 Task: Model a Medieval Castle.
Action: Mouse moved to (636, 515)
Screenshot: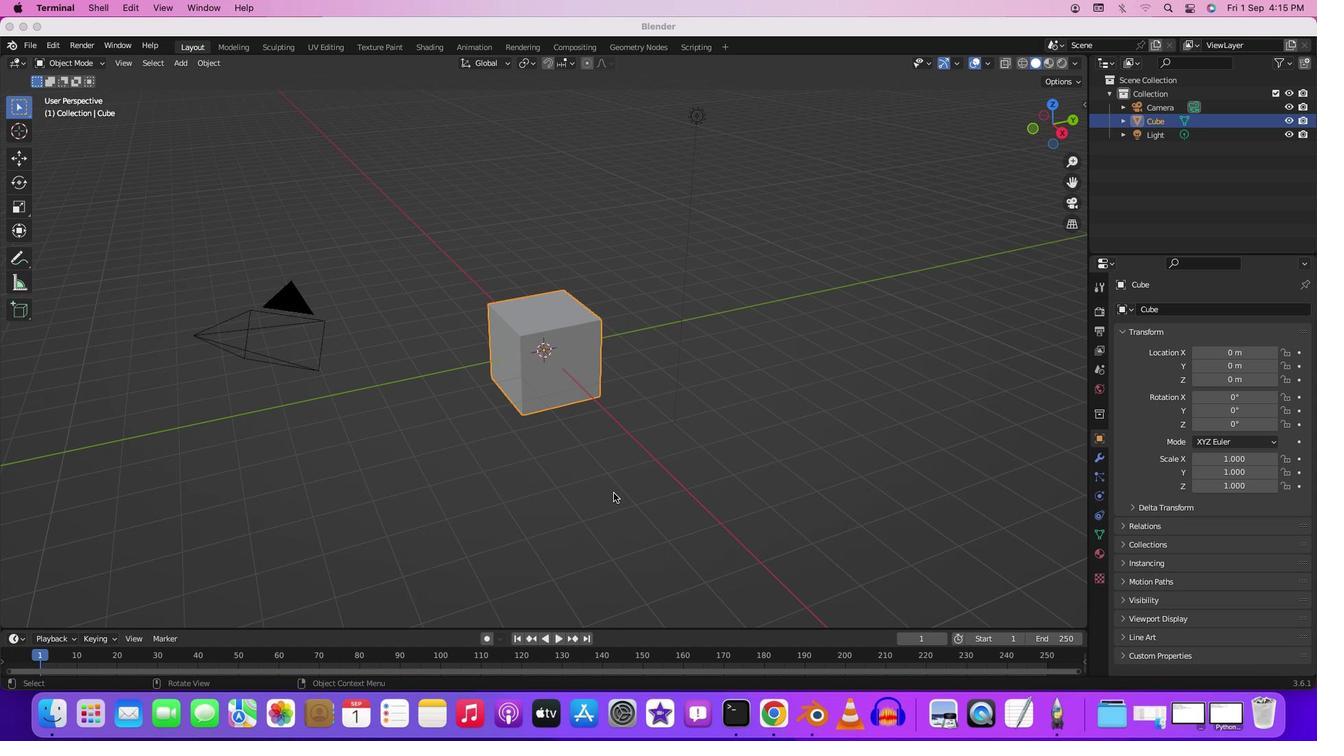 
Action: Mouse pressed left at (636, 515)
Screenshot: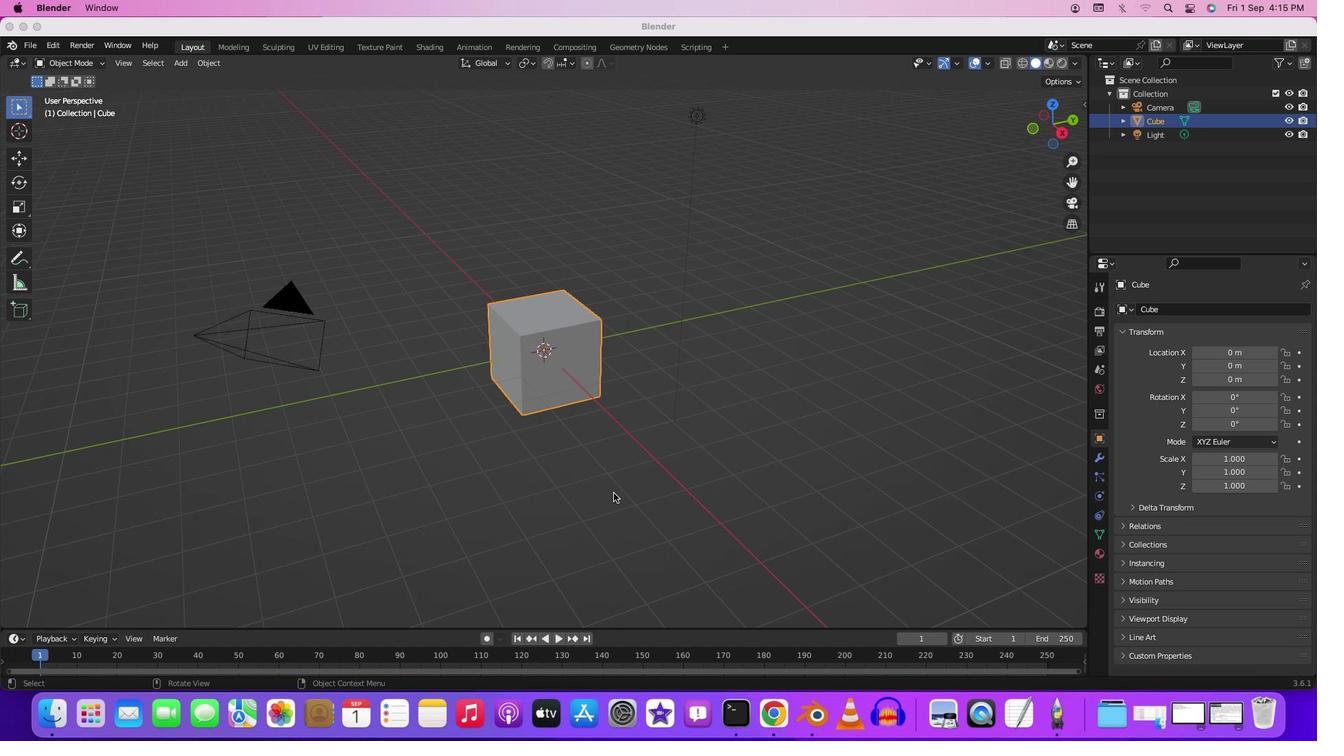 
Action: Mouse moved to (566, 411)
Screenshot: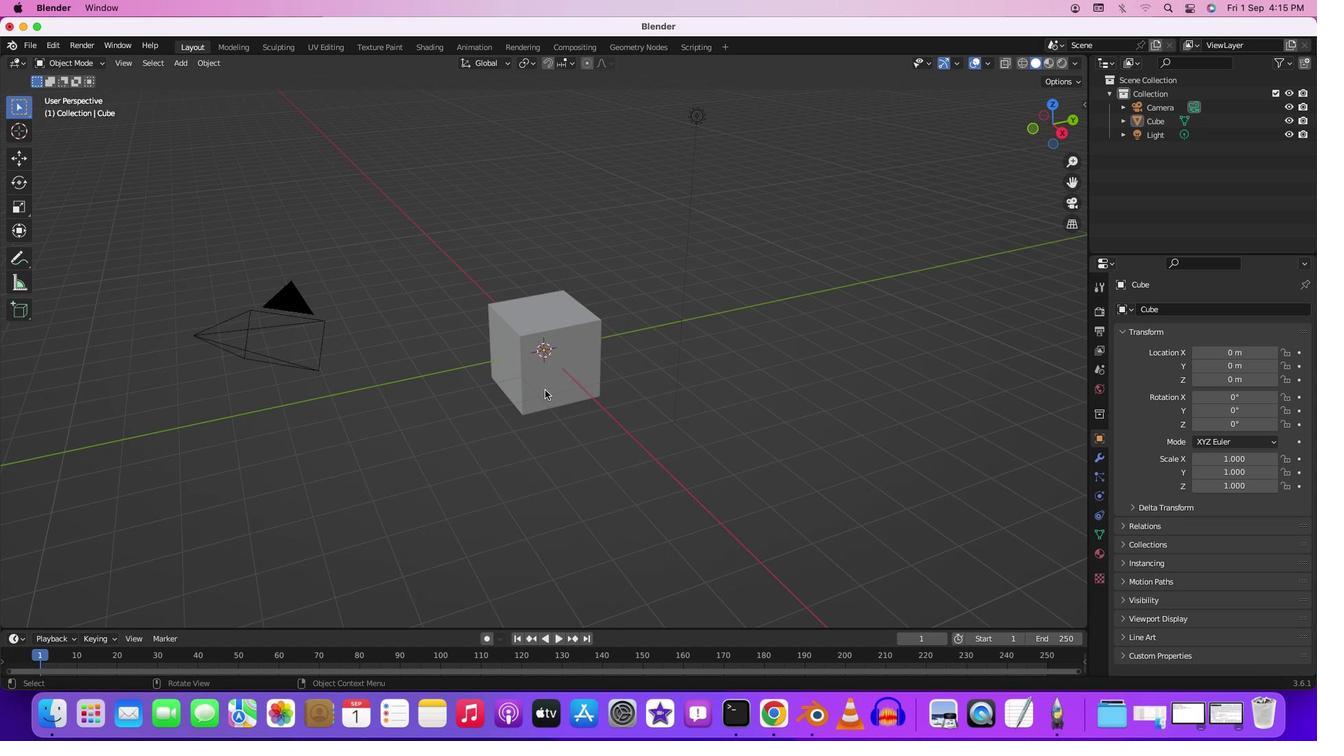 
Action: Mouse pressed left at (566, 411)
Screenshot: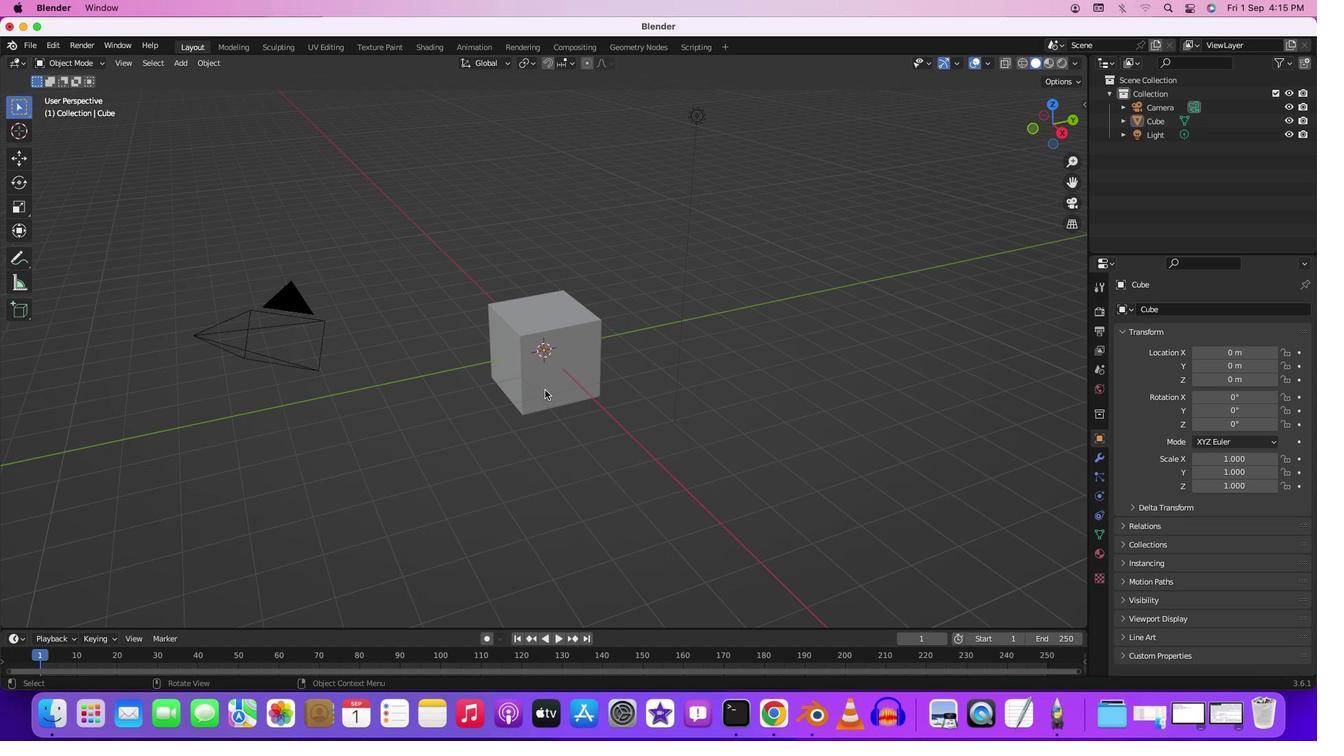 
Action: Key pressed Key.delete
Screenshot: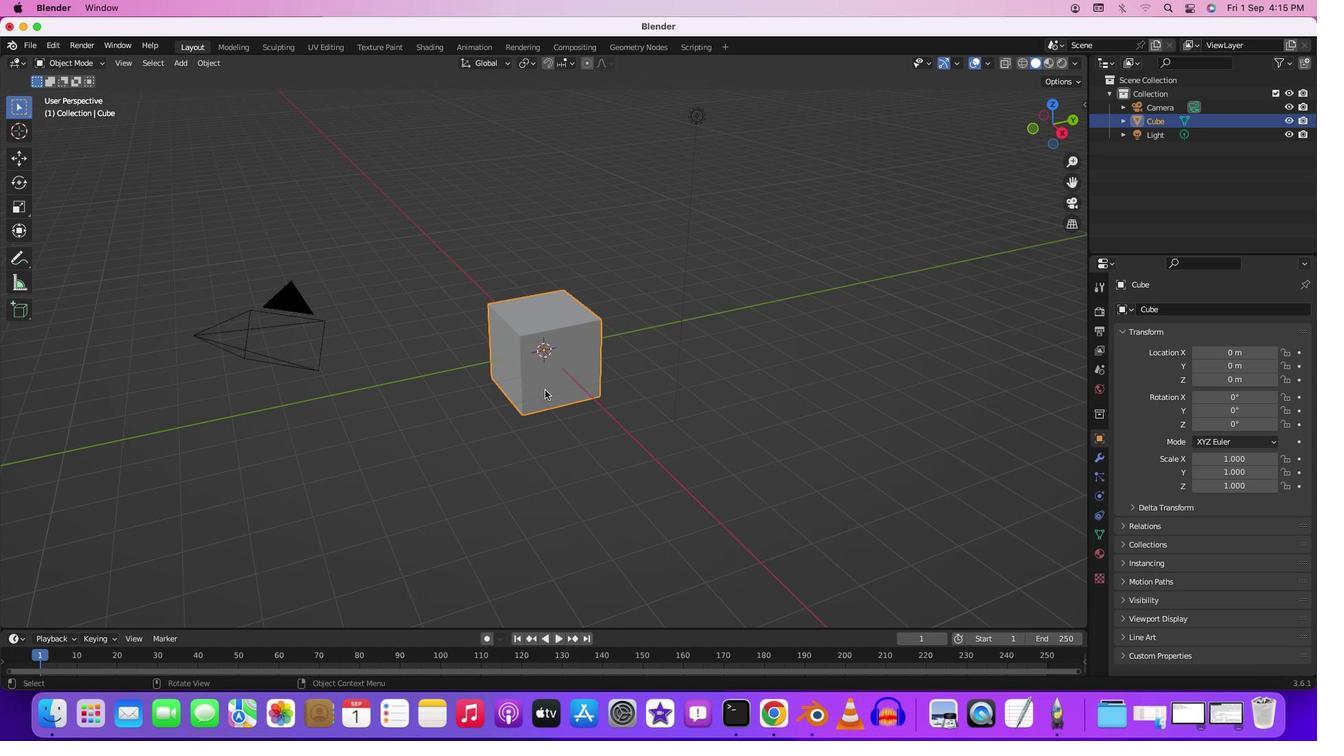 
Action: Mouse moved to (316, 343)
Screenshot: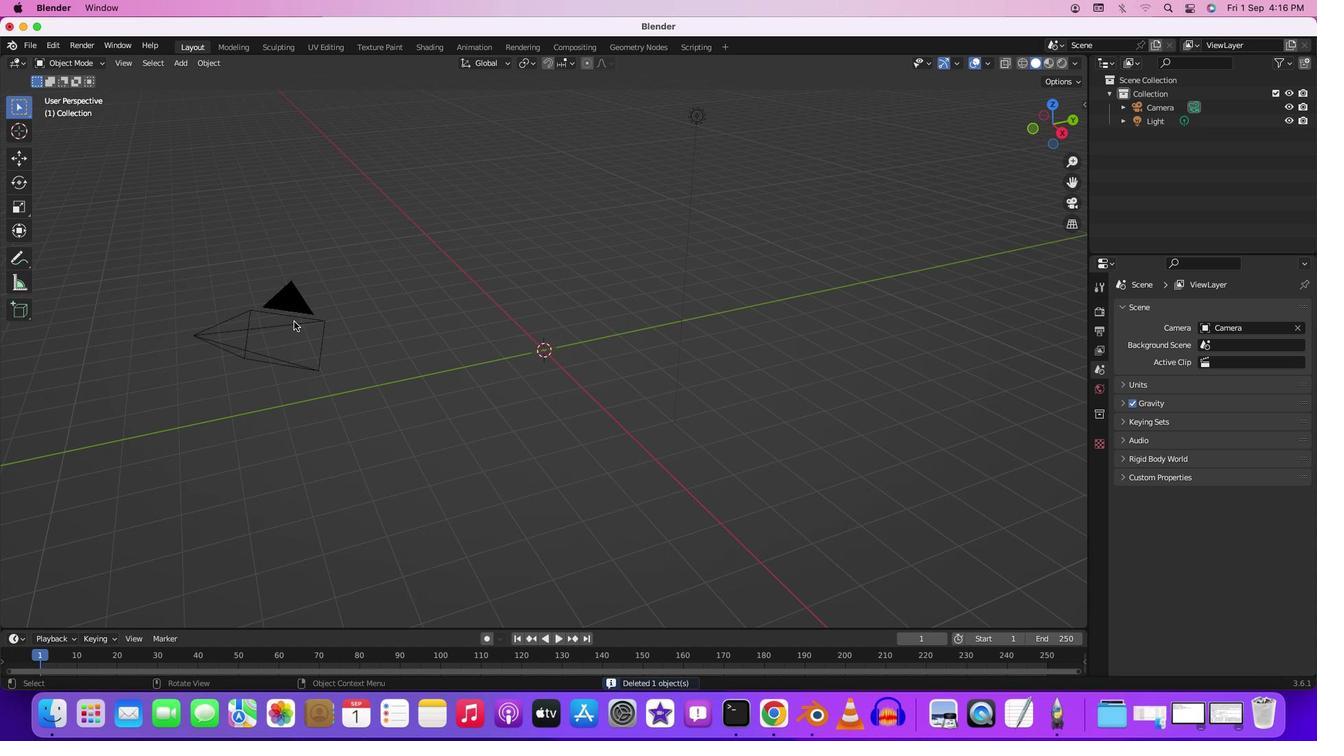 
Action: Mouse pressed left at (316, 343)
Screenshot: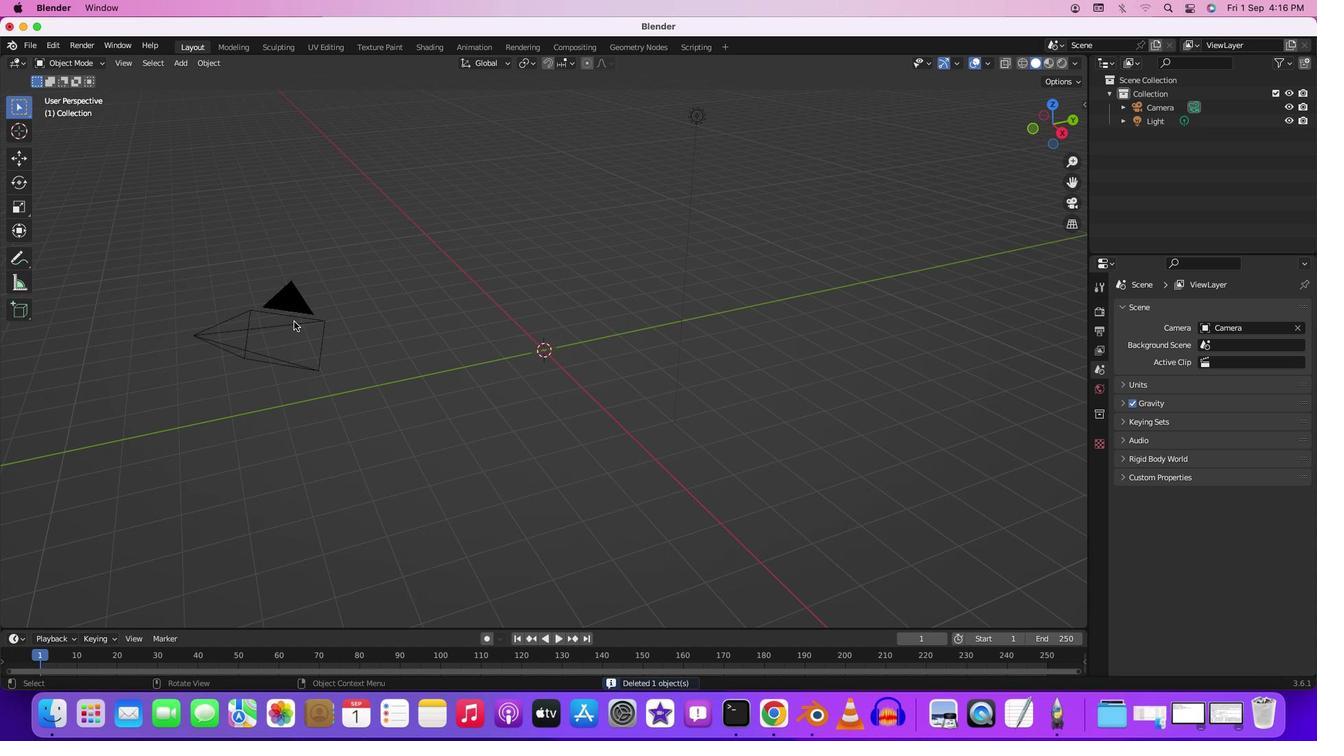 
Action: Mouse moved to (317, 343)
Screenshot: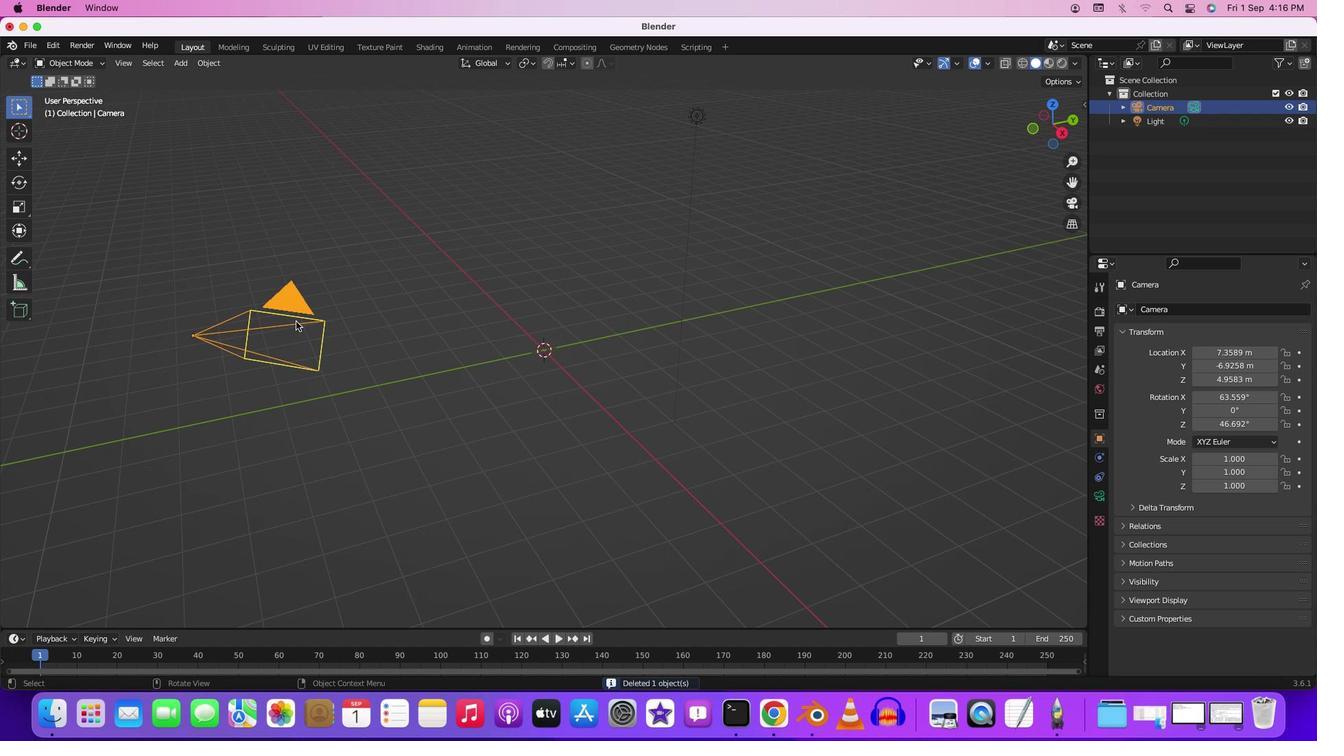 
Action: Key pressed Key.delete
Screenshot: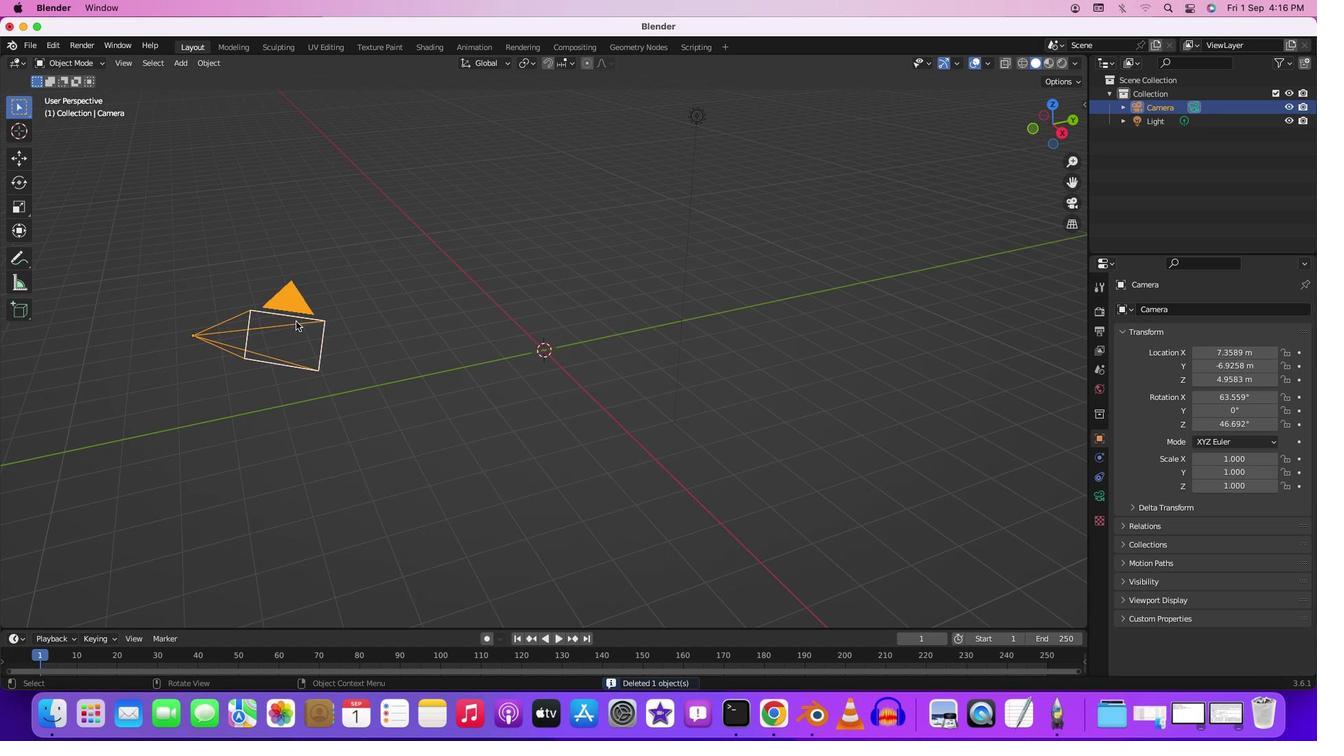 
Action: Mouse moved to (724, 136)
Screenshot: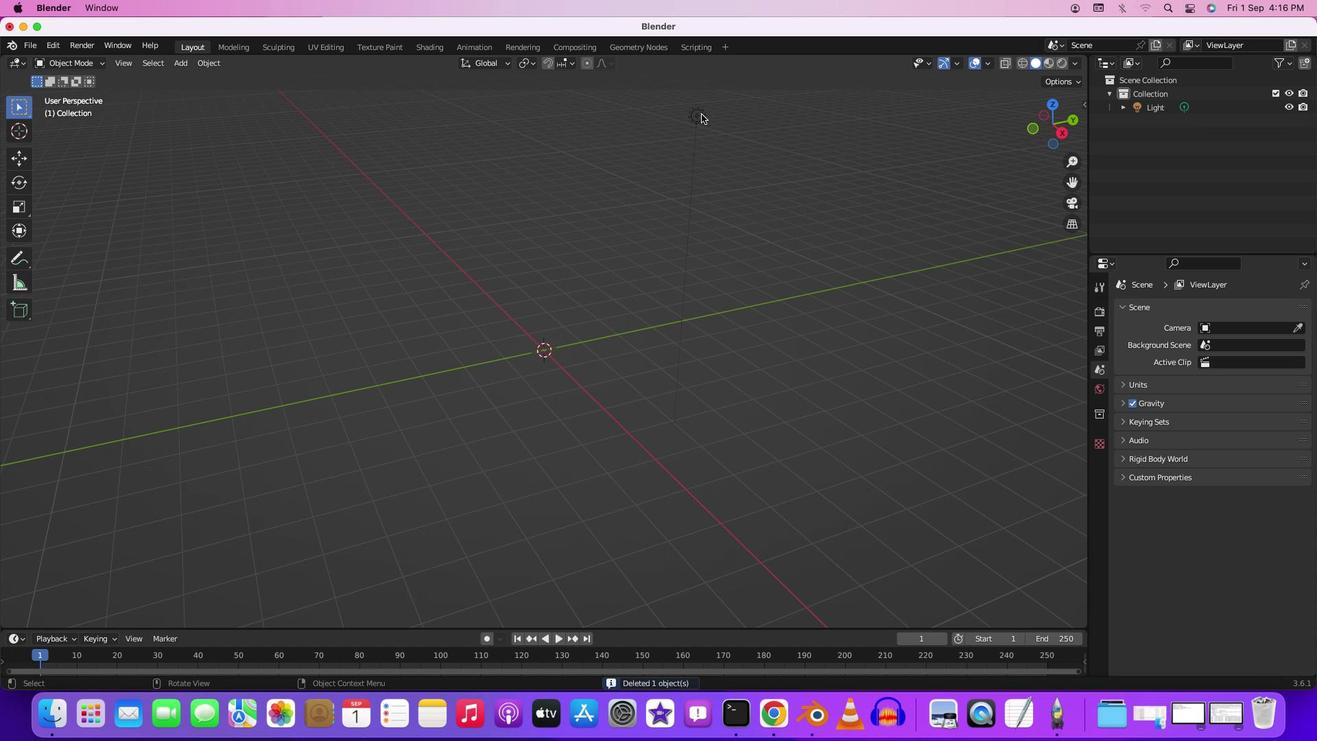 
Action: Mouse pressed left at (724, 136)
Screenshot: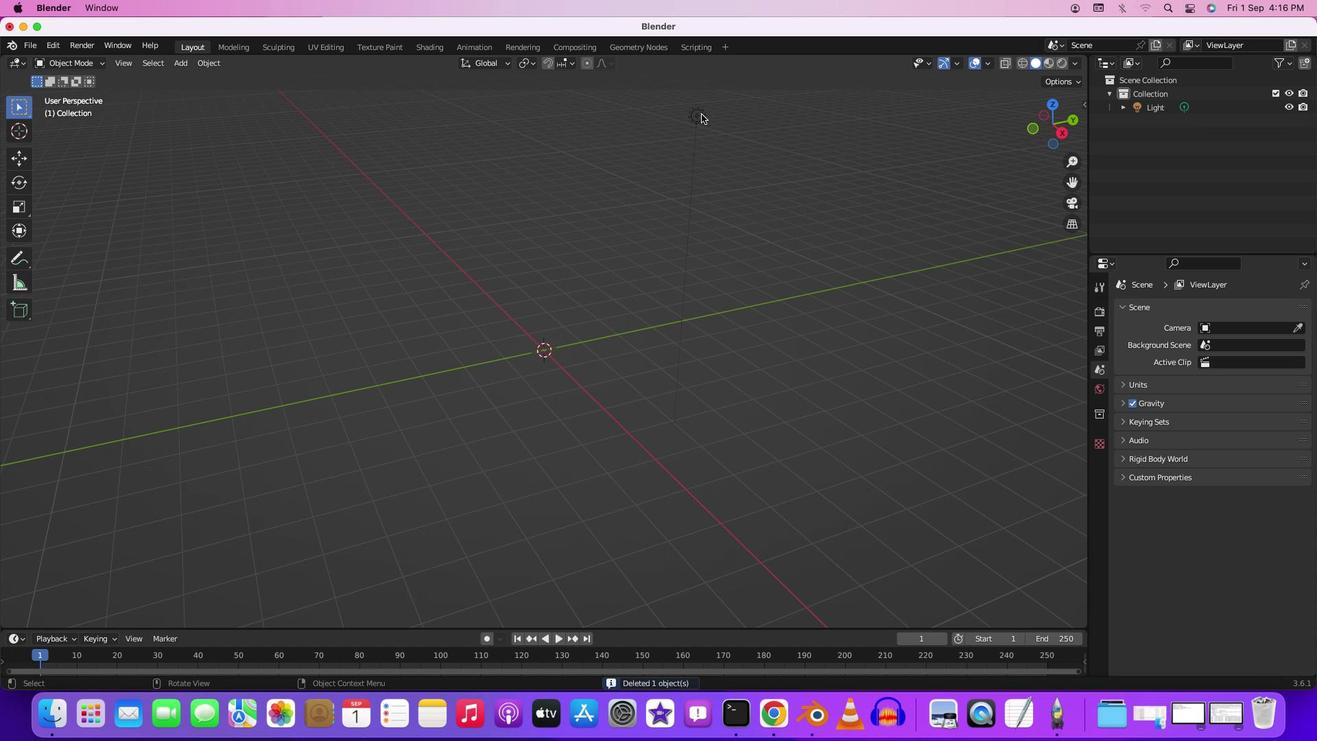 
Action: Key pressed Key.delete
Screenshot: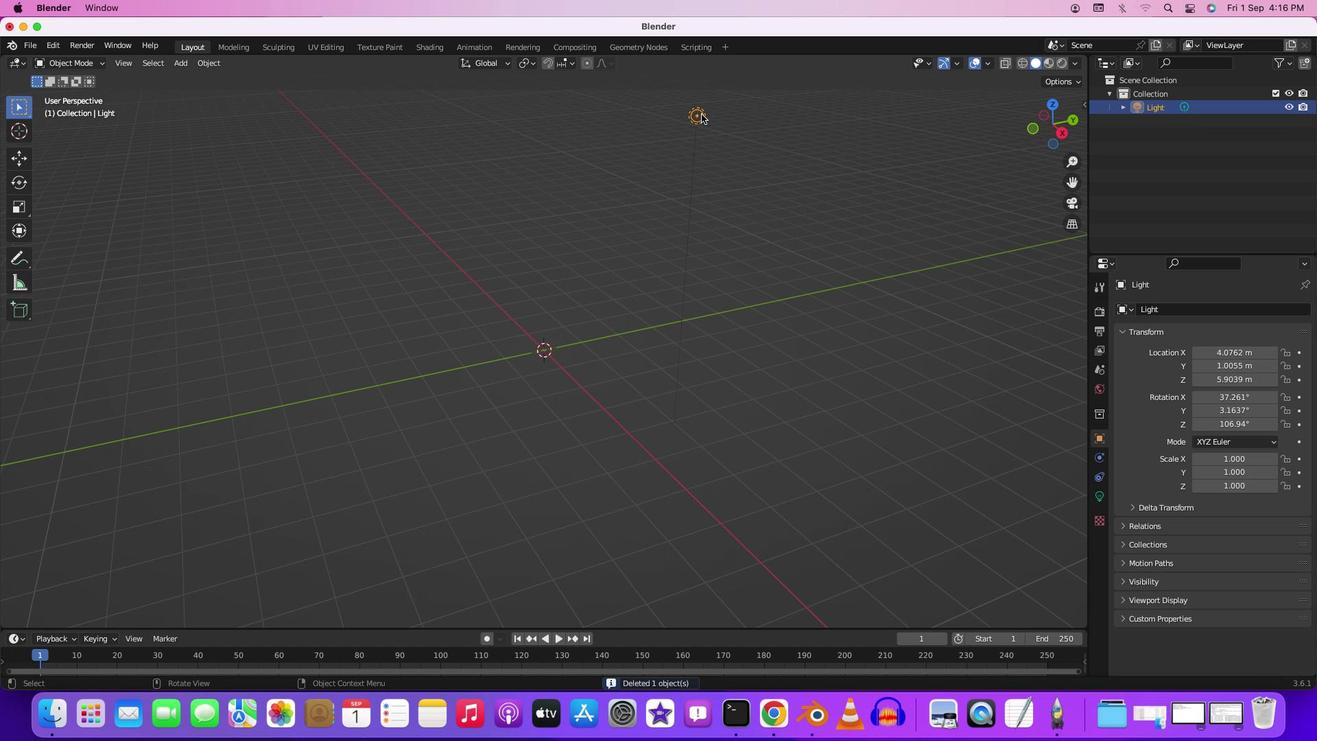 
Action: Mouse moved to (446, 356)
Screenshot: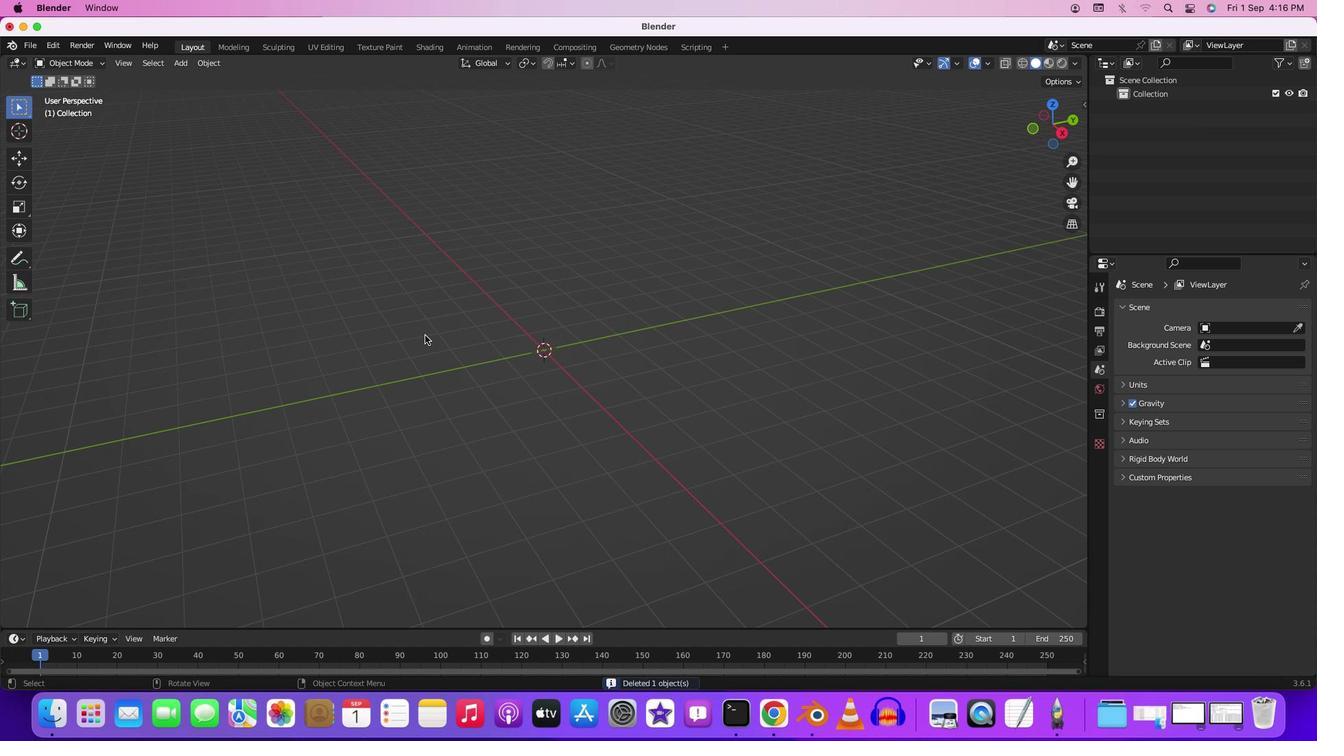 
Action: Mouse scrolled (446, 356) with delta (21, 21)
Screenshot: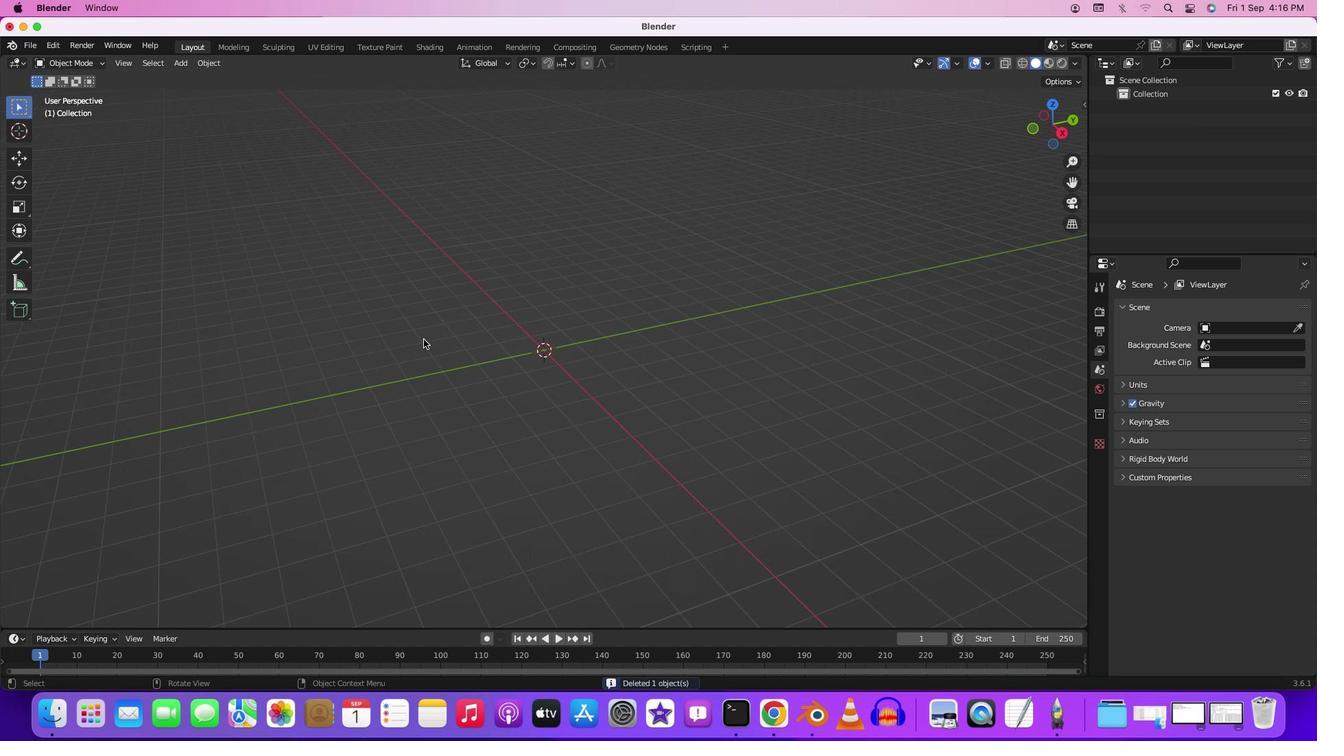 
Action: Mouse moved to (446, 357)
Screenshot: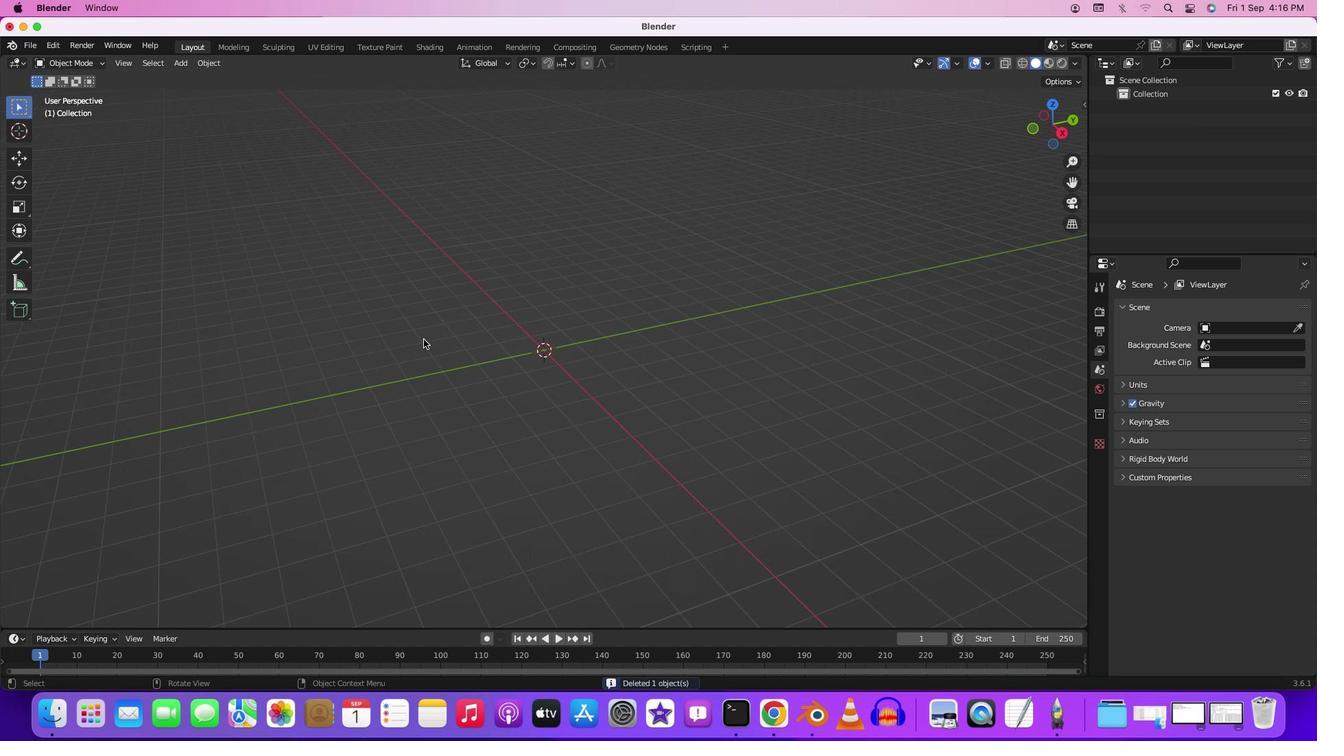 
Action: Mouse scrolled (446, 357) with delta (21, 21)
Screenshot: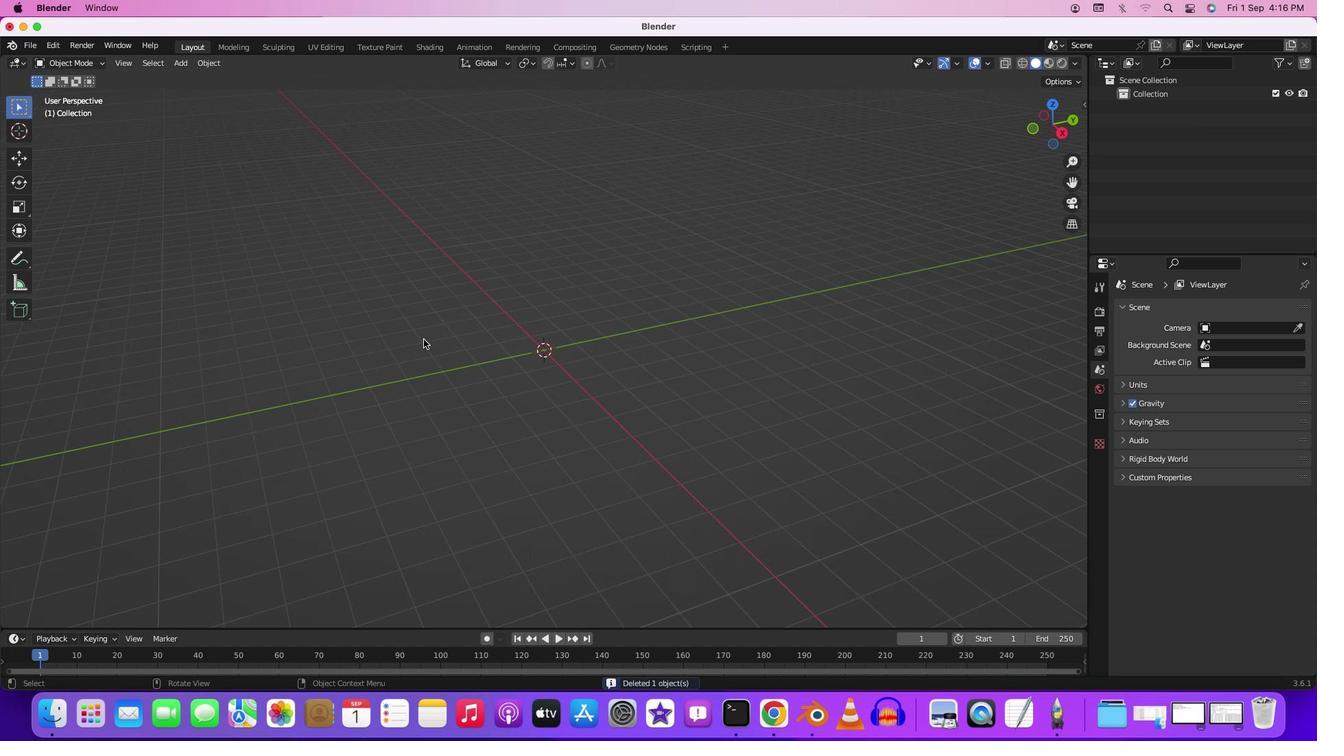 
Action: Mouse moved to (446, 359)
Screenshot: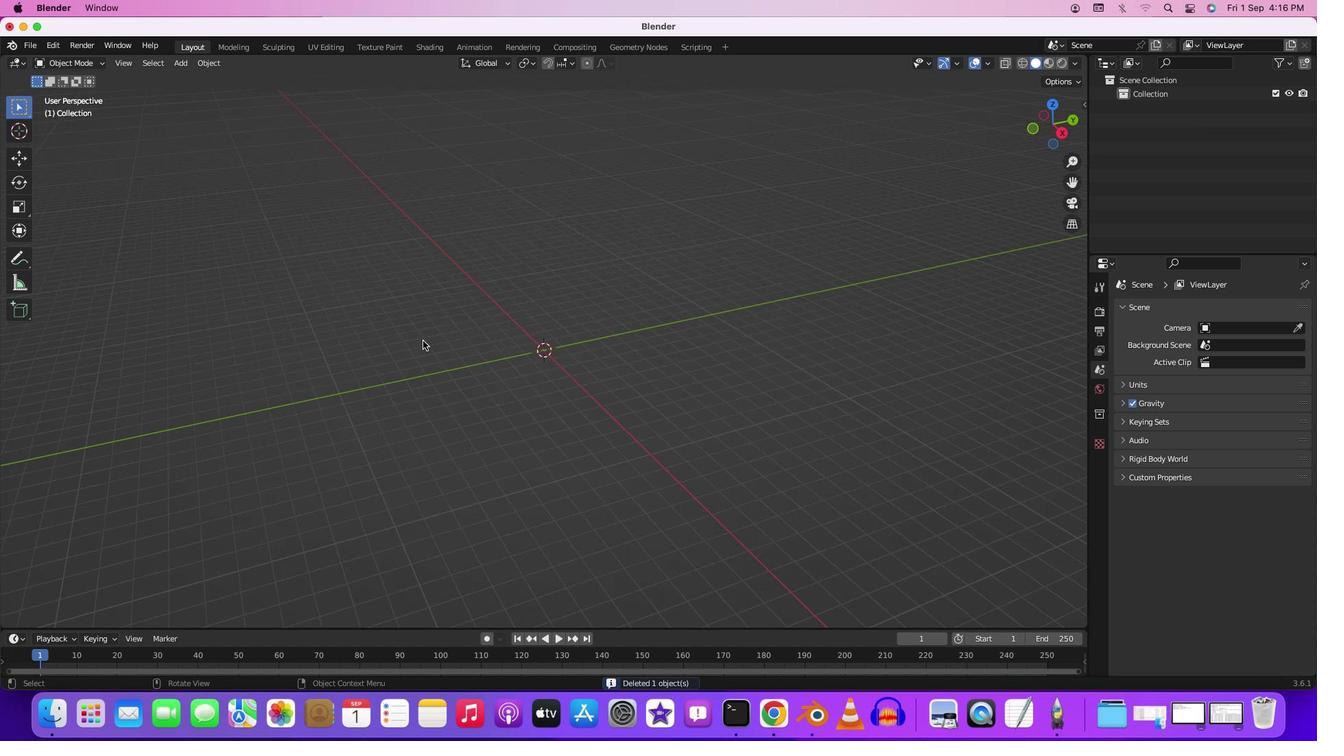 
Action: Mouse scrolled (446, 359) with delta (21, 19)
Screenshot: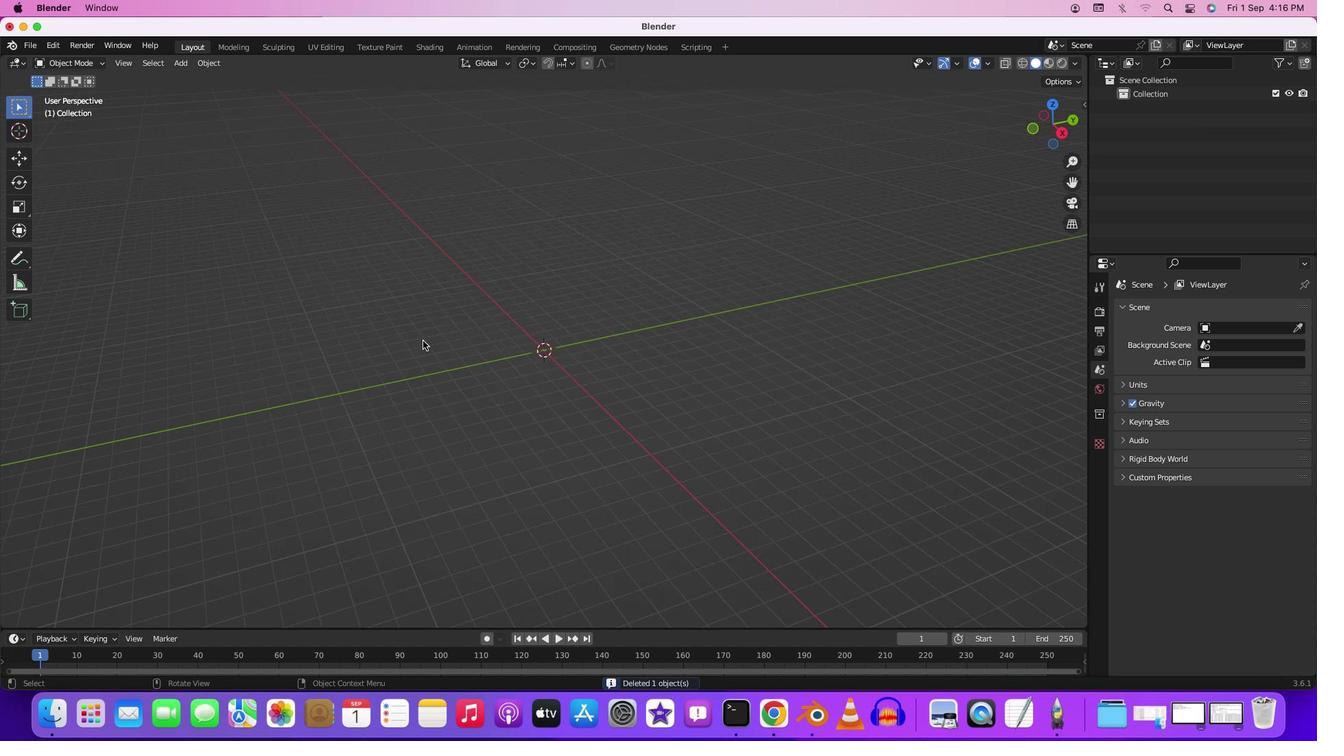 
Action: Mouse moved to (445, 360)
Screenshot: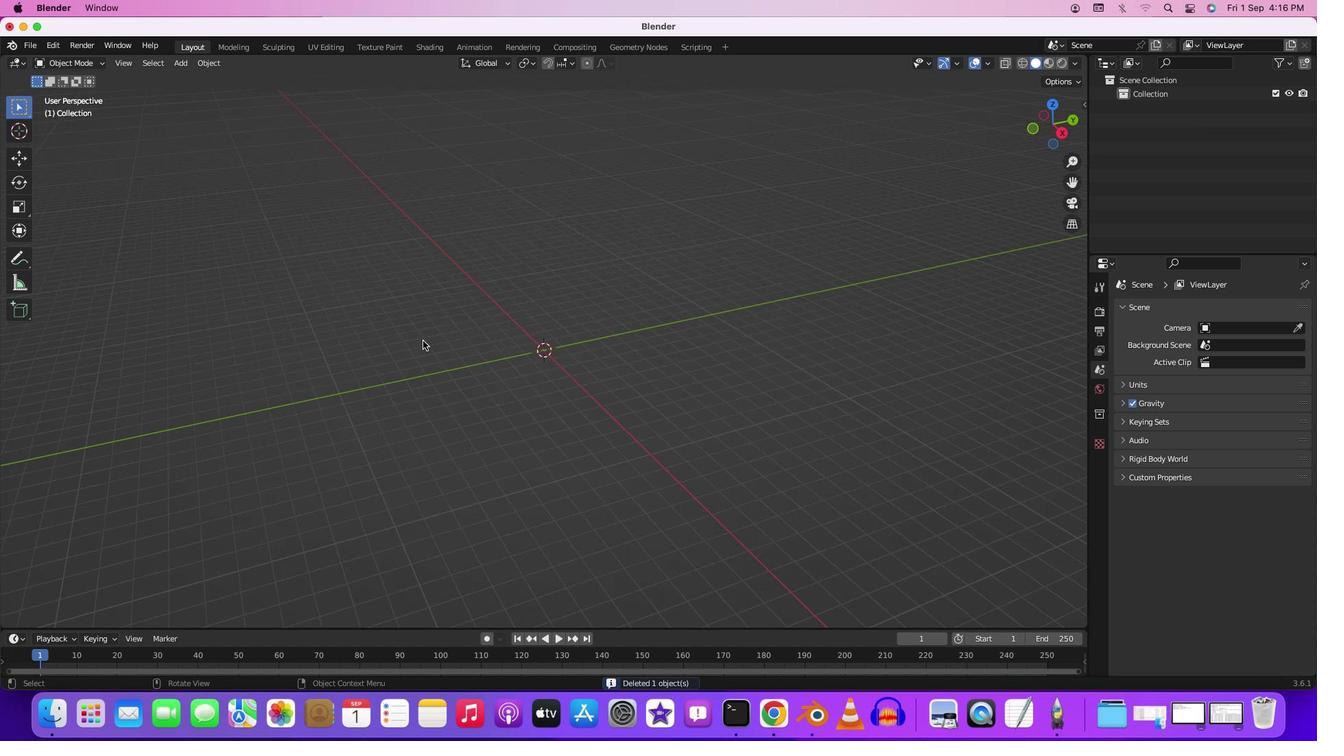 
Action: Mouse scrolled (445, 360) with delta (21, 18)
Screenshot: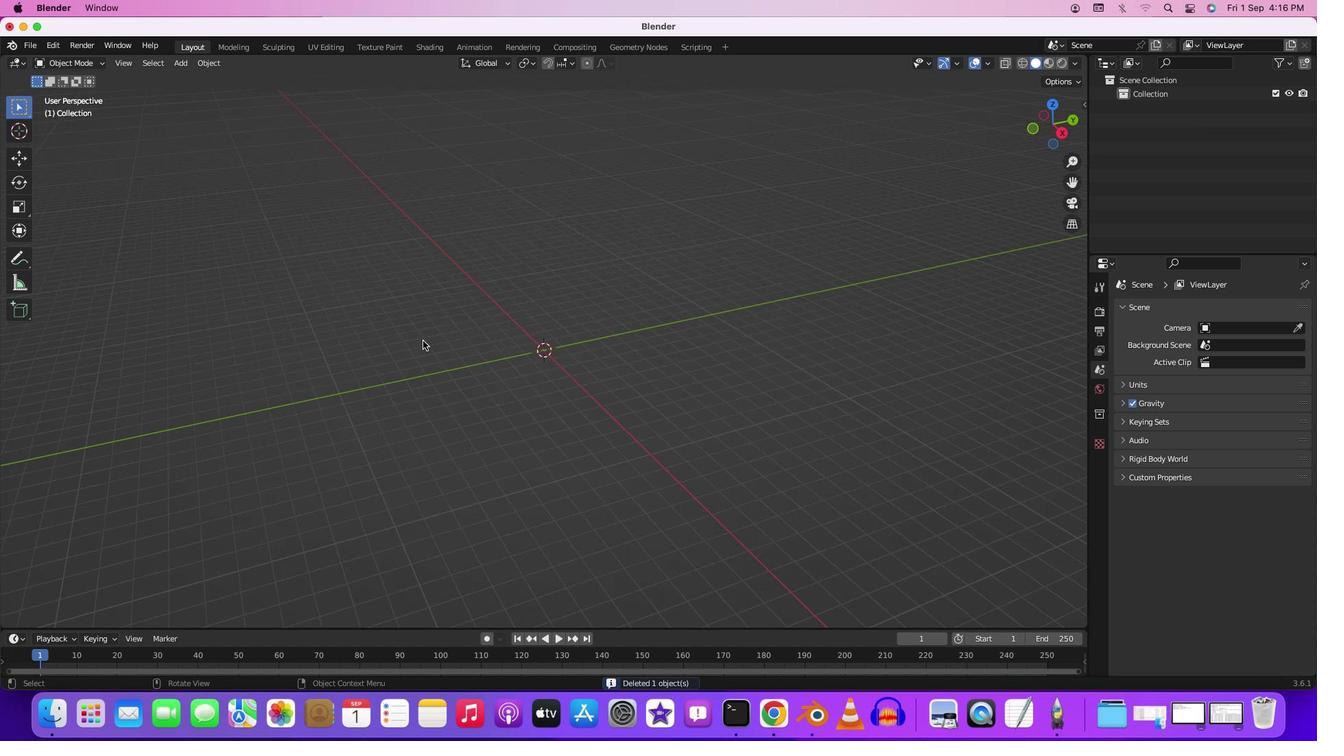 
Action: Mouse moved to (444, 363)
Screenshot: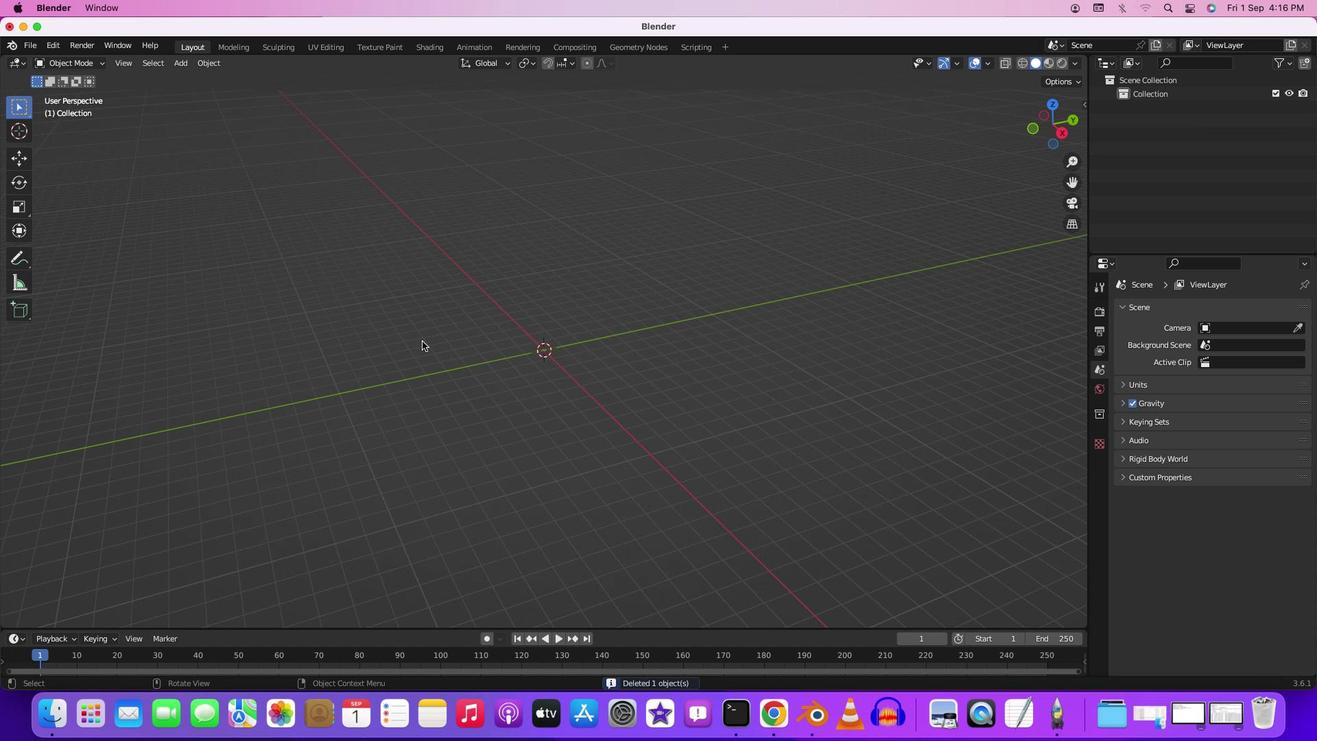 
Action: Mouse scrolled (444, 363) with delta (21, 17)
Screenshot: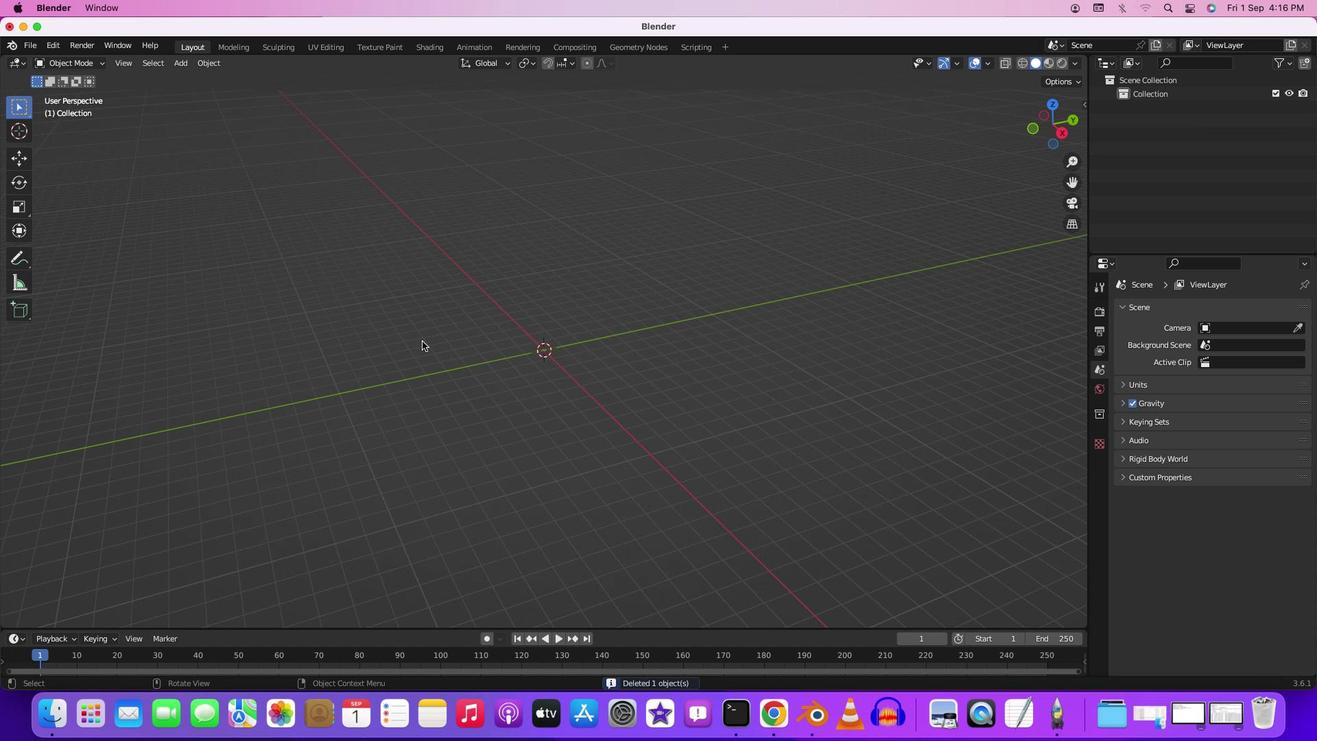 
Action: Mouse moved to (443, 364)
Screenshot: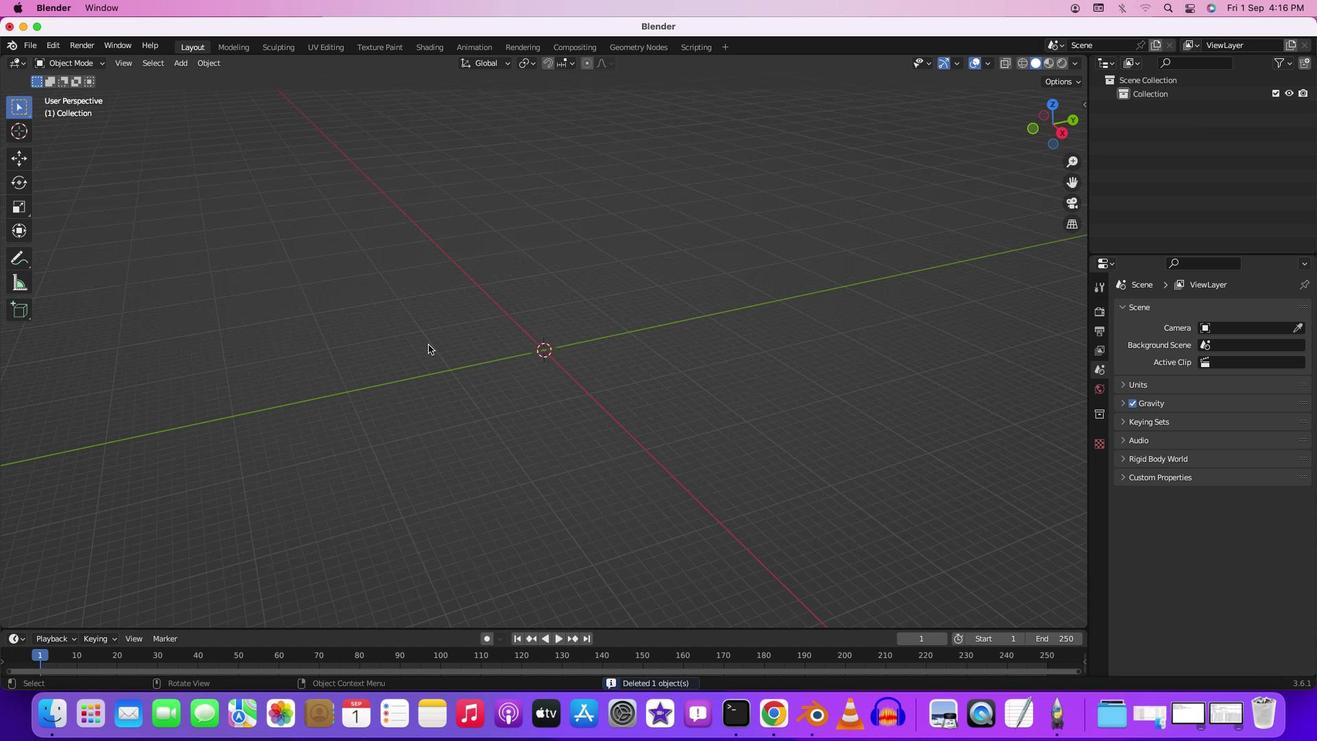 
Action: Mouse scrolled (443, 364) with delta (21, 21)
Screenshot: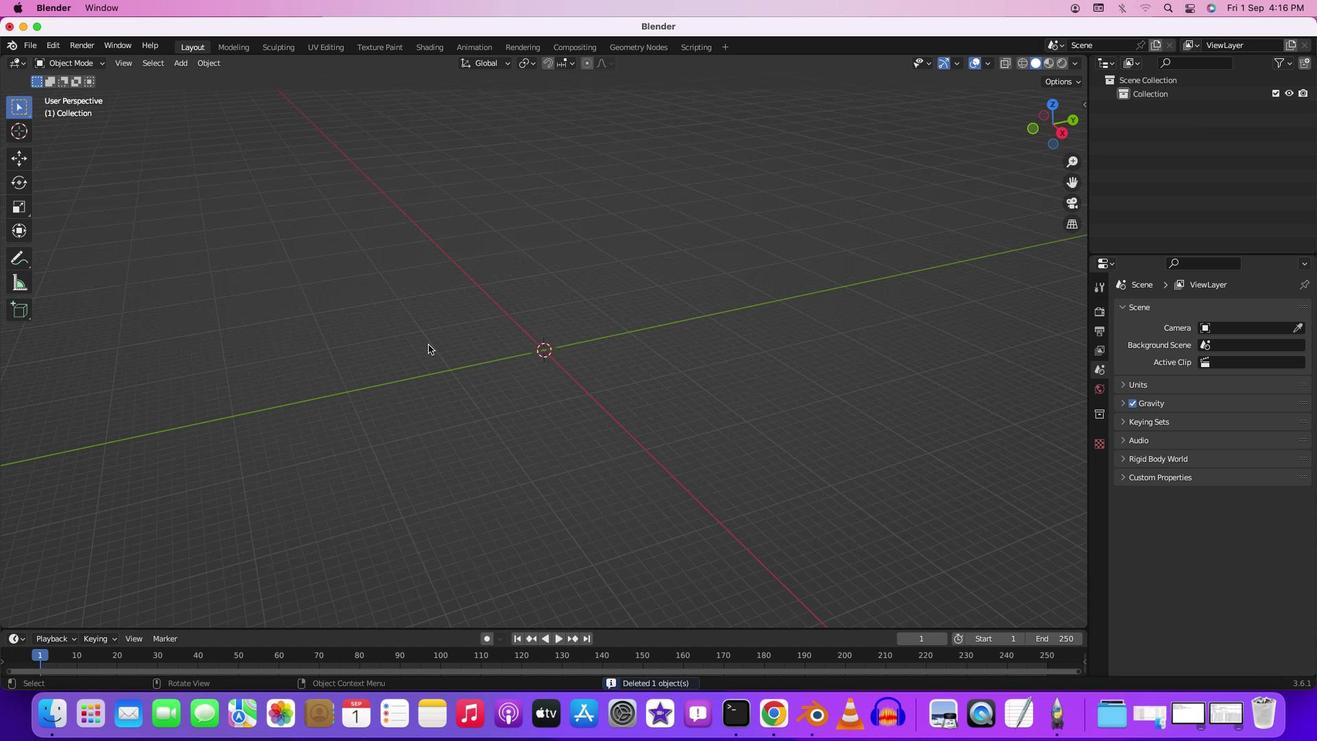 
Action: Mouse moved to (444, 365)
Screenshot: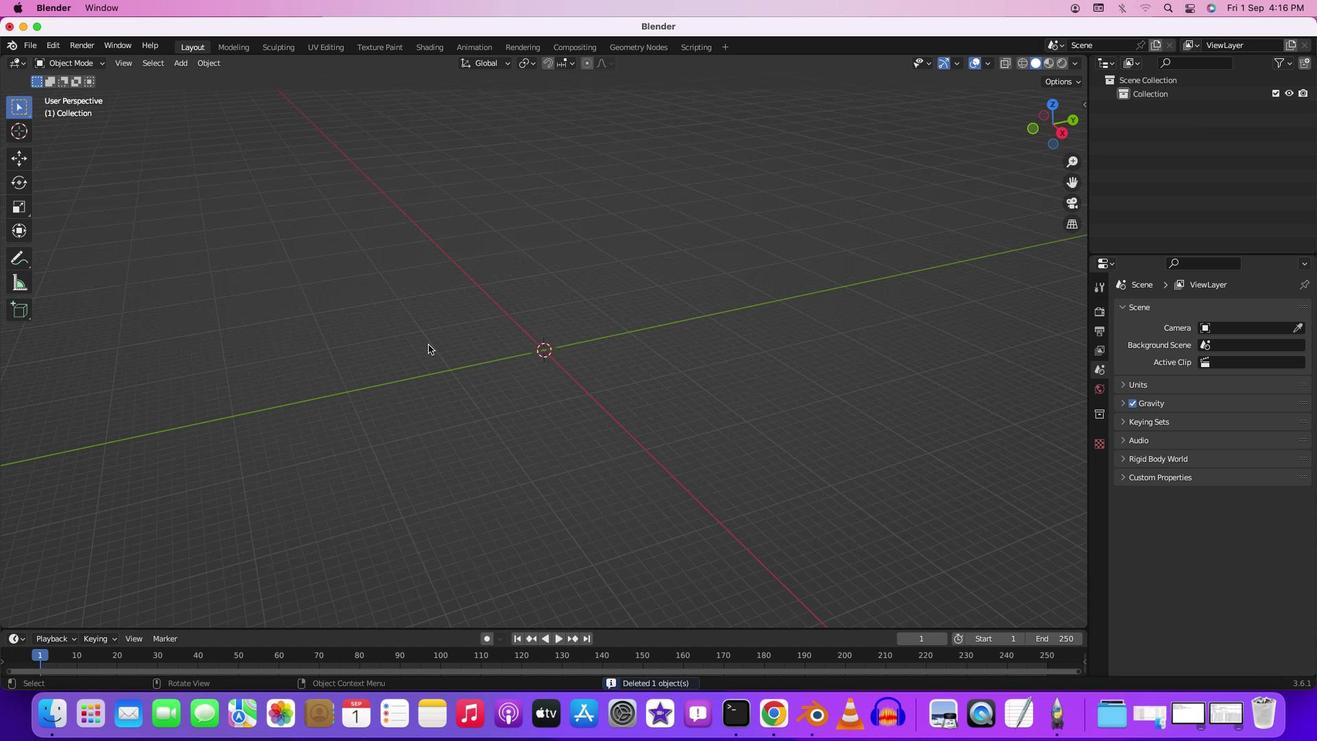 
Action: Mouse scrolled (444, 365) with delta (21, 21)
Screenshot: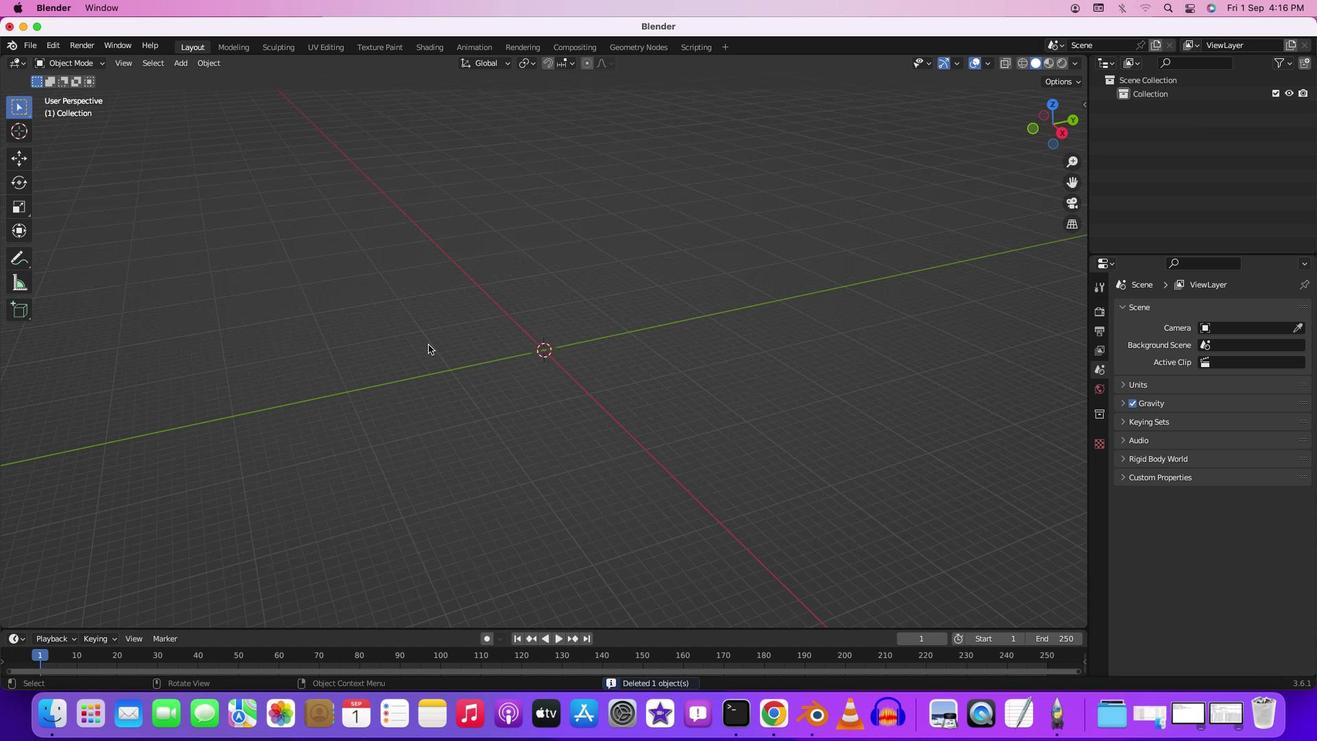 
Action: Mouse moved to (444, 366)
Screenshot: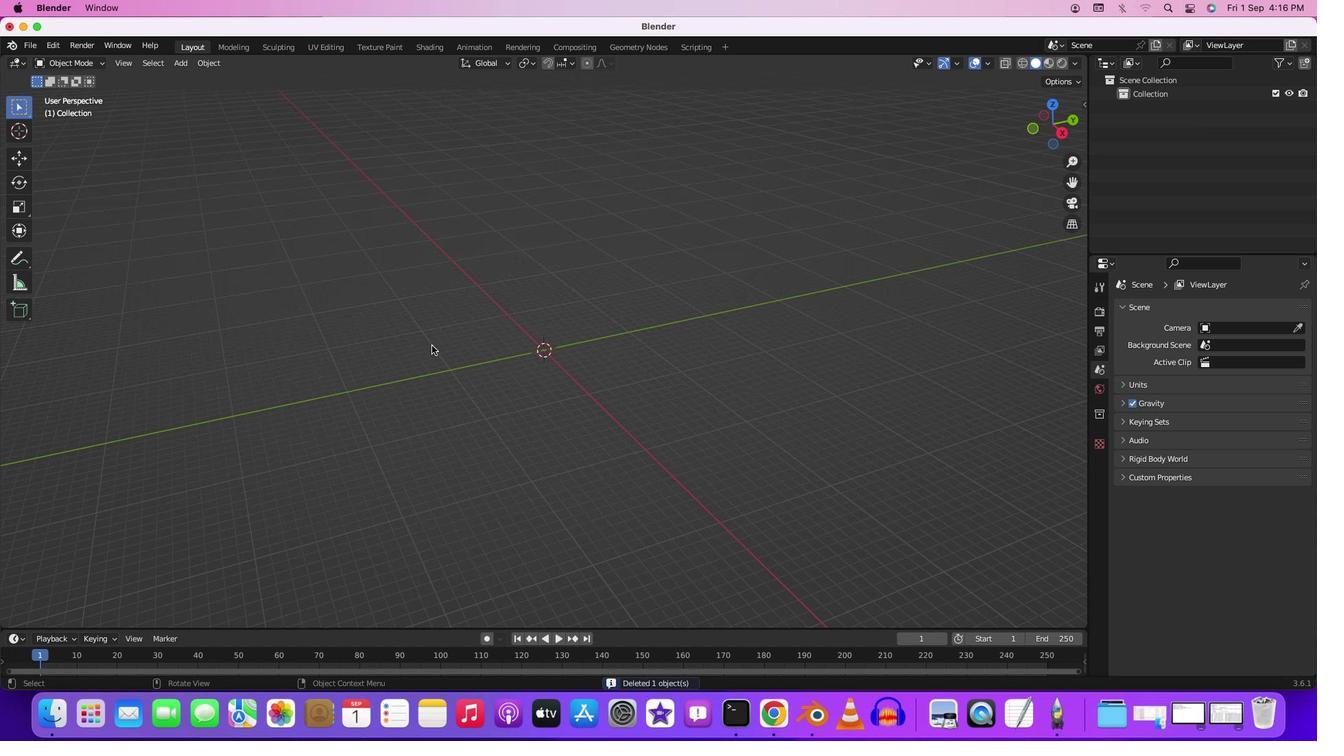 
Action: Mouse scrolled (444, 366) with delta (21, 19)
Screenshot: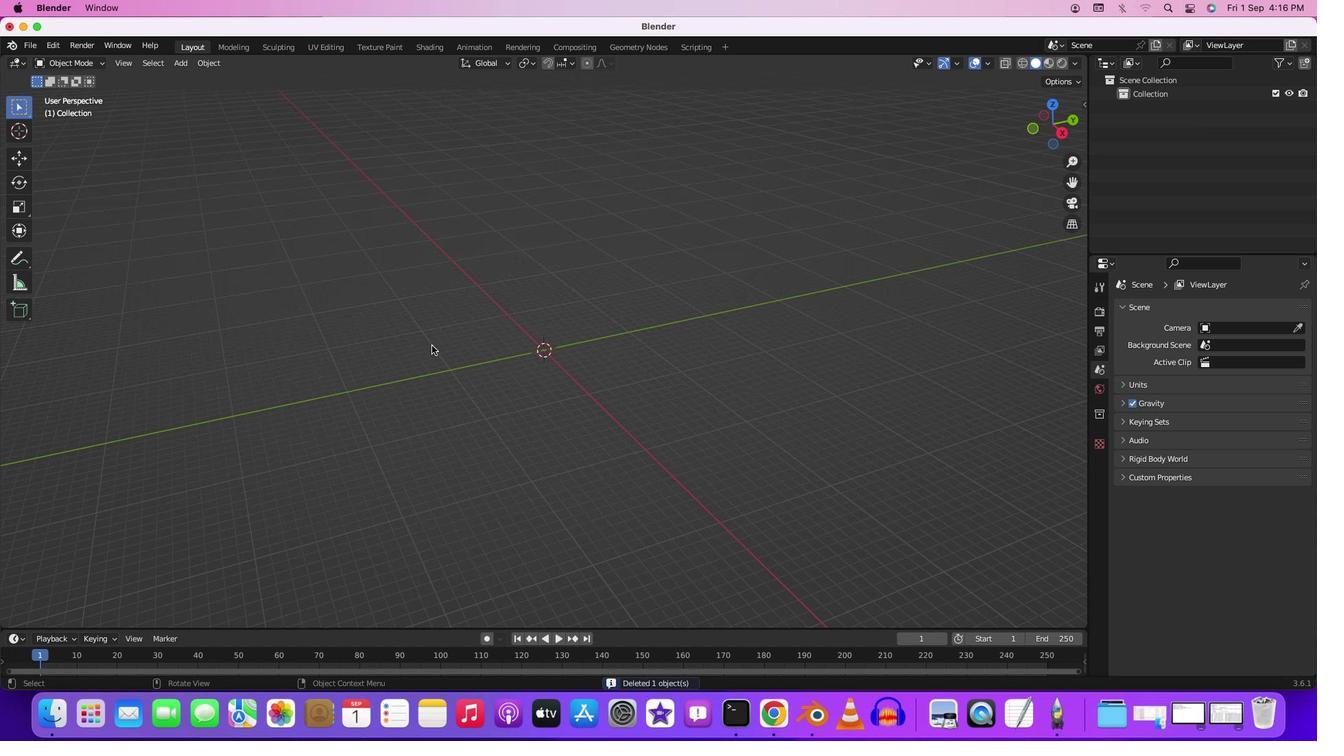 
Action: Mouse moved to (447, 366)
Screenshot: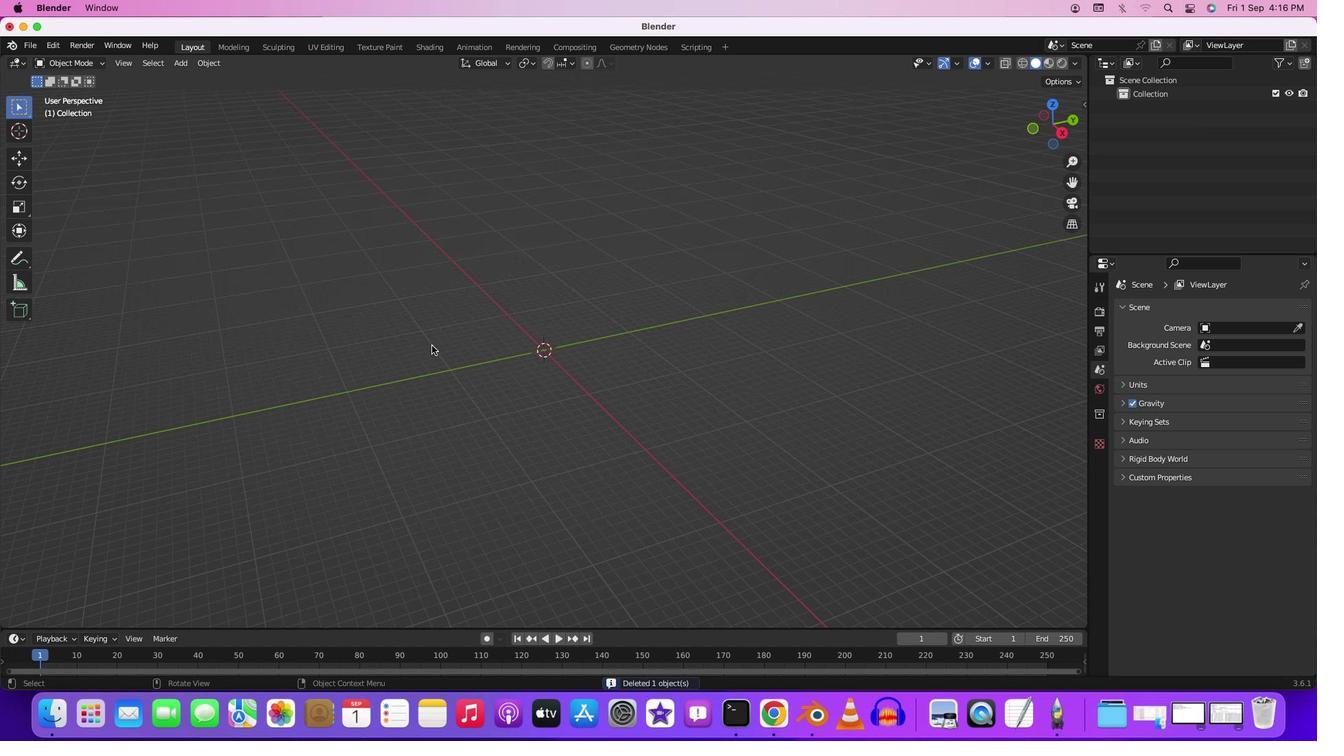 
Action: Mouse scrolled (447, 366) with delta (21, 18)
Screenshot: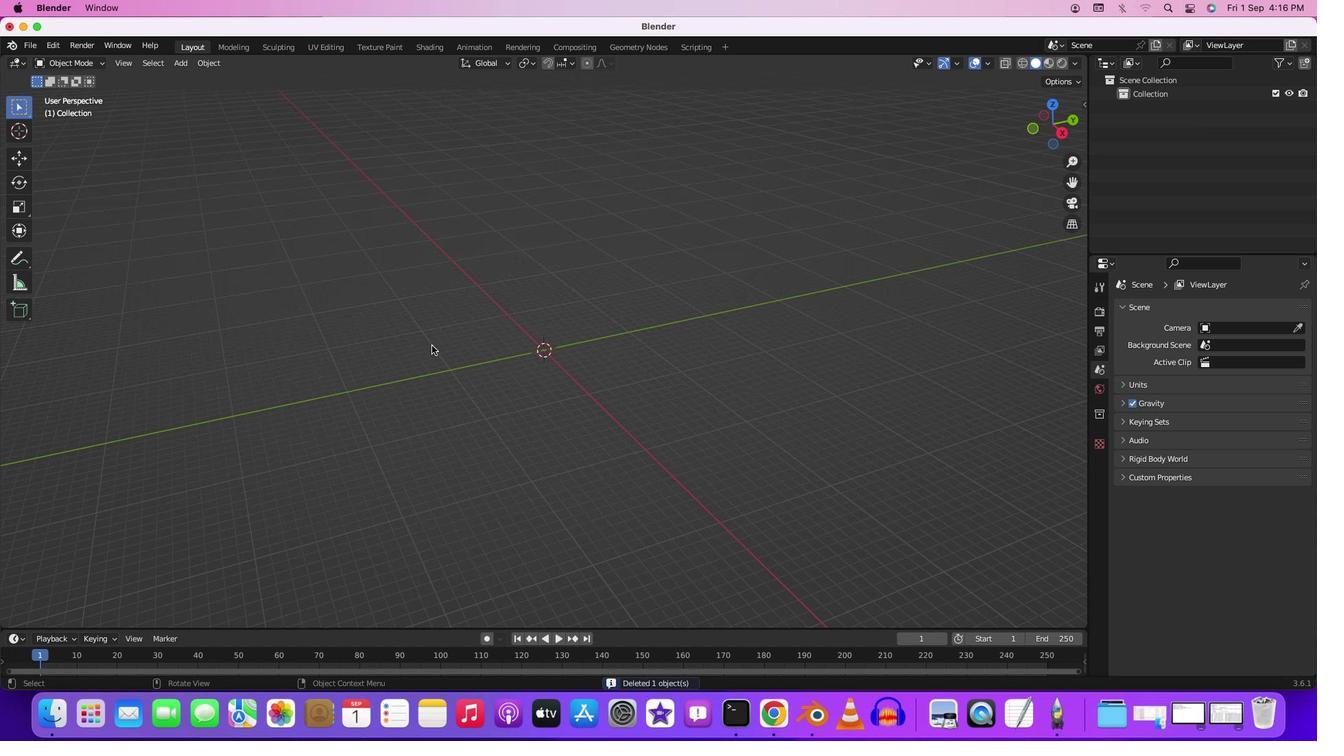 
Action: Mouse moved to (452, 367)
Screenshot: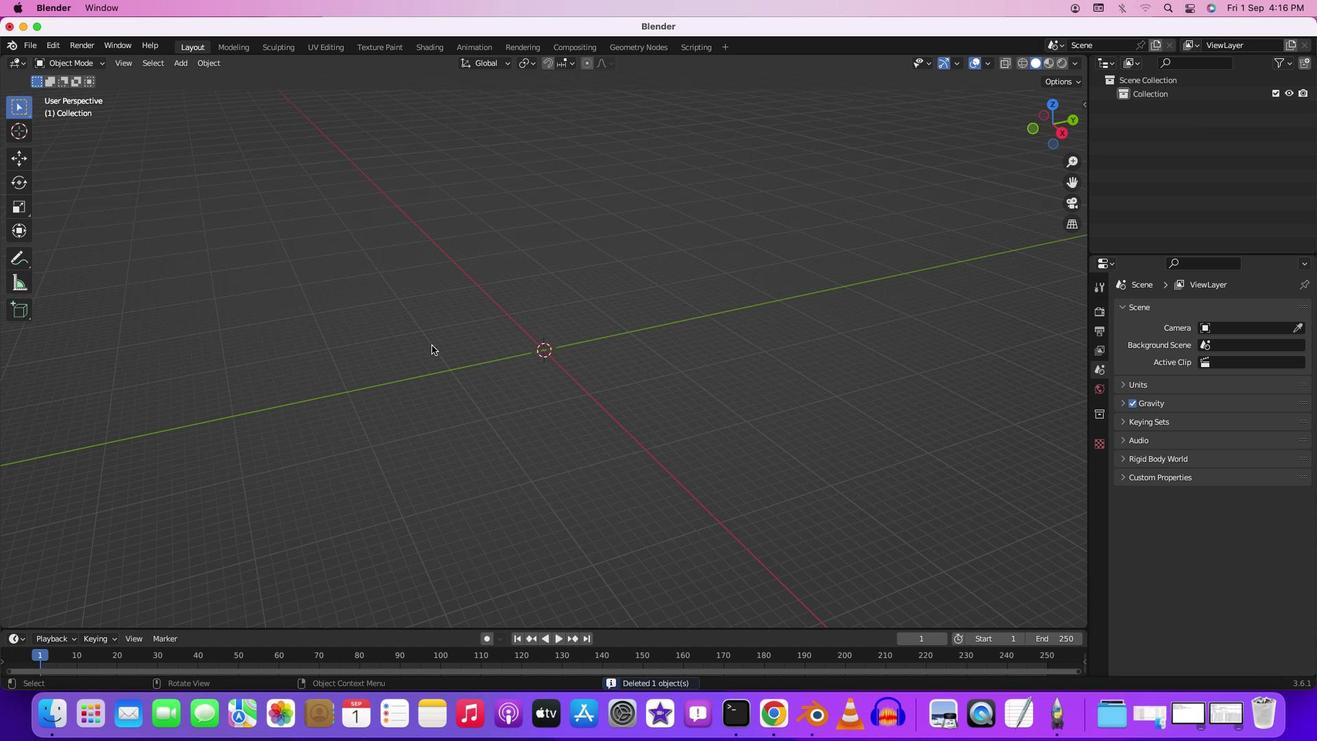 
Action: Mouse scrolled (452, 367) with delta (21, 17)
Screenshot: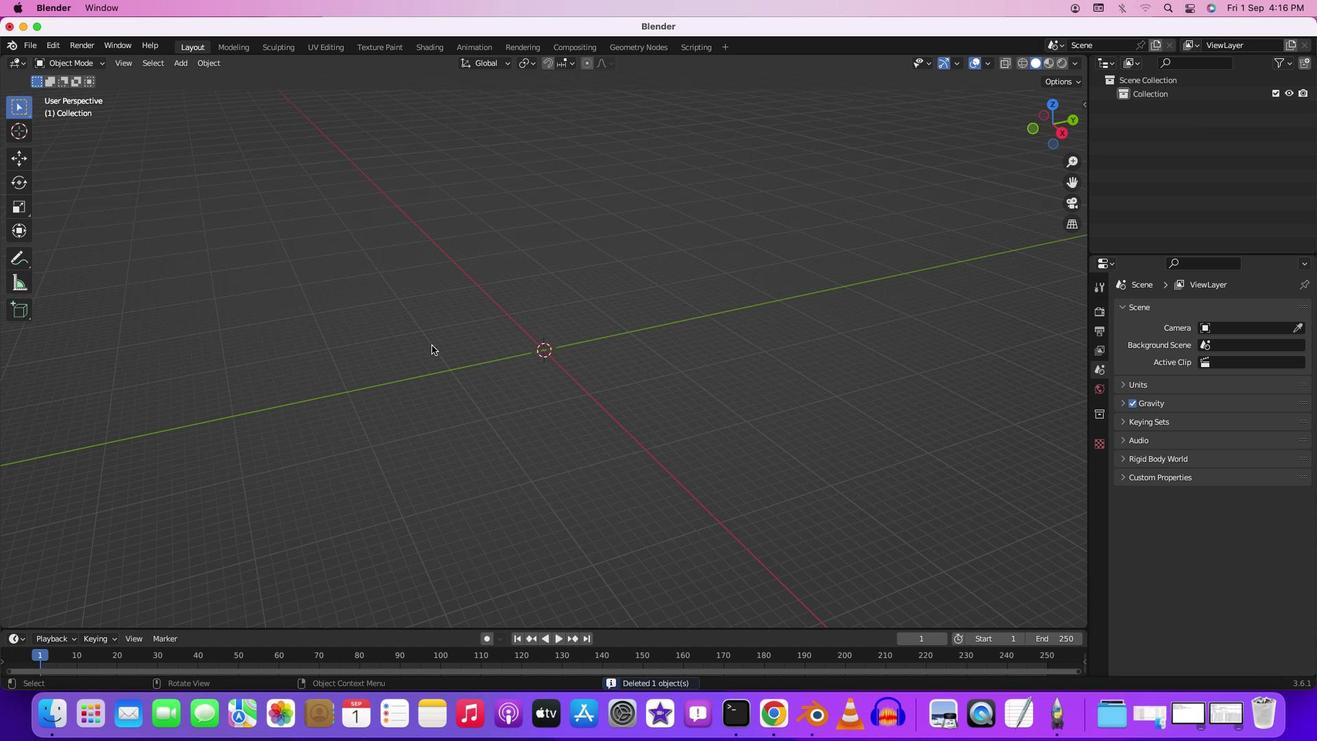 
Action: Mouse moved to (457, 367)
Screenshot: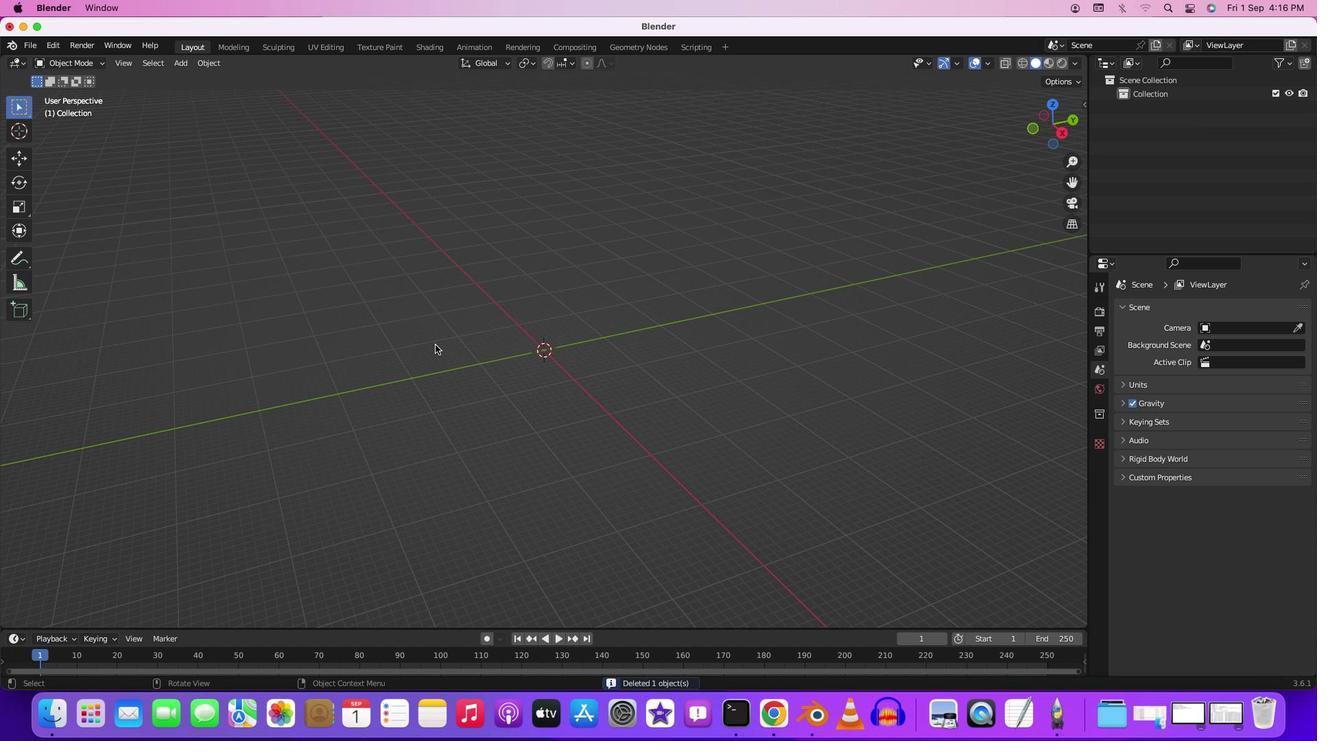 
Action: Mouse scrolled (457, 367) with delta (21, 22)
Screenshot: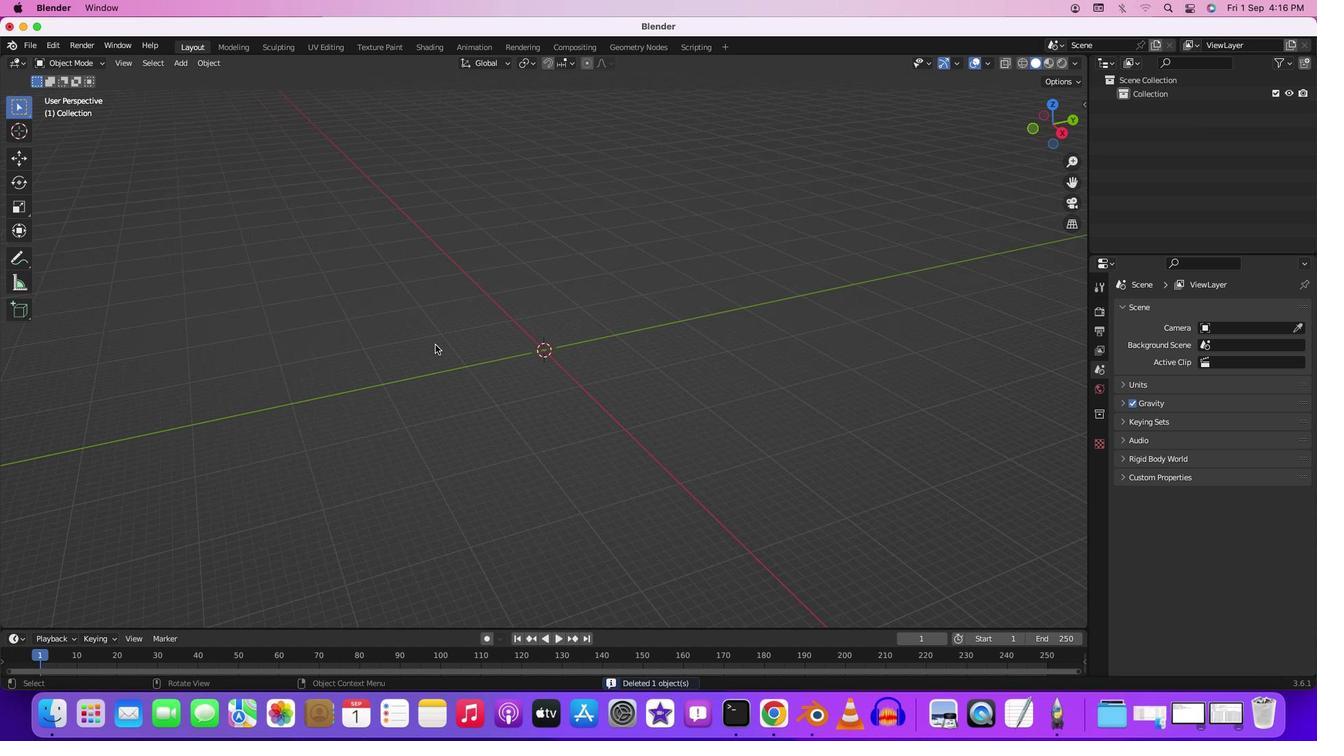 
Action: Mouse moved to (457, 366)
Screenshot: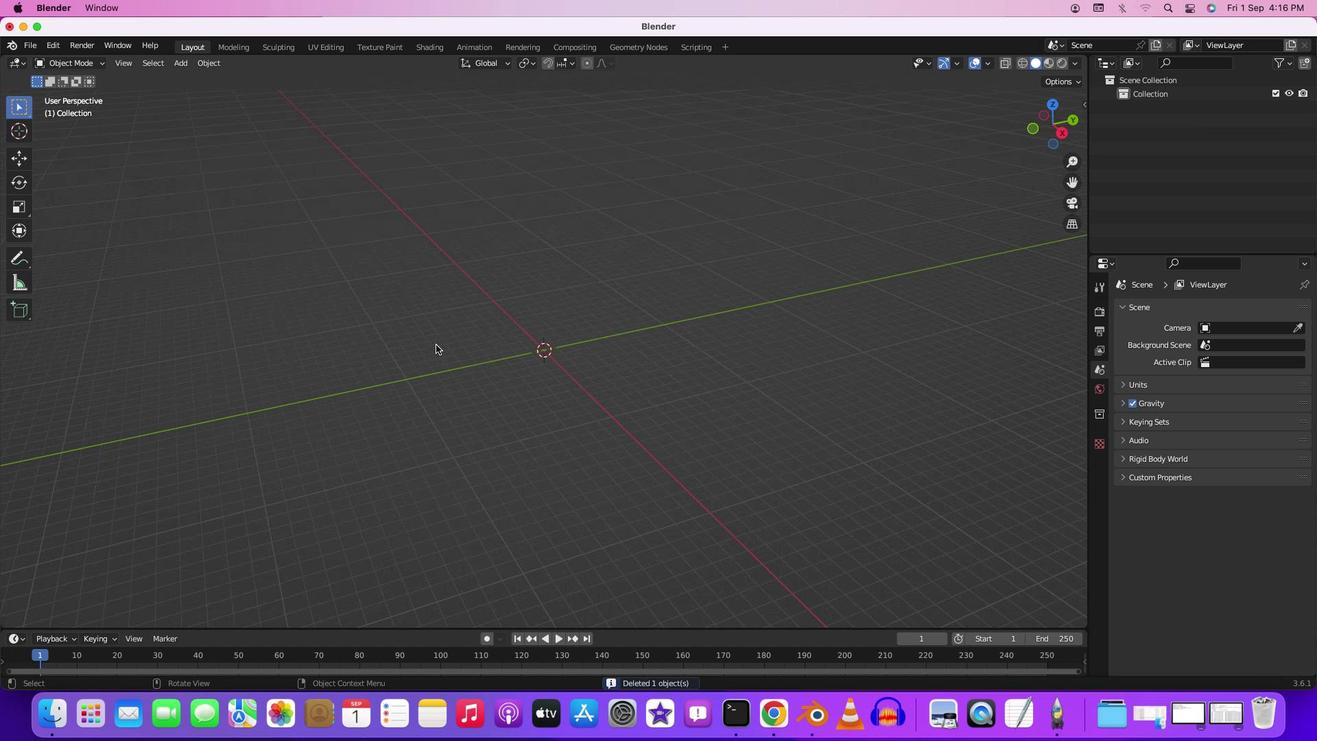 
Action: Mouse scrolled (457, 366) with delta (21, 22)
Screenshot: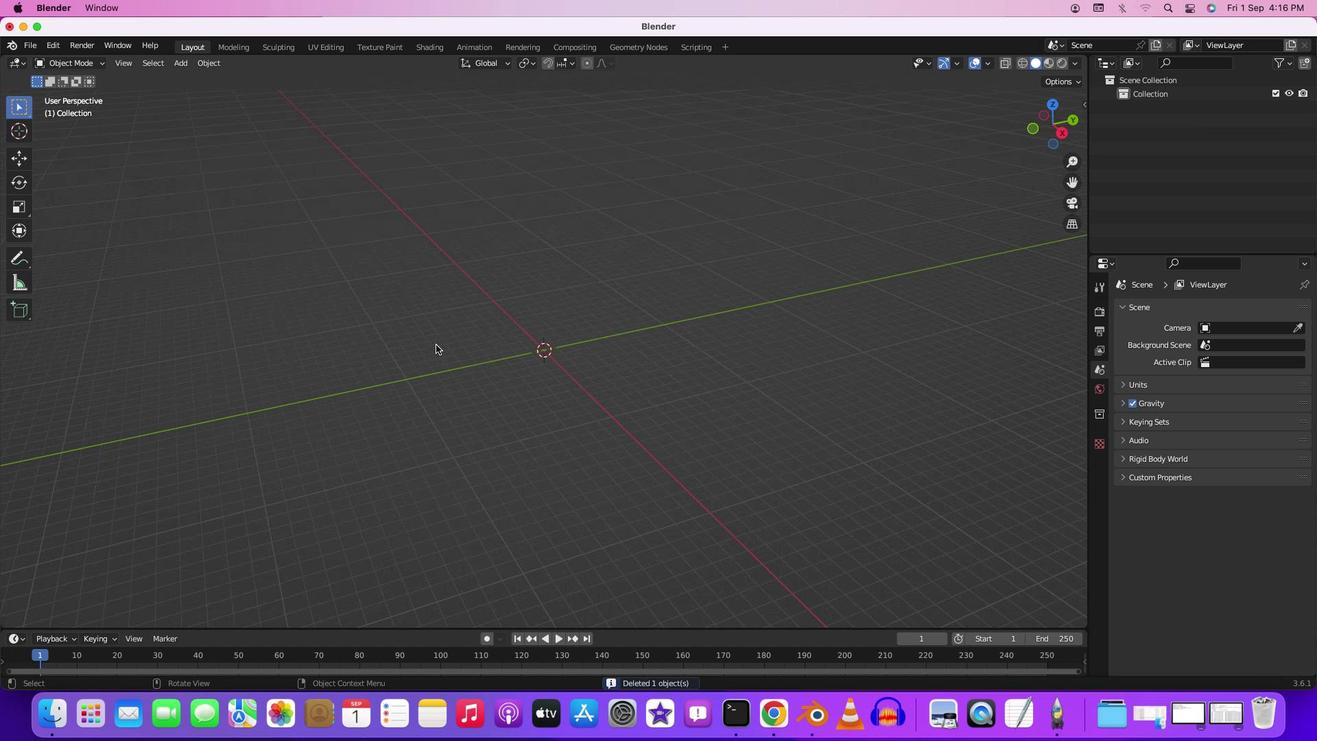 
Action: Mouse scrolled (457, 366) with delta (21, 24)
Screenshot: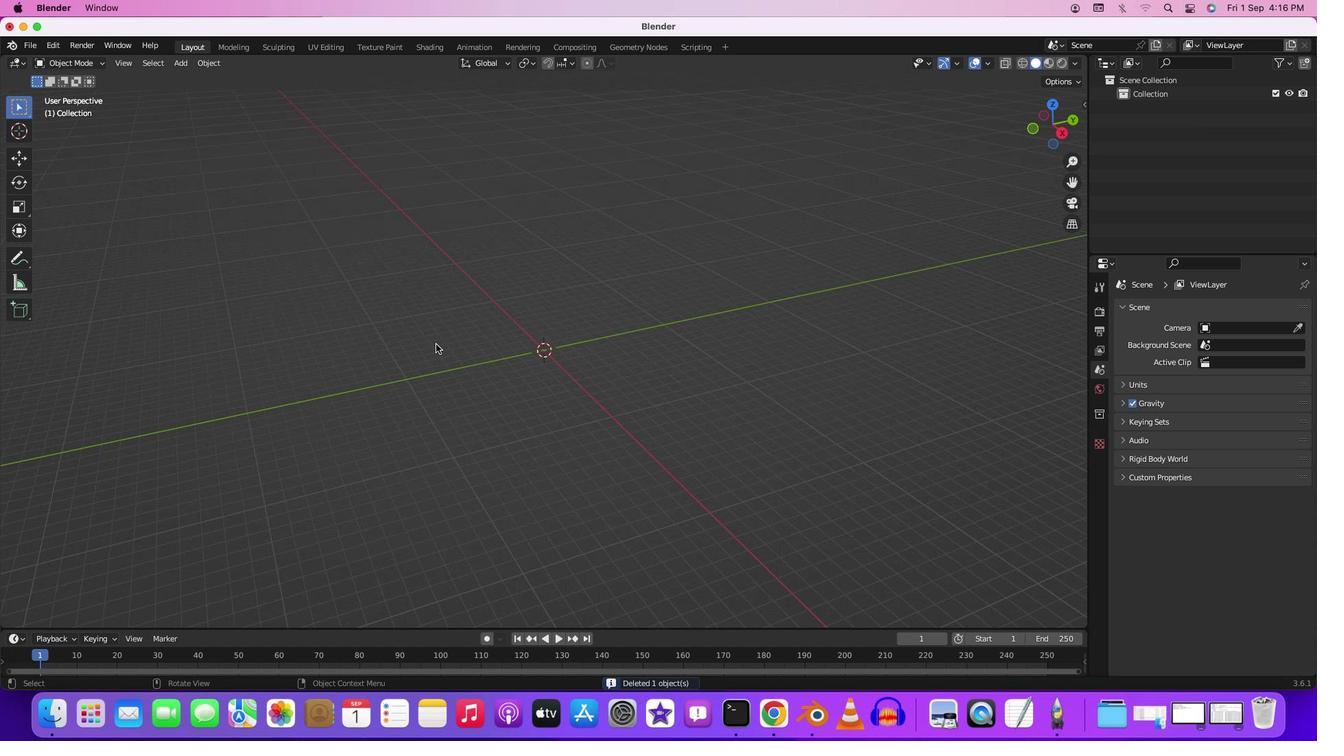 
Action: Mouse moved to (457, 366)
Screenshot: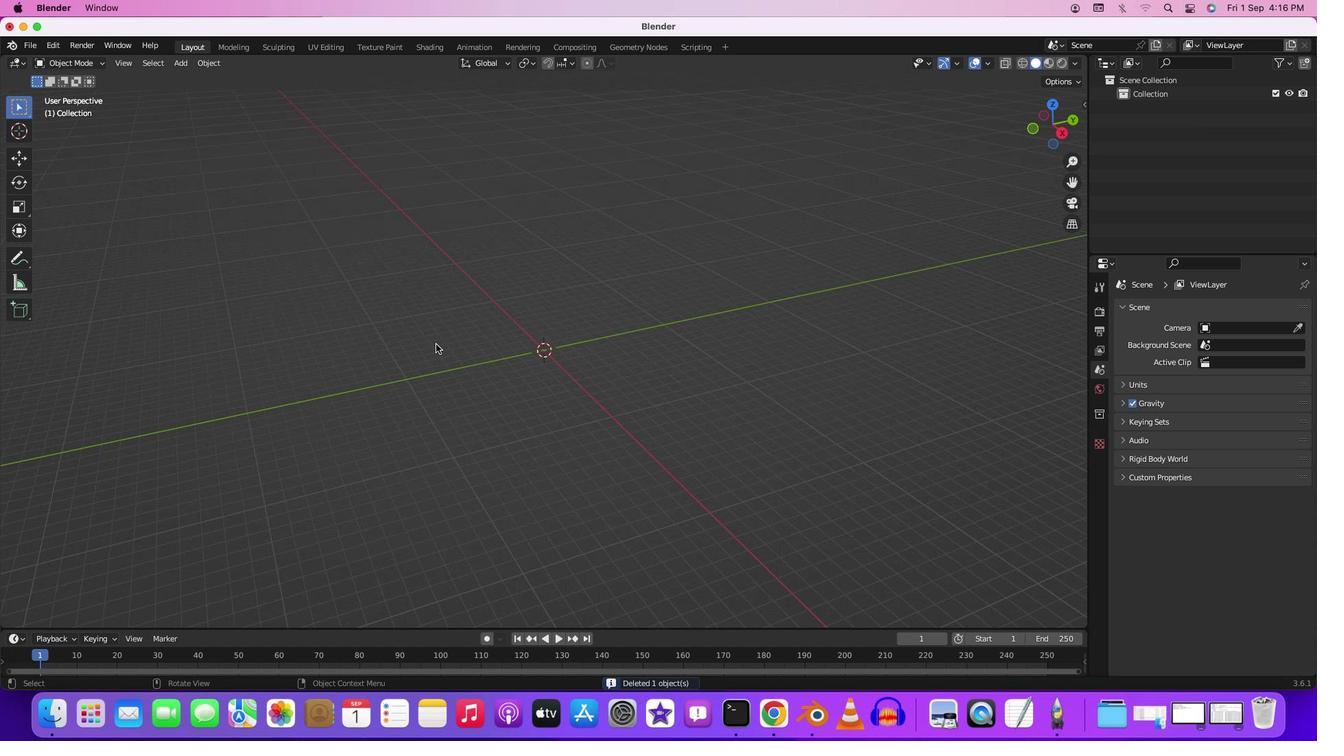
Action: Mouse scrolled (457, 366) with delta (21, 25)
Screenshot: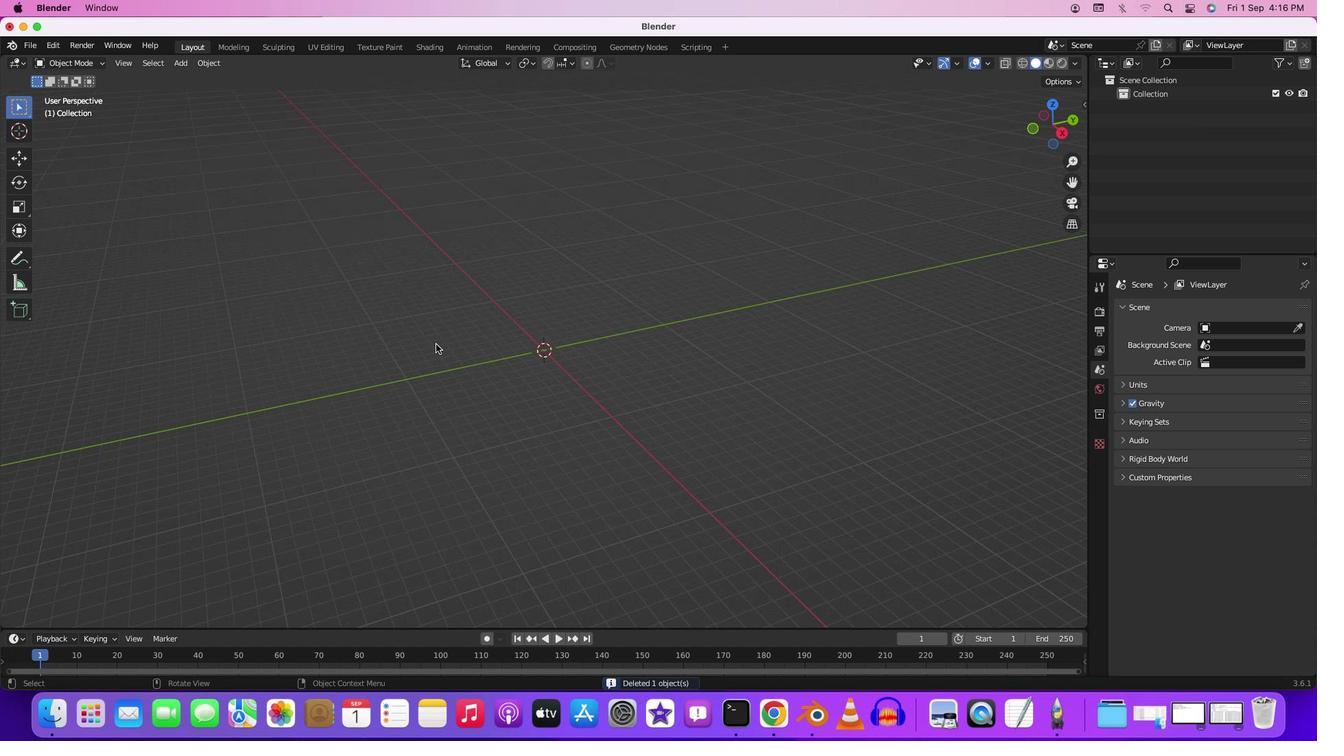 
Action: Mouse moved to (458, 366)
Screenshot: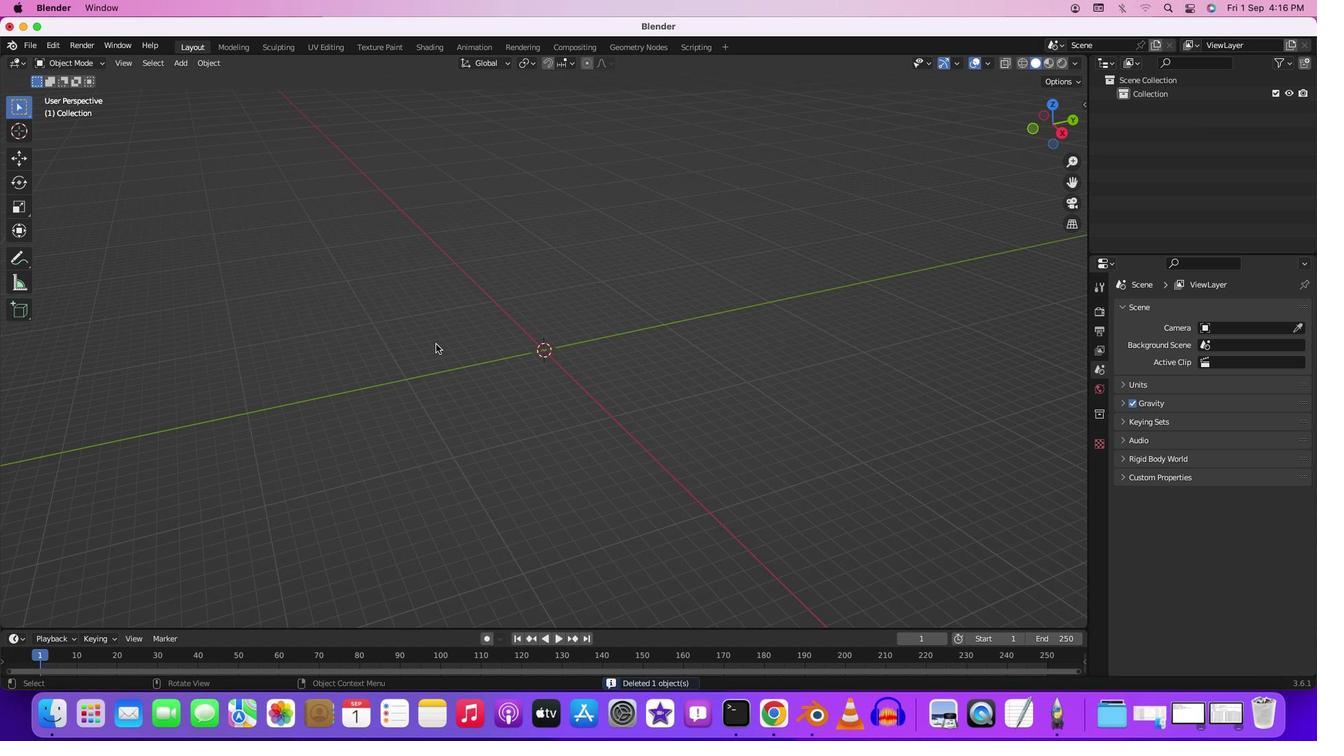 
Action: Mouse scrolled (458, 366) with delta (21, 22)
Screenshot: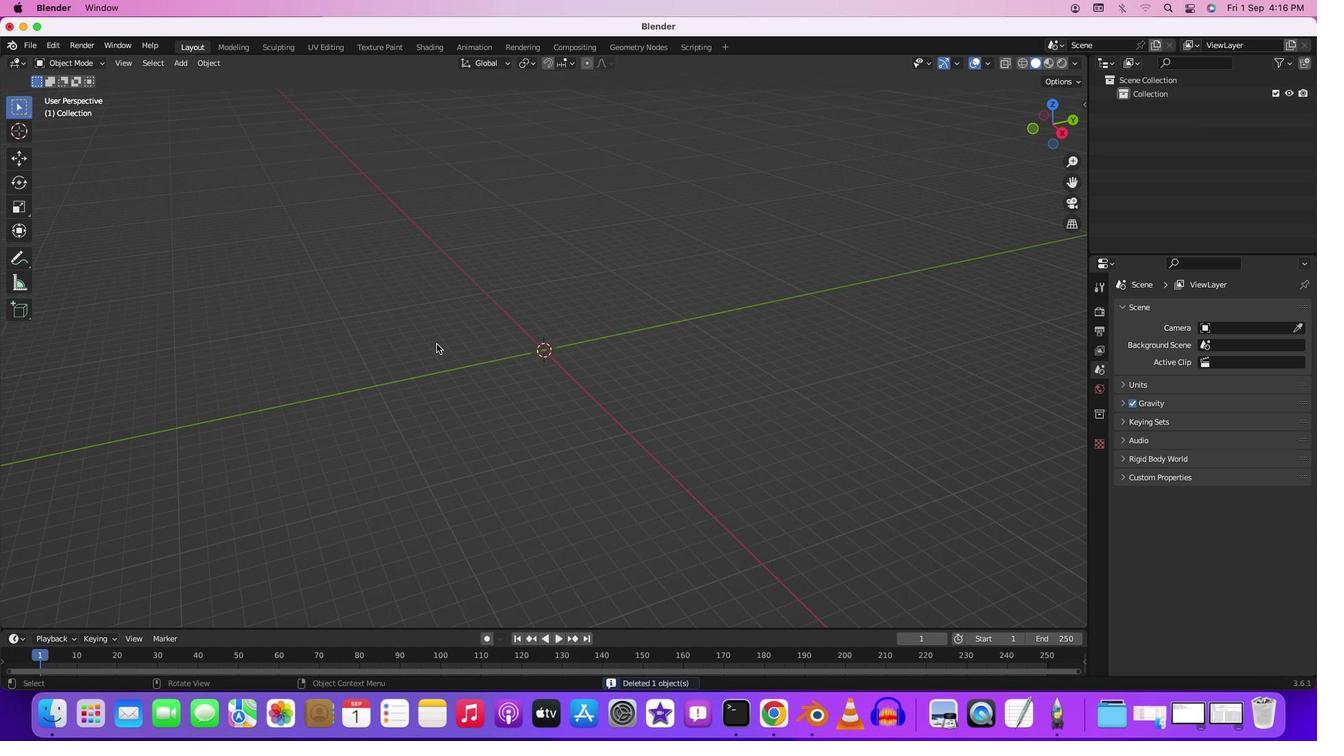 
Action: Mouse moved to (458, 365)
Screenshot: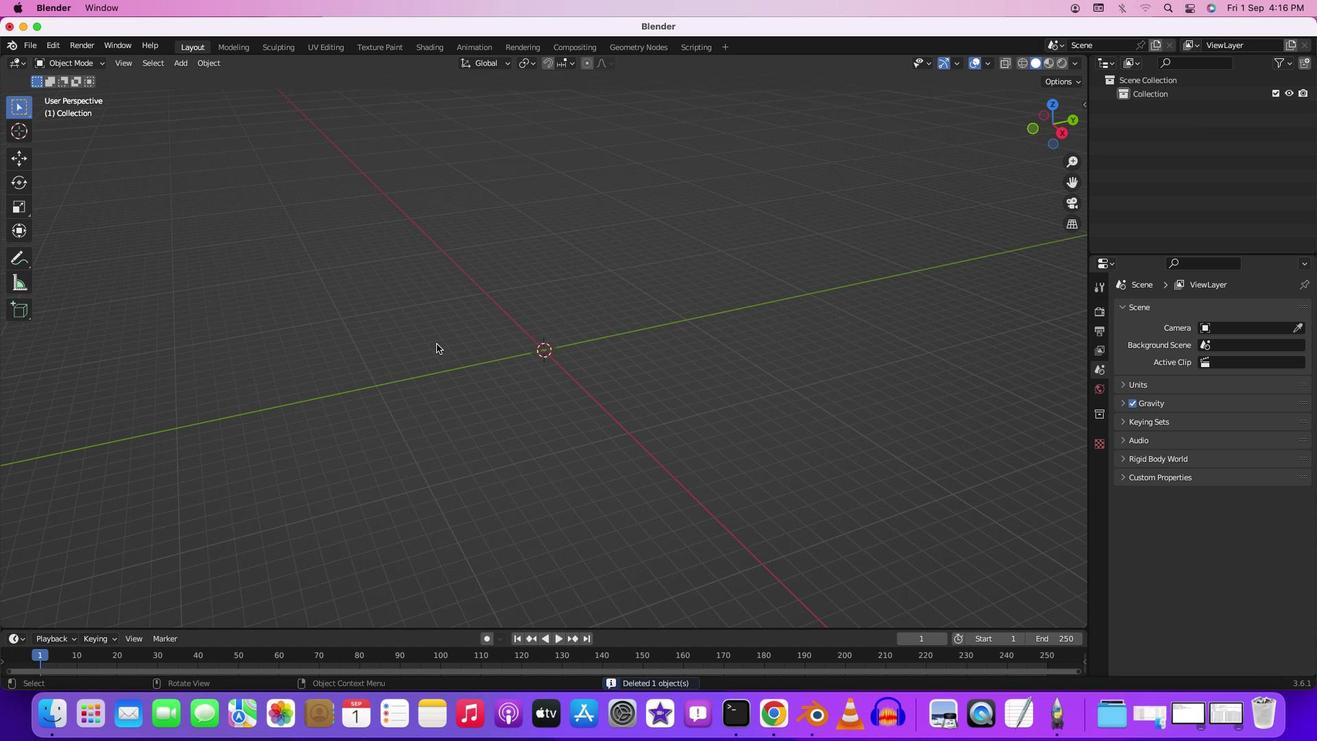 
Action: Mouse scrolled (458, 365) with delta (21, 22)
Screenshot: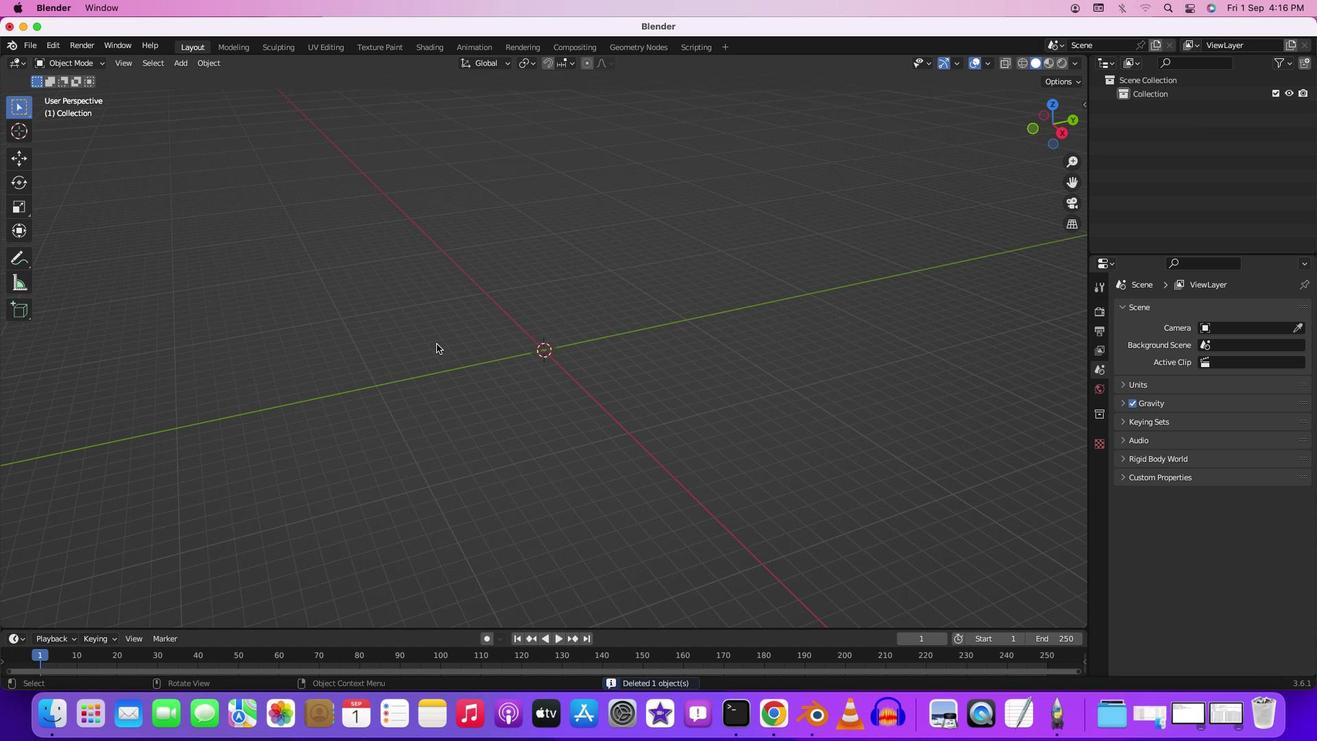 
Action: Key pressed Key.shift
Screenshot: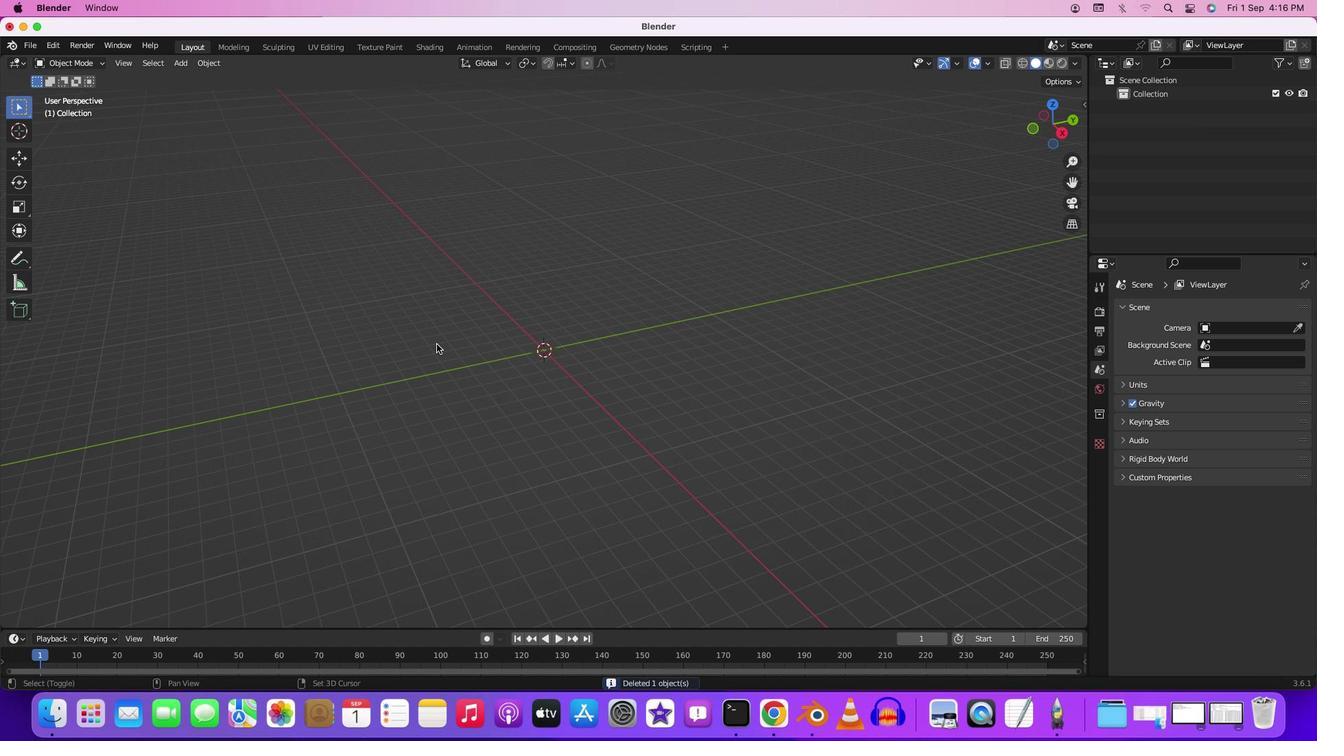 
Action: Mouse moved to (458, 366)
Screenshot: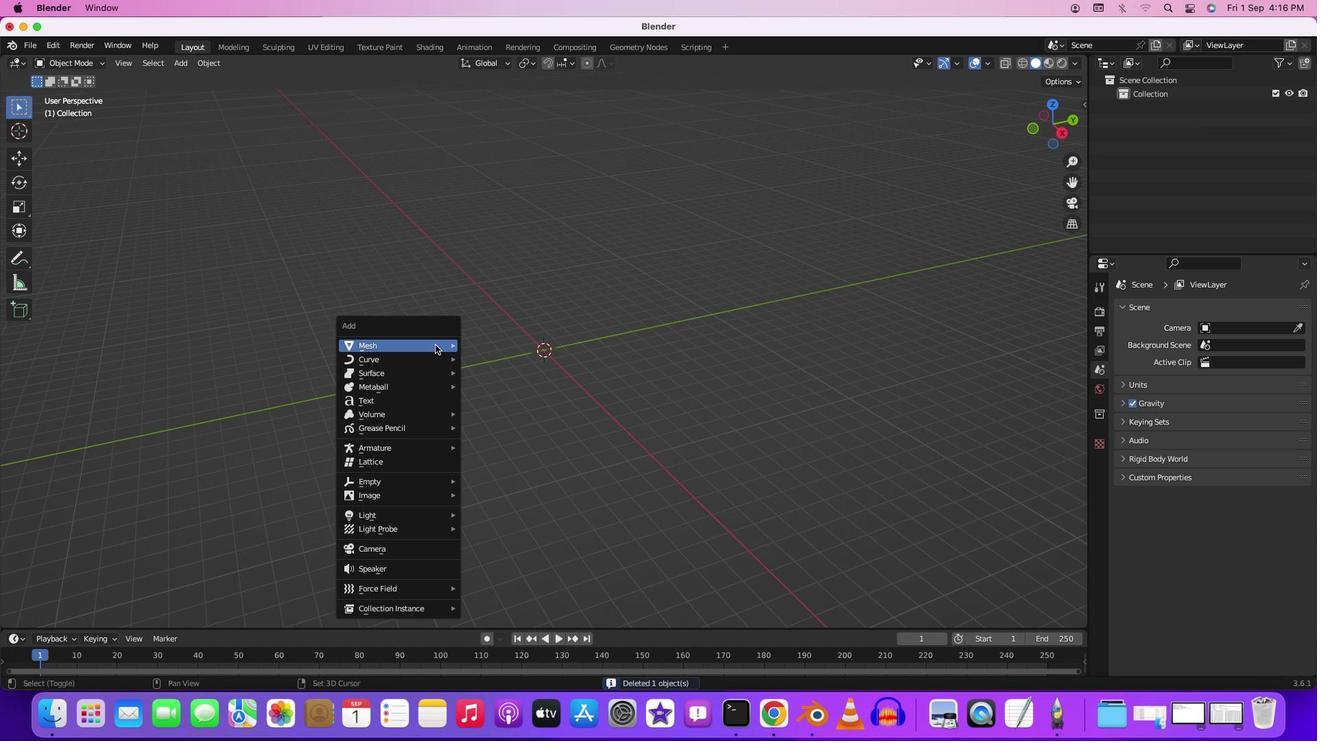 
Action: Key pressed 'A'
Screenshot: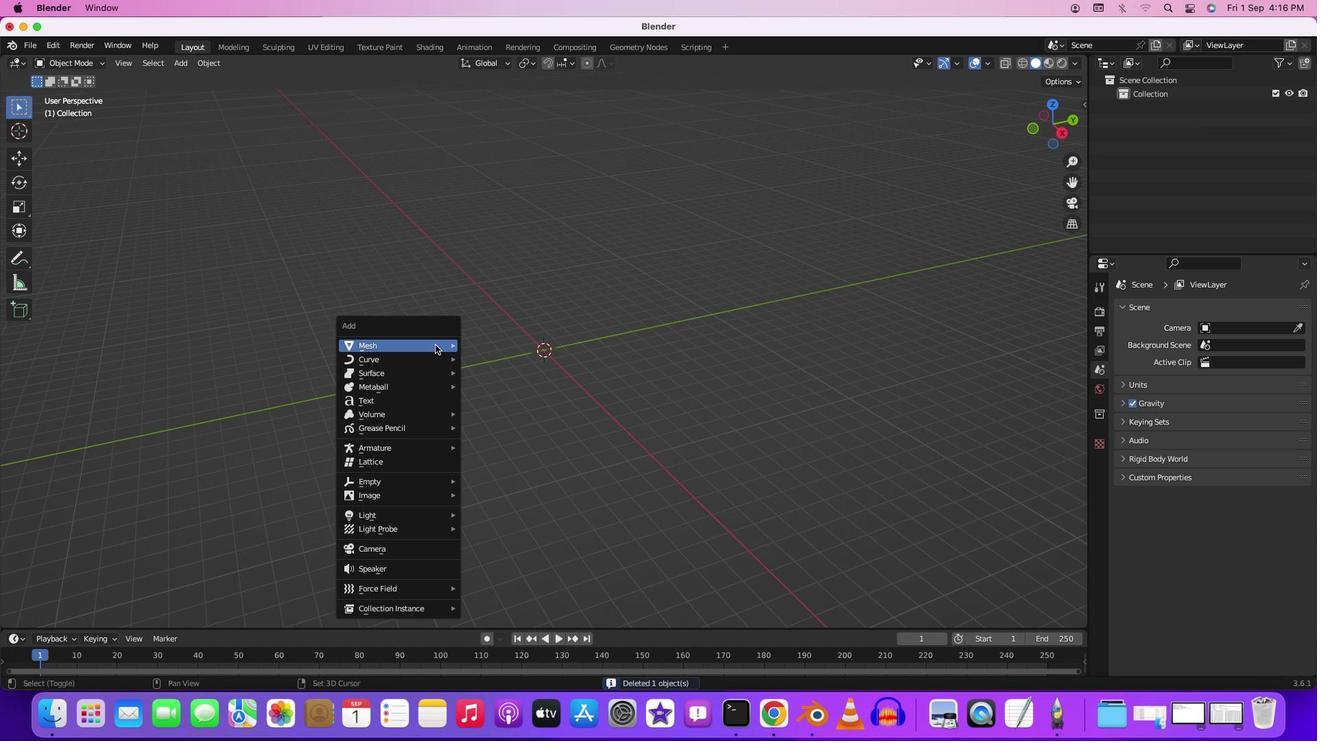 
Action: Mouse moved to (495, 368)
Screenshot: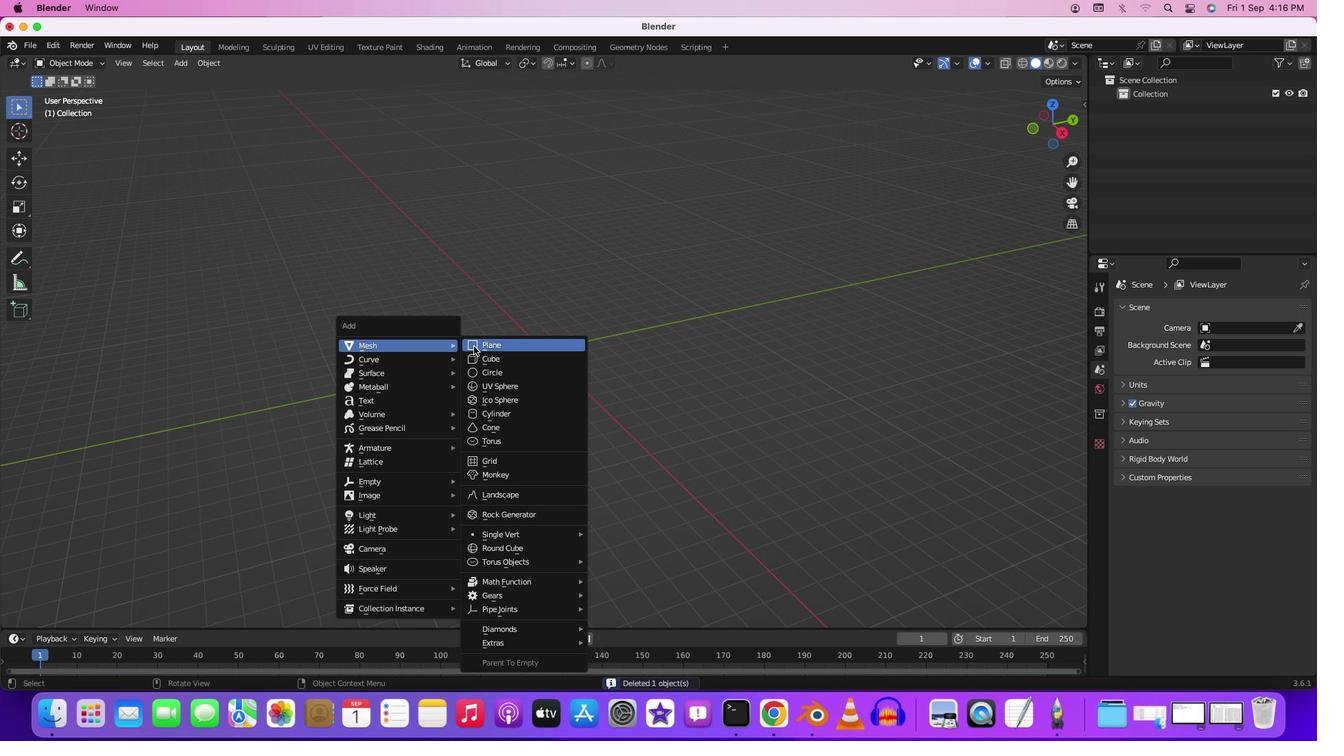 
Action: Mouse pressed left at (495, 368)
Screenshot: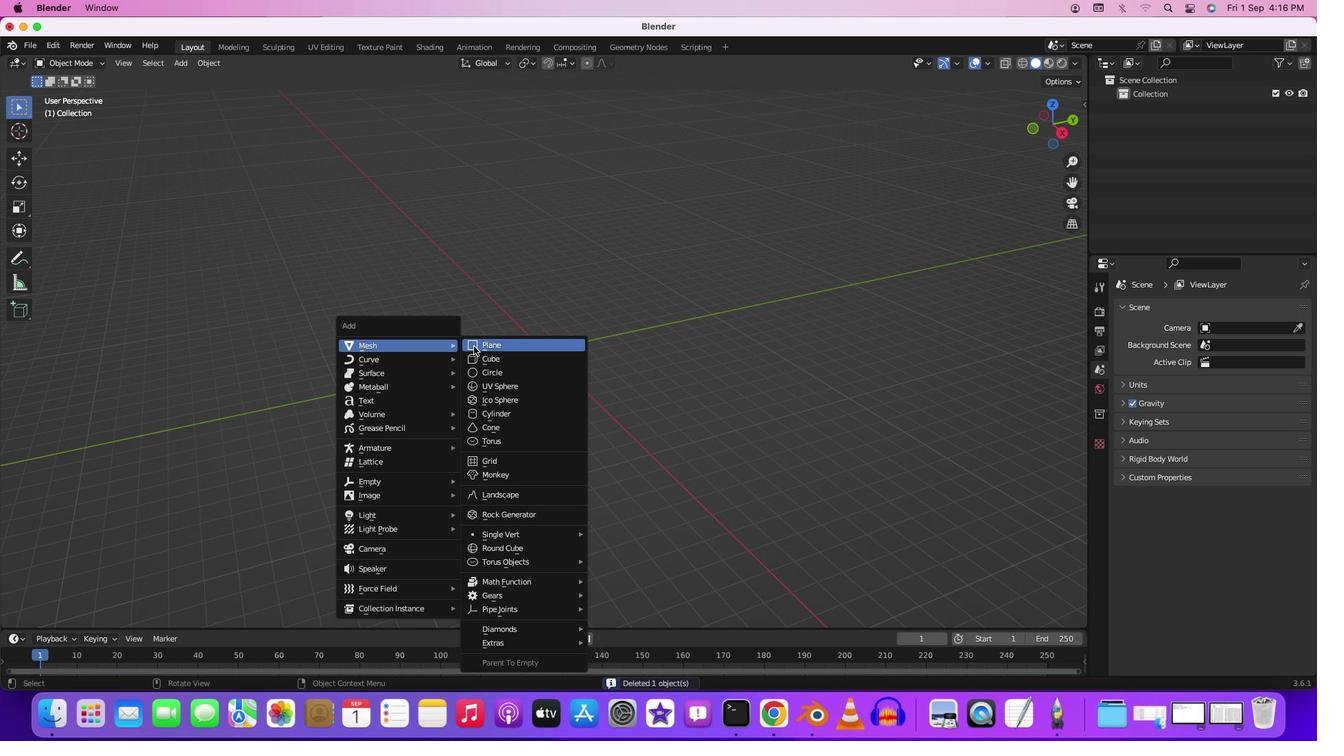
Action: Mouse moved to (560, 357)
Screenshot: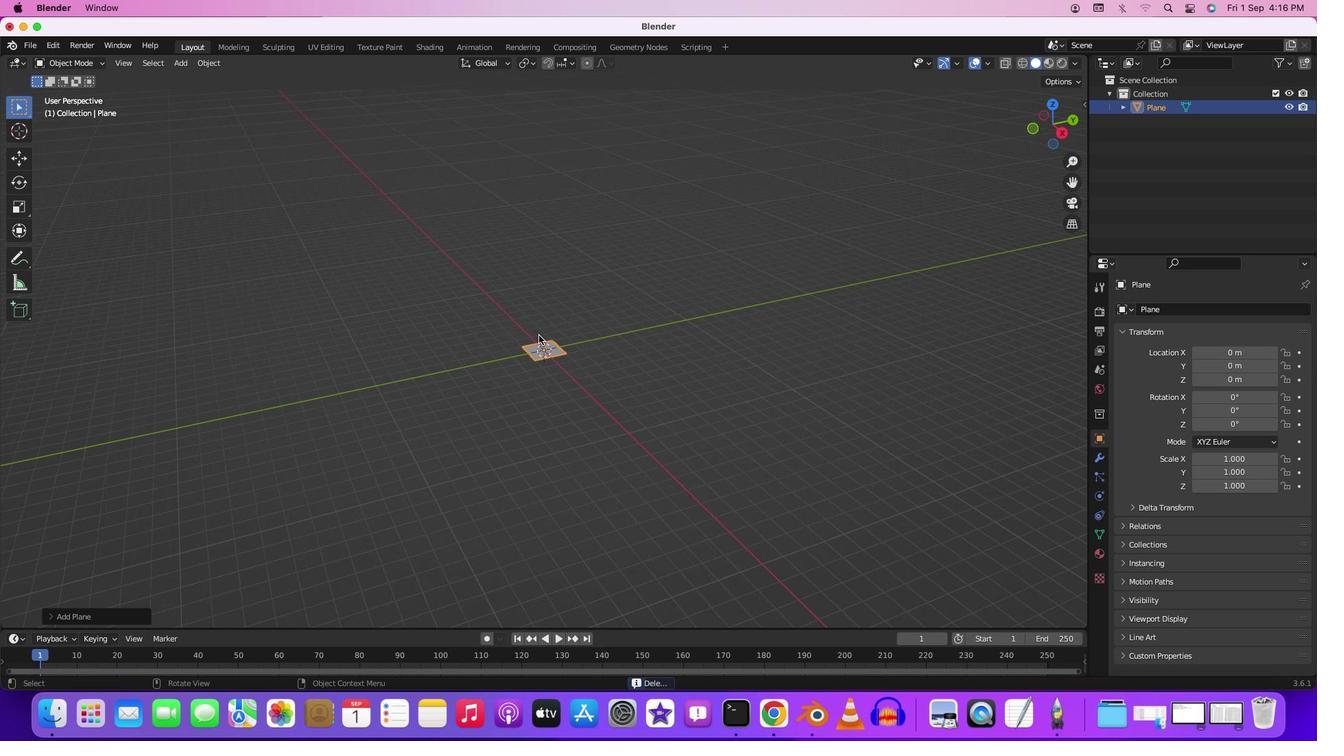 
Action: Mouse scrolled (560, 357) with delta (21, 21)
Screenshot: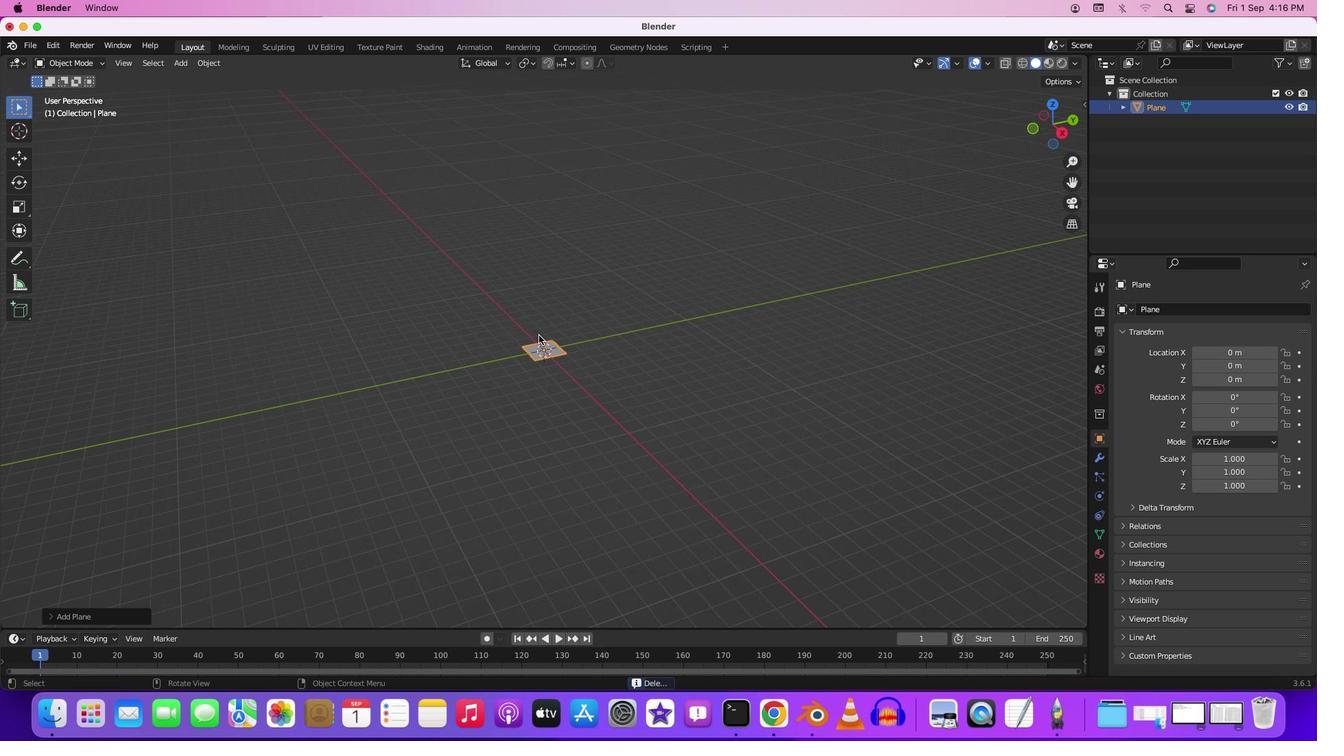 
Action: Mouse scrolled (560, 357) with delta (21, 21)
Screenshot: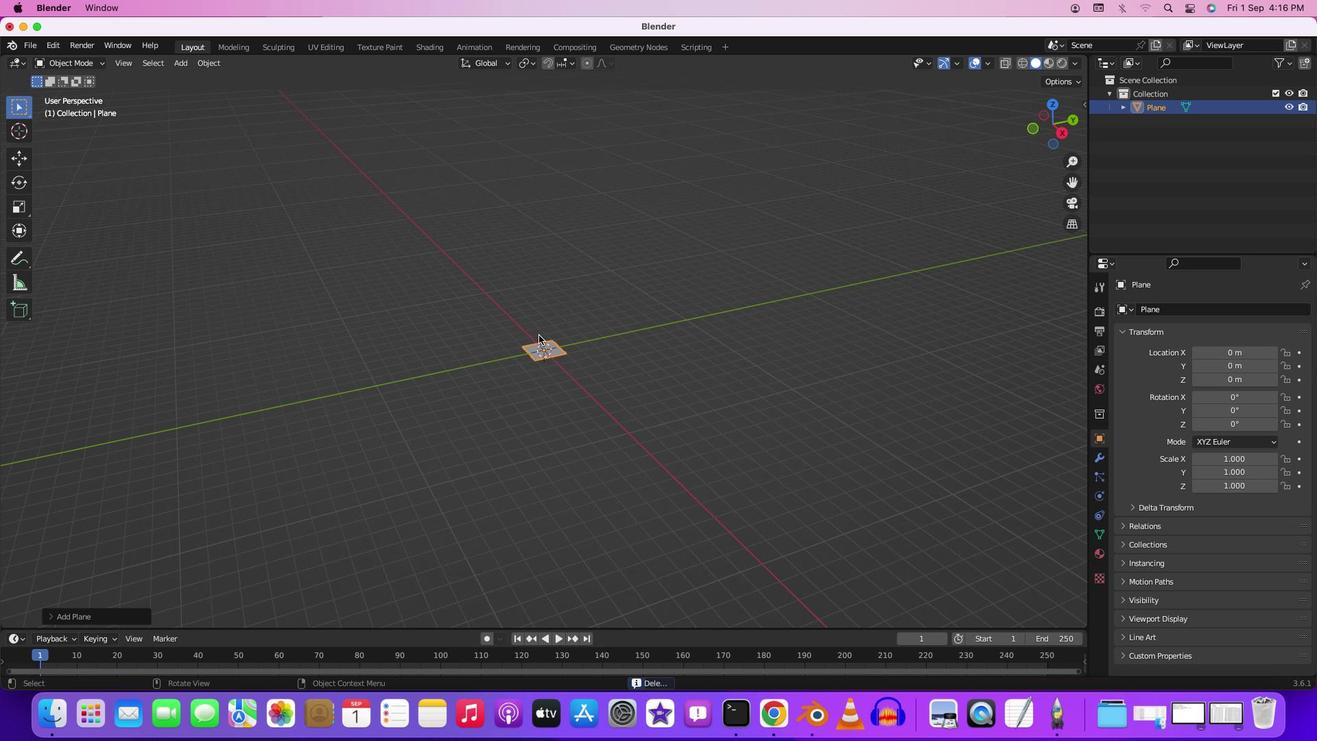 
Action: Mouse scrolled (560, 357) with delta (21, 19)
Screenshot: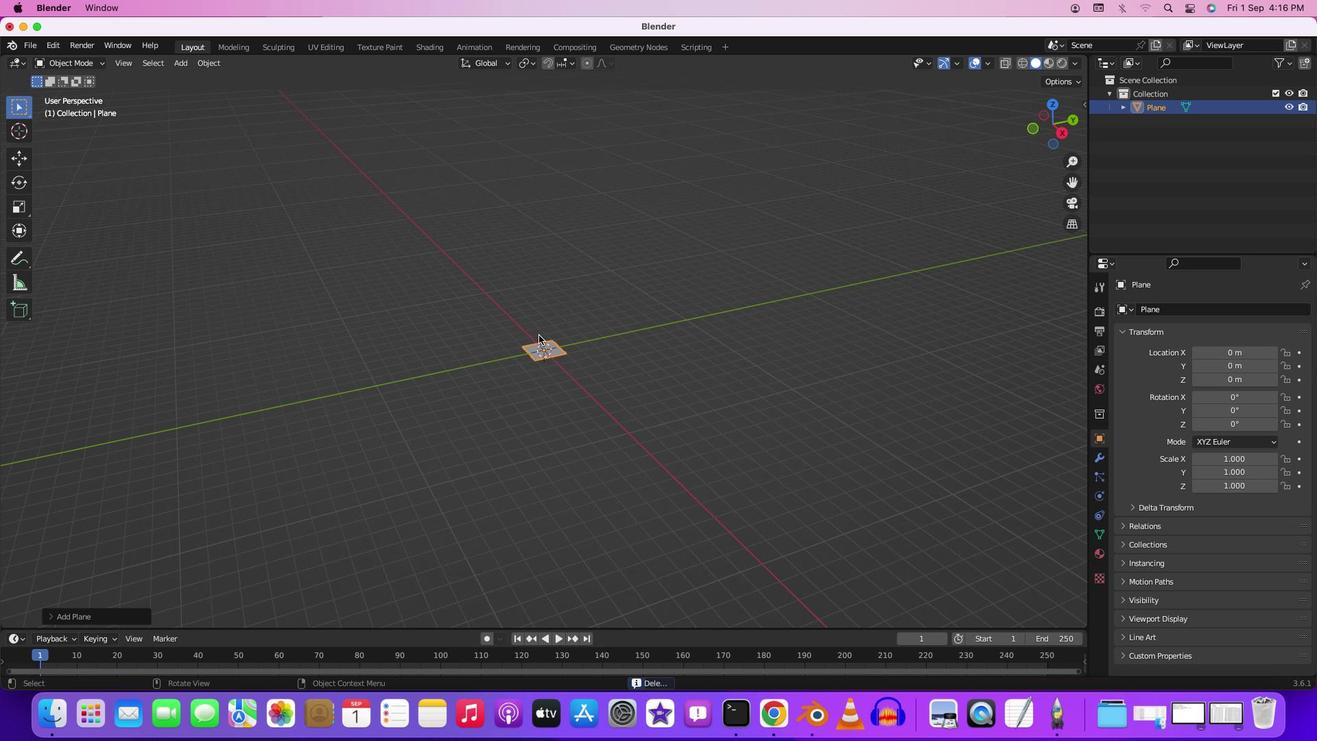 
Action: Mouse scrolled (560, 357) with delta (21, 18)
Screenshot: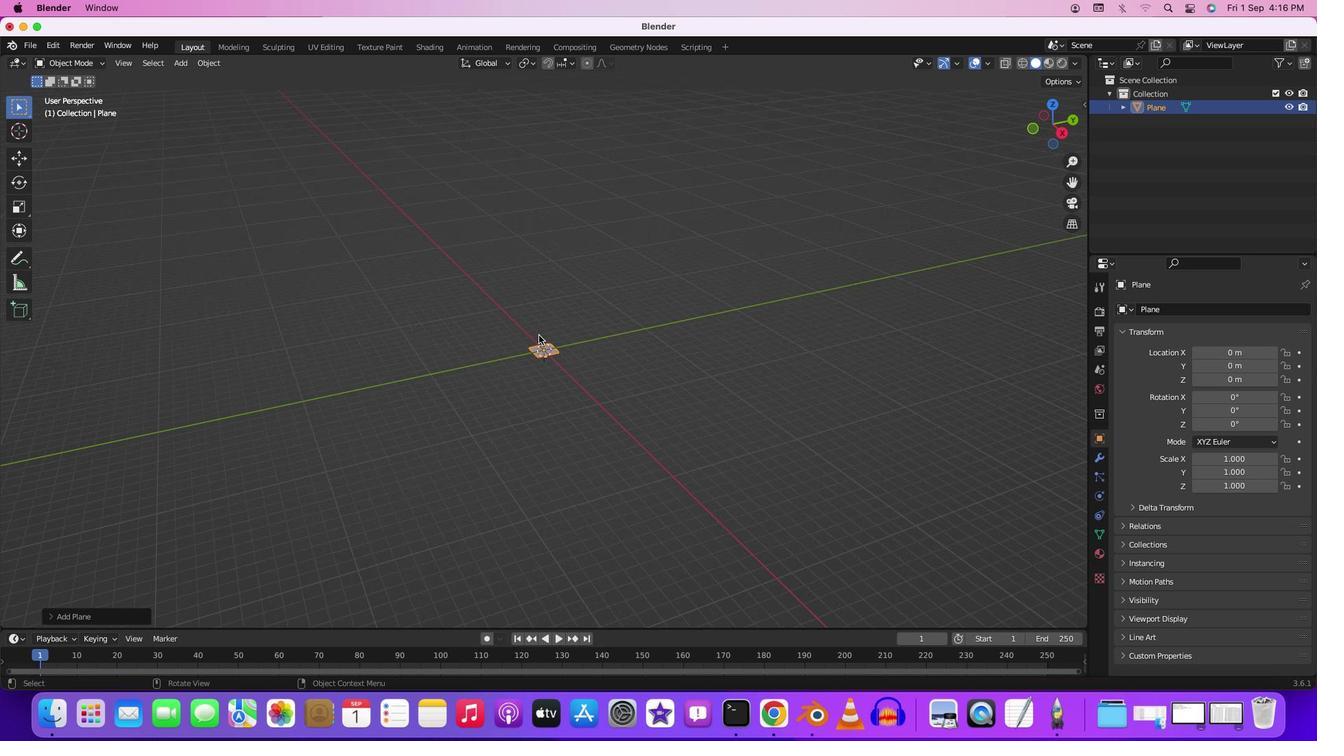 
Action: Mouse scrolled (560, 357) with delta (21, 17)
Screenshot: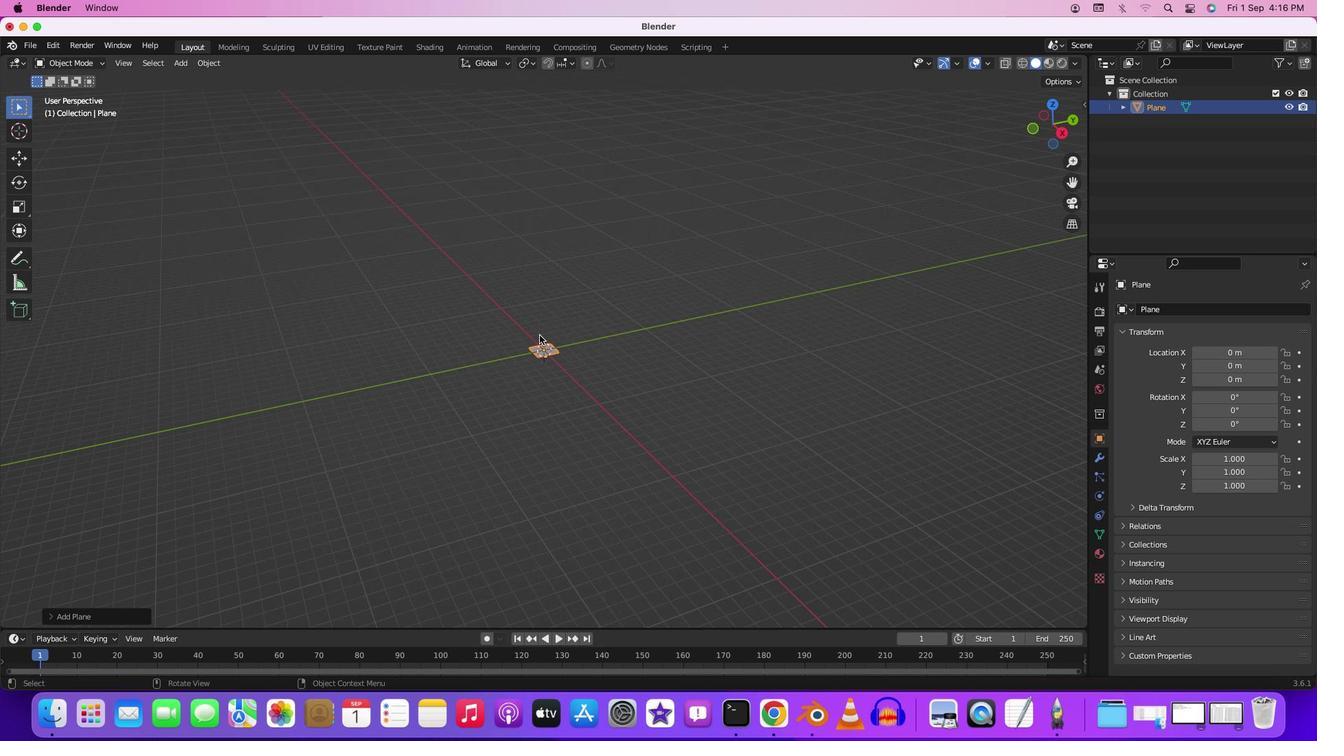 
Action: Mouse moved to (562, 358)
Screenshot: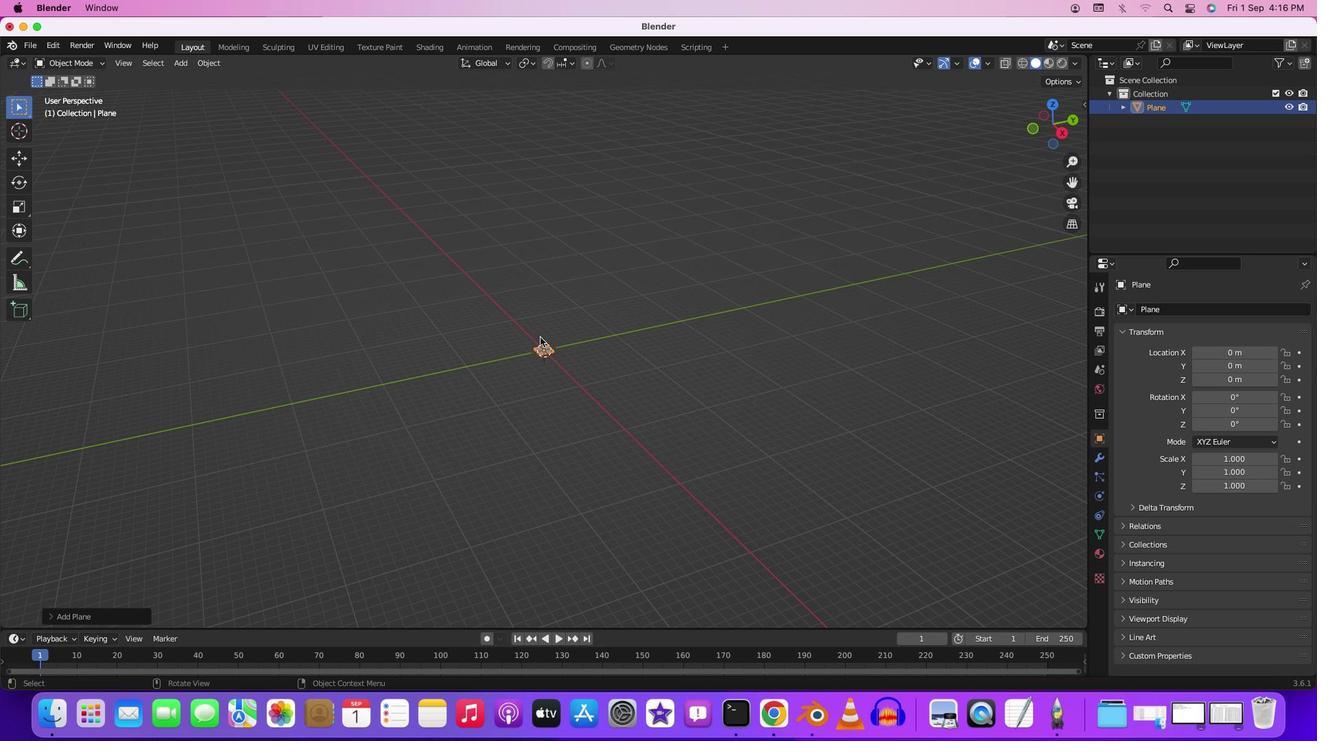 
Action: Mouse scrolled (562, 358) with delta (21, 21)
Screenshot: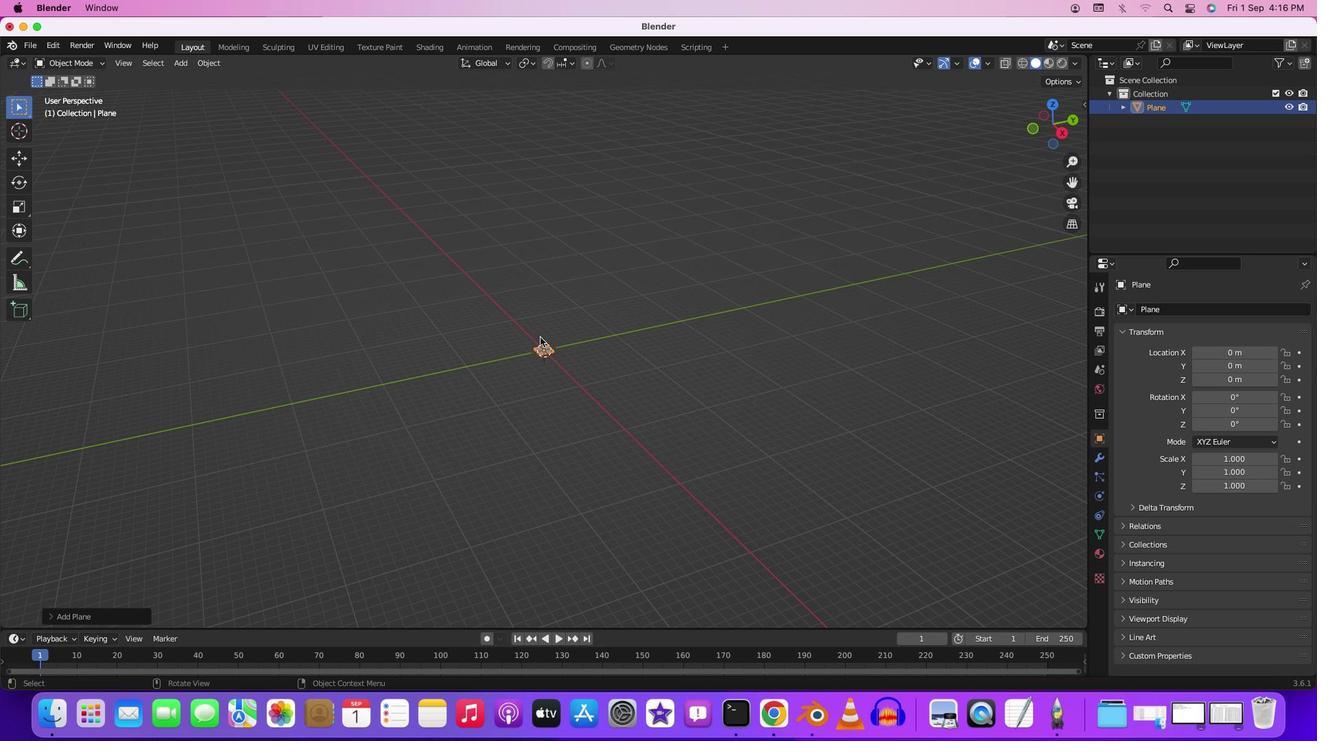 
Action: Mouse scrolled (562, 358) with delta (21, 21)
Screenshot: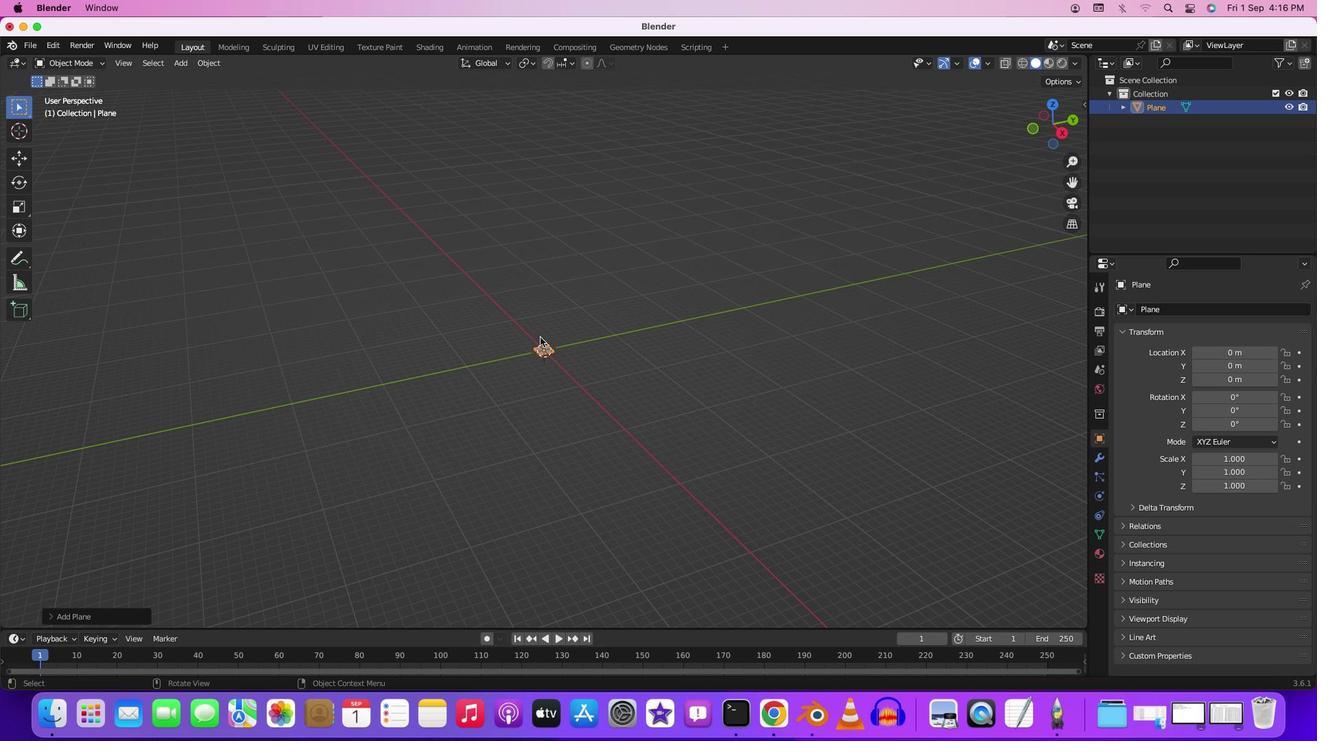 
Action: Mouse scrolled (562, 358) with delta (21, 19)
Screenshot: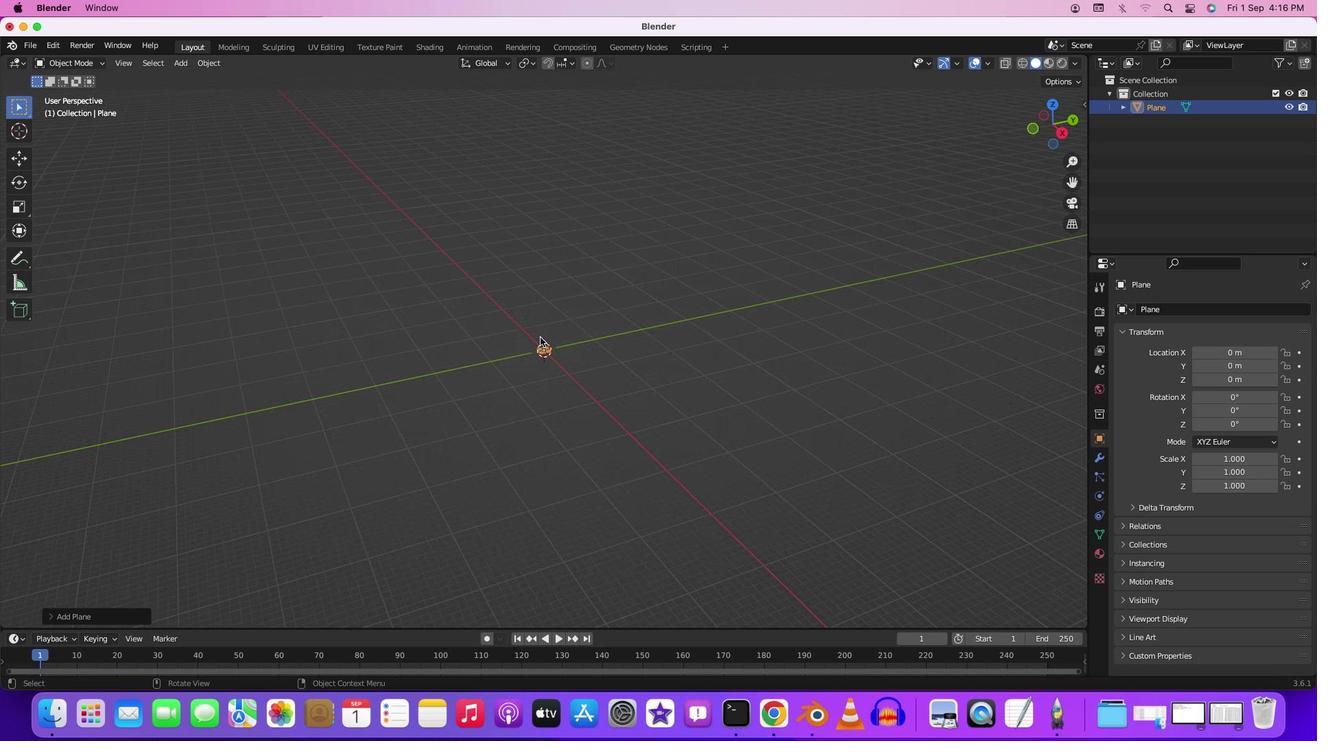 
Action: Mouse scrolled (562, 358) with delta (21, 19)
Screenshot: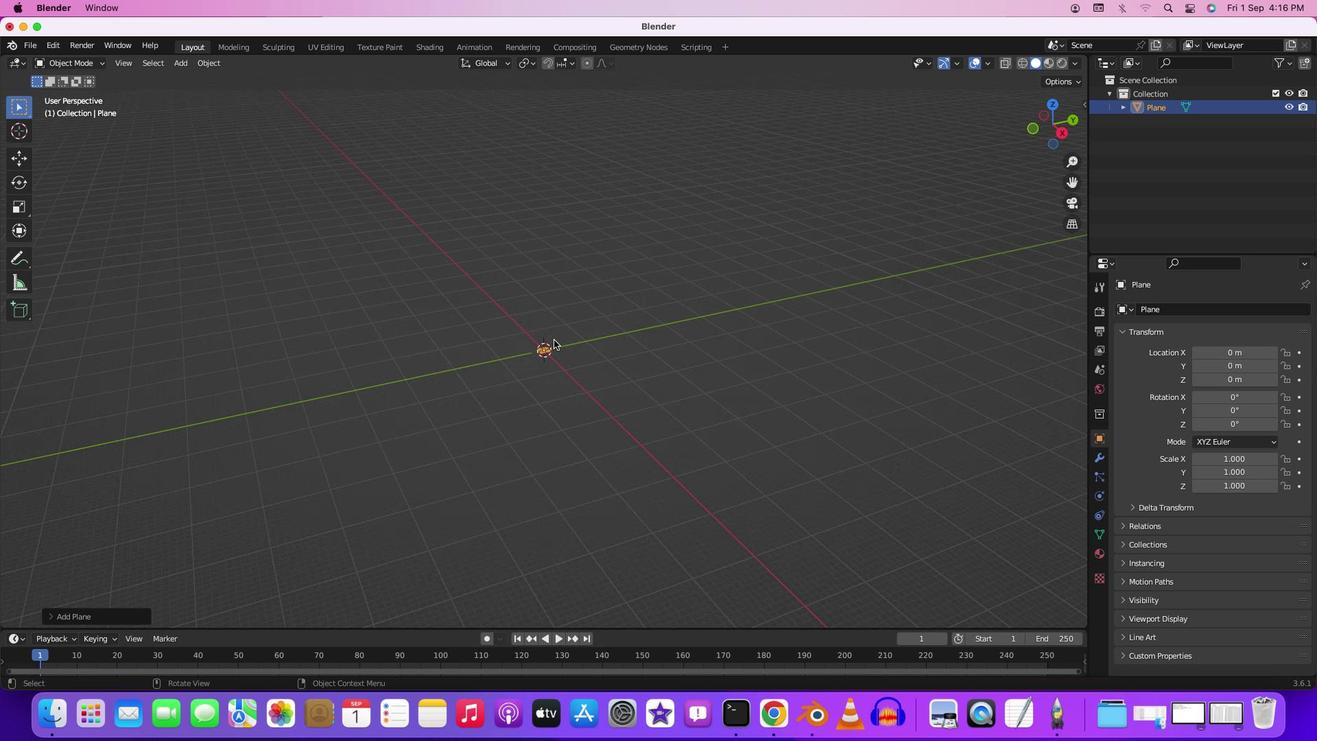 
Action: Mouse moved to (577, 367)
Screenshot: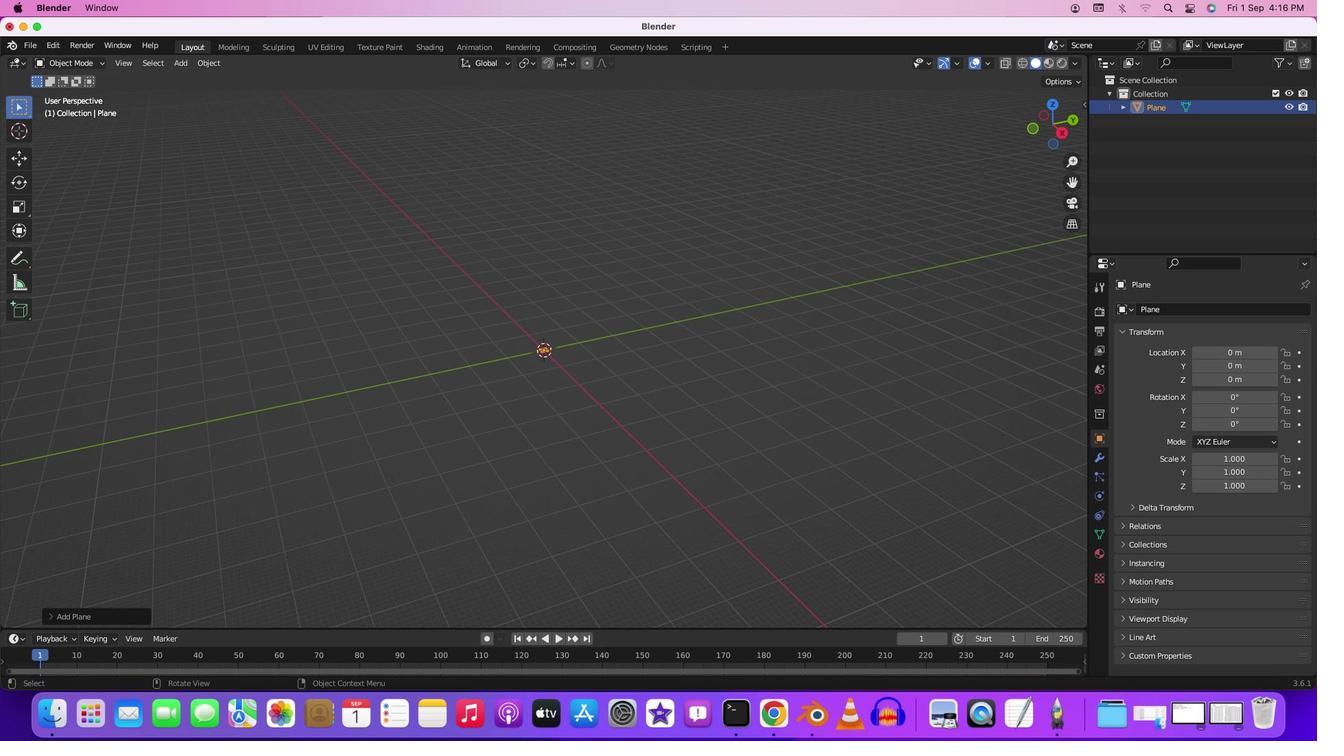
Action: Key pressed 's'
Screenshot: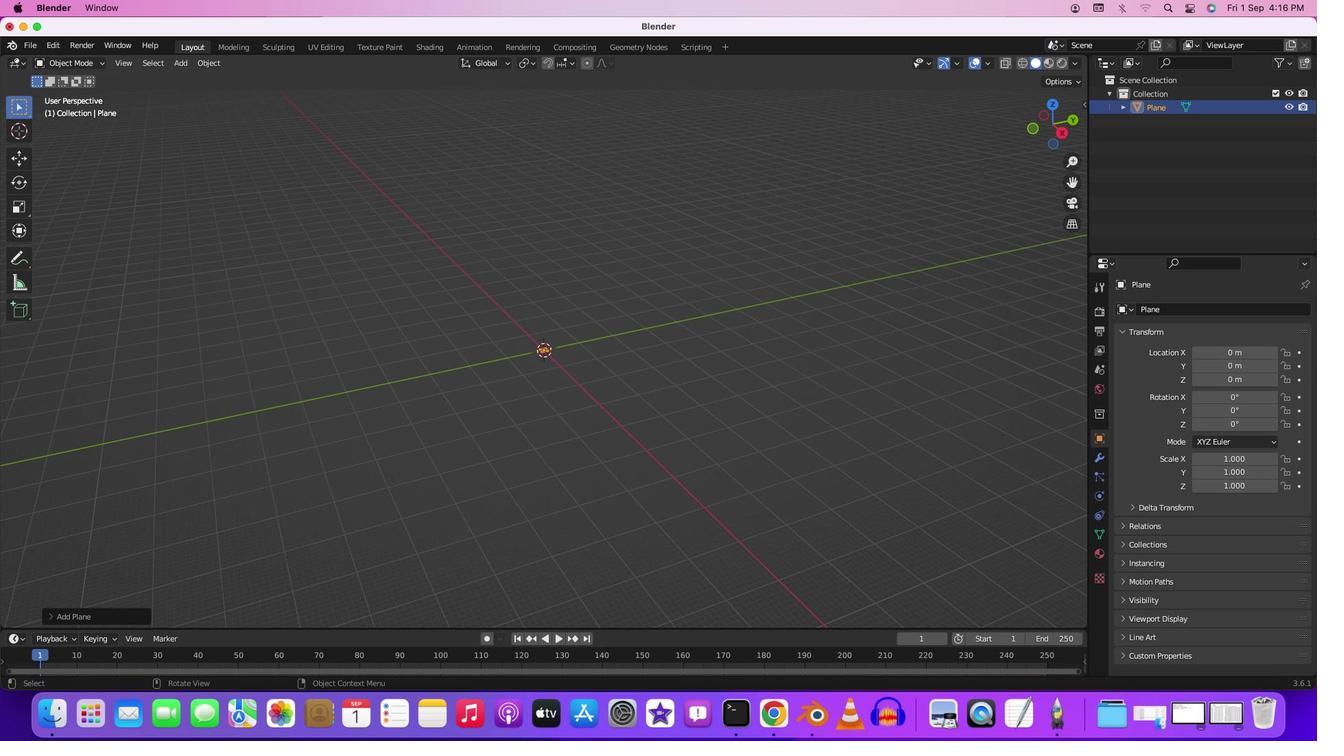 
Action: Mouse moved to (756, 373)
Screenshot: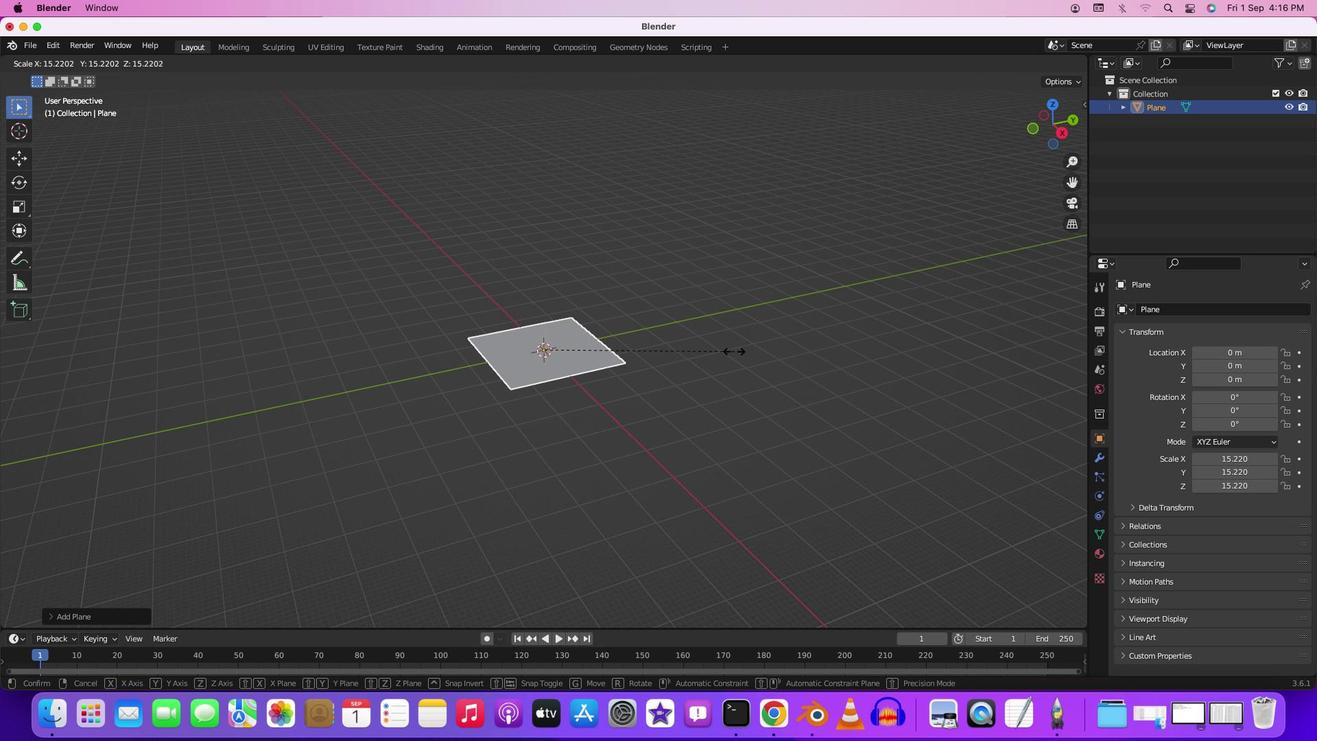 
Action: Mouse pressed left at (756, 373)
Screenshot: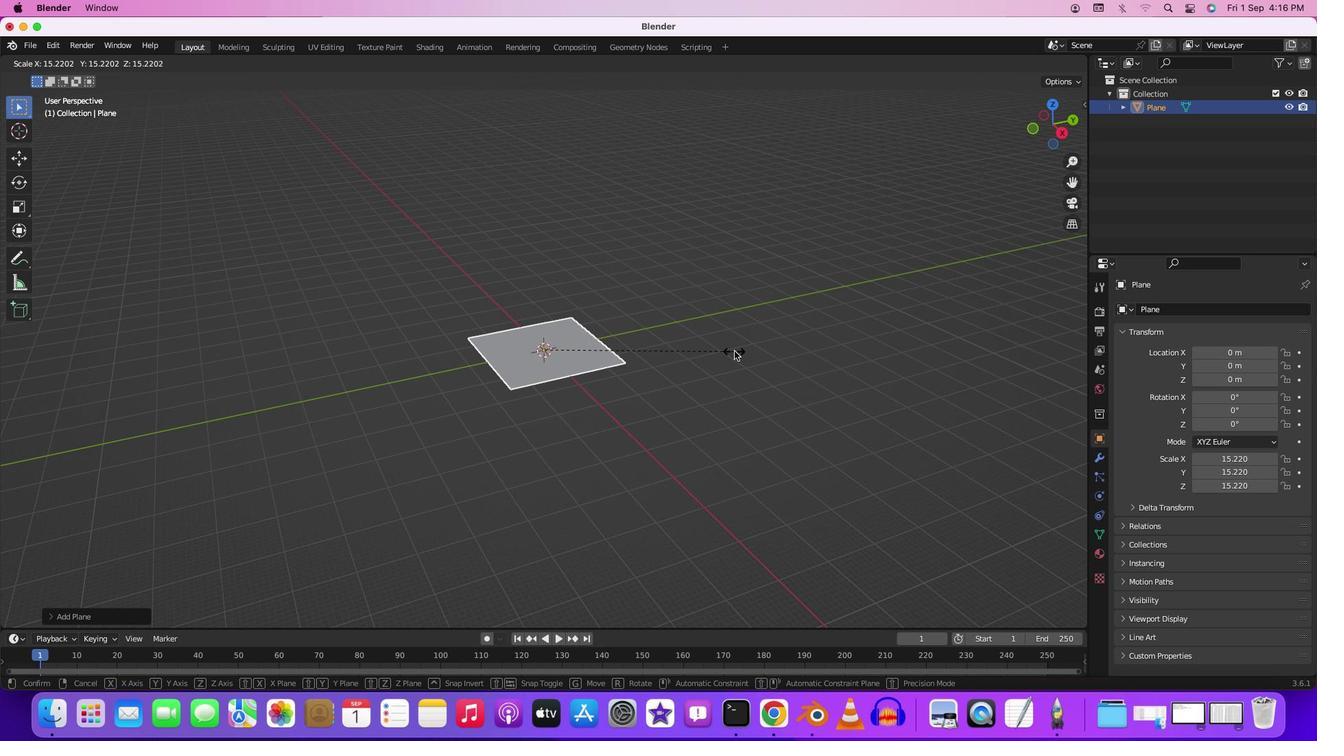 
Action: Key pressed 'n'
Screenshot: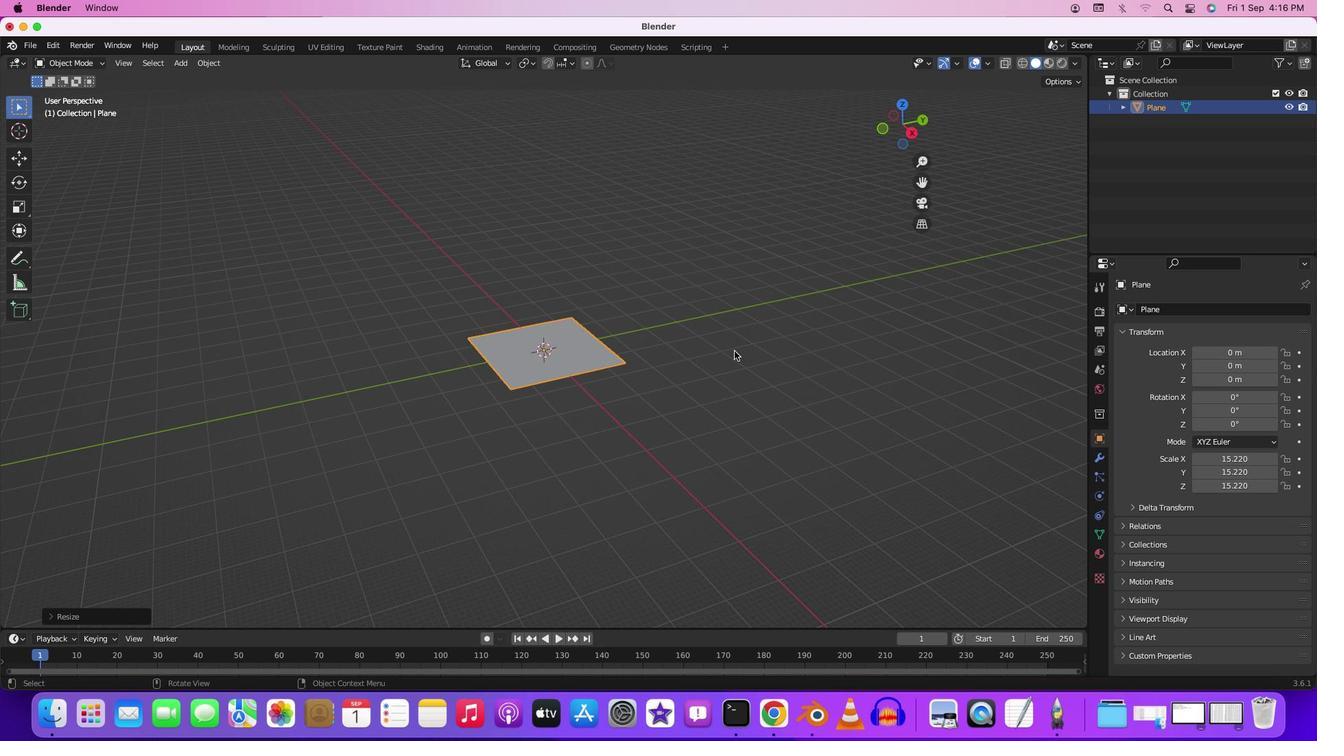 
Action: Mouse moved to (612, 332)
Screenshot: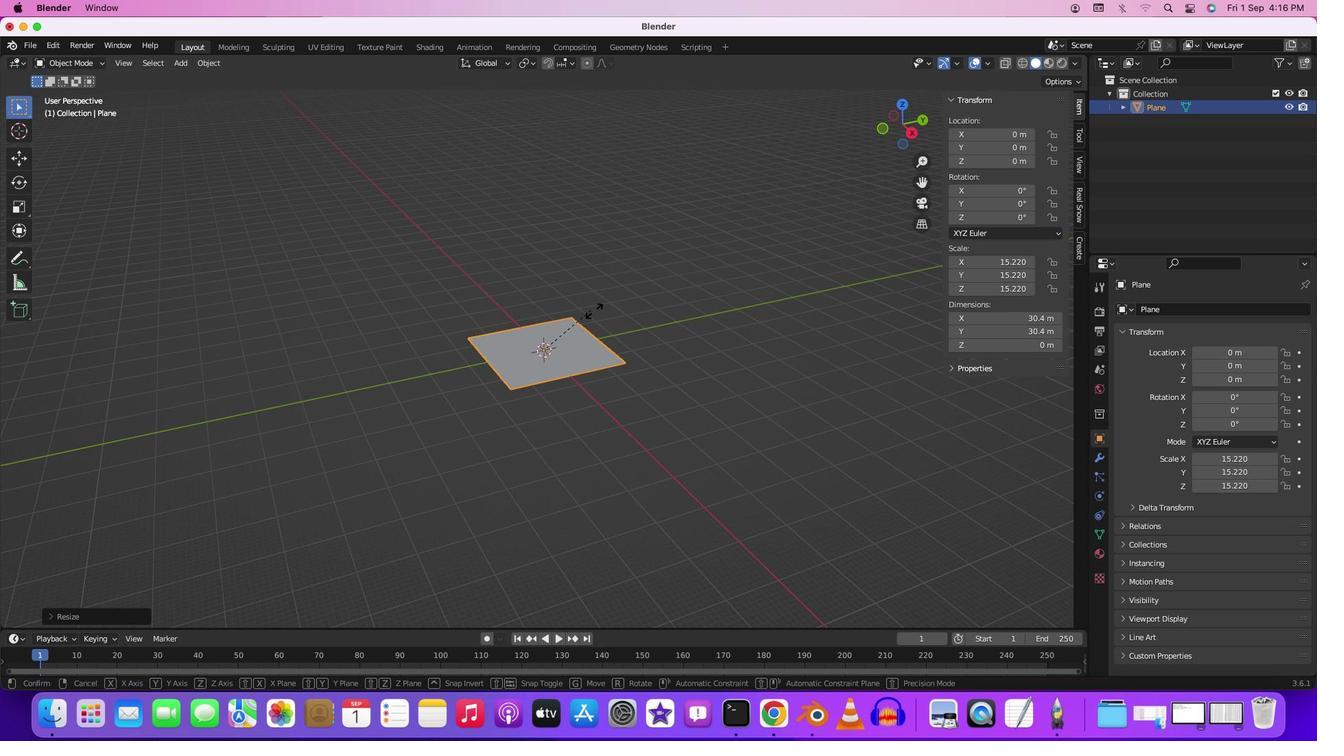 
Action: Key pressed 's'
Screenshot: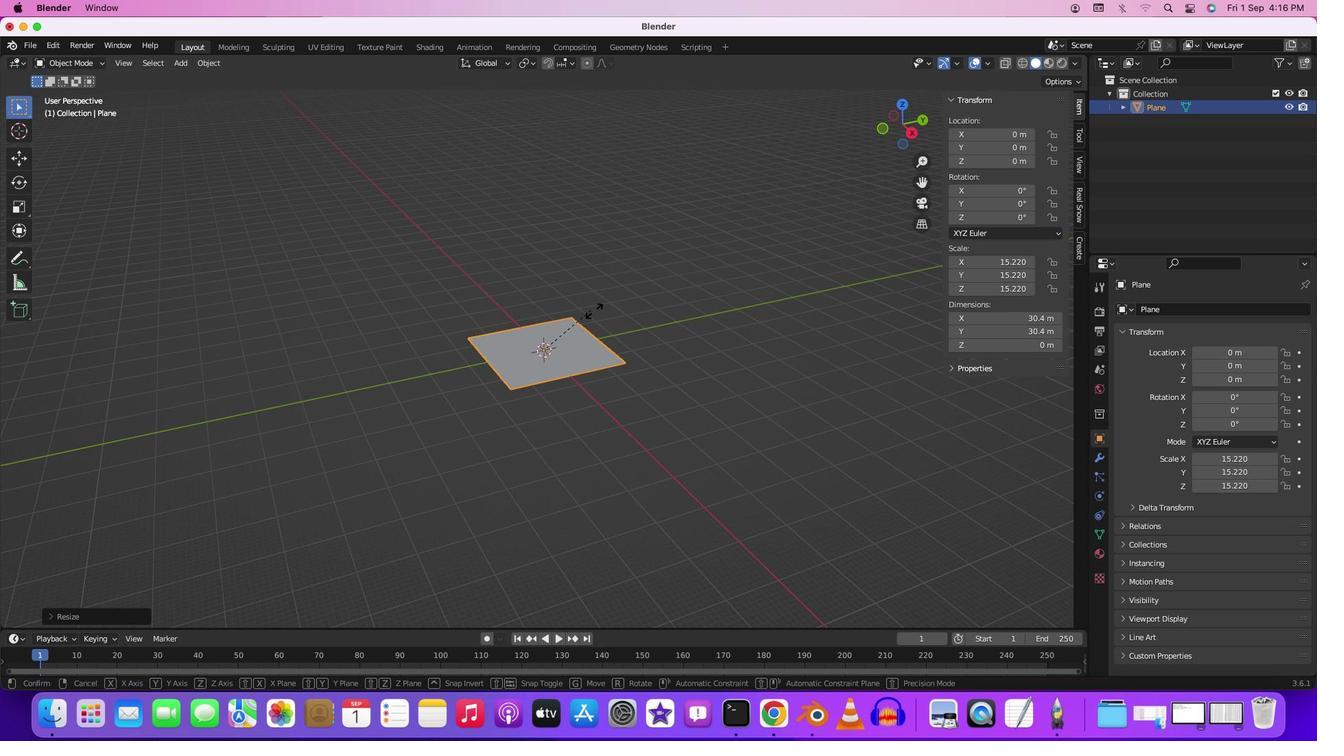 
Action: Mouse moved to (784, 339)
Screenshot: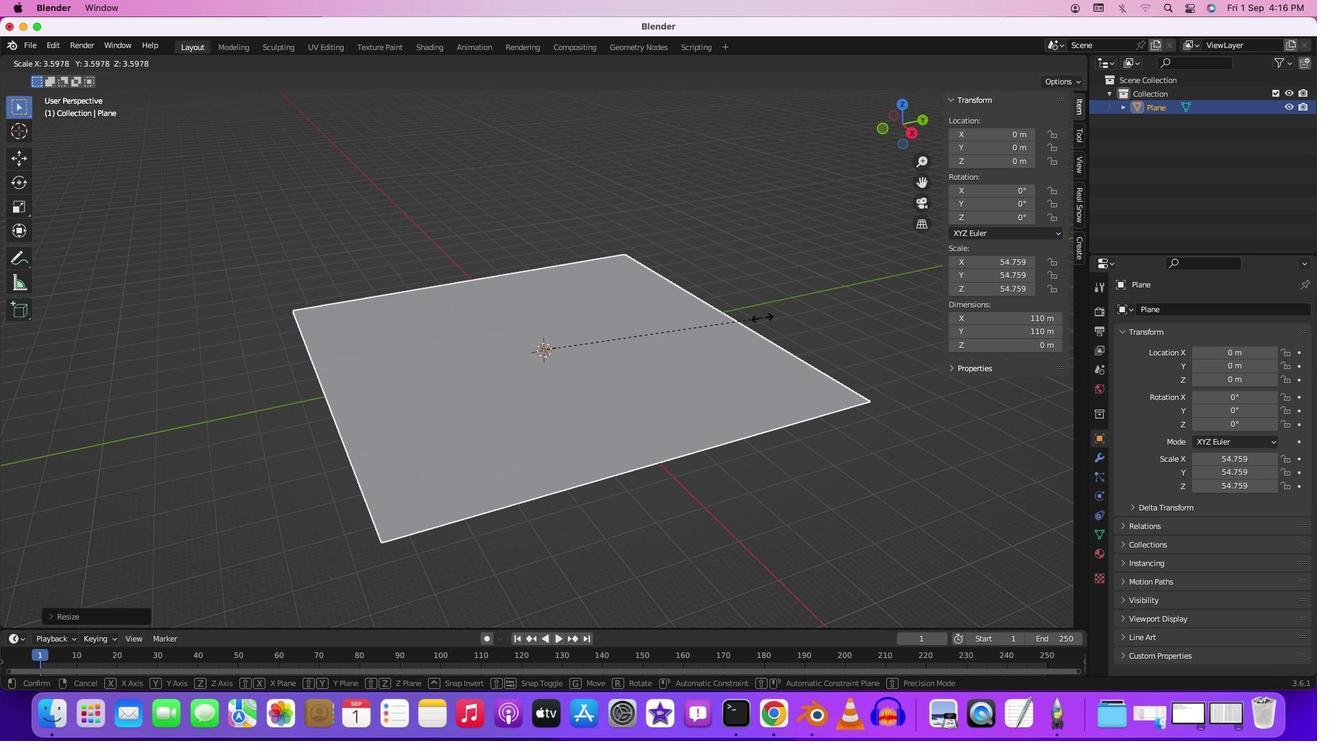 
Action: Mouse pressed left at (784, 339)
Screenshot: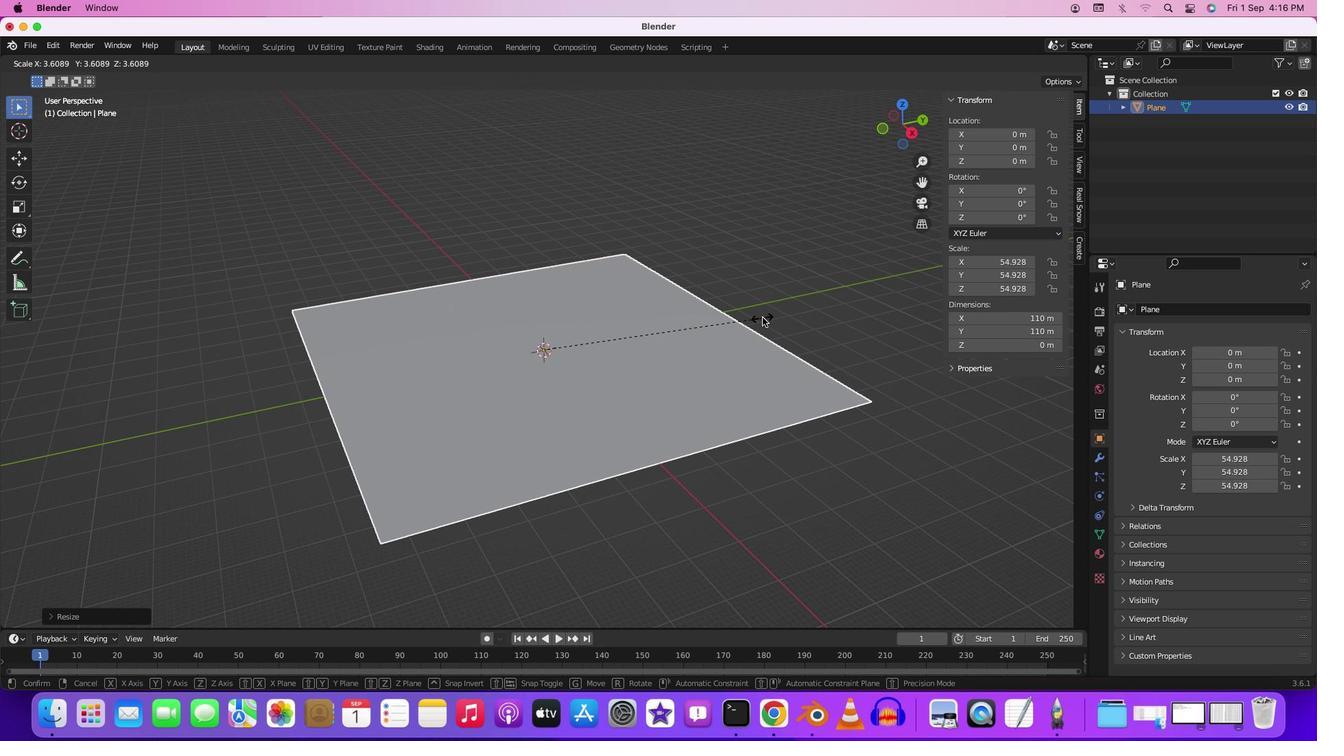 
Action: Mouse moved to (697, 334)
Screenshot: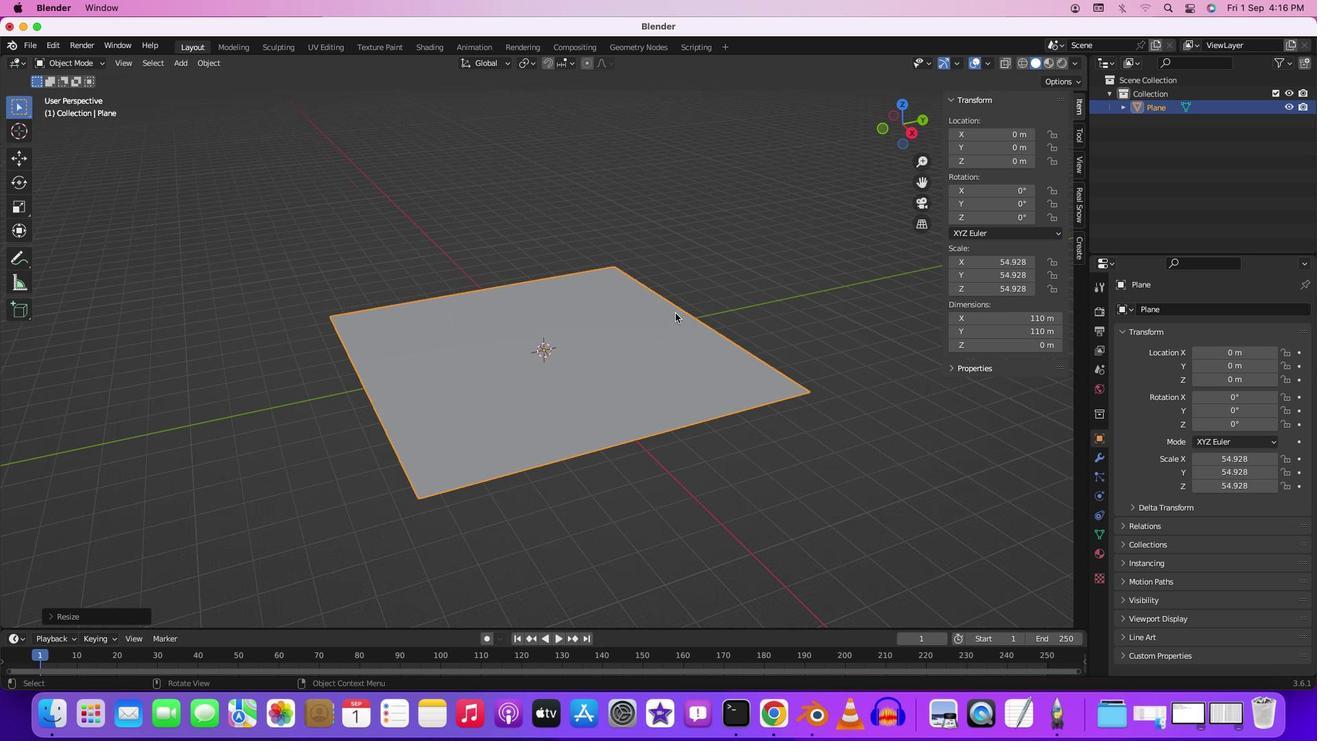 
Action: Mouse scrolled (697, 334) with delta (21, 21)
Screenshot: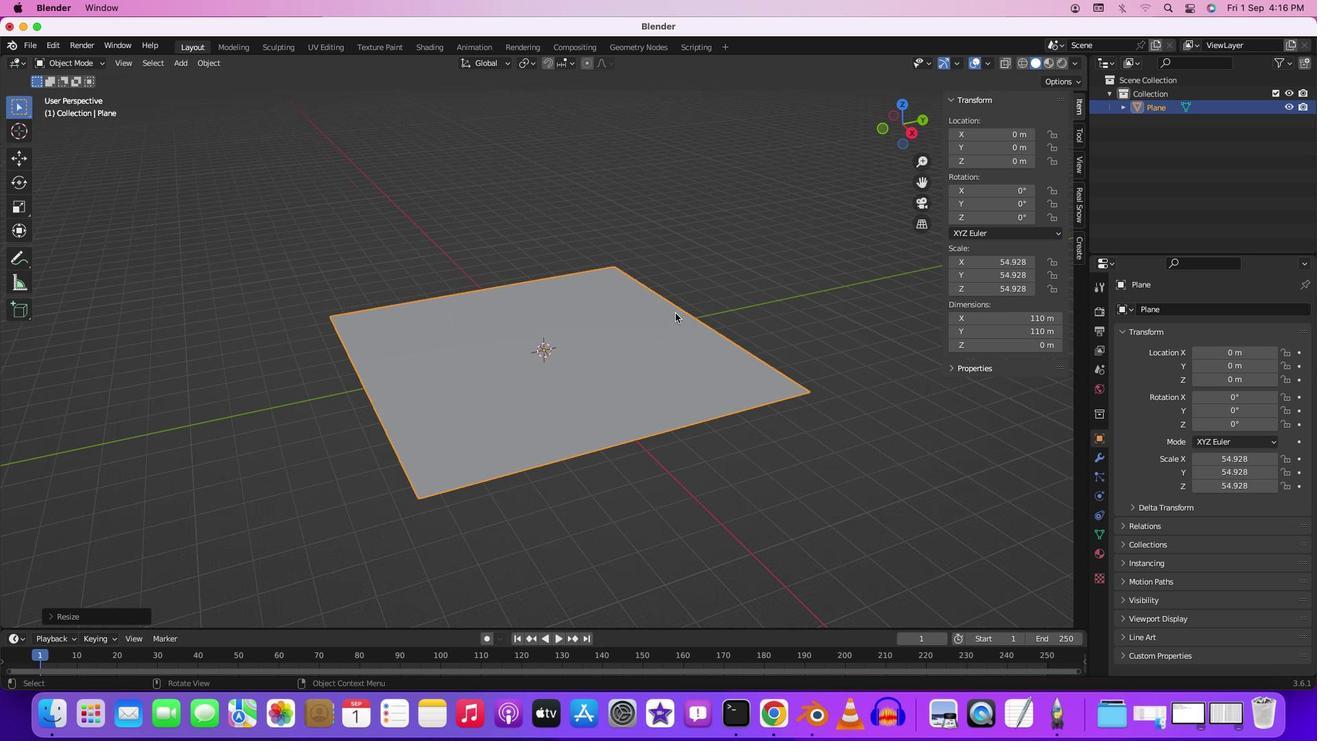 
Action: Mouse scrolled (697, 334) with delta (21, 21)
Screenshot: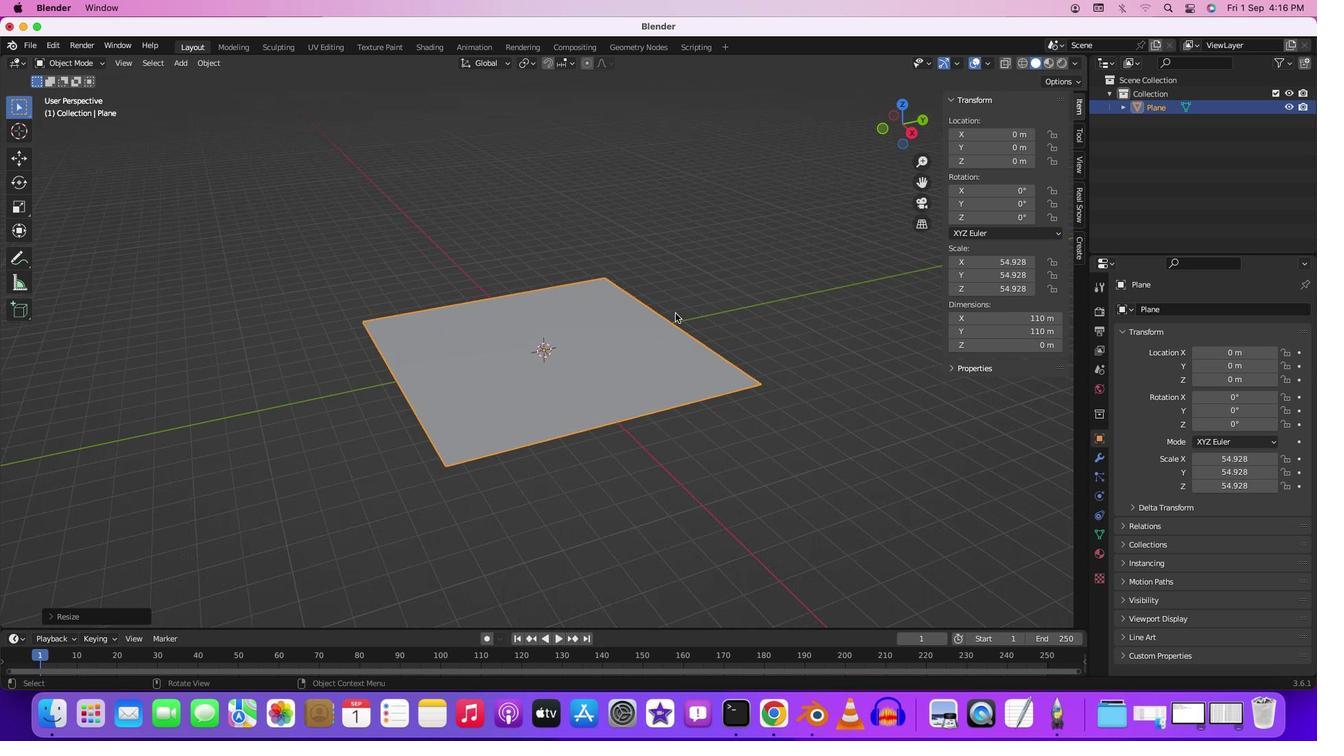 
Action: Mouse moved to (697, 334)
Screenshot: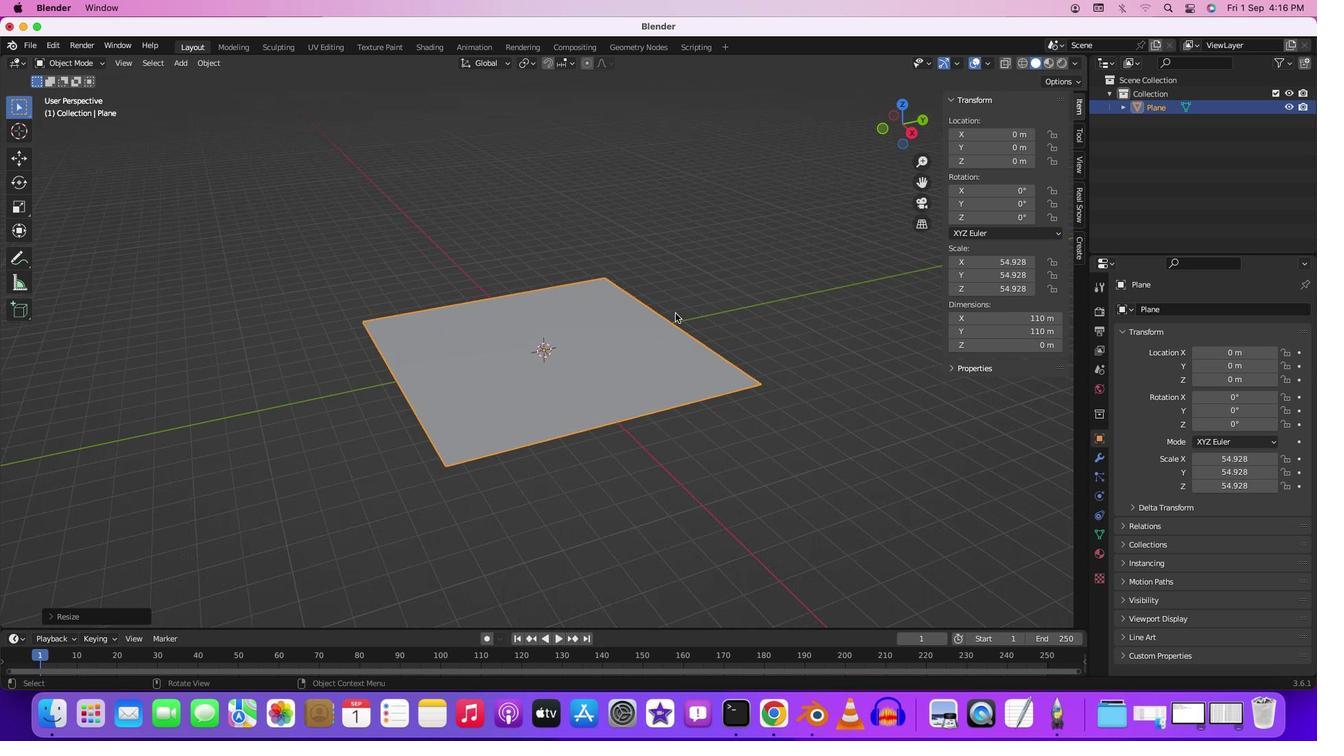 
Action: Mouse scrolled (697, 334) with delta (21, 19)
Screenshot: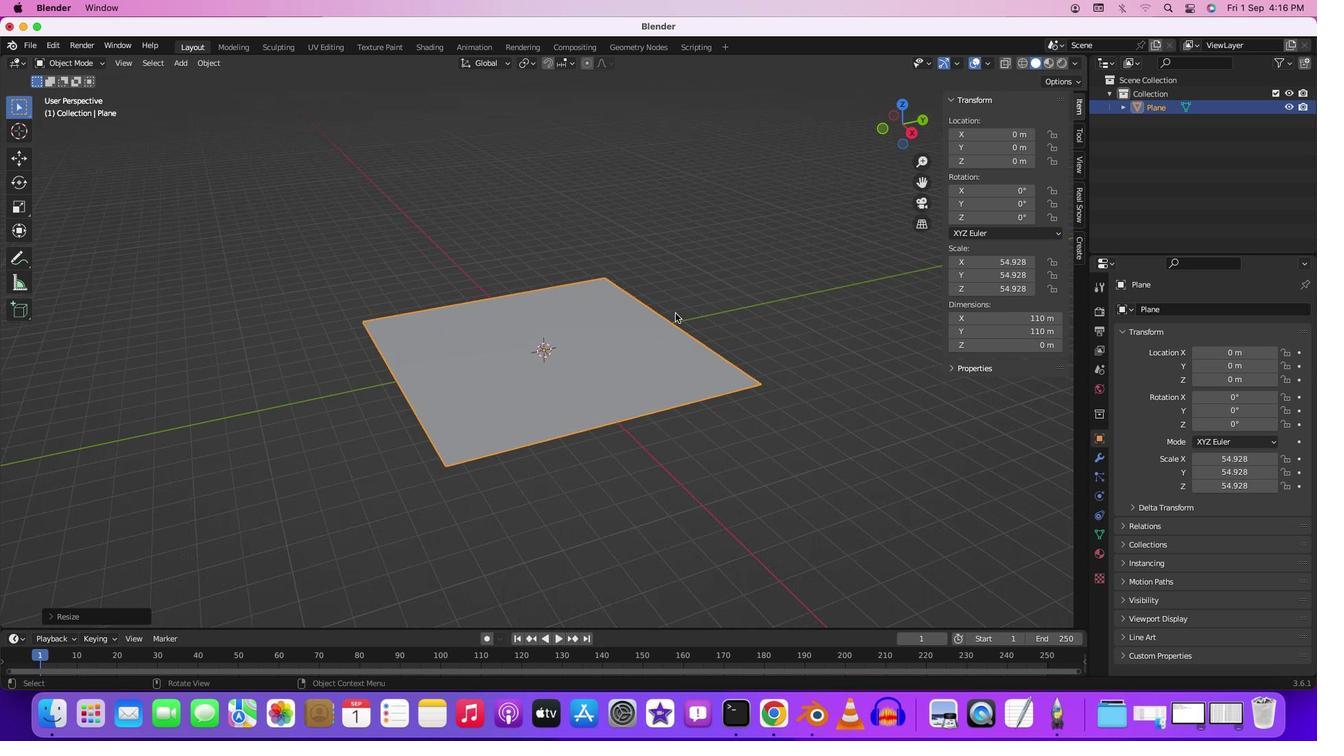 
Action: Mouse scrolled (697, 334) with delta (21, 18)
Screenshot: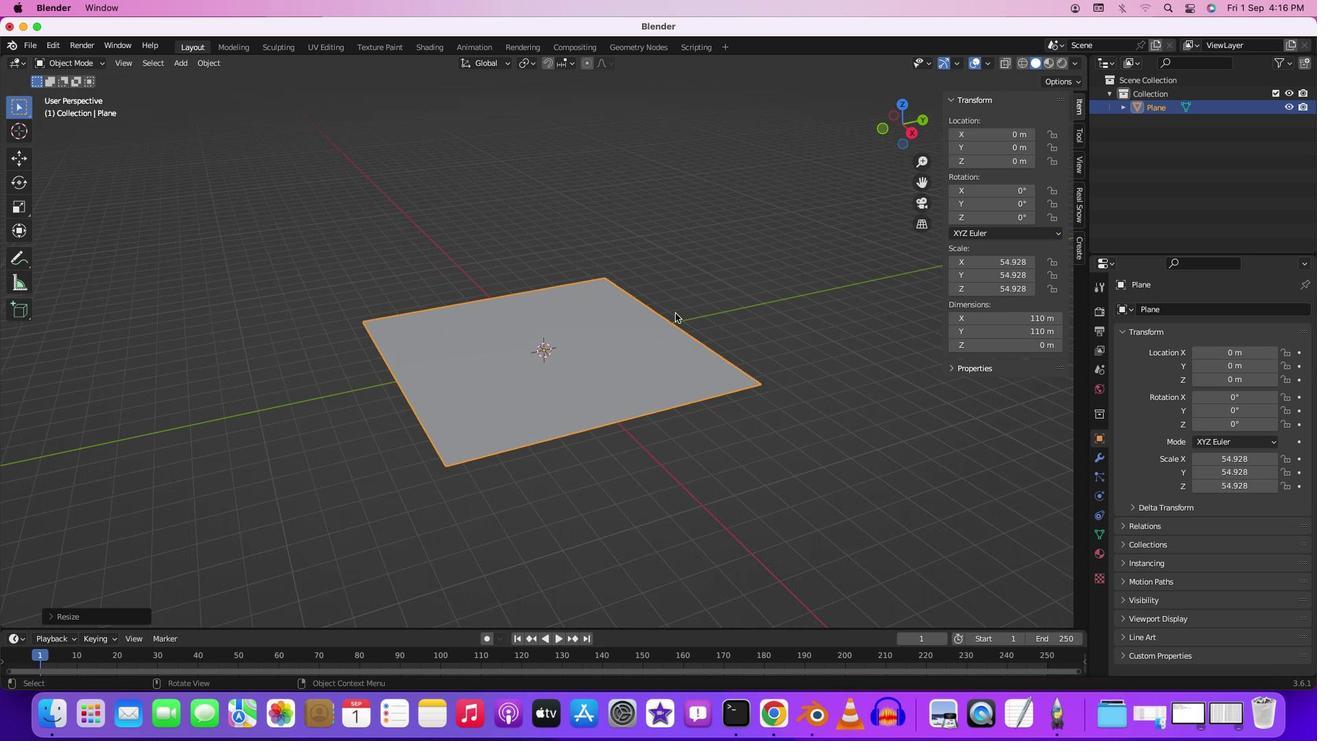 
Action: Mouse scrolled (697, 334) with delta (21, 18)
Screenshot: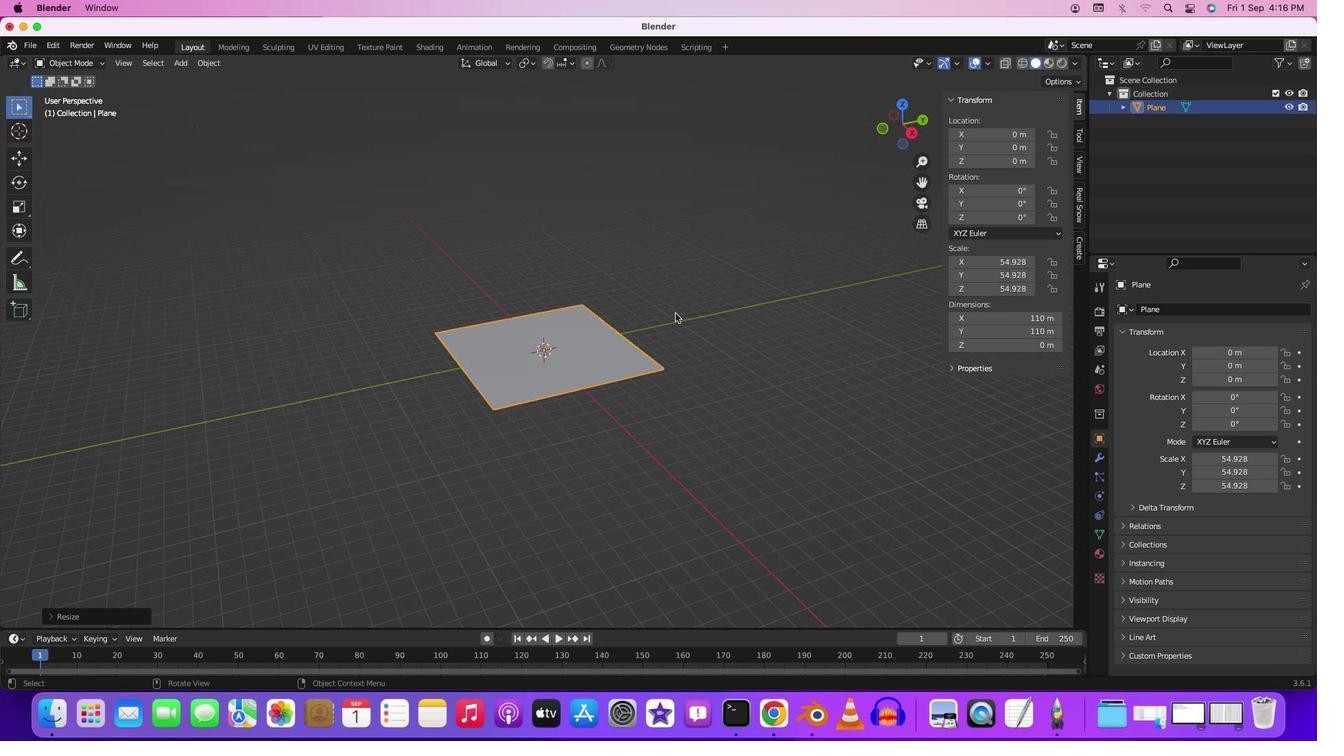 
Action: Mouse moved to (654, 347)
Screenshot: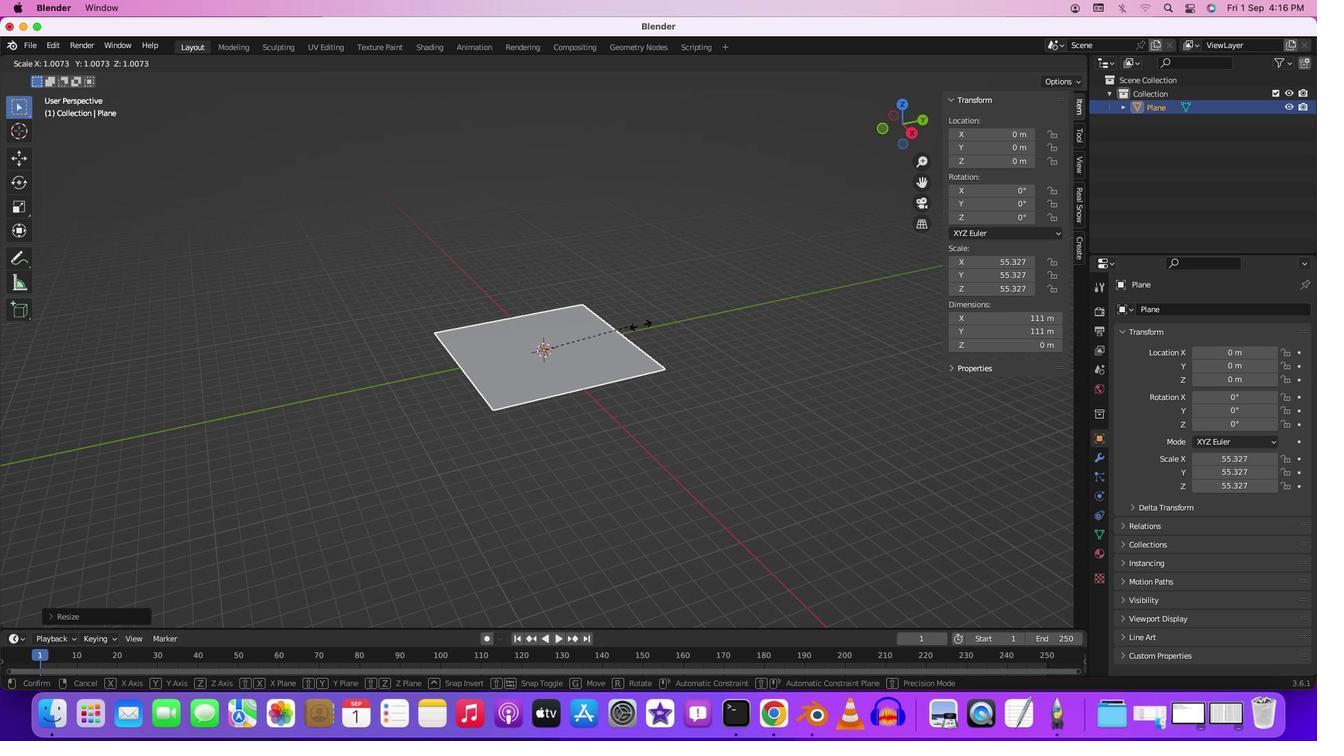 
Action: Key pressed 's'
Screenshot: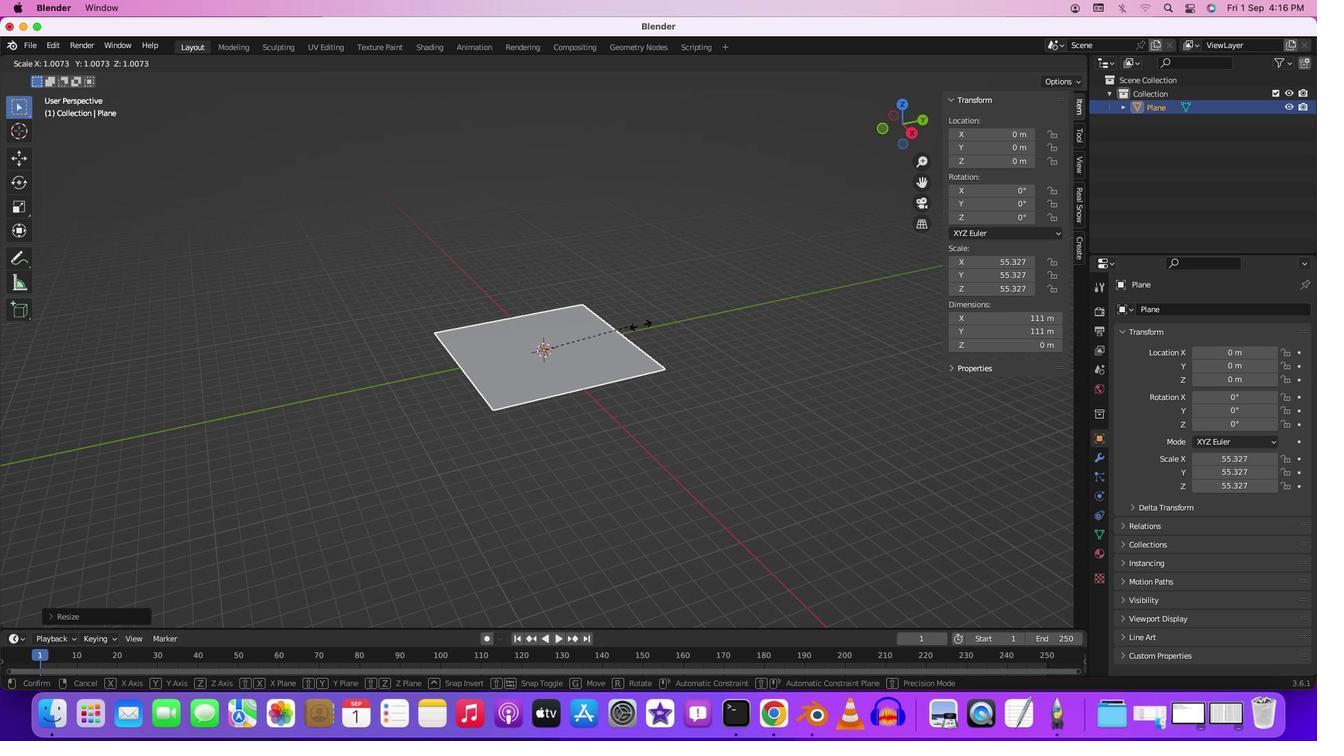 
Action: Mouse moved to (896, 340)
Screenshot: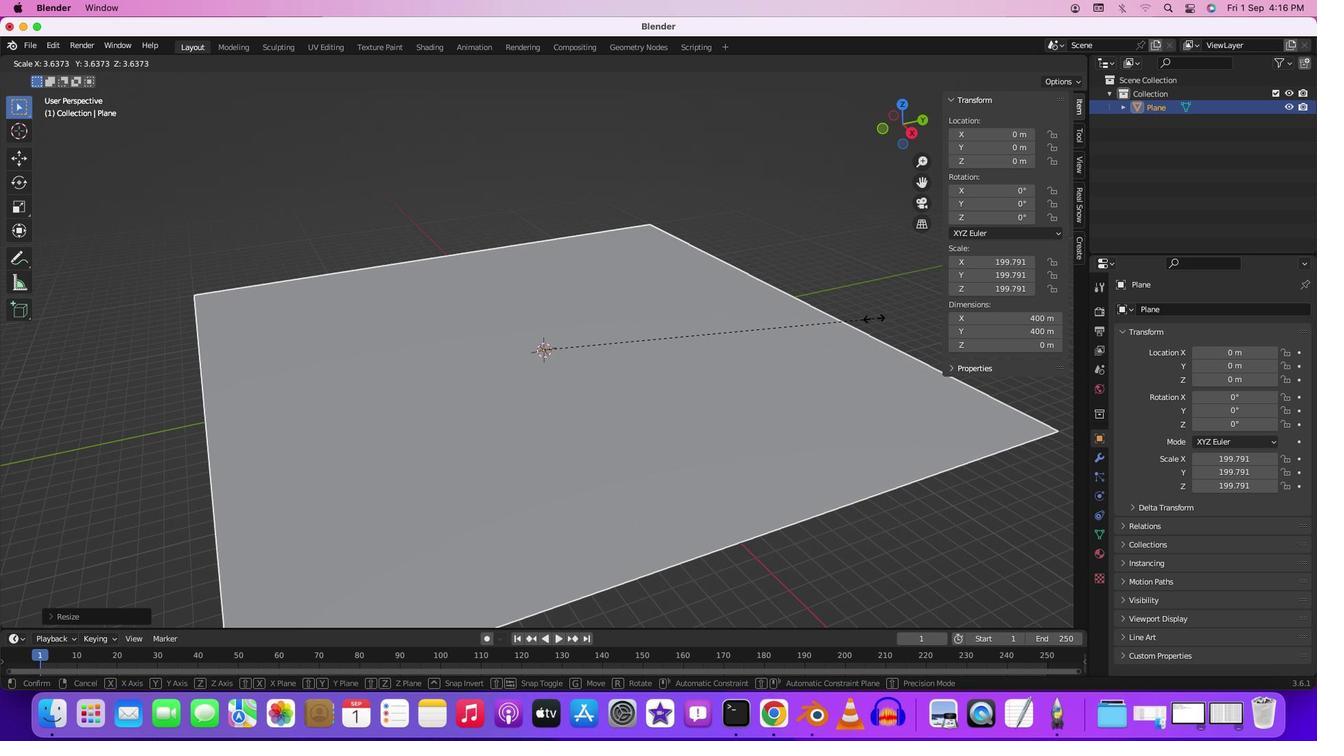 
Action: Mouse pressed left at (896, 340)
Screenshot: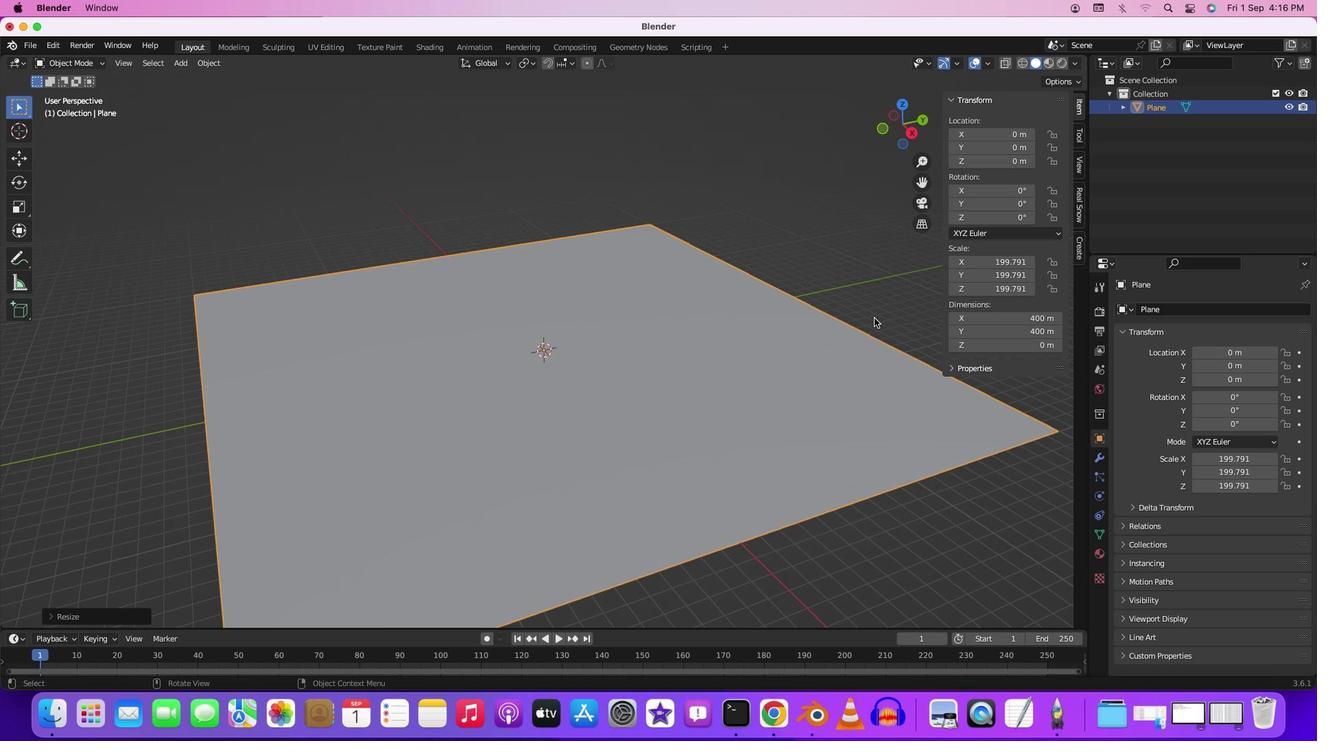 
Action: Mouse moved to (835, 412)
Screenshot: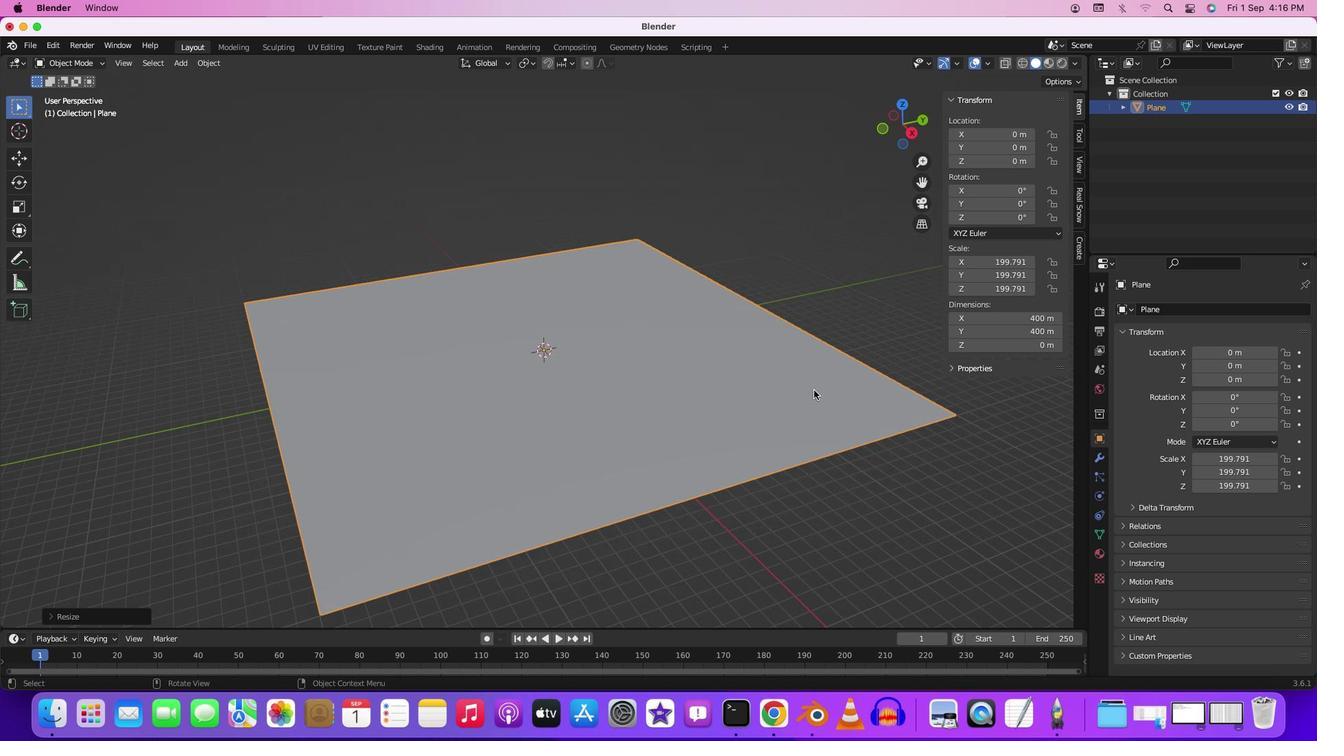 
Action: Mouse scrolled (835, 412) with delta (21, 21)
Screenshot: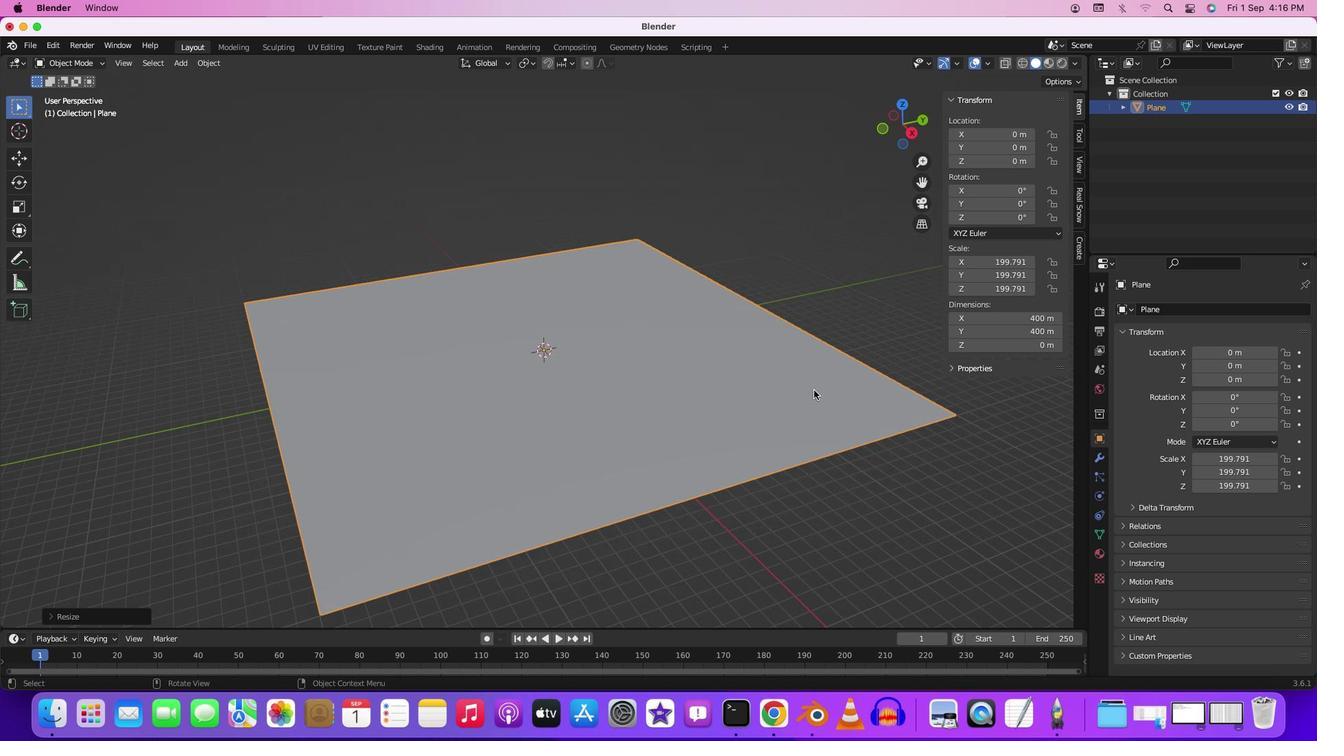 
Action: Mouse scrolled (835, 412) with delta (21, 21)
Screenshot: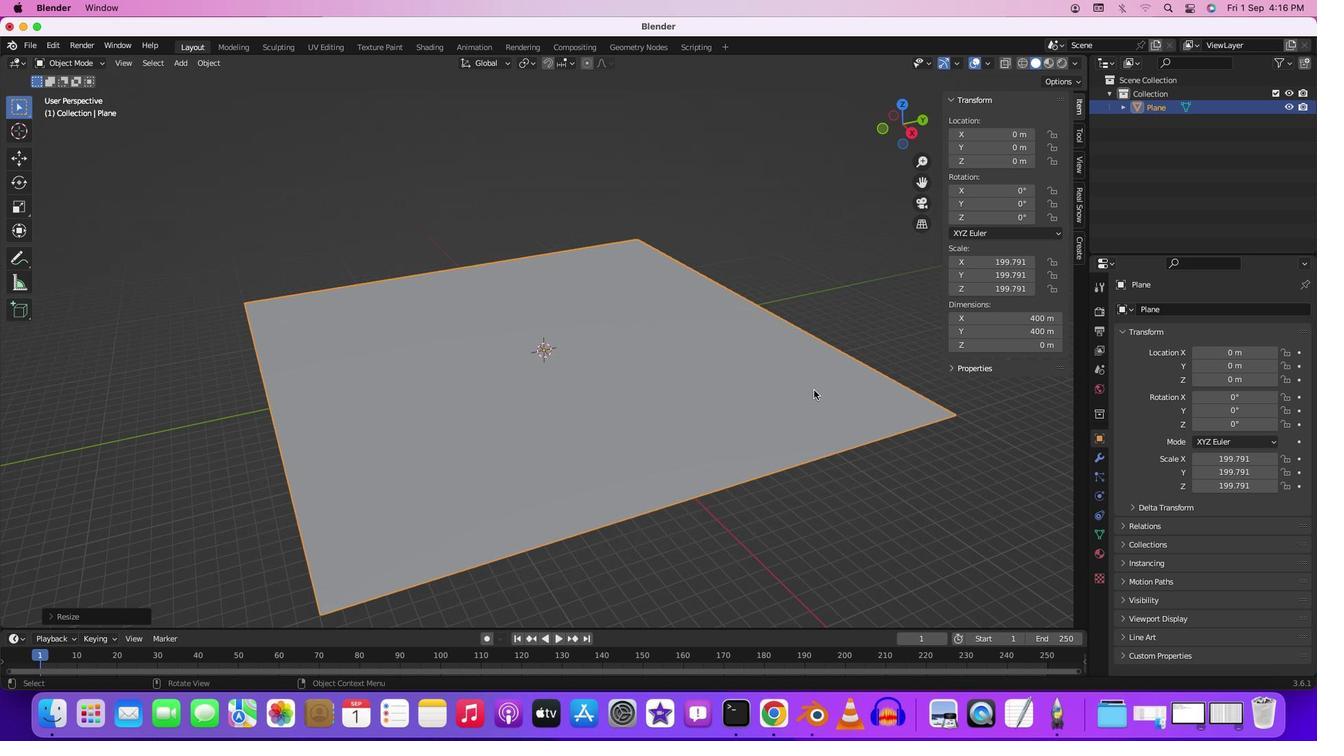 
Action: Mouse scrolled (835, 412) with delta (21, 19)
Screenshot: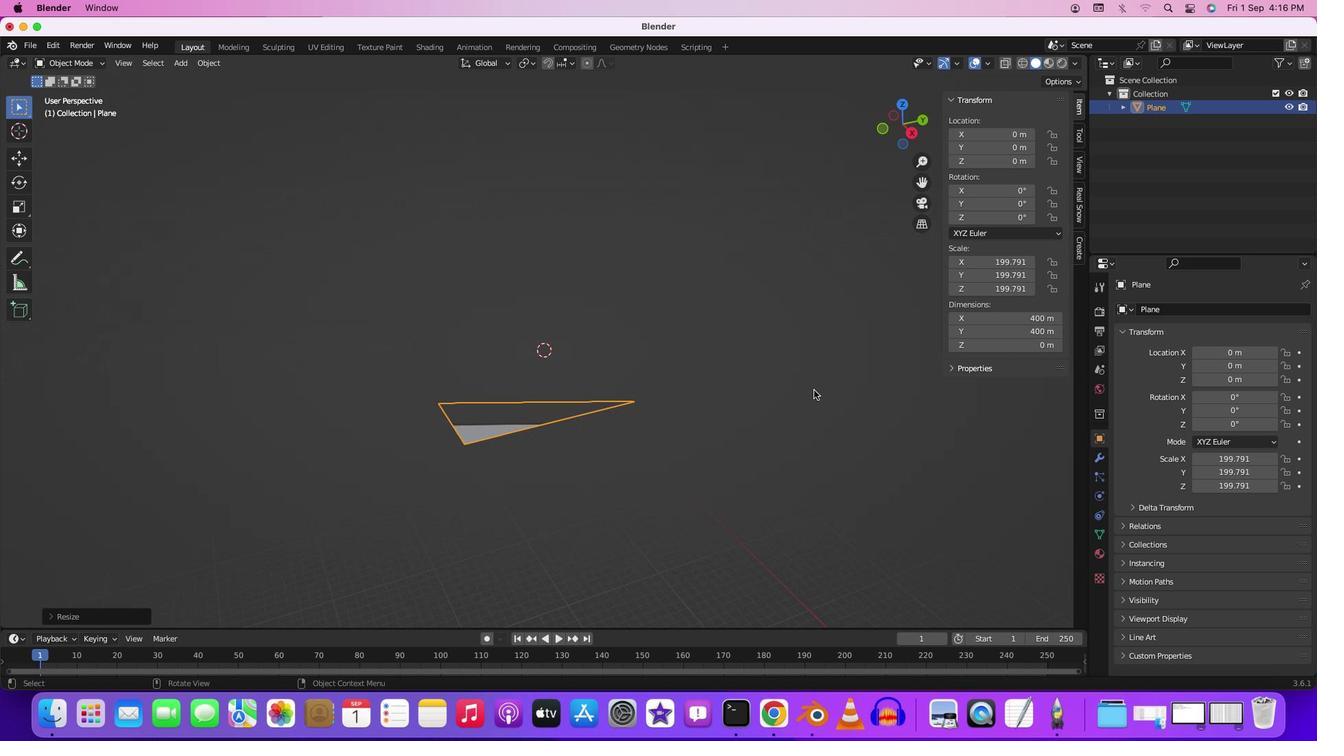 
Action: Mouse scrolled (835, 412) with delta (21, 18)
Screenshot: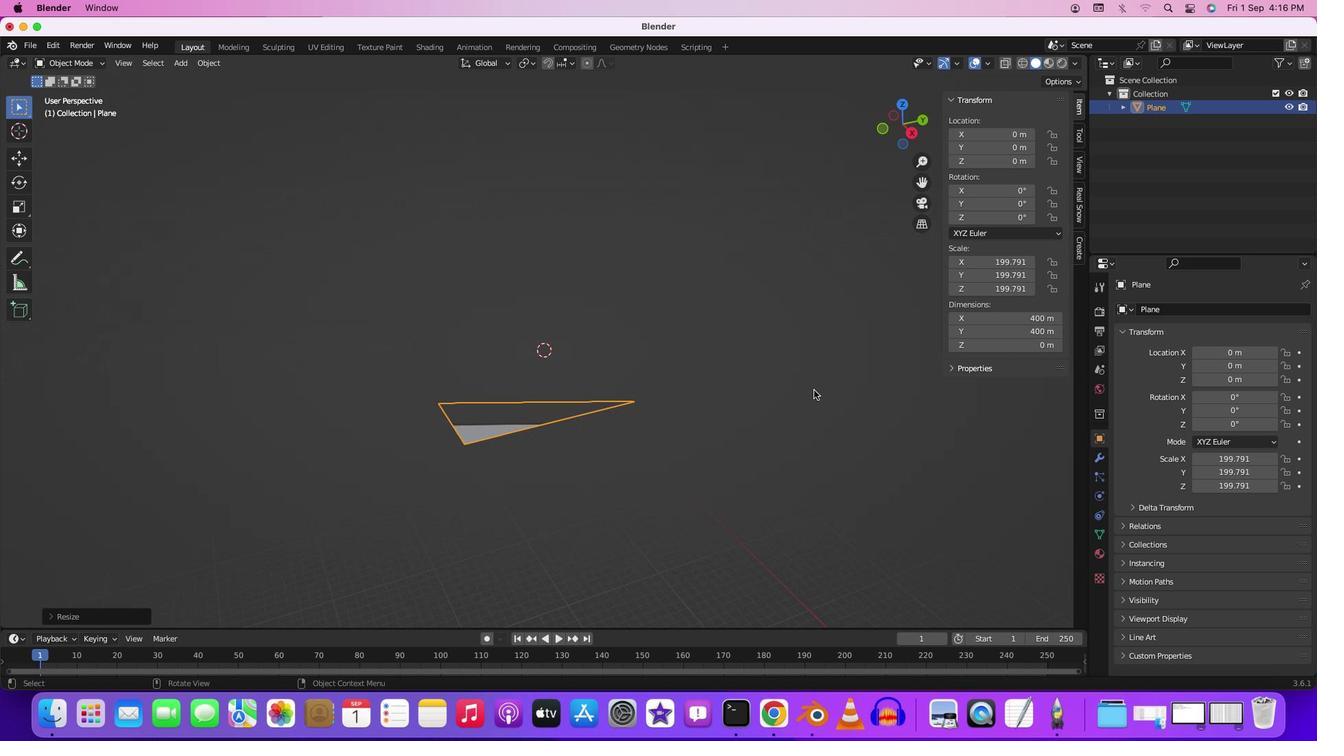 
Action: Mouse scrolled (835, 412) with delta (21, 17)
Screenshot: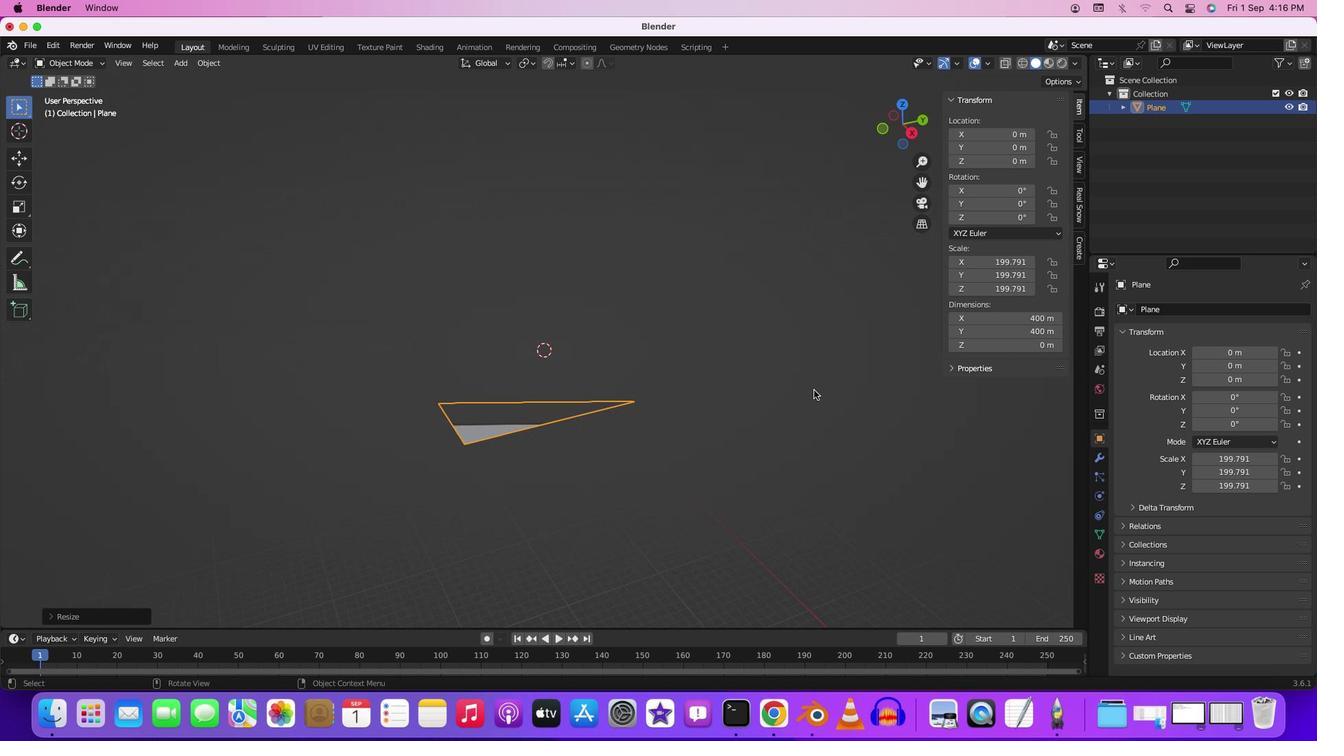 
Action: Mouse scrolled (835, 412) with delta (21, 17)
Screenshot: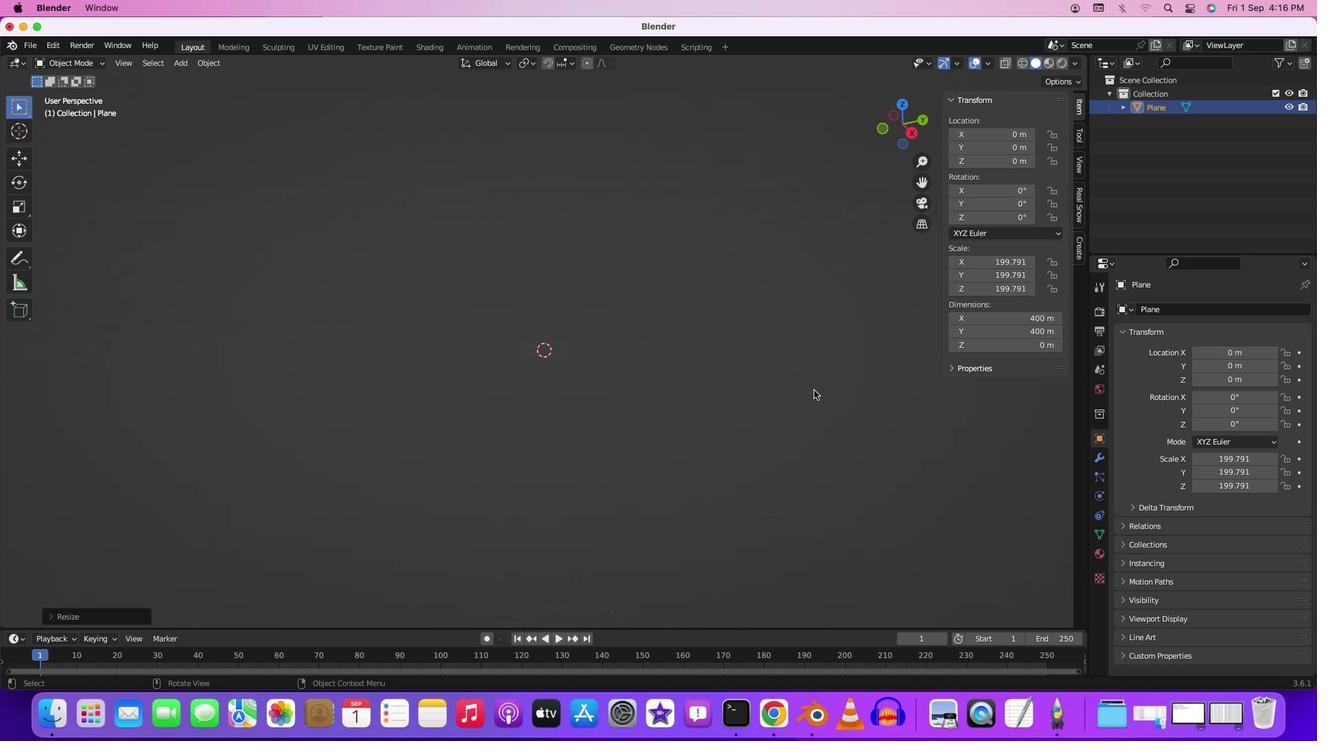 
Action: Mouse scrolled (835, 412) with delta (21, 21)
Screenshot: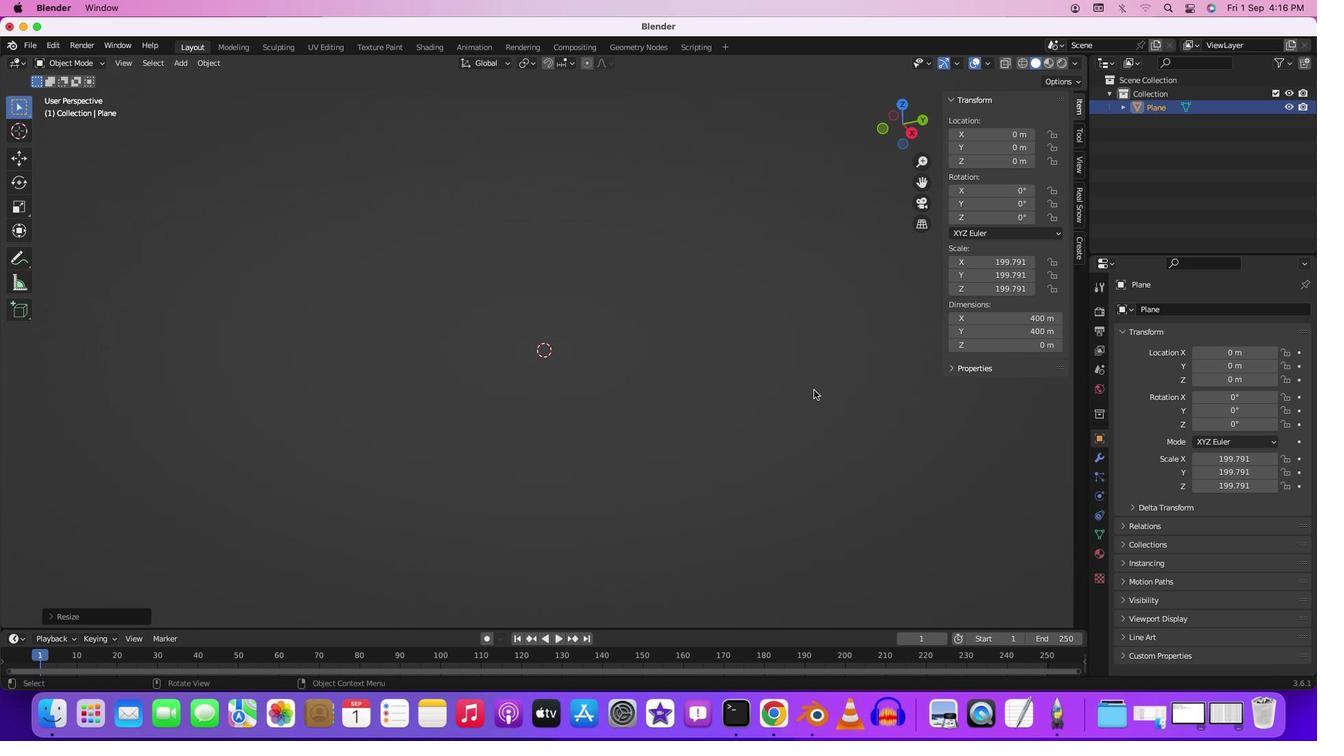 
Action: Mouse scrolled (835, 412) with delta (21, 21)
Screenshot: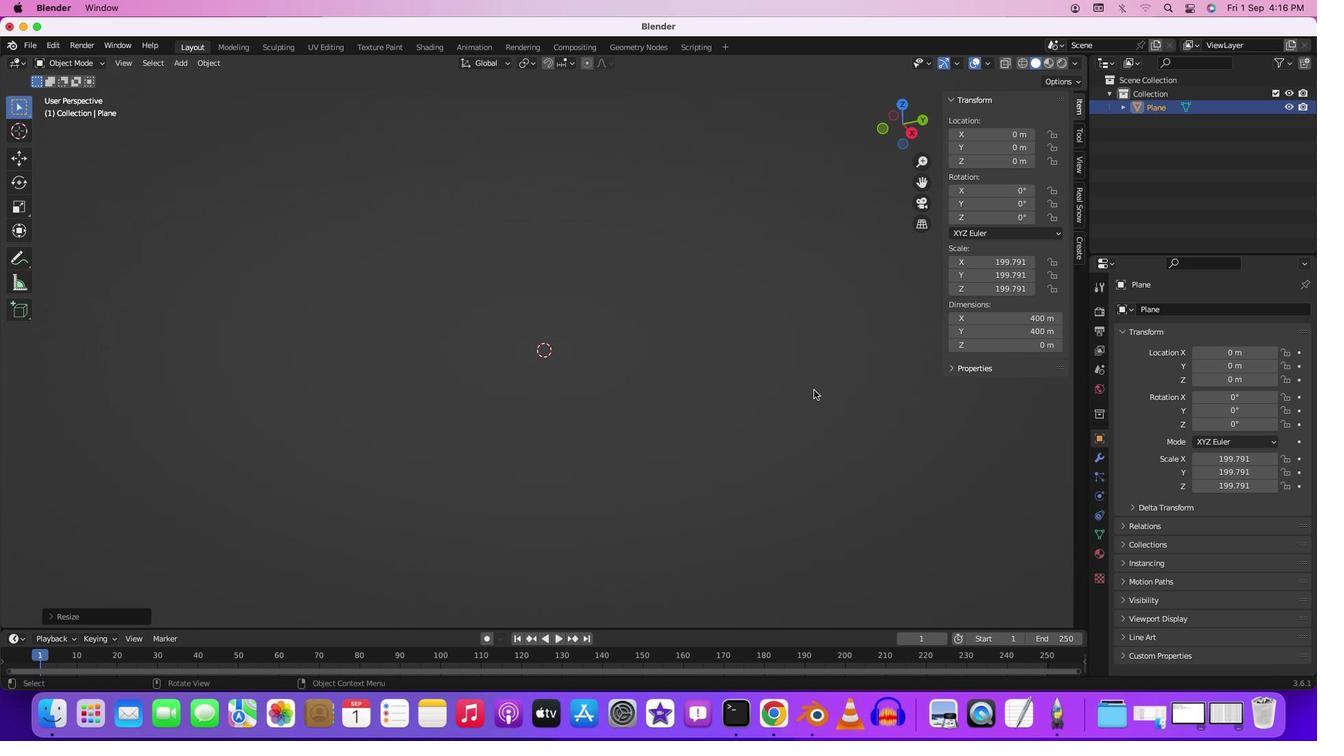 
Action: Mouse moved to (835, 412)
Screenshot: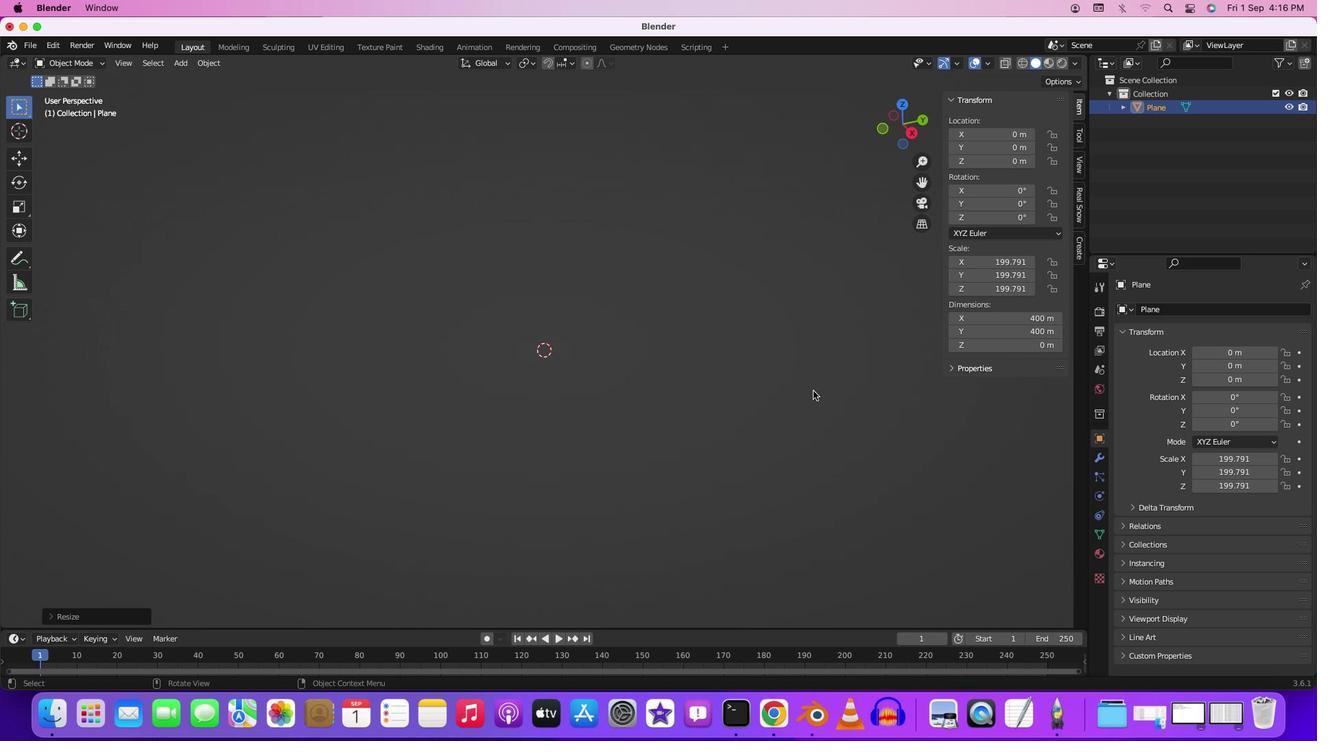 
Action: Mouse scrolled (835, 412) with delta (21, 22)
Screenshot: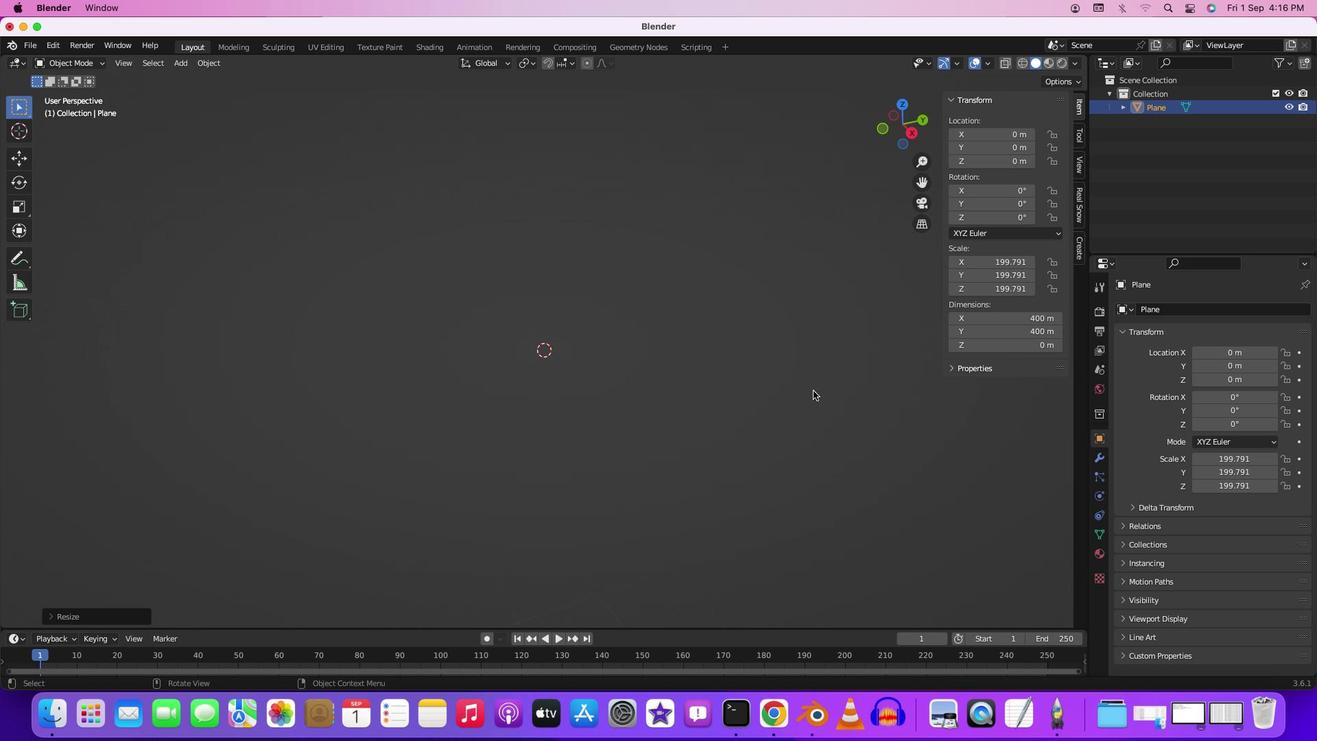 
Action: Mouse scrolled (835, 412) with delta (21, 22)
Screenshot: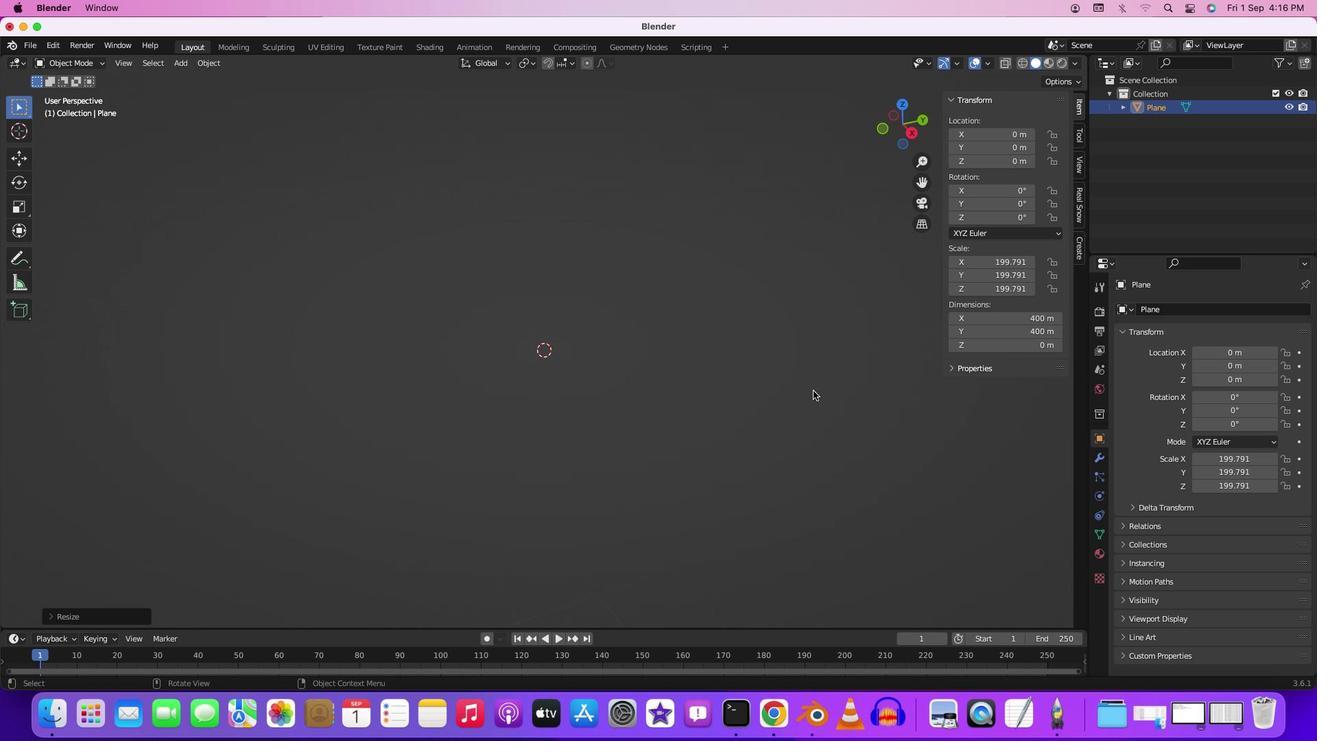 
Action: Mouse scrolled (835, 412) with delta (21, 24)
Screenshot: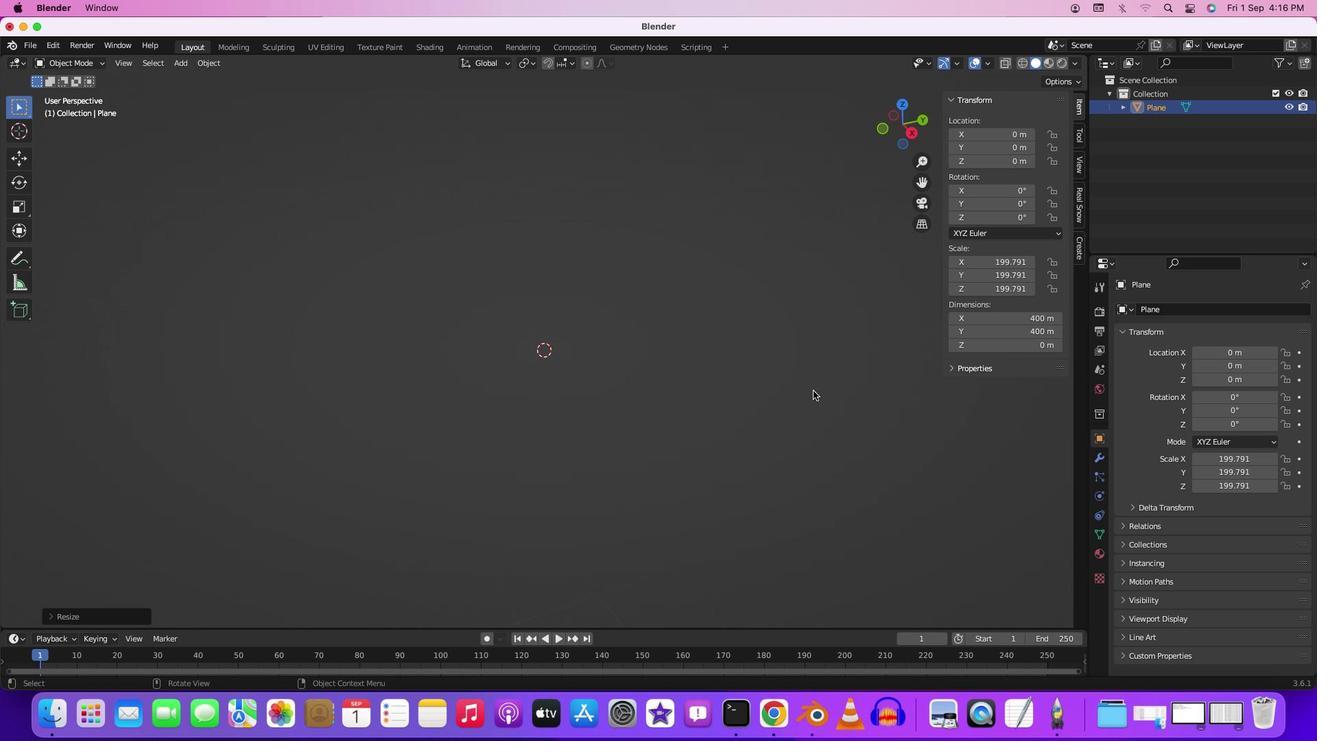 
Action: Mouse scrolled (835, 412) with delta (21, 25)
Screenshot: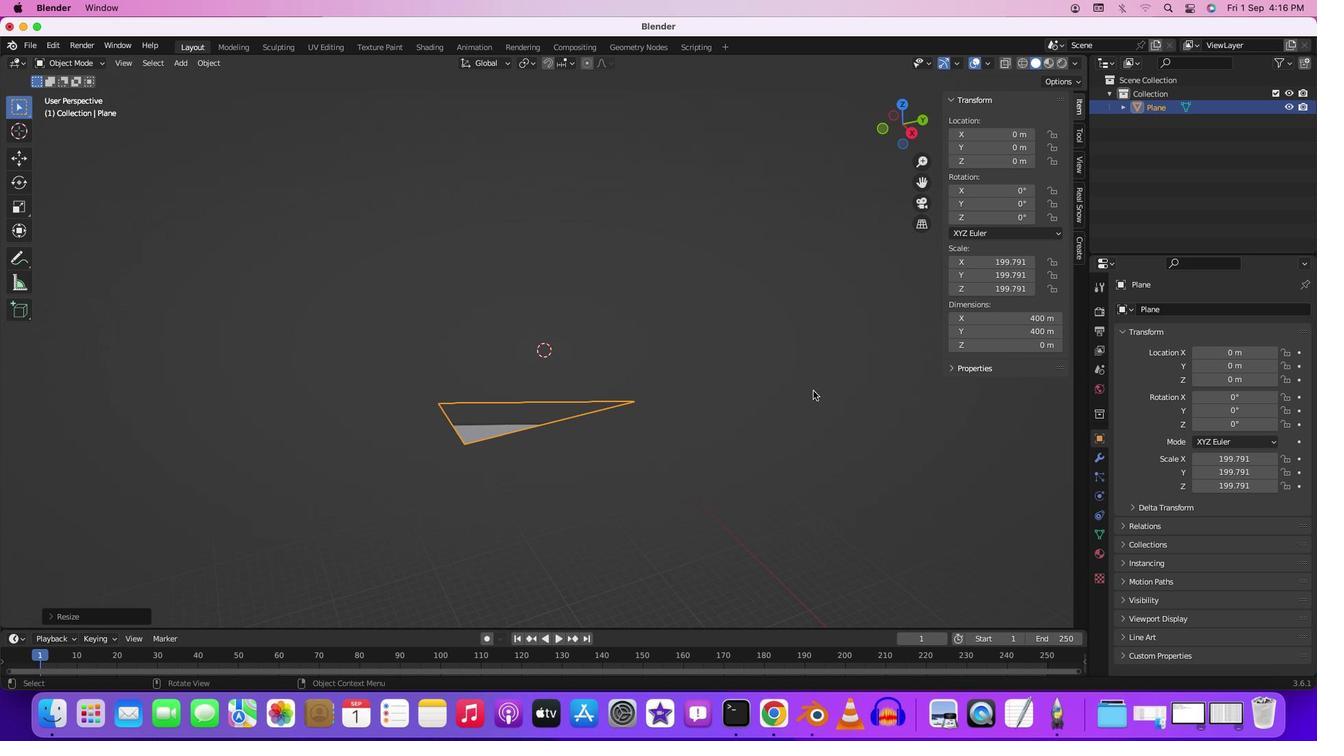 
Action: Mouse scrolled (835, 412) with delta (21, 22)
Screenshot: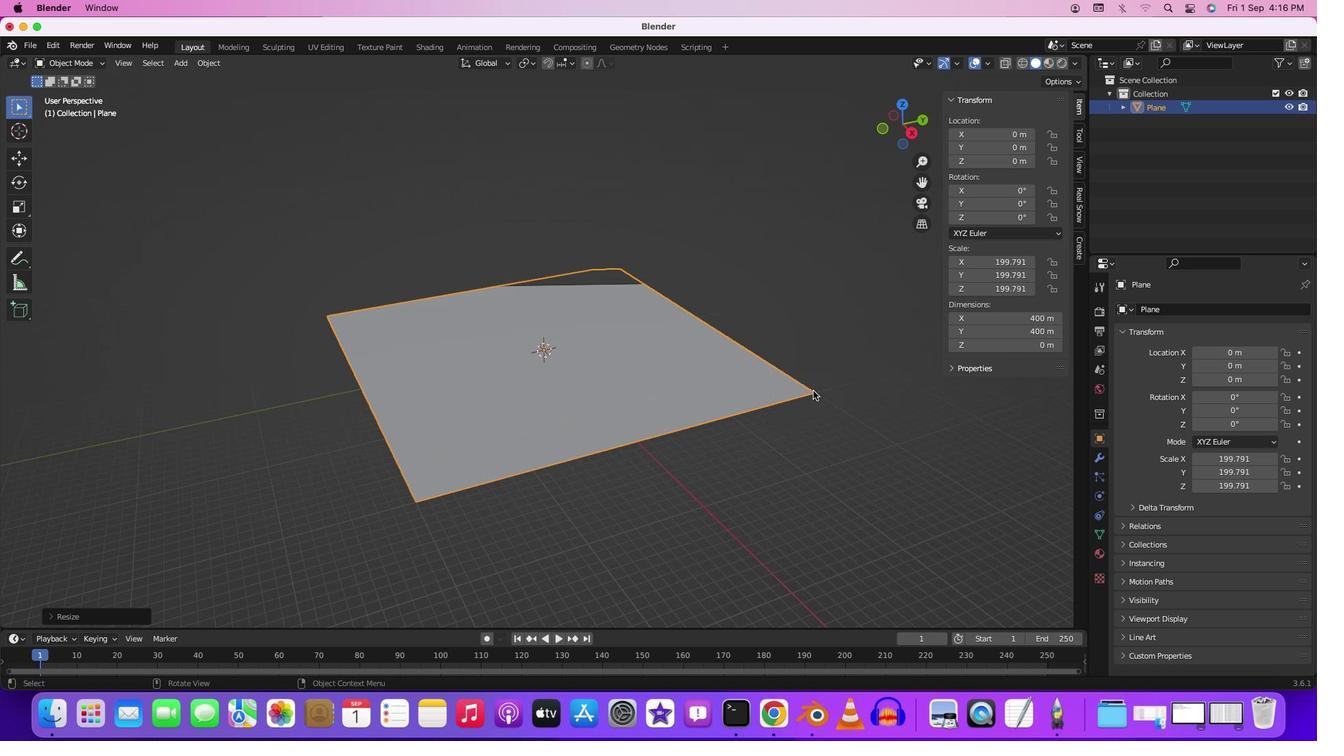 
Action: Mouse scrolled (835, 412) with delta (21, 22)
Screenshot: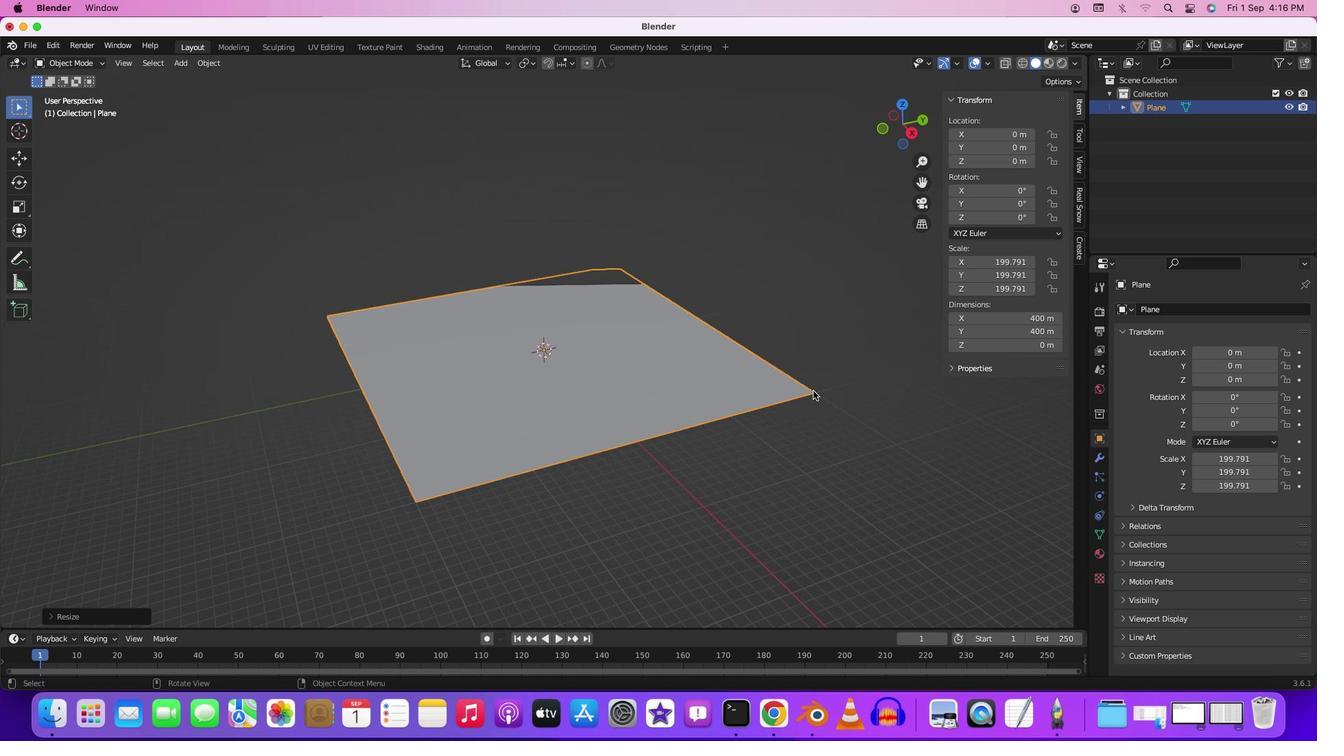 
Action: Mouse scrolled (835, 412) with delta (21, 22)
Screenshot: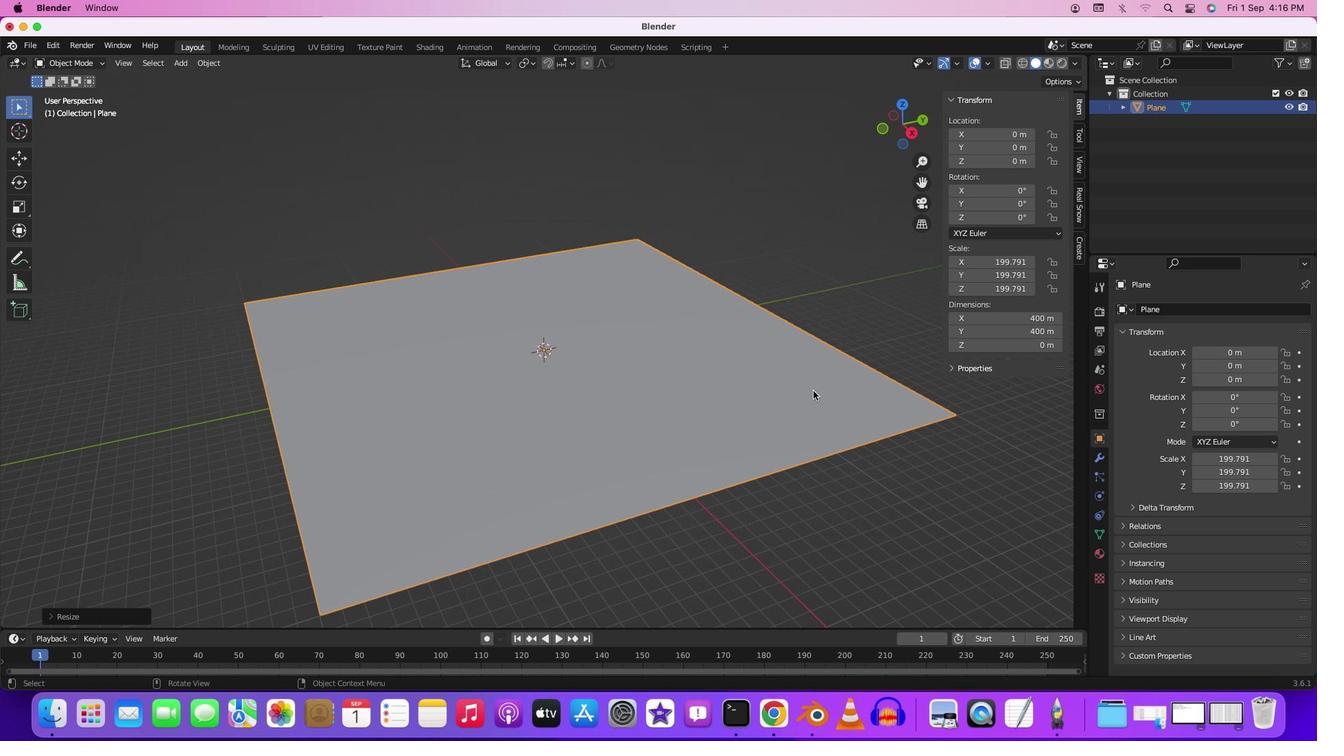 
Action: Mouse moved to (854, 407)
Screenshot: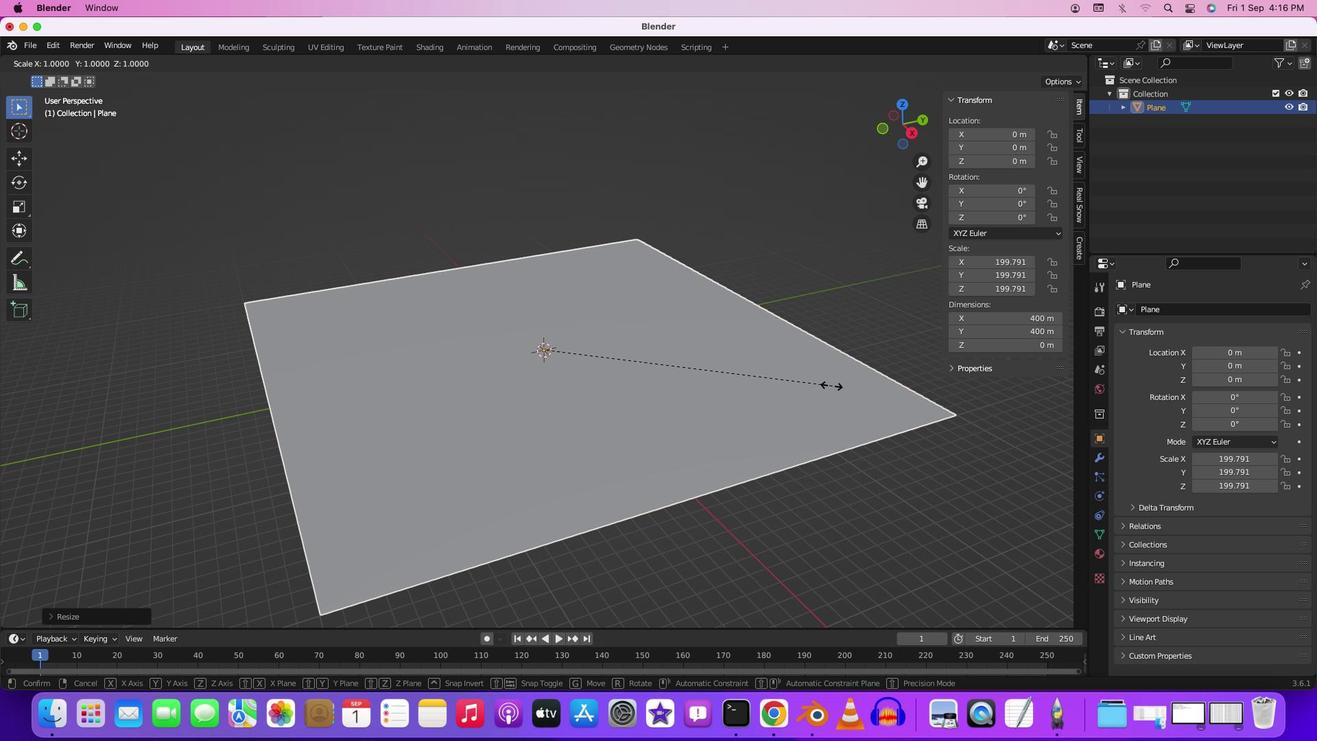 
Action: Key pressed 's'
Screenshot: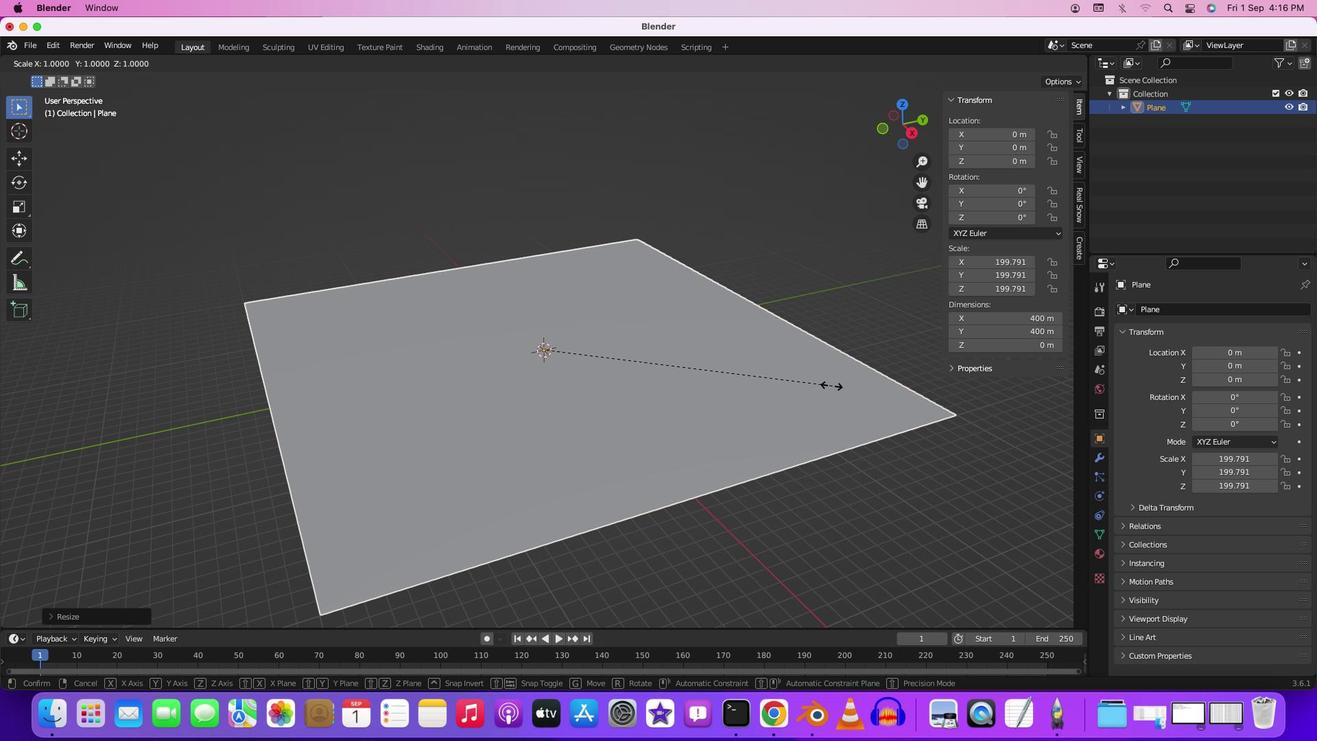 
Action: Mouse moved to (783, 392)
Screenshot: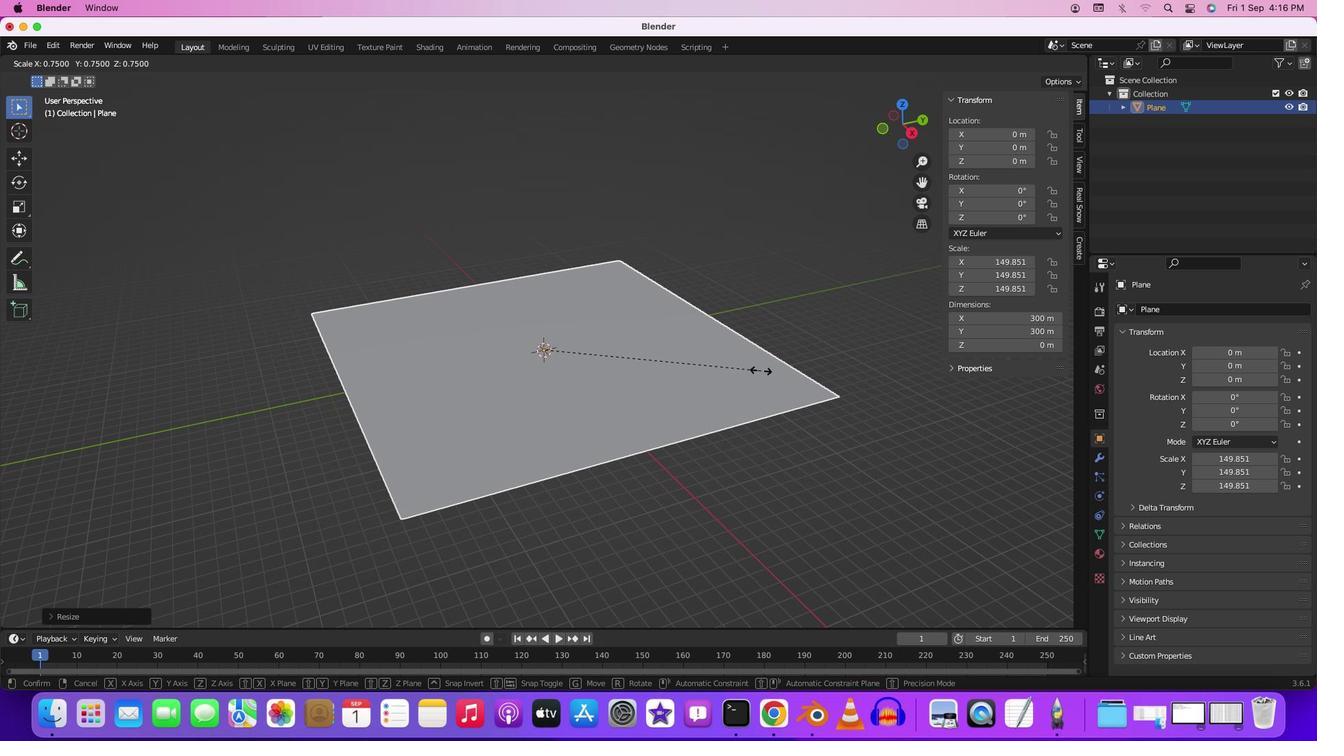 
Action: Mouse pressed left at (783, 392)
Screenshot: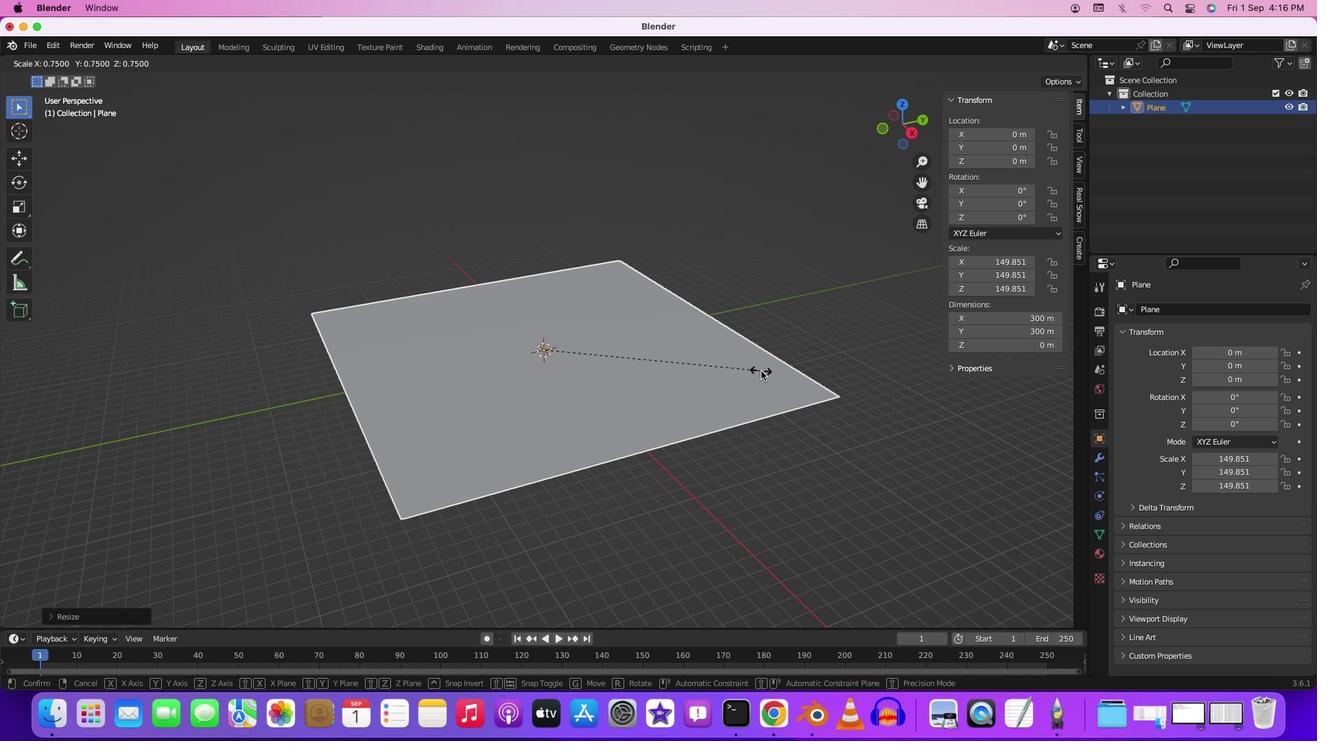 
Action: Mouse moved to (782, 402)
Screenshot: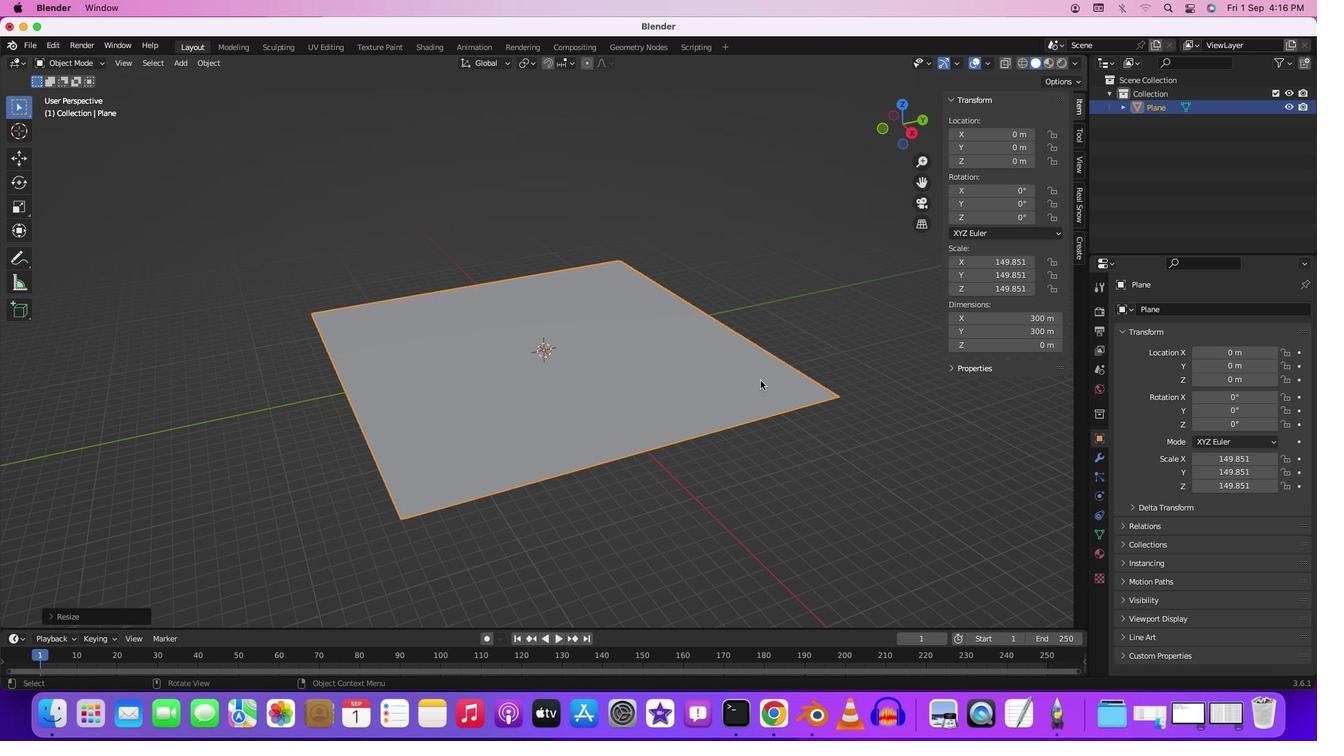 
Action: Mouse scrolled (782, 402) with delta (21, 22)
Screenshot: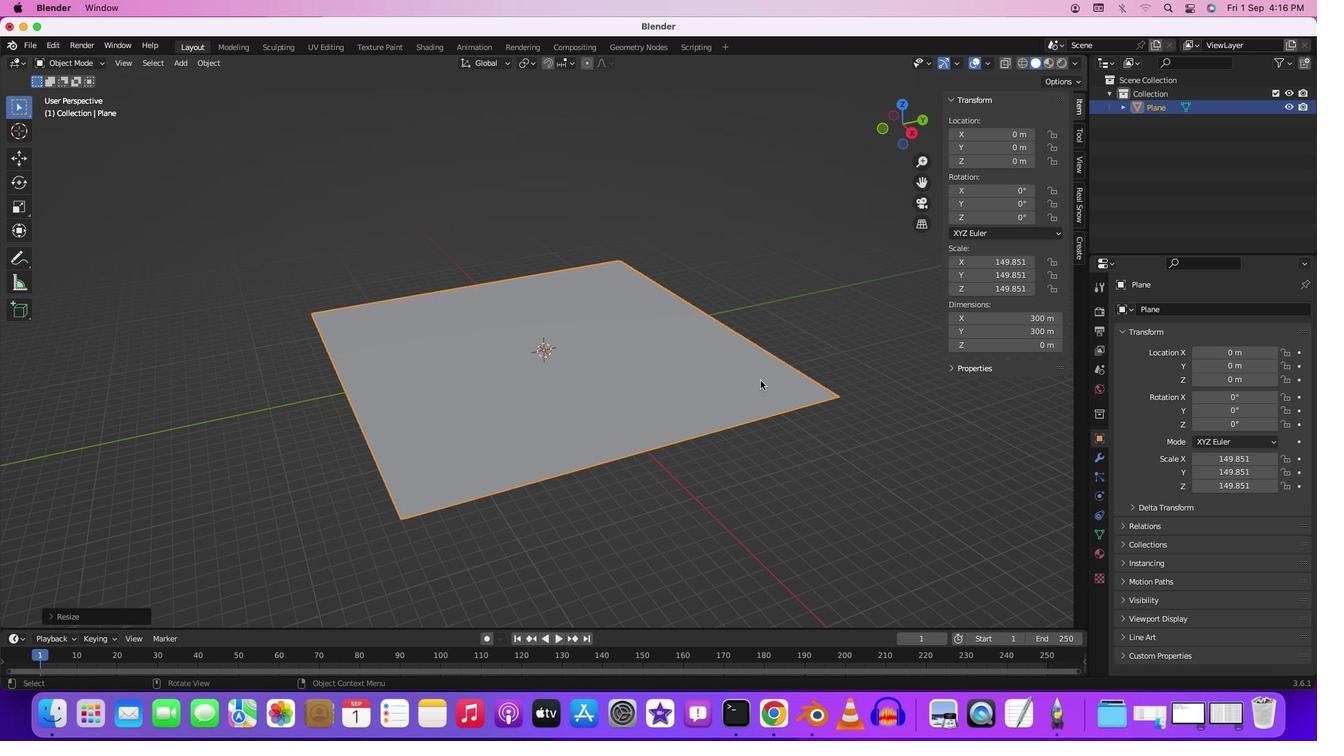 
Action: Mouse moved to (782, 402)
Screenshot: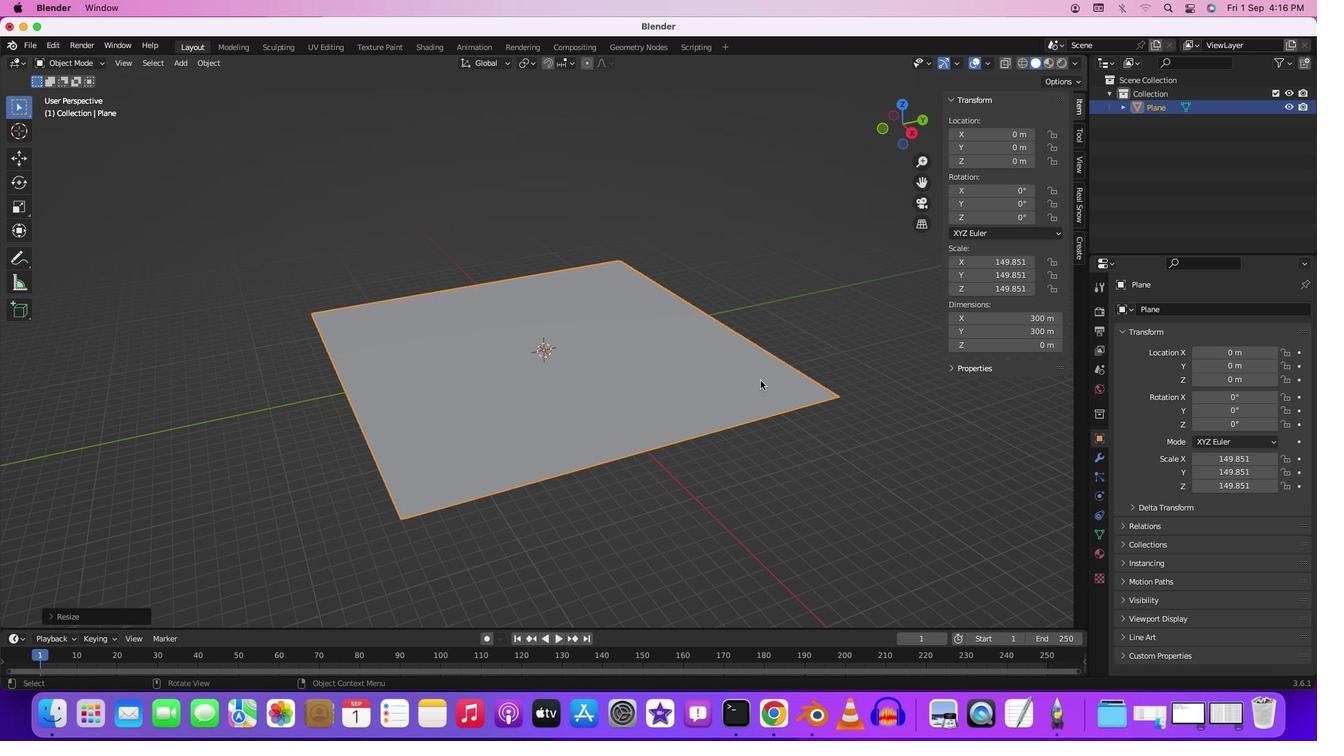 
Action: Mouse scrolled (782, 402) with delta (21, 22)
Screenshot: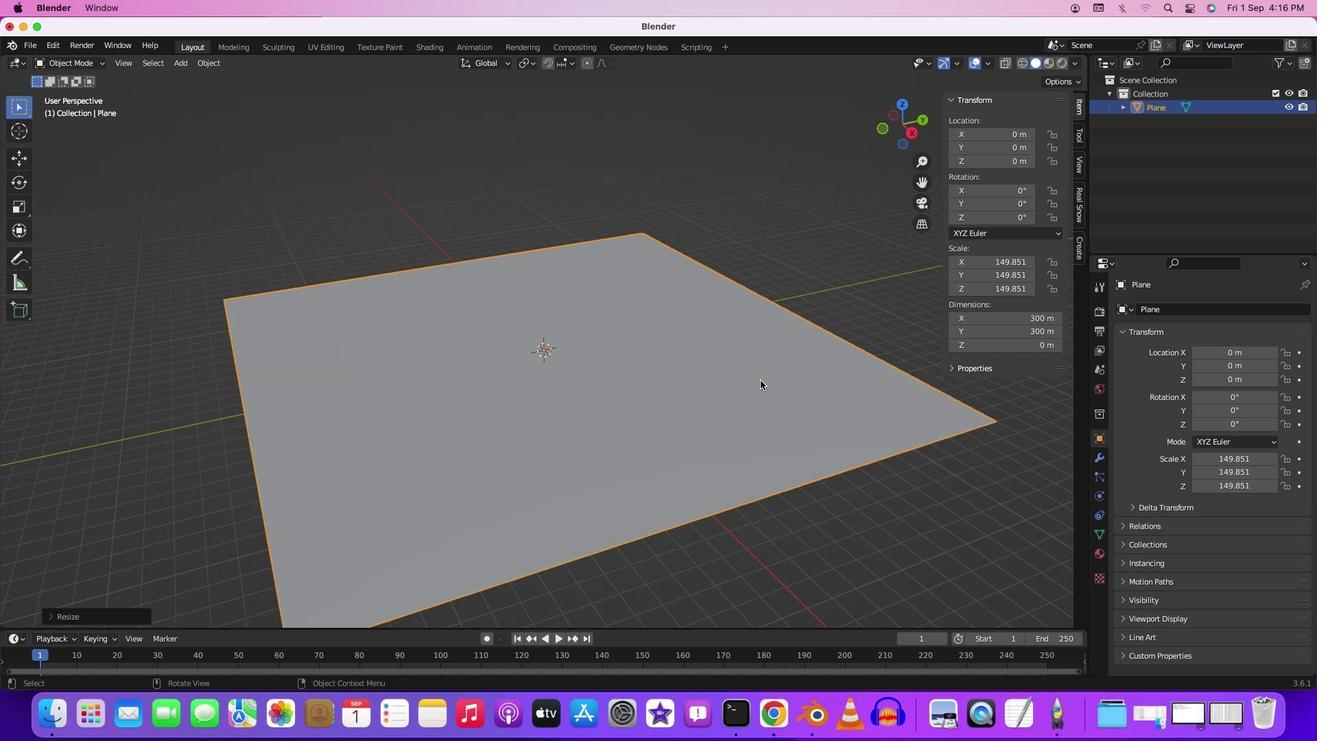 
Action: Mouse scrolled (782, 402) with delta (21, 24)
Screenshot: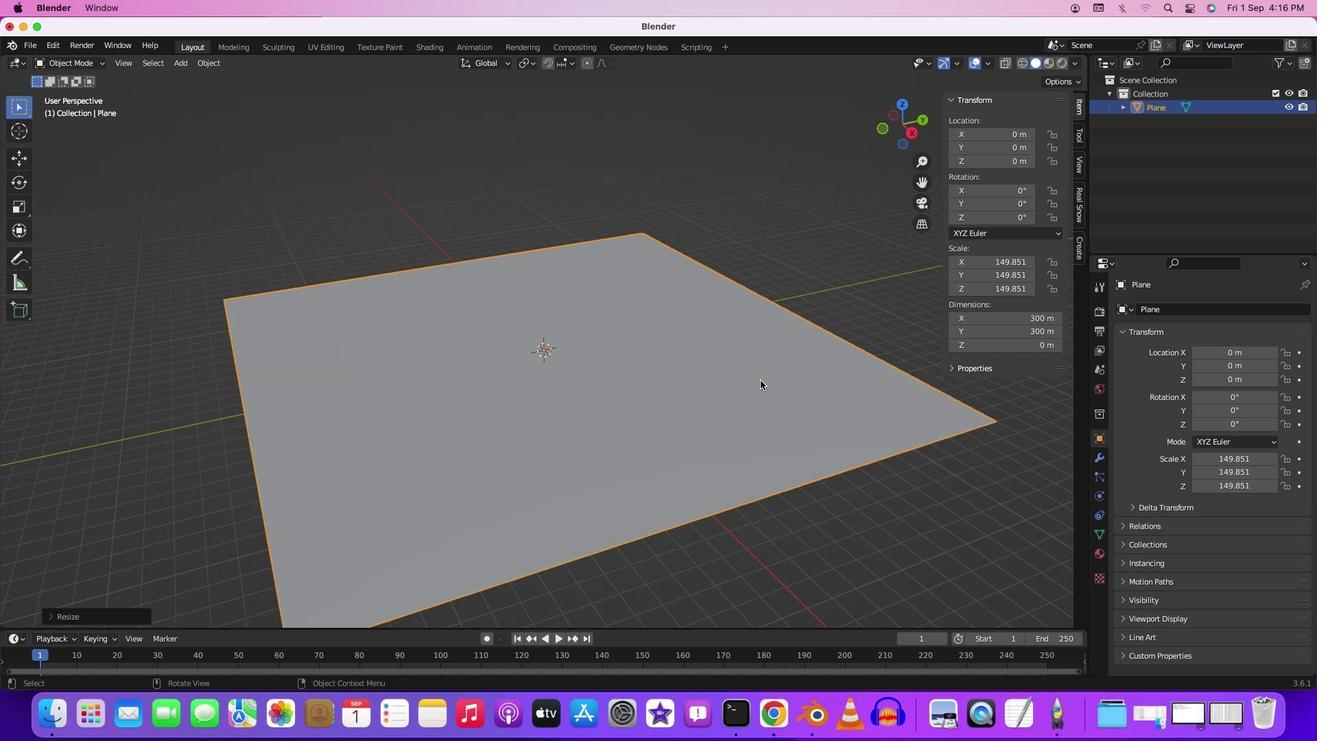 
Action: Mouse scrolled (782, 402) with delta (21, 25)
Screenshot: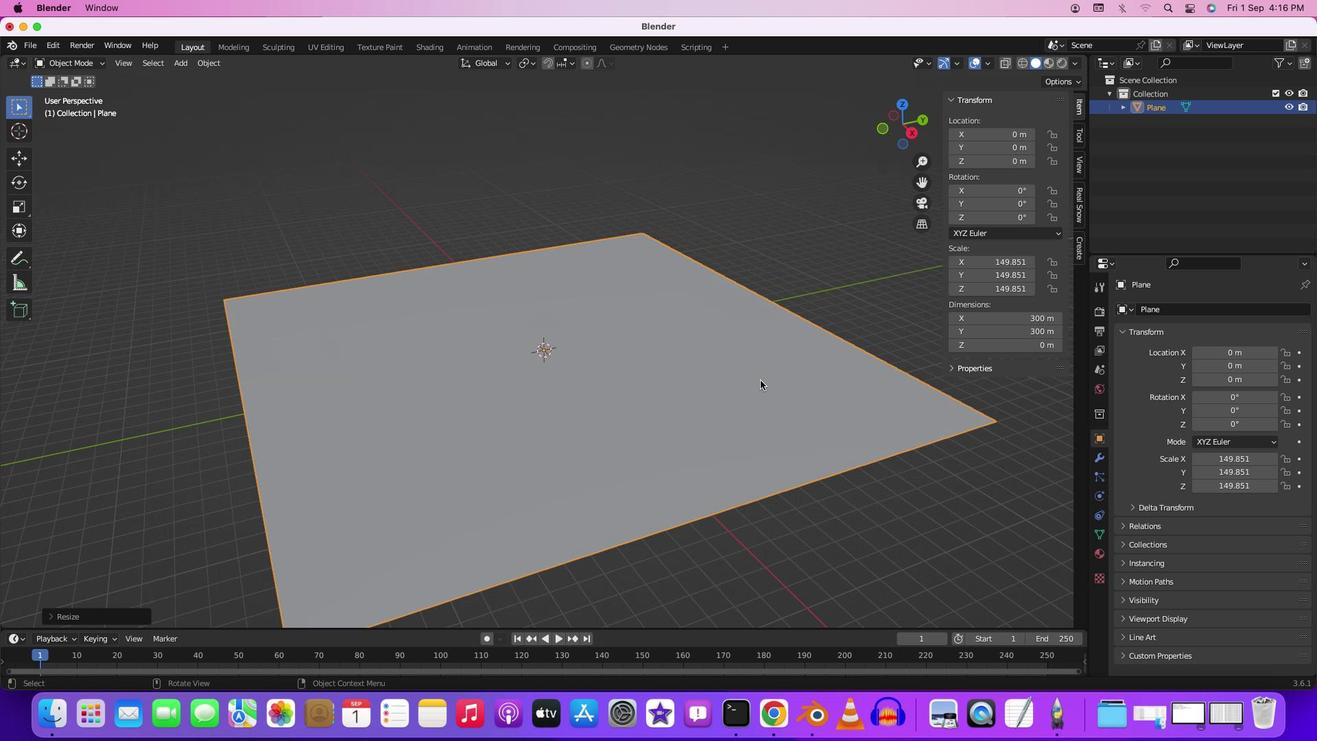 
Action: Mouse scrolled (782, 402) with delta (21, 25)
Screenshot: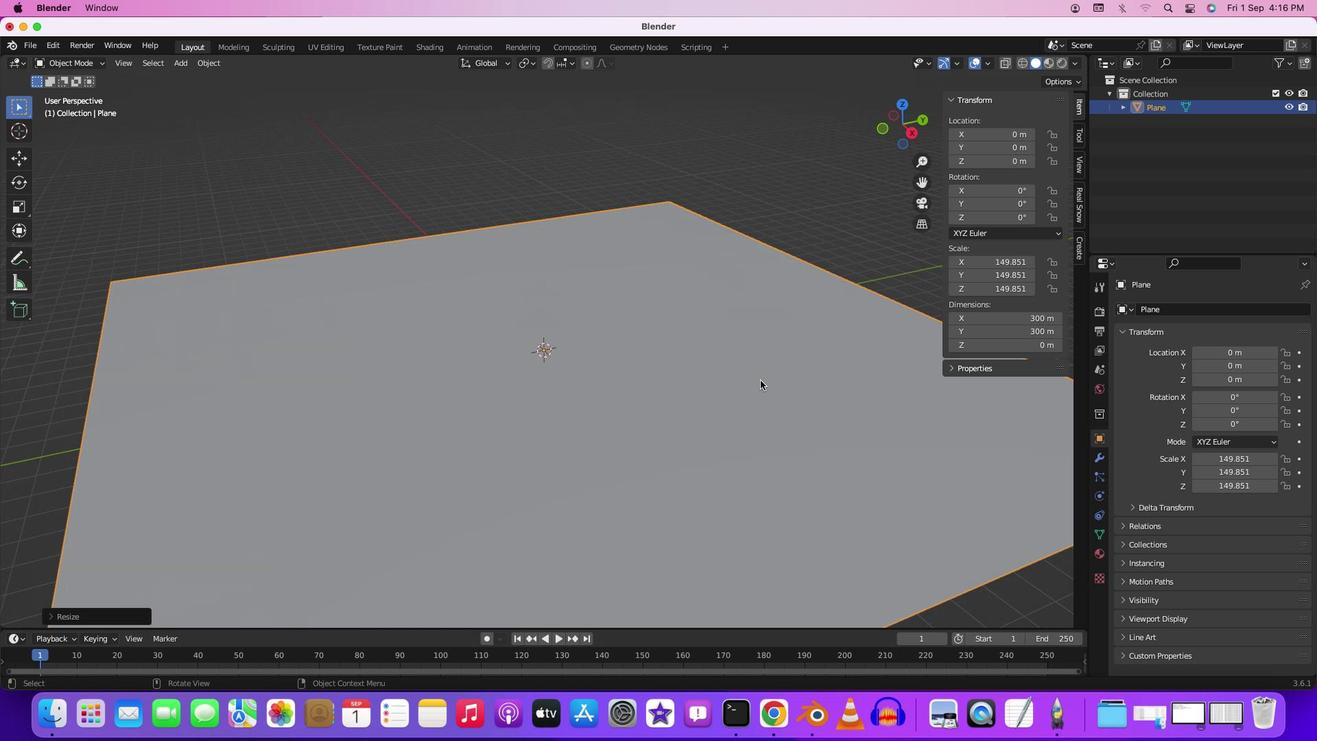 
Action: Mouse scrolled (782, 402) with delta (21, 22)
Screenshot: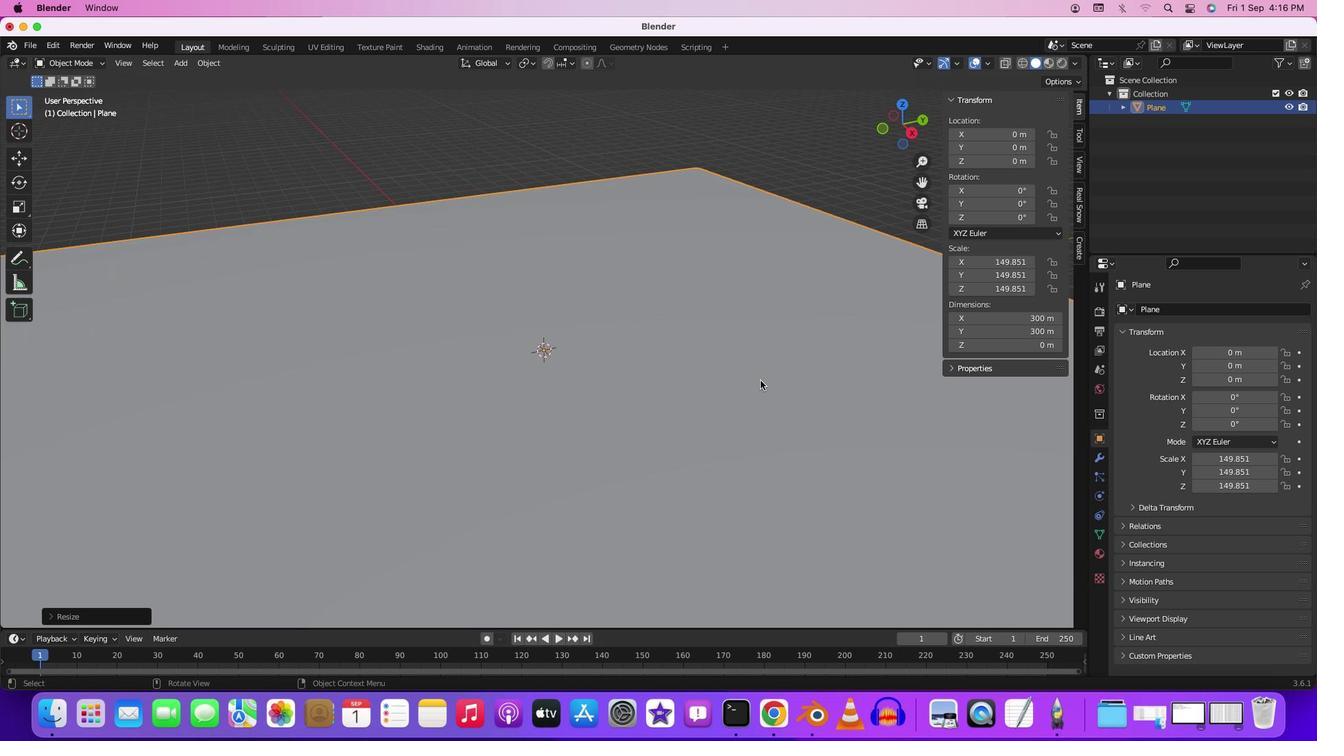 
Action: Mouse scrolled (782, 402) with delta (21, 22)
Screenshot: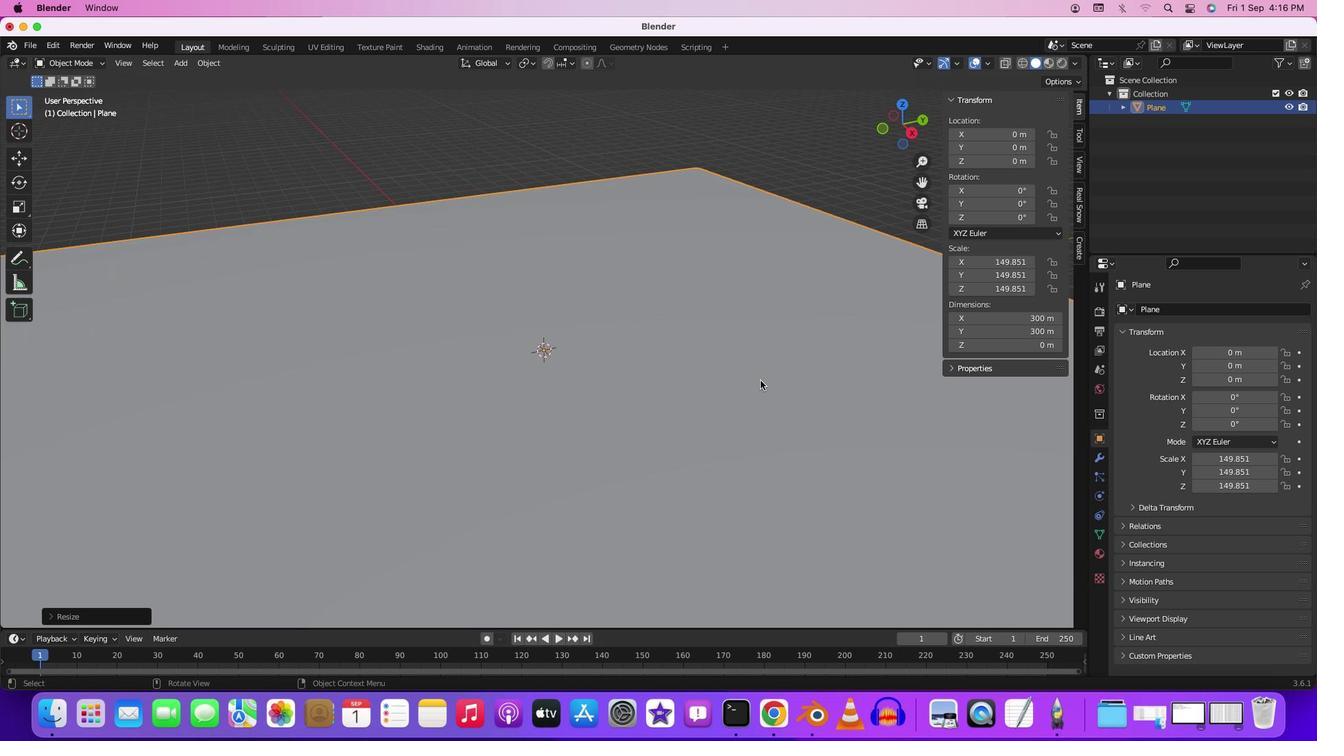 
Action: Mouse scrolled (782, 402) with delta (21, 22)
Screenshot: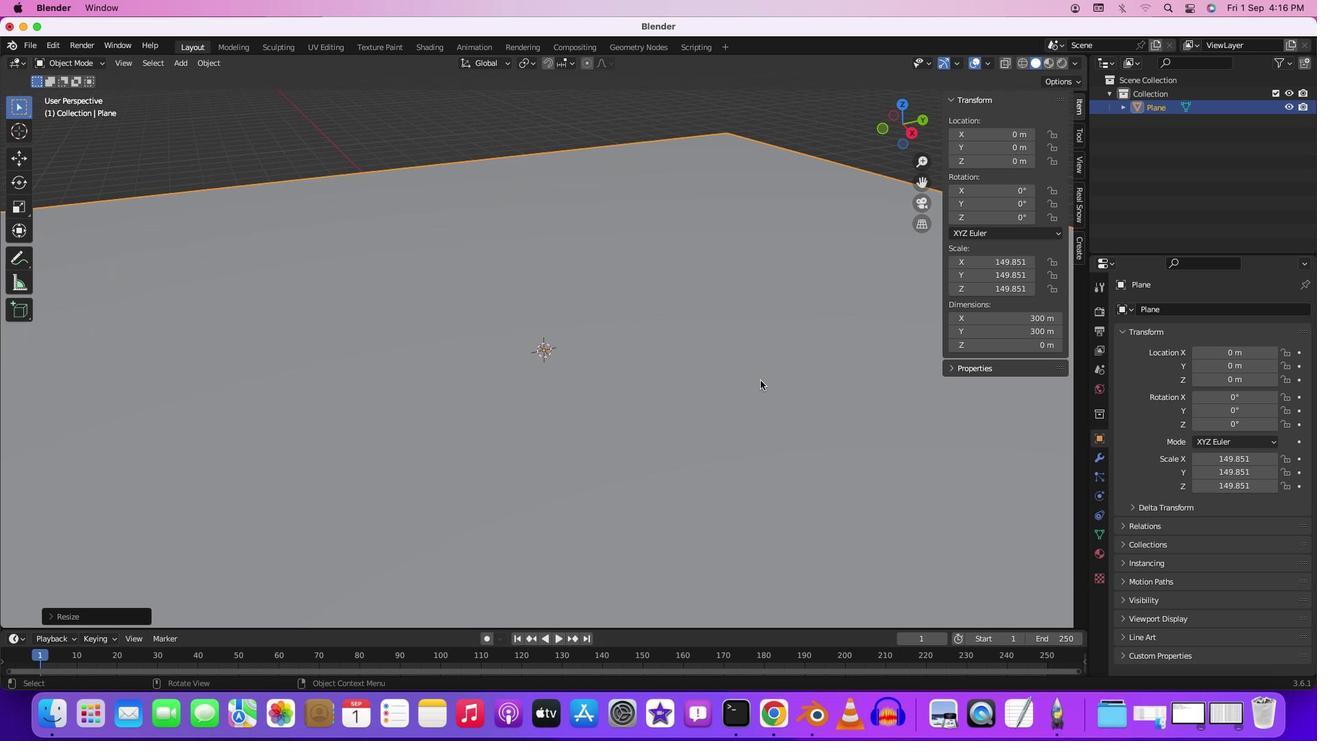 
Action: Mouse scrolled (782, 402) with delta (21, 21)
Screenshot: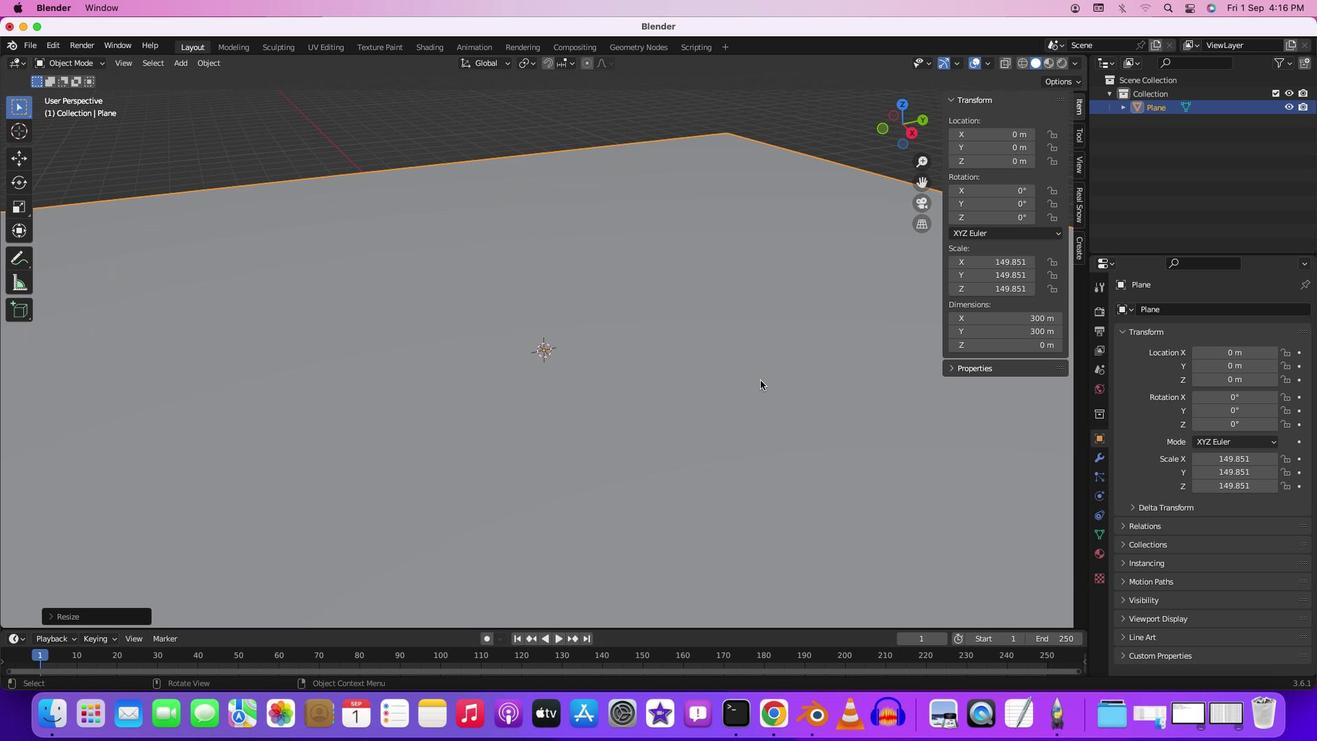 
Action: Mouse scrolled (782, 402) with delta (21, 21)
Screenshot: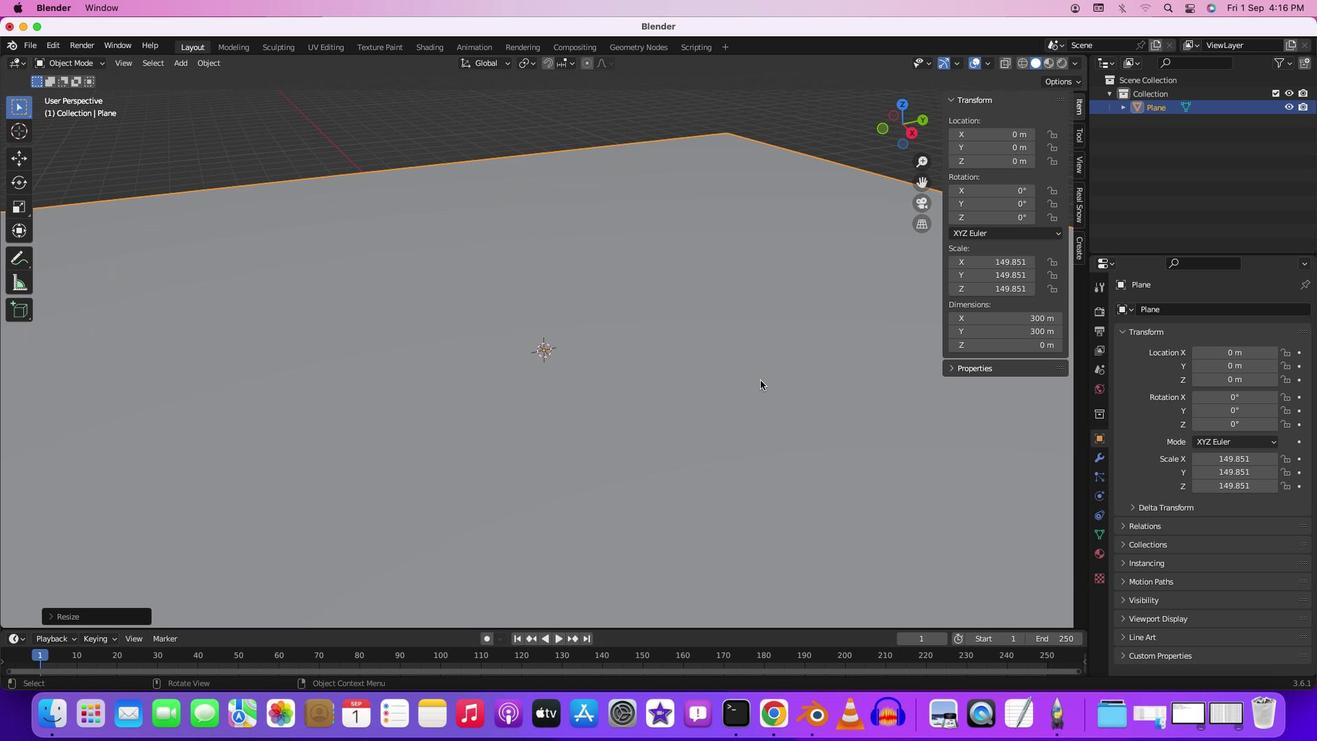 
Action: Mouse scrolled (782, 402) with delta (21, 19)
Screenshot: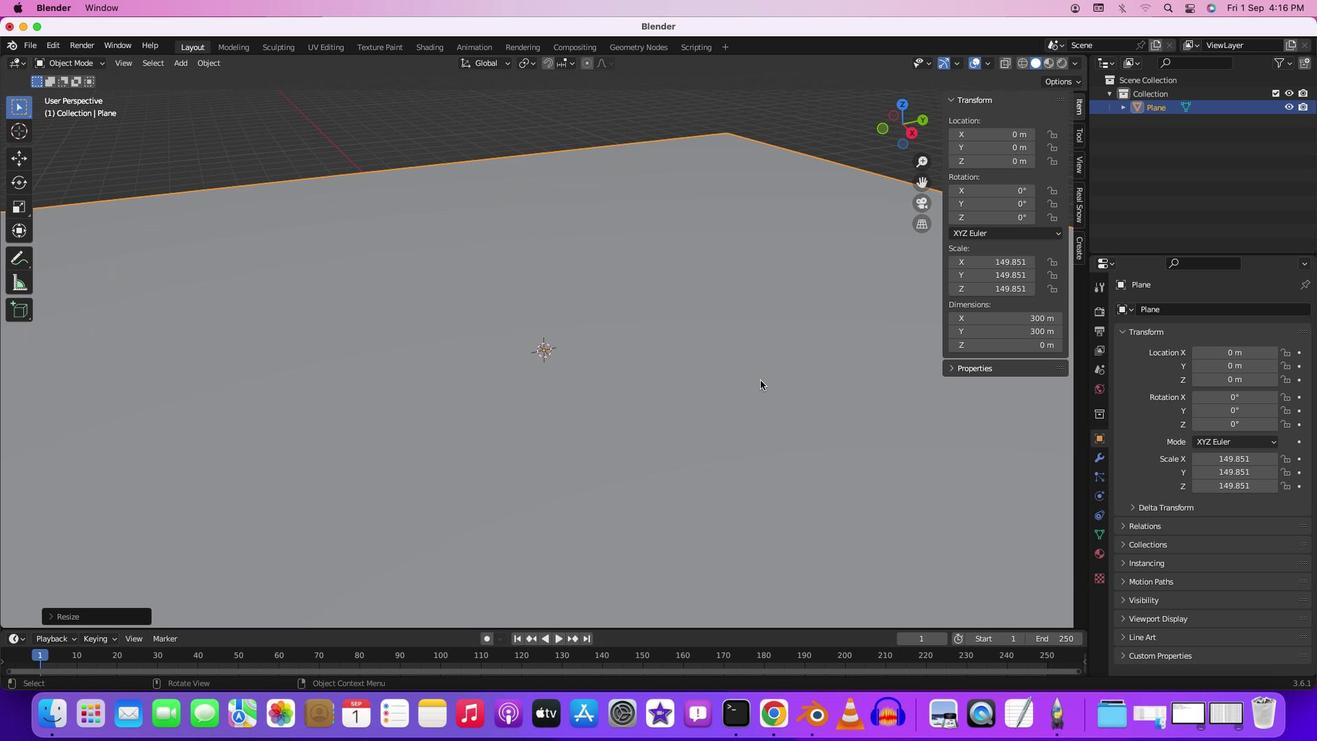 
Action: Mouse scrolled (782, 402) with delta (21, 17)
Screenshot: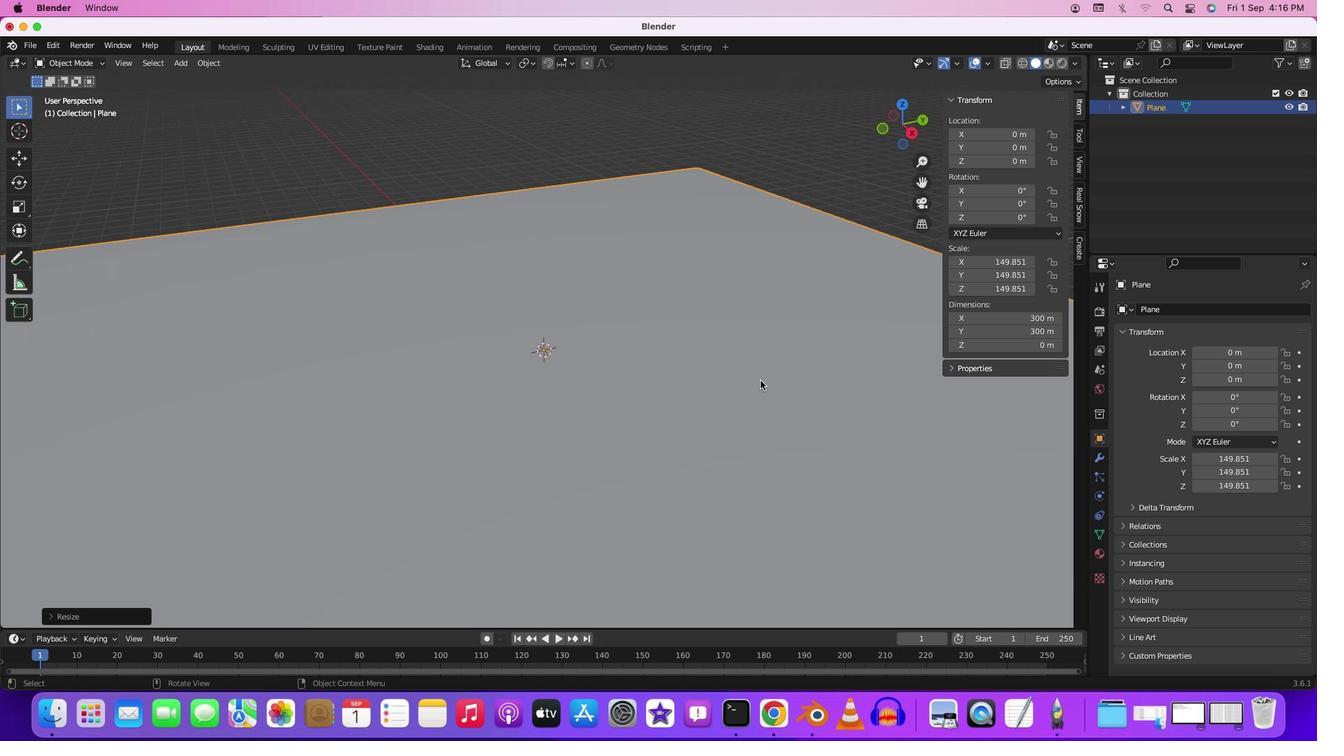 
Action: Mouse scrolled (782, 402) with delta (21, 17)
Screenshot: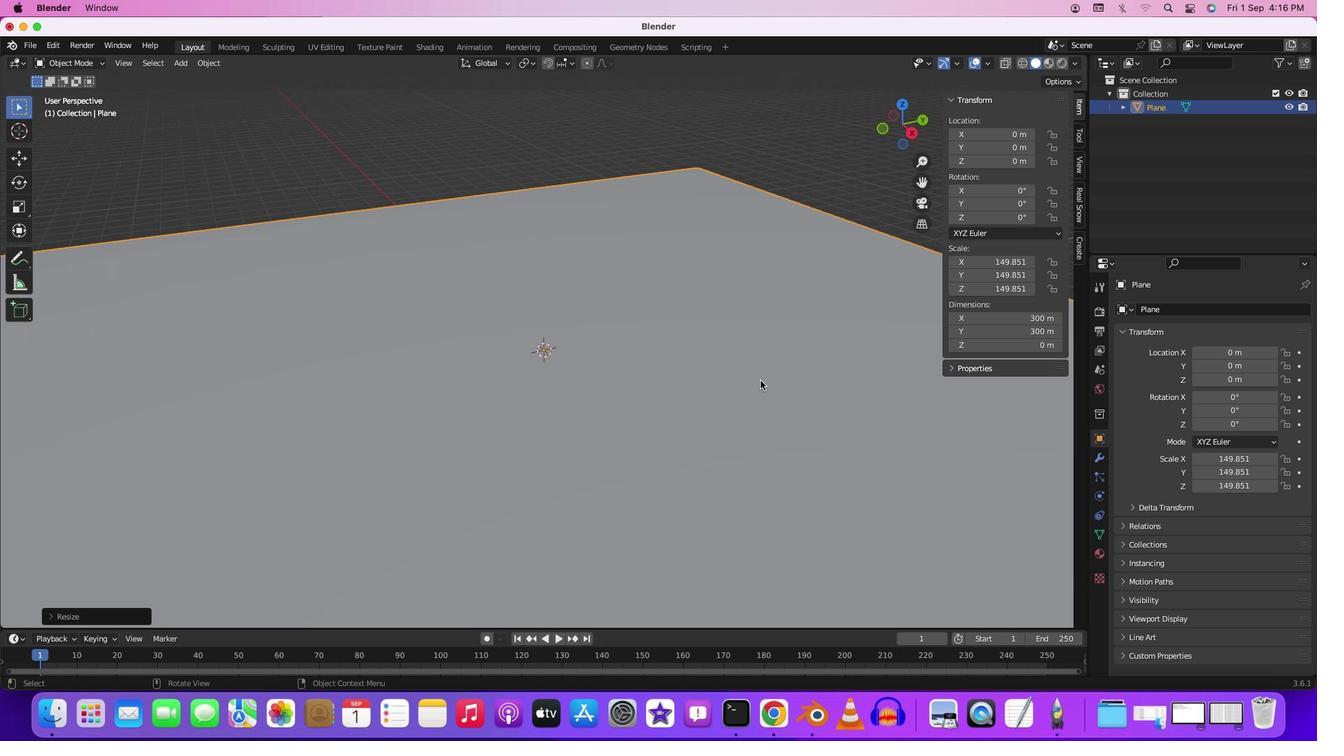 
Action: Mouse scrolled (782, 402) with delta (21, 17)
Screenshot: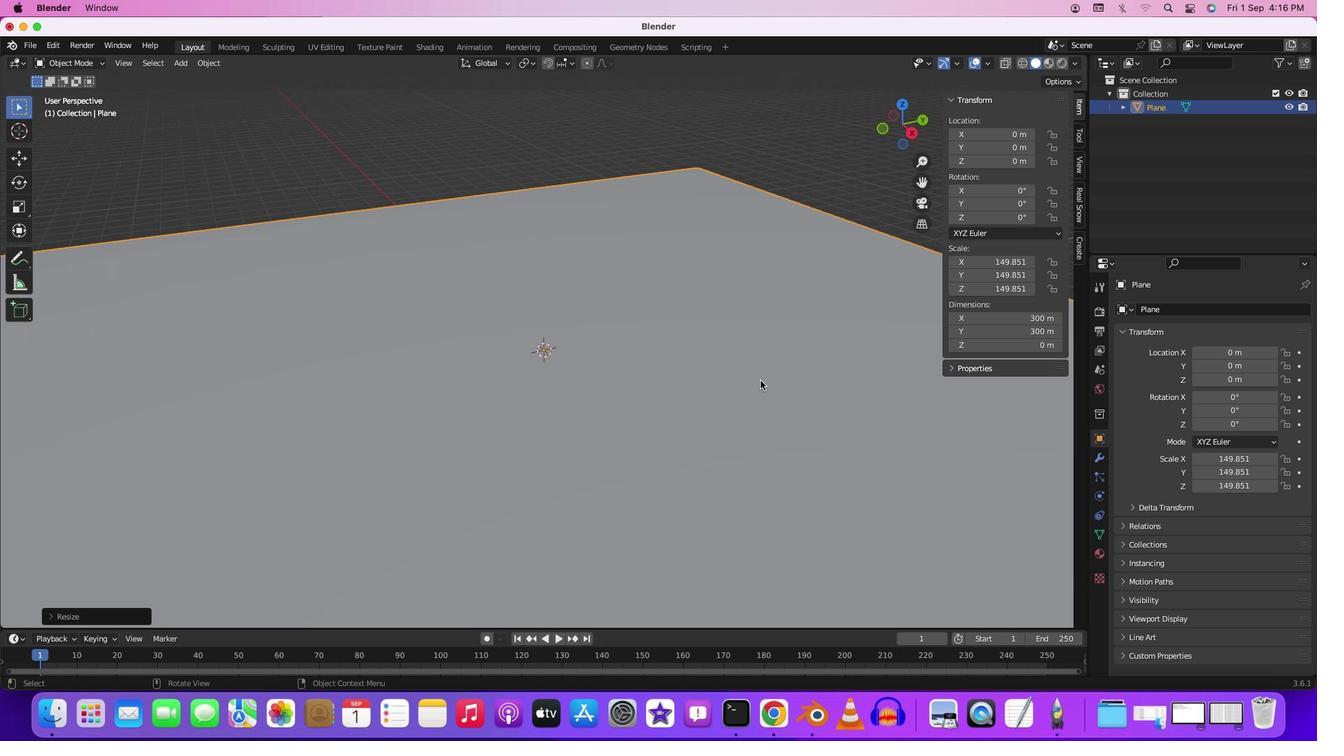 
Action: Mouse moved to (783, 402)
Screenshot: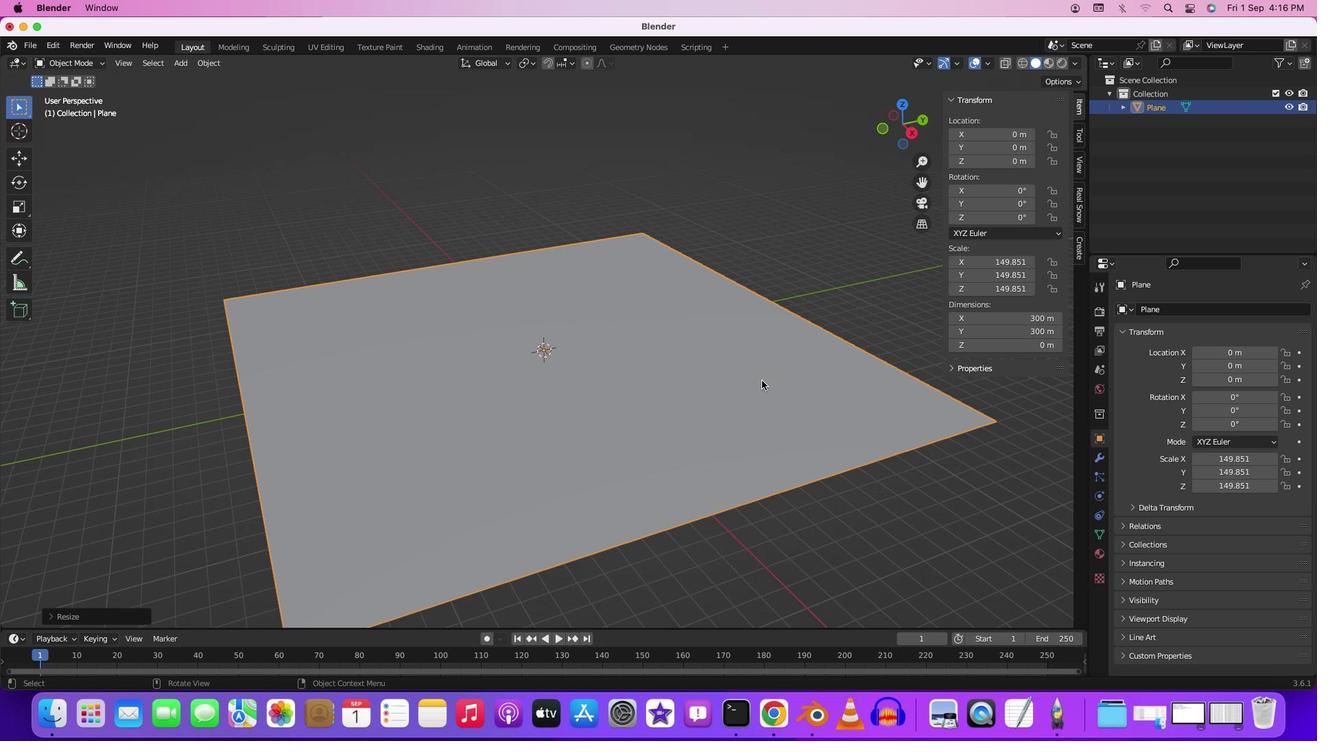 
Action: Mouse scrolled (783, 402) with delta (21, 21)
Screenshot: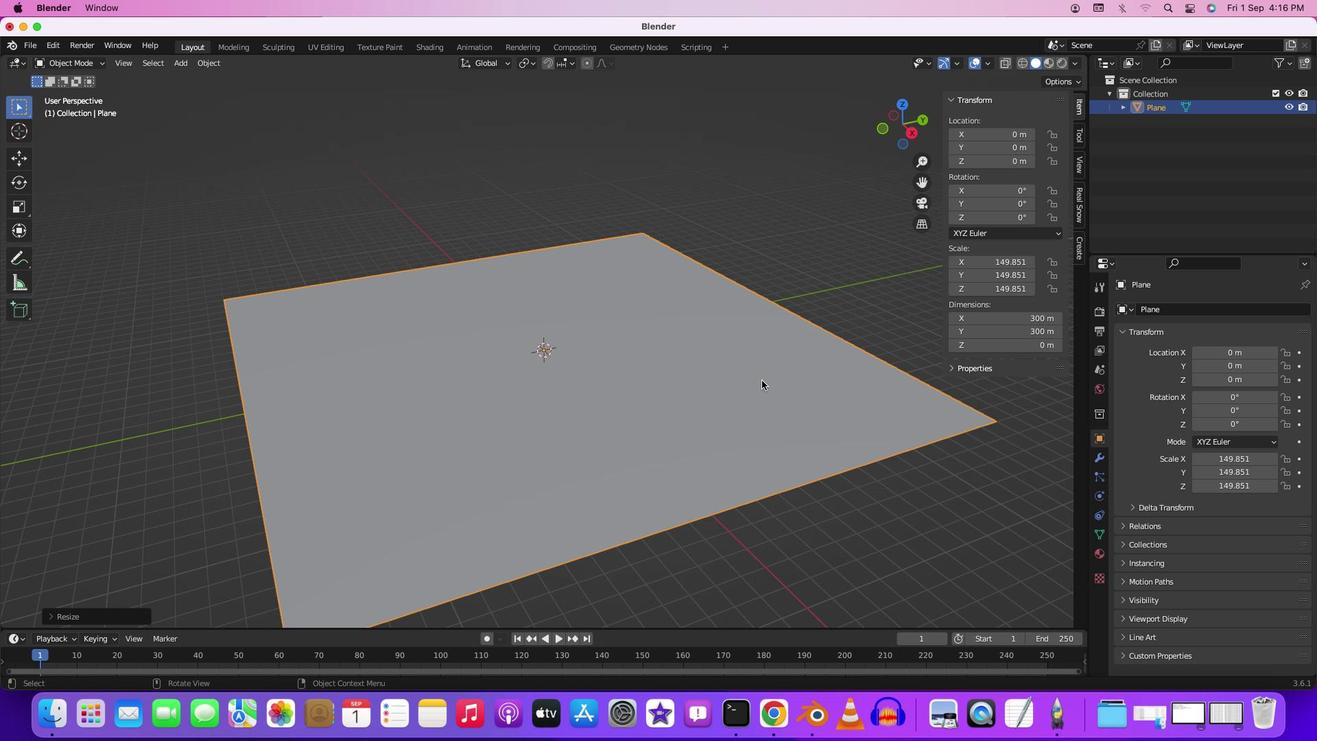 
Action: Mouse scrolled (783, 402) with delta (21, 21)
Screenshot: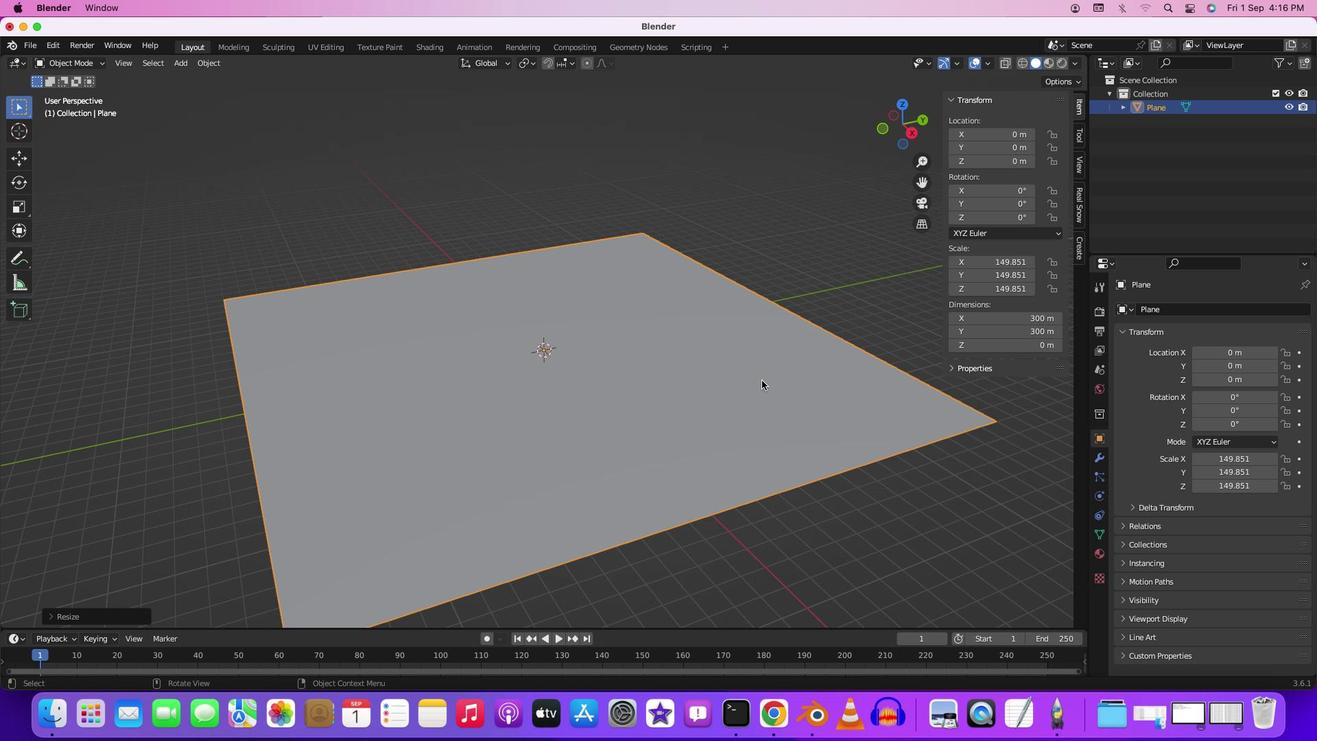
Action: Mouse scrolled (783, 402) with delta (21, 19)
Screenshot: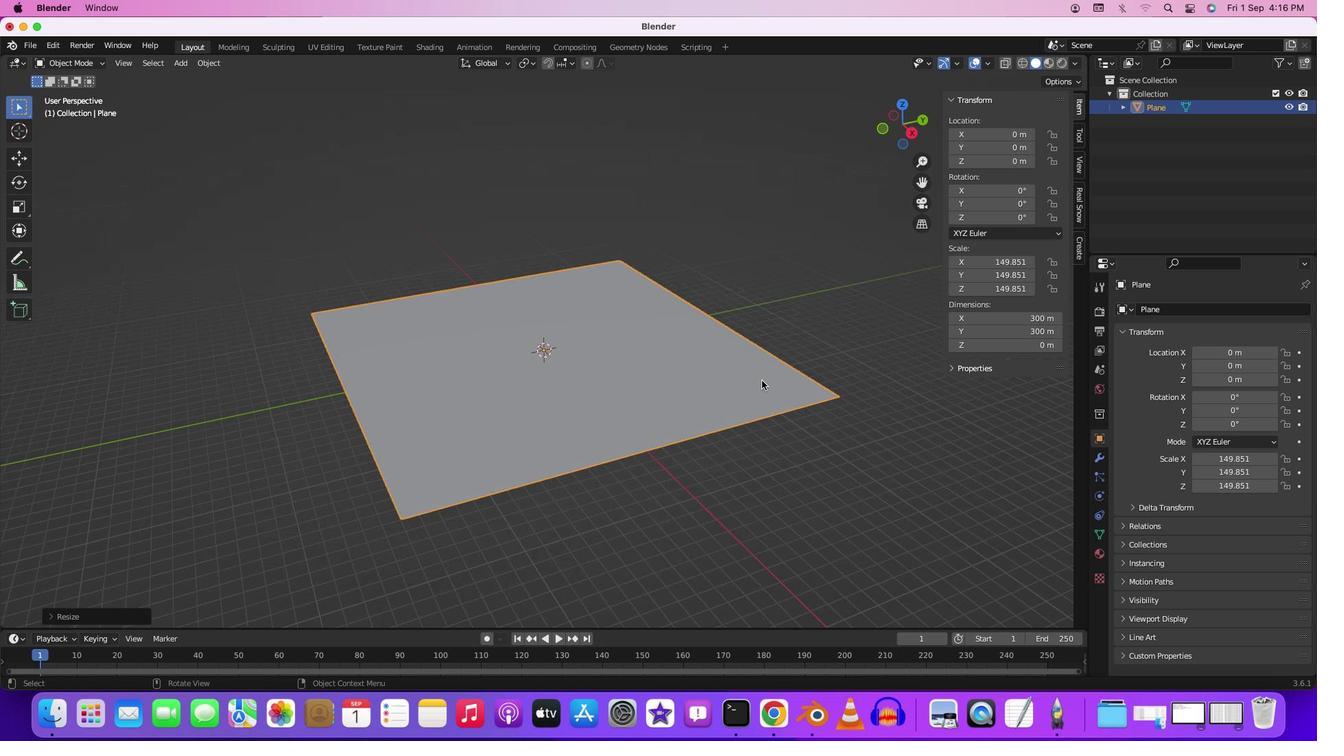 
Action: Mouse scrolled (783, 402) with delta (21, 18)
Screenshot: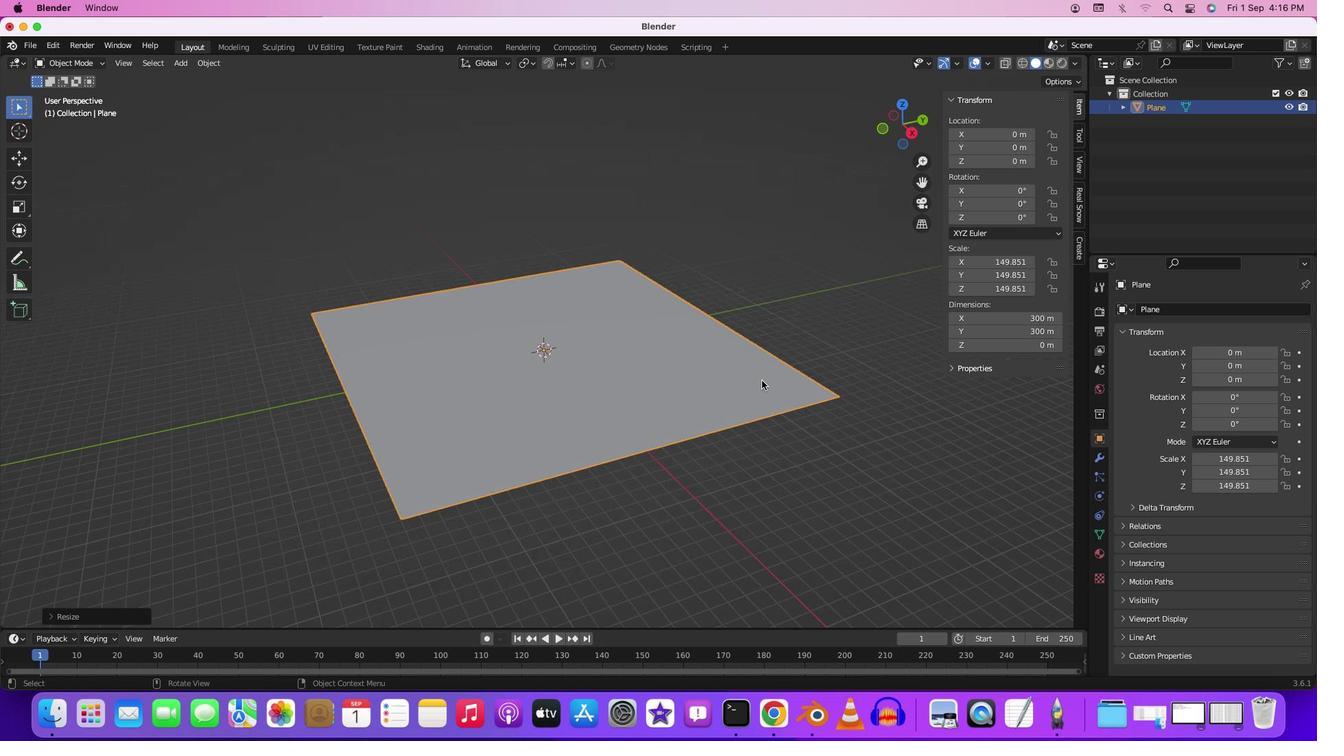 
Action: Mouse scrolled (783, 402) with delta (21, 17)
Screenshot: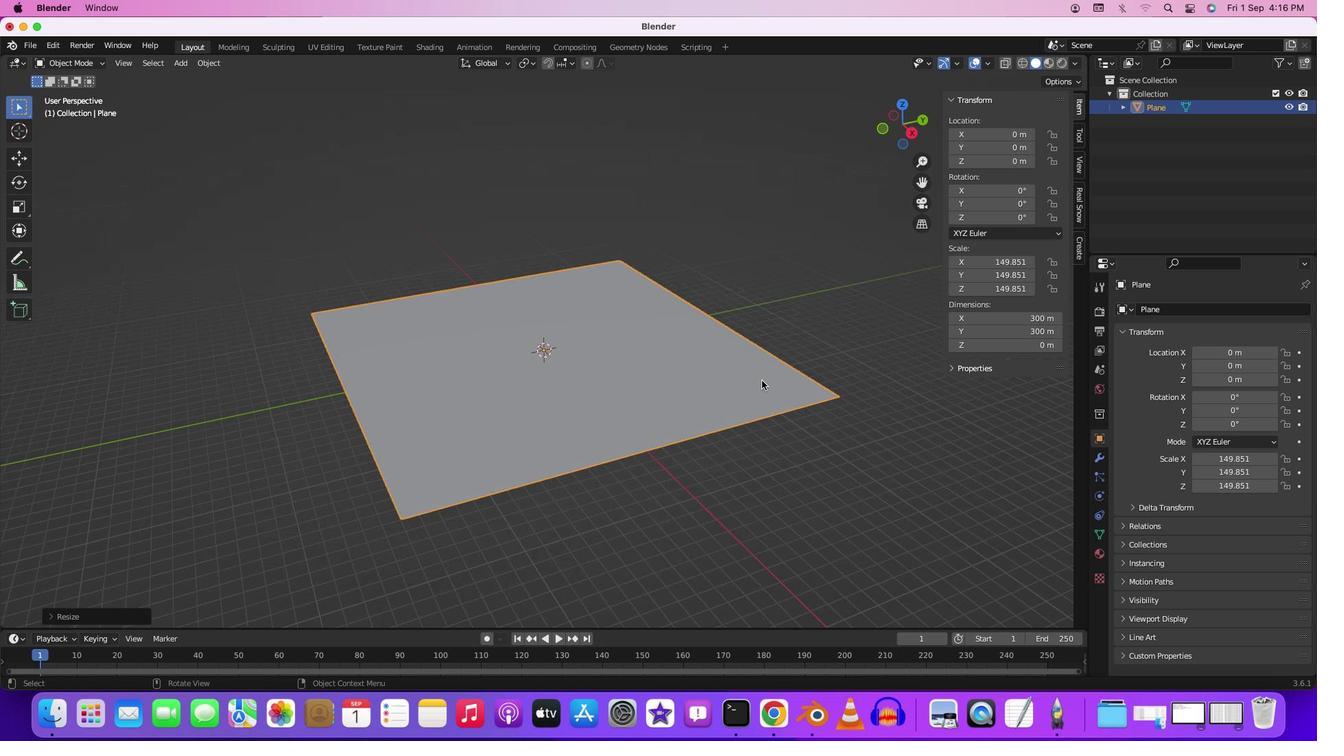 
Action: Mouse moved to (774, 408)
Screenshot: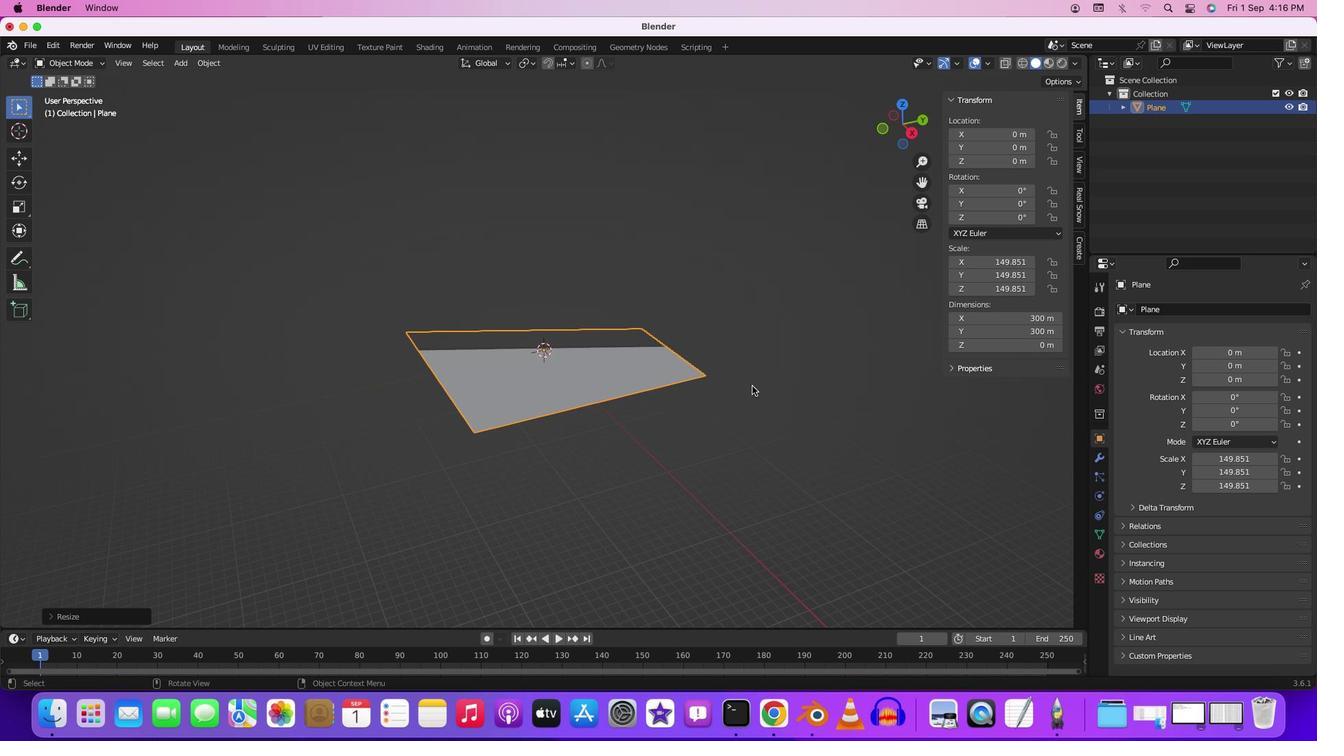 
Action: Mouse scrolled (774, 408) with delta (21, 22)
Screenshot: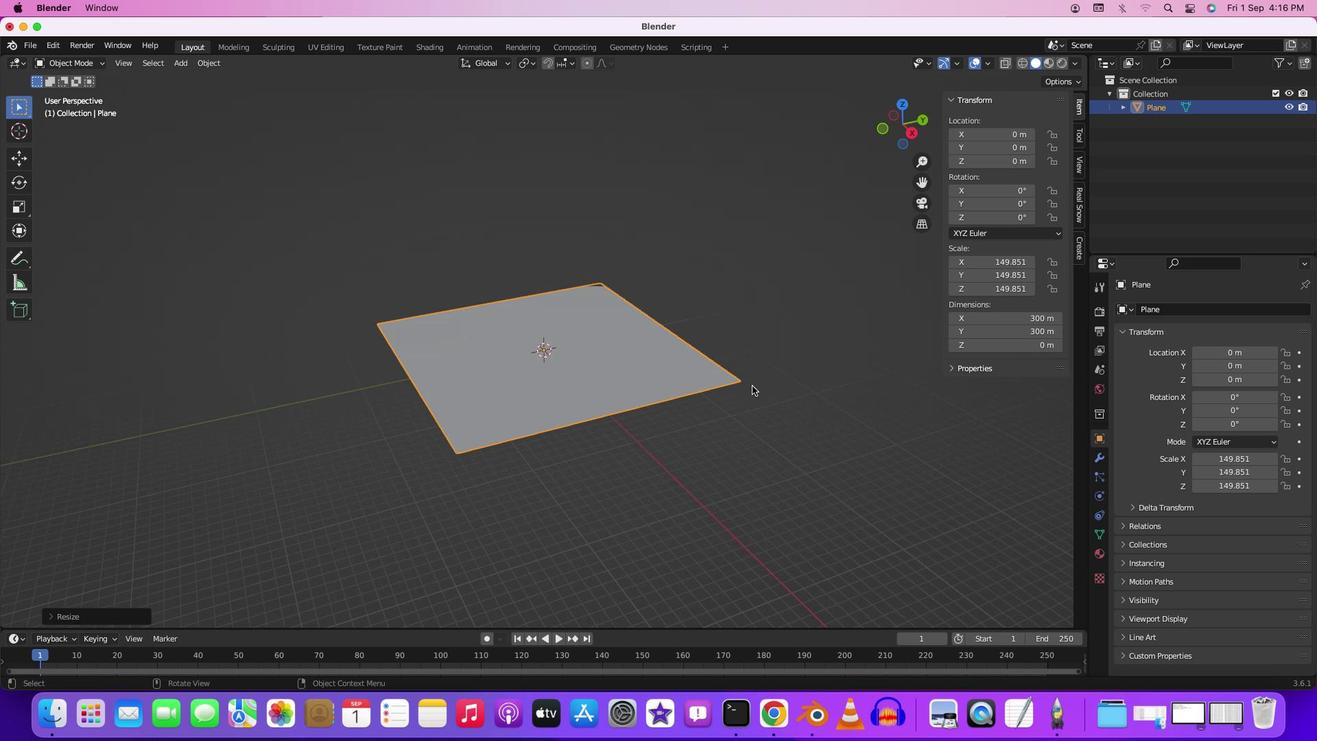 
Action: Mouse scrolled (774, 408) with delta (21, 22)
Screenshot: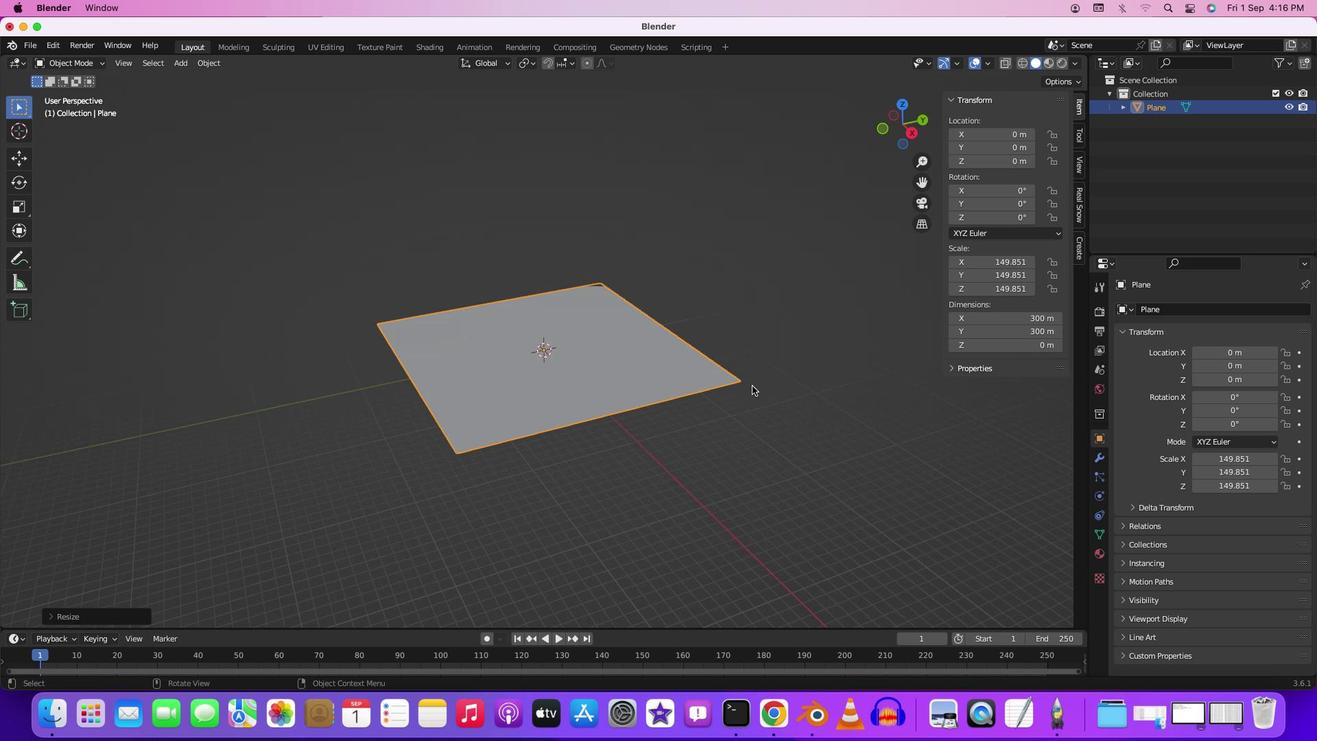 
Action: Mouse scrolled (774, 408) with delta (21, 24)
Screenshot: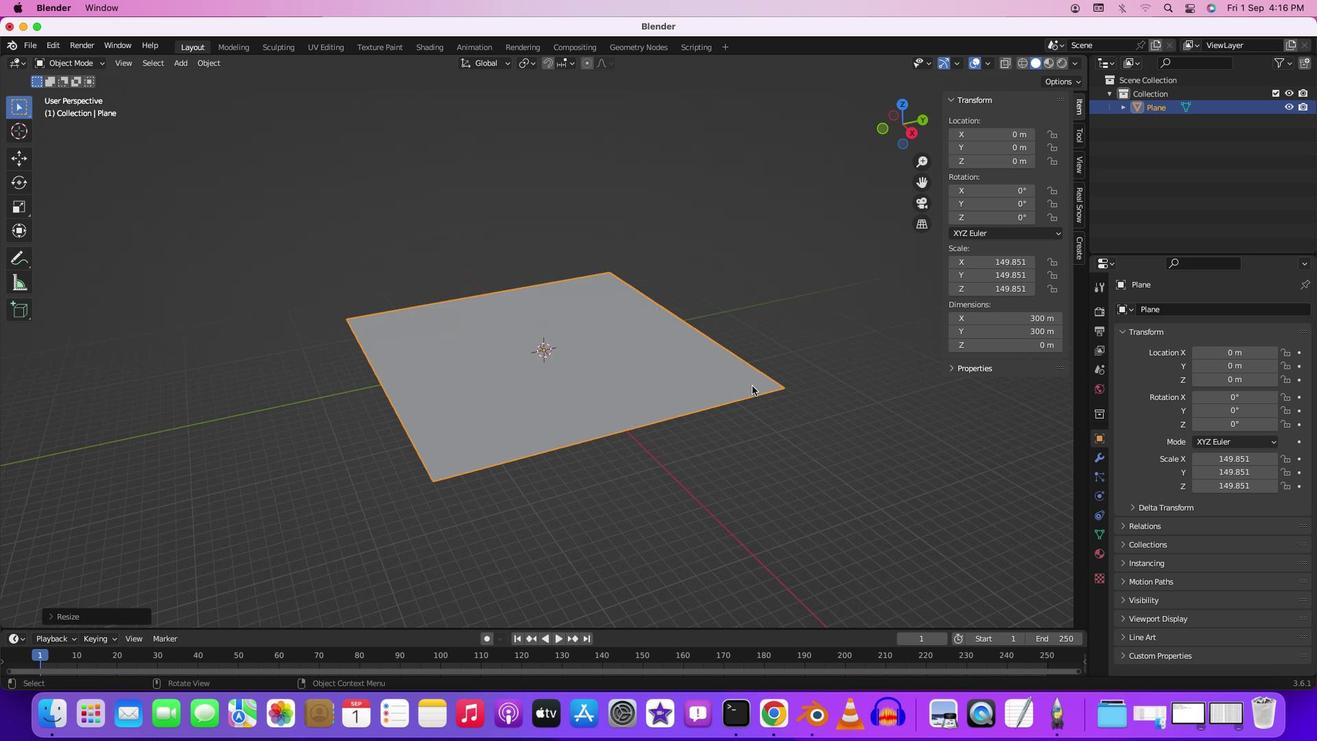 
Action: Mouse moved to (778, 408)
Screenshot: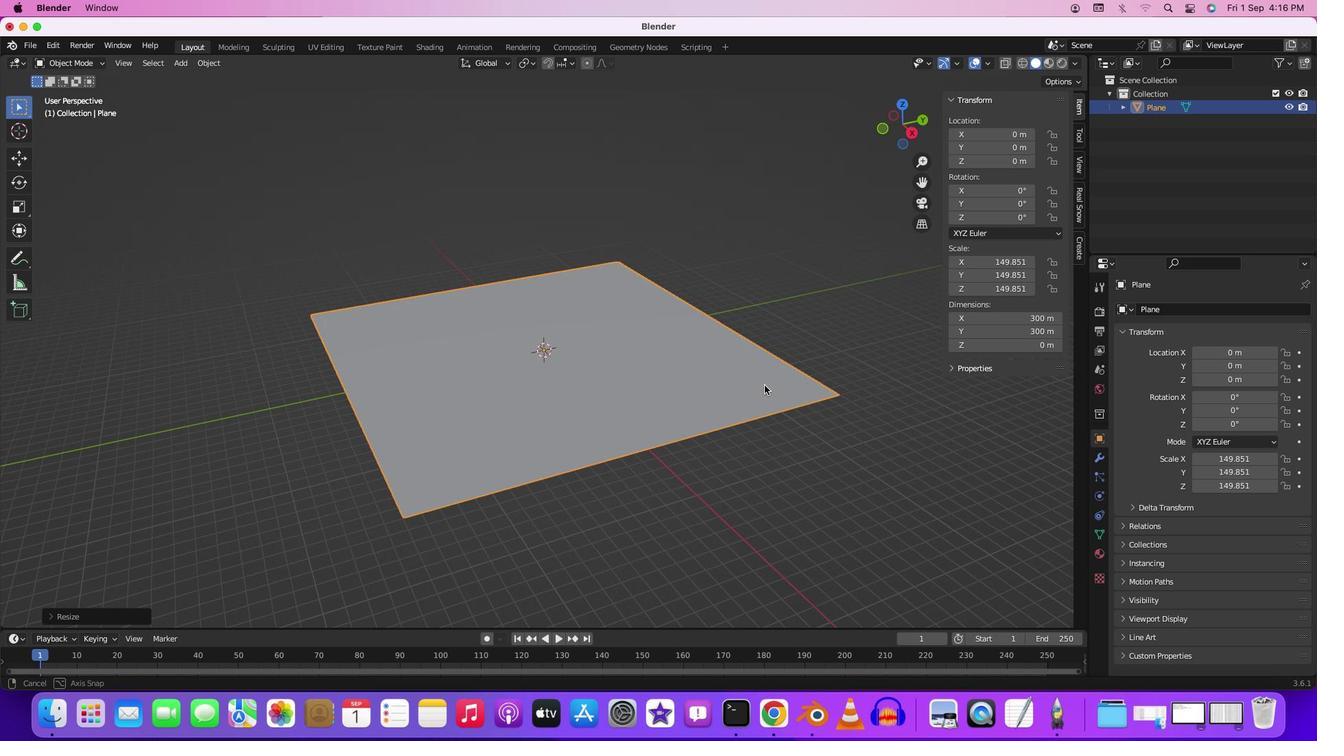 
Action: Mouse pressed middle at (778, 408)
Screenshot: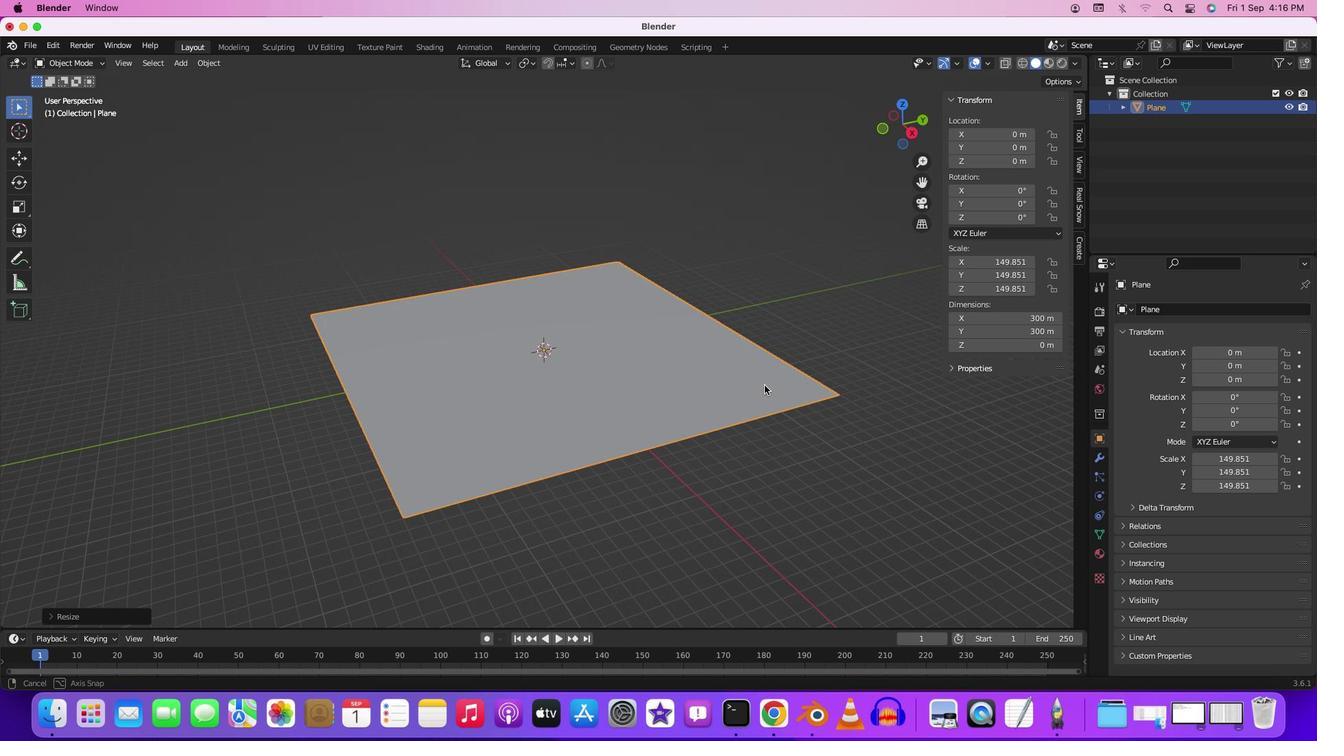 
Action: Mouse moved to (785, 396)
Screenshot: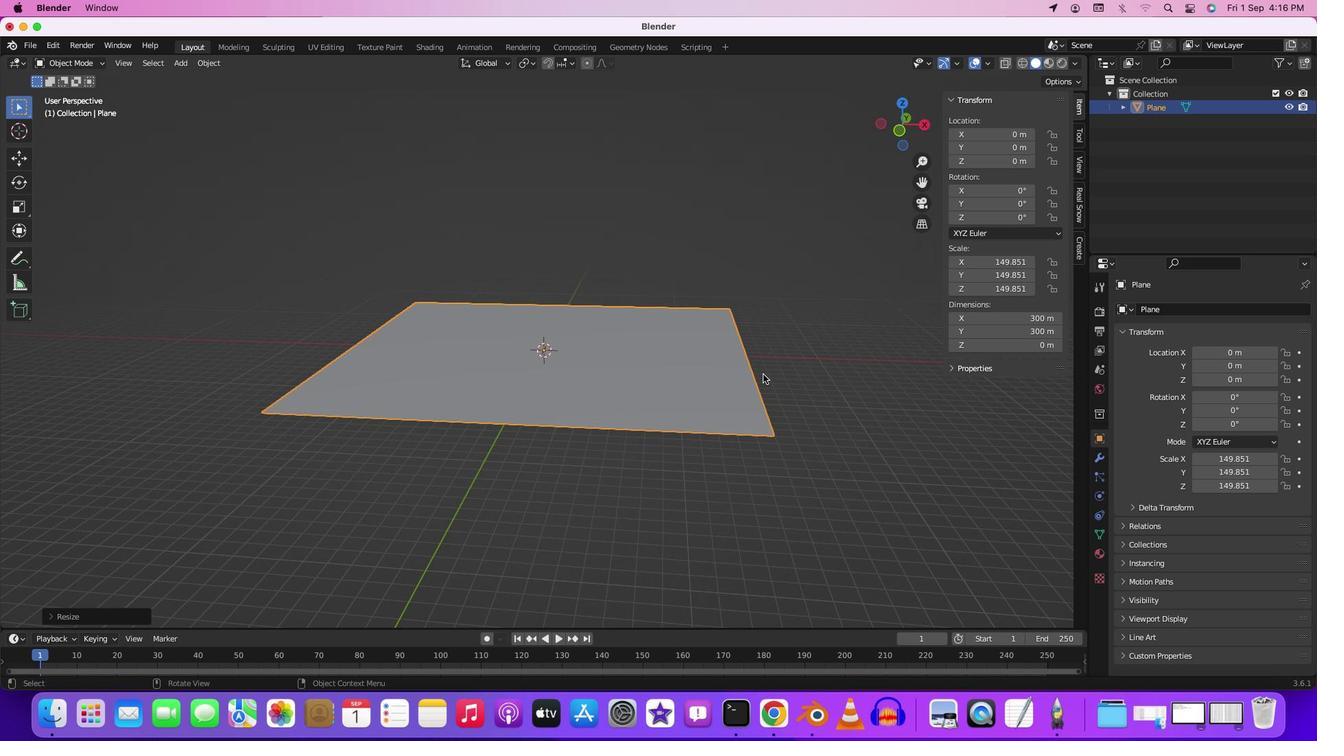 
Action: Key pressed 's'
Screenshot: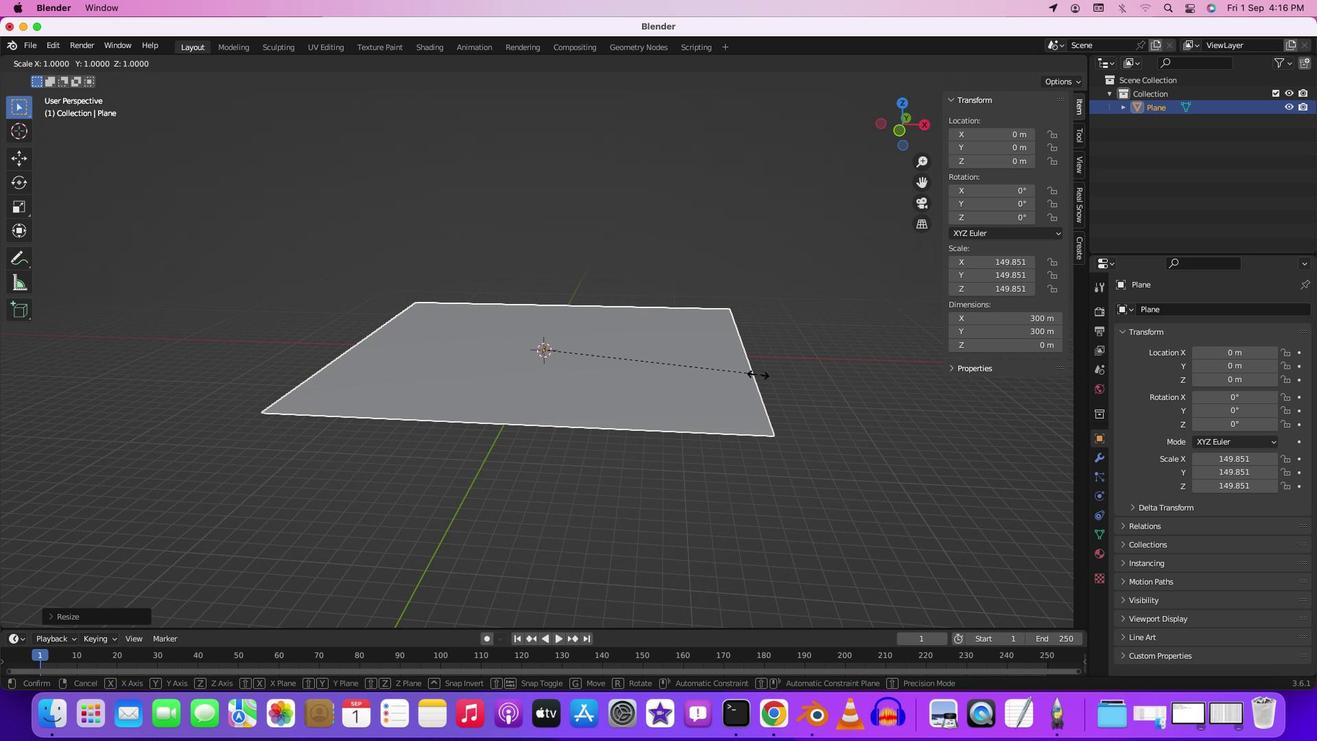 
Action: Mouse moved to (728, 376)
Screenshot: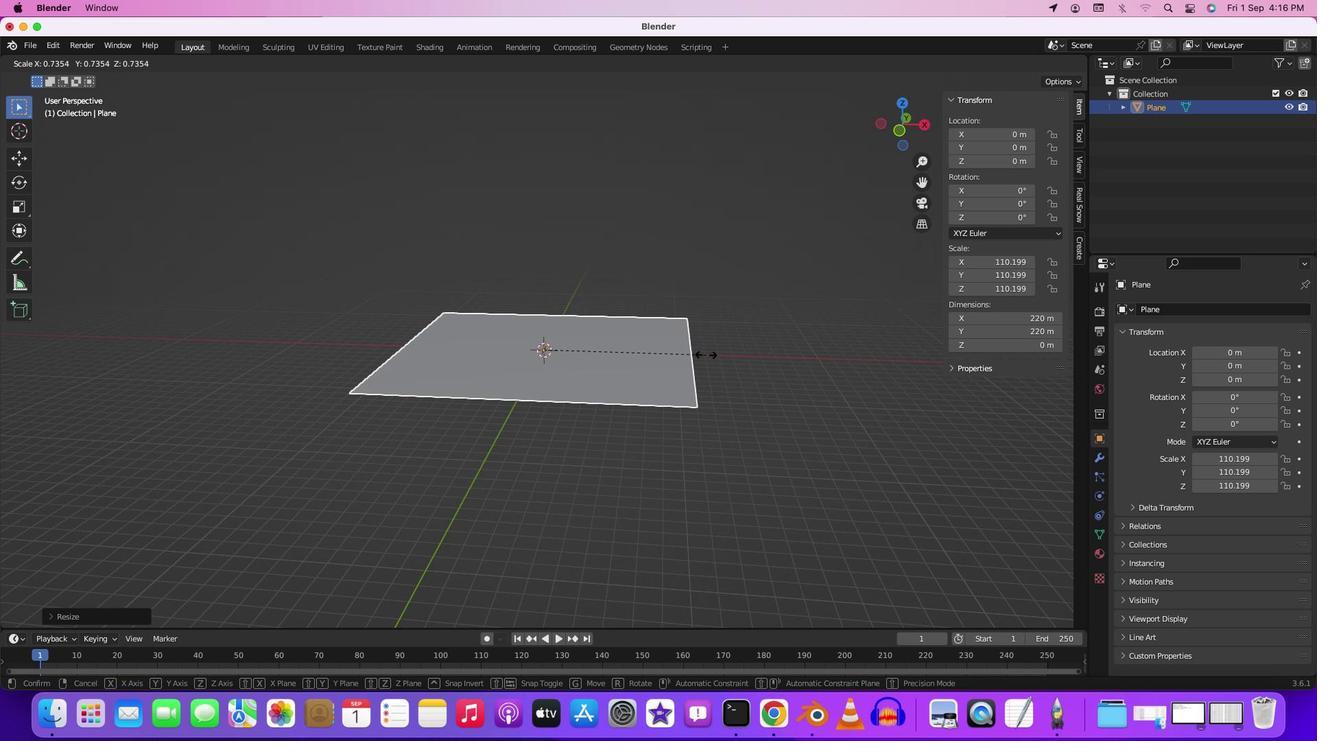 
Action: Mouse pressed left at (728, 376)
Screenshot: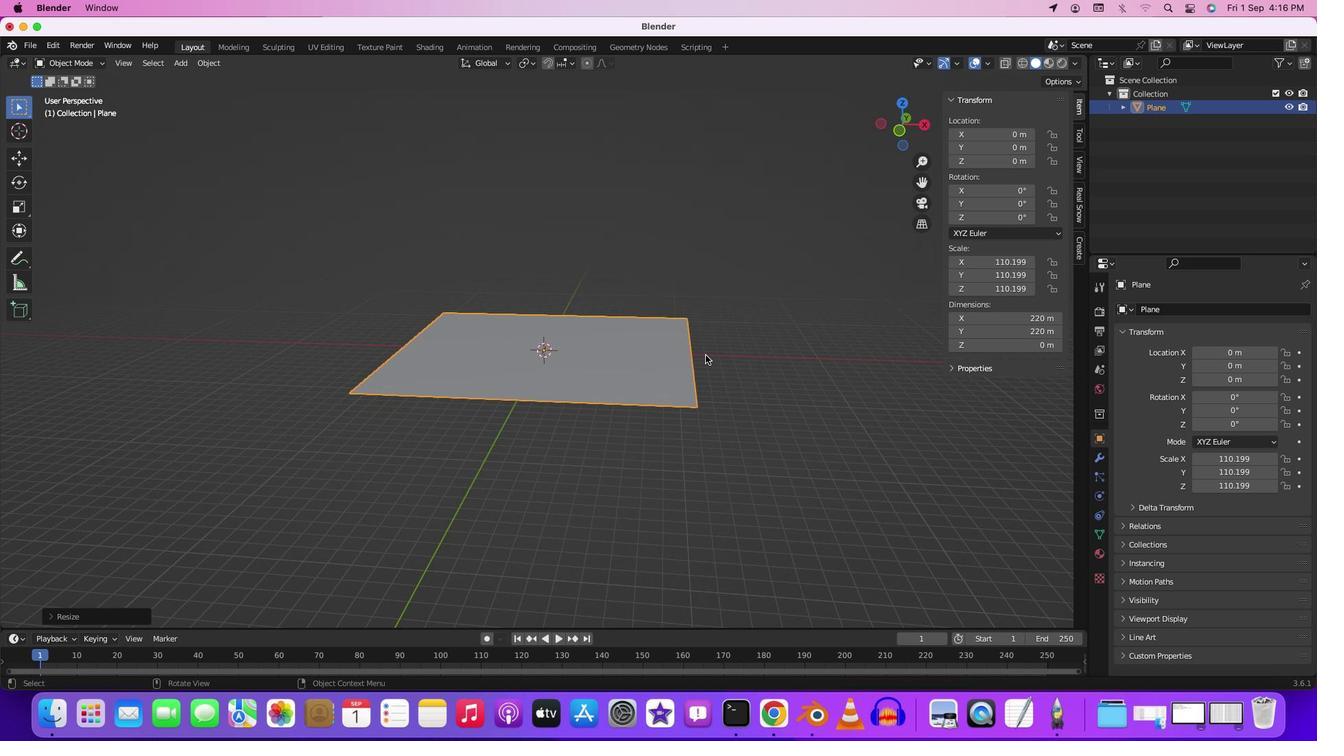 
Action: Mouse moved to (726, 376)
Screenshot: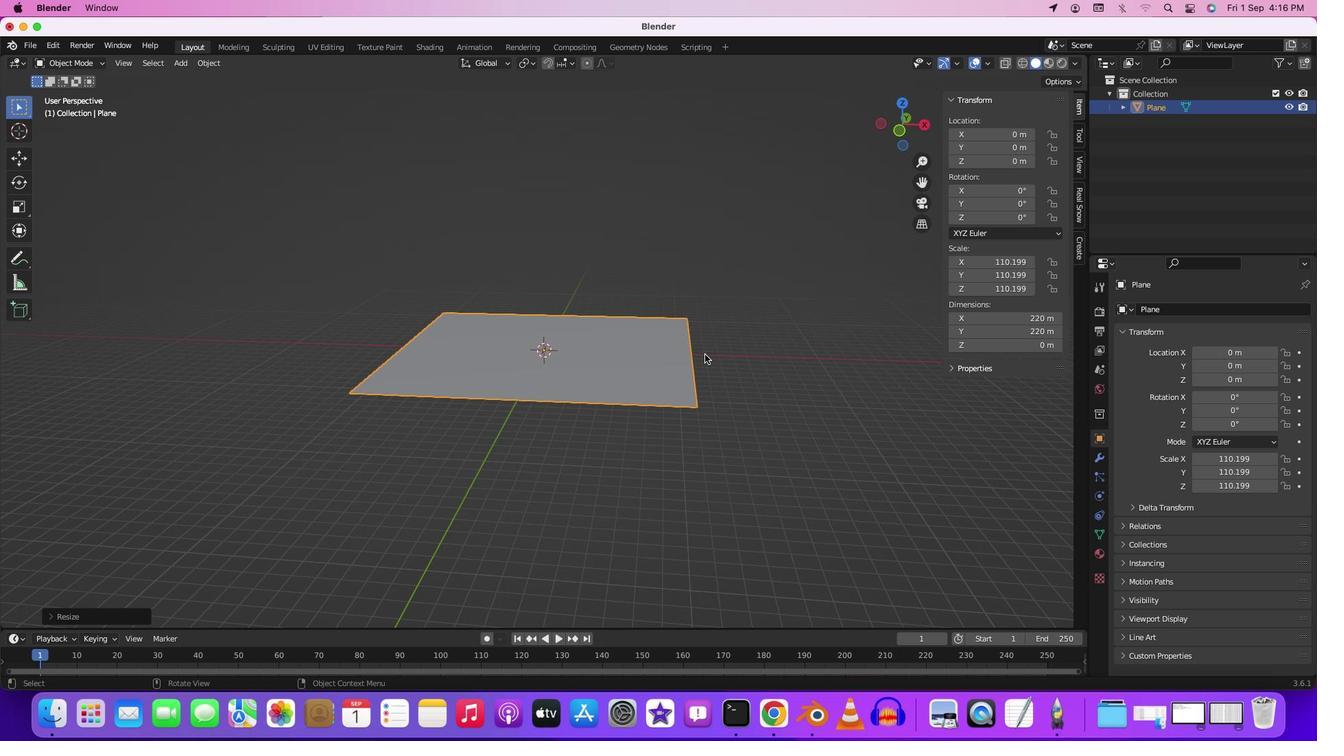 
Action: Mouse scrolled (726, 376) with delta (21, 22)
Screenshot: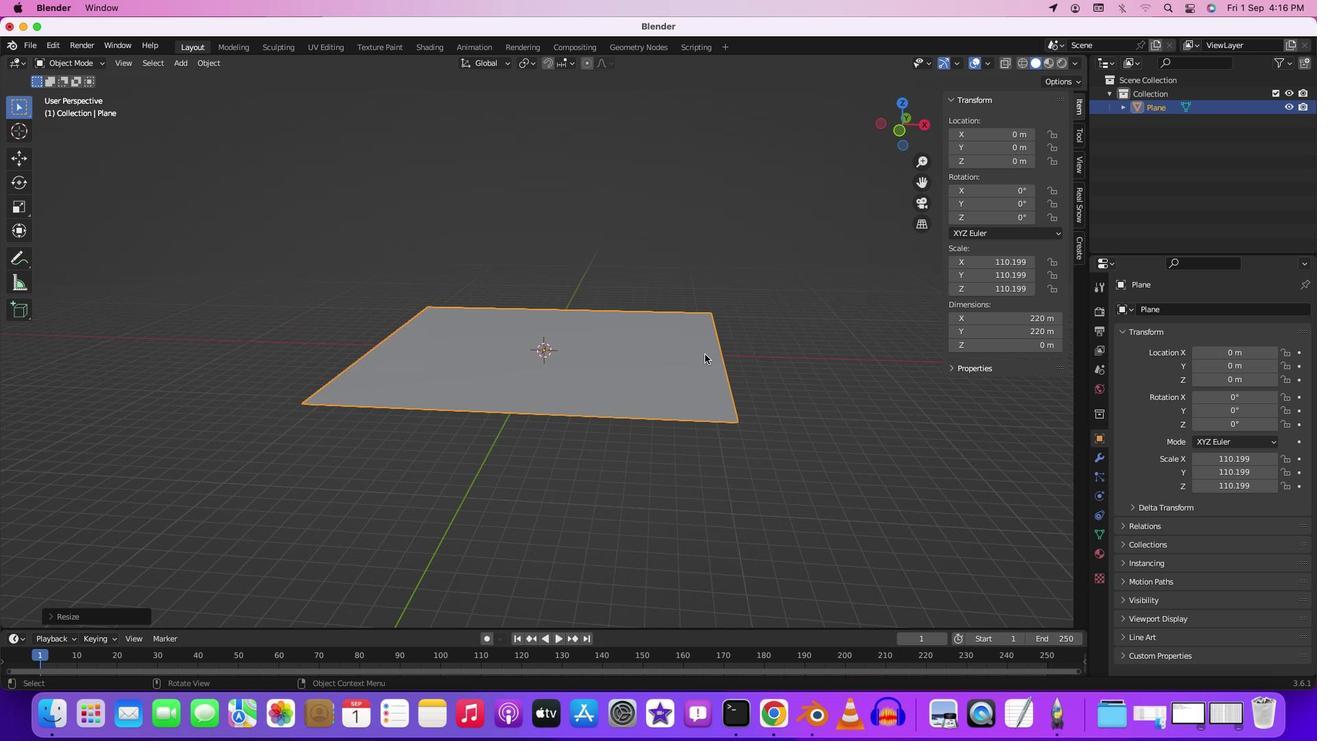
Action: Mouse scrolled (726, 376) with delta (21, 22)
Screenshot: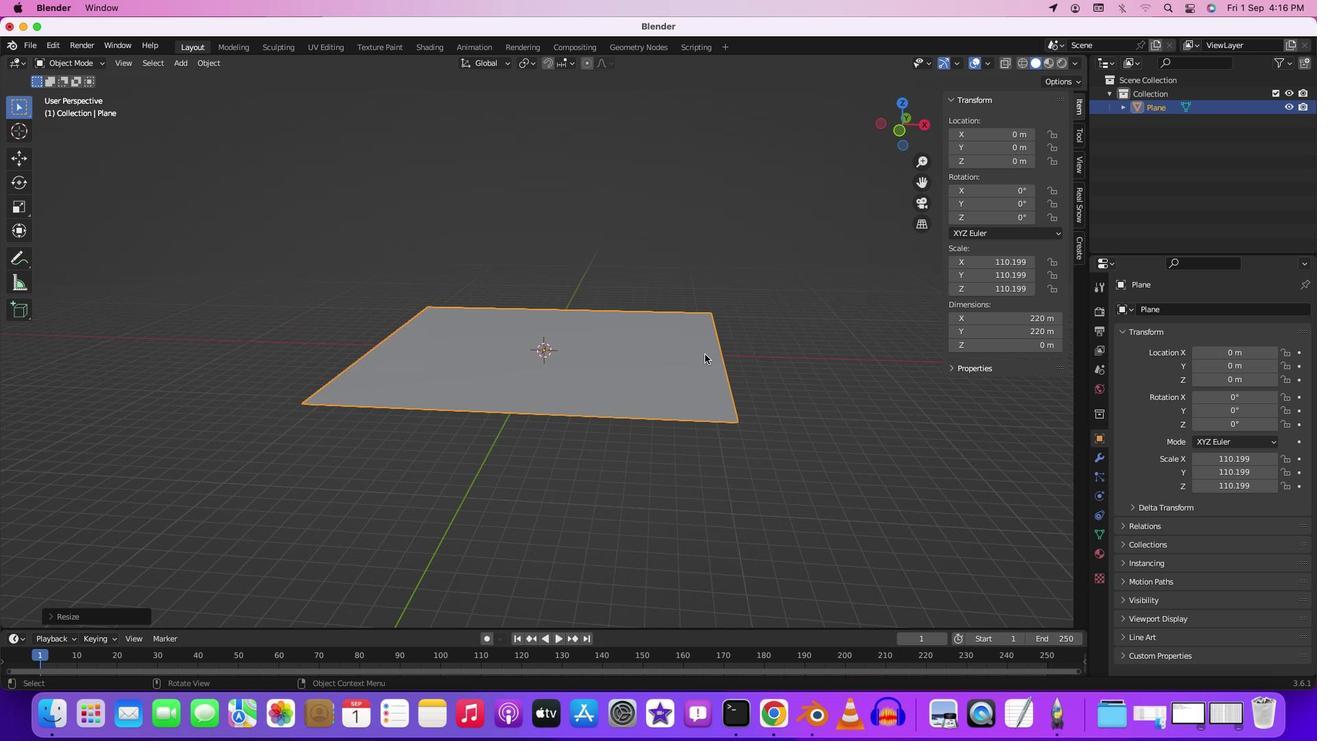 
Action: Mouse scrolled (726, 376) with delta (21, 24)
Screenshot: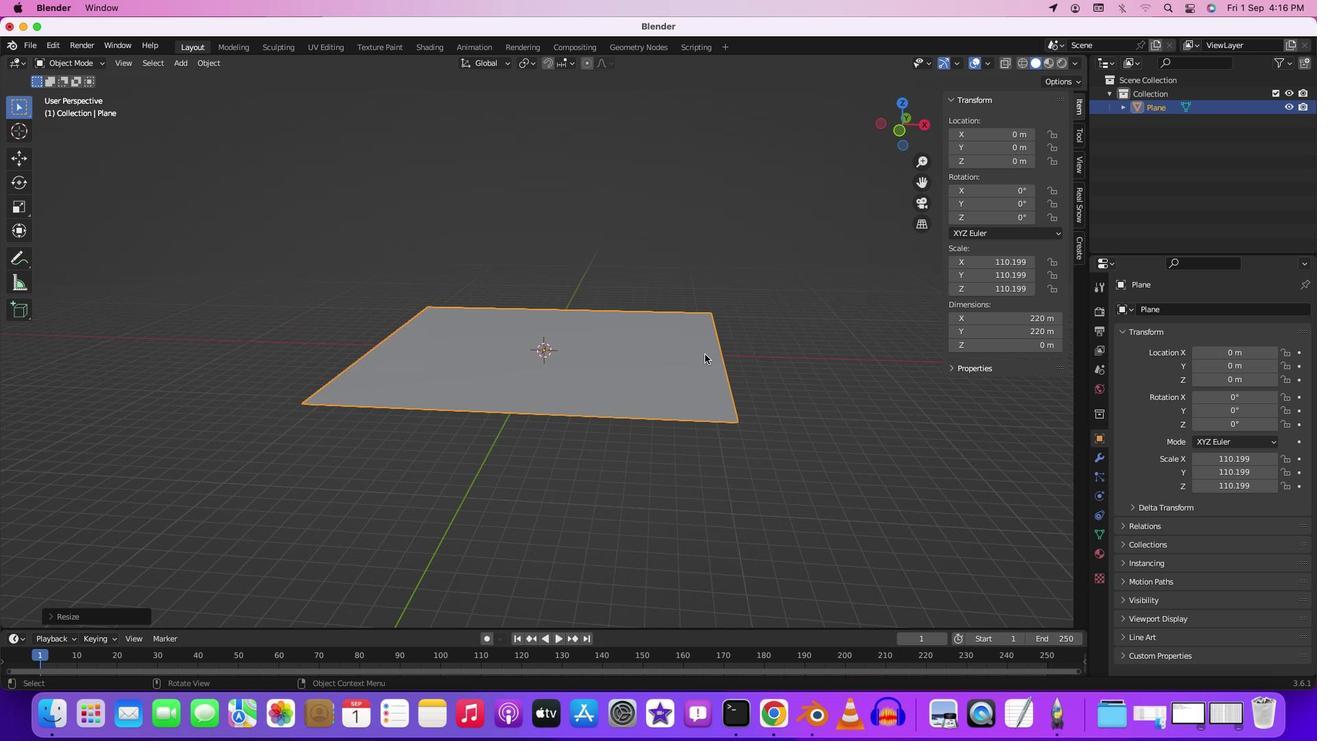 
Action: Mouse scrolled (726, 376) with delta (21, 25)
Screenshot: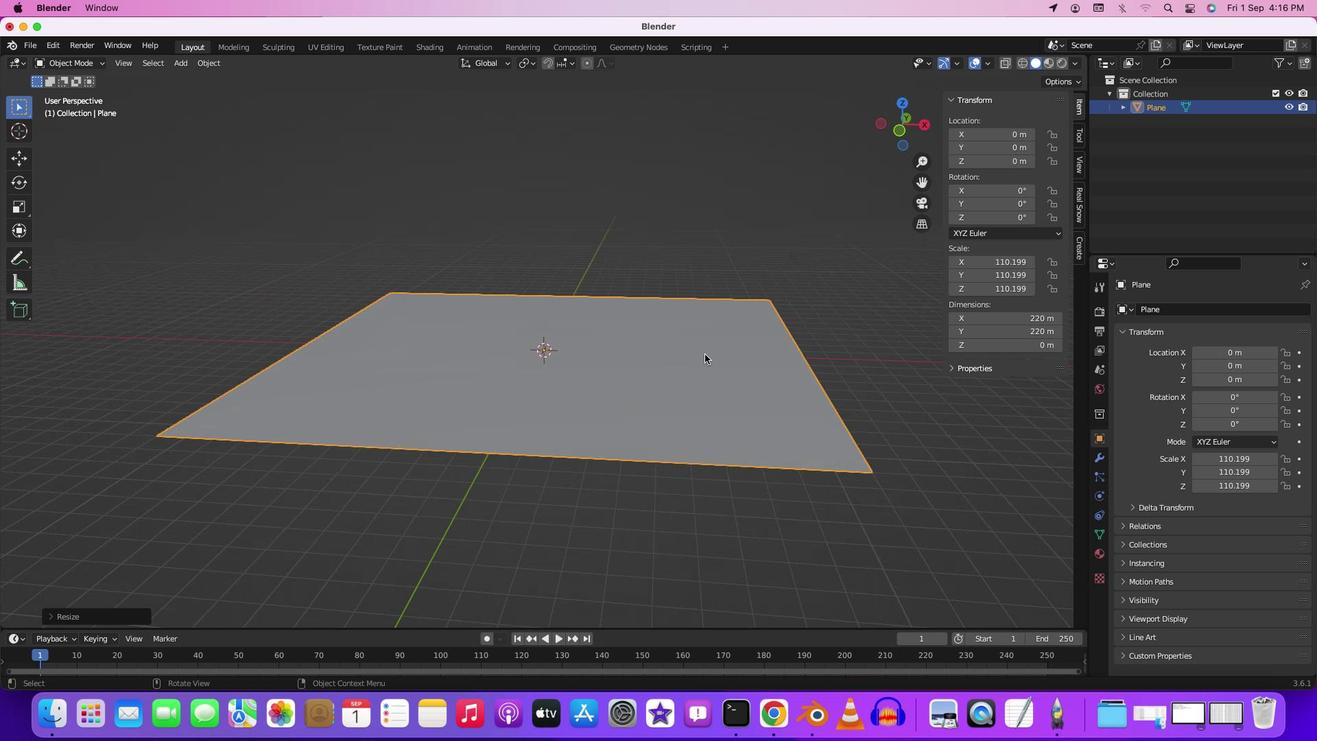 
Action: Mouse scrolled (726, 376) with delta (21, 26)
Screenshot: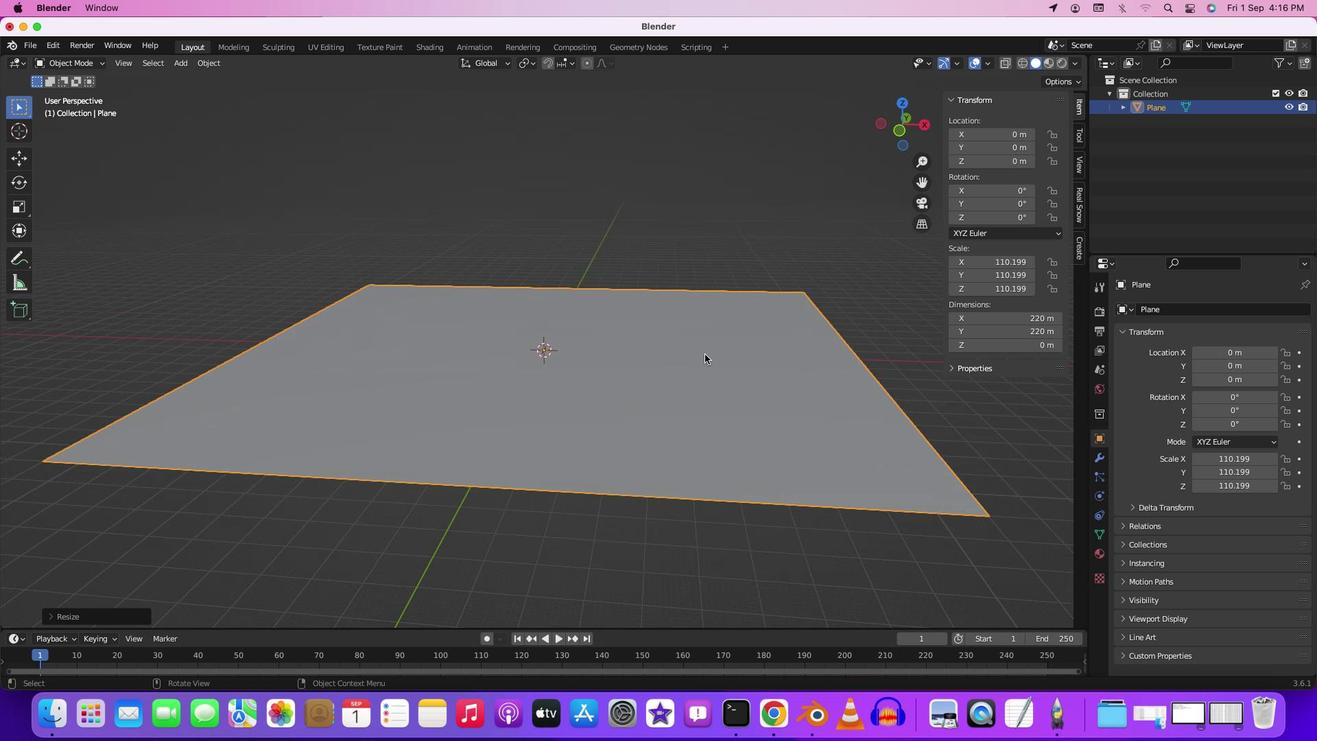 
Action: Mouse moved to (754, 392)
Screenshot: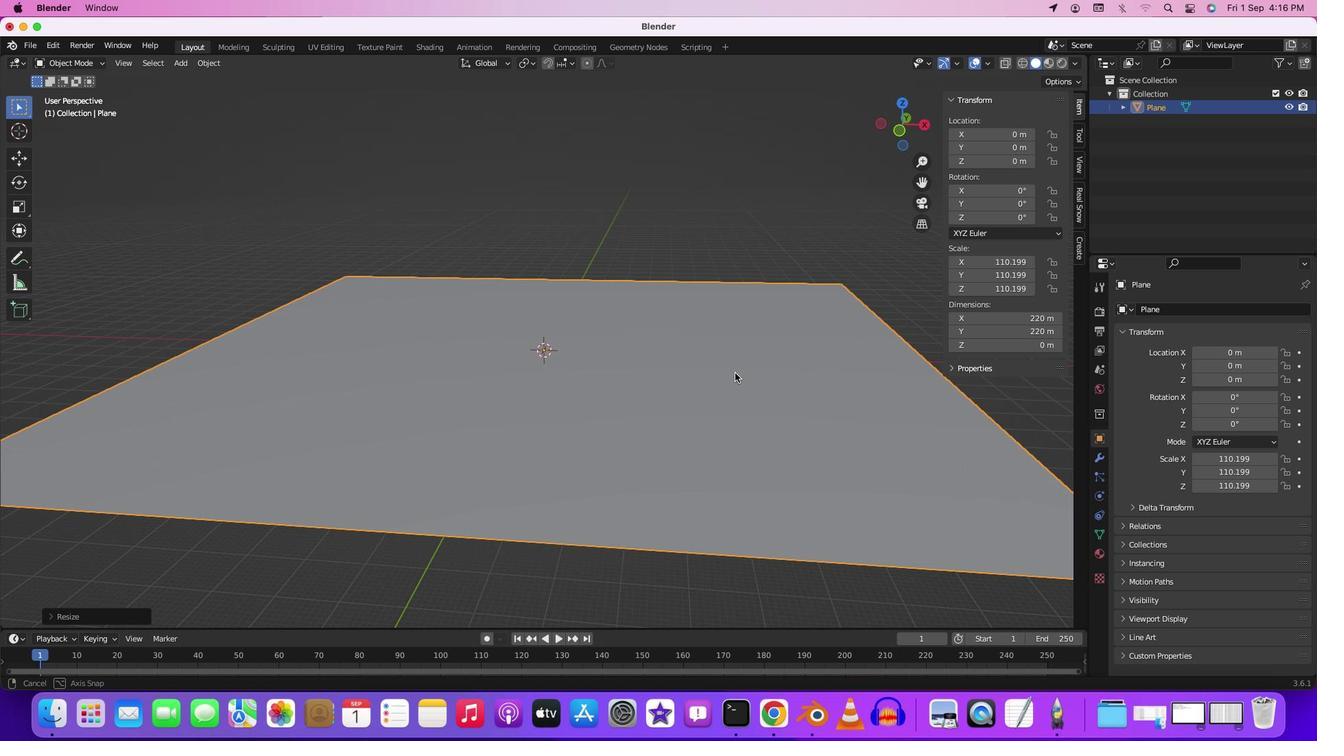 
Action: Mouse pressed middle at (754, 392)
Screenshot: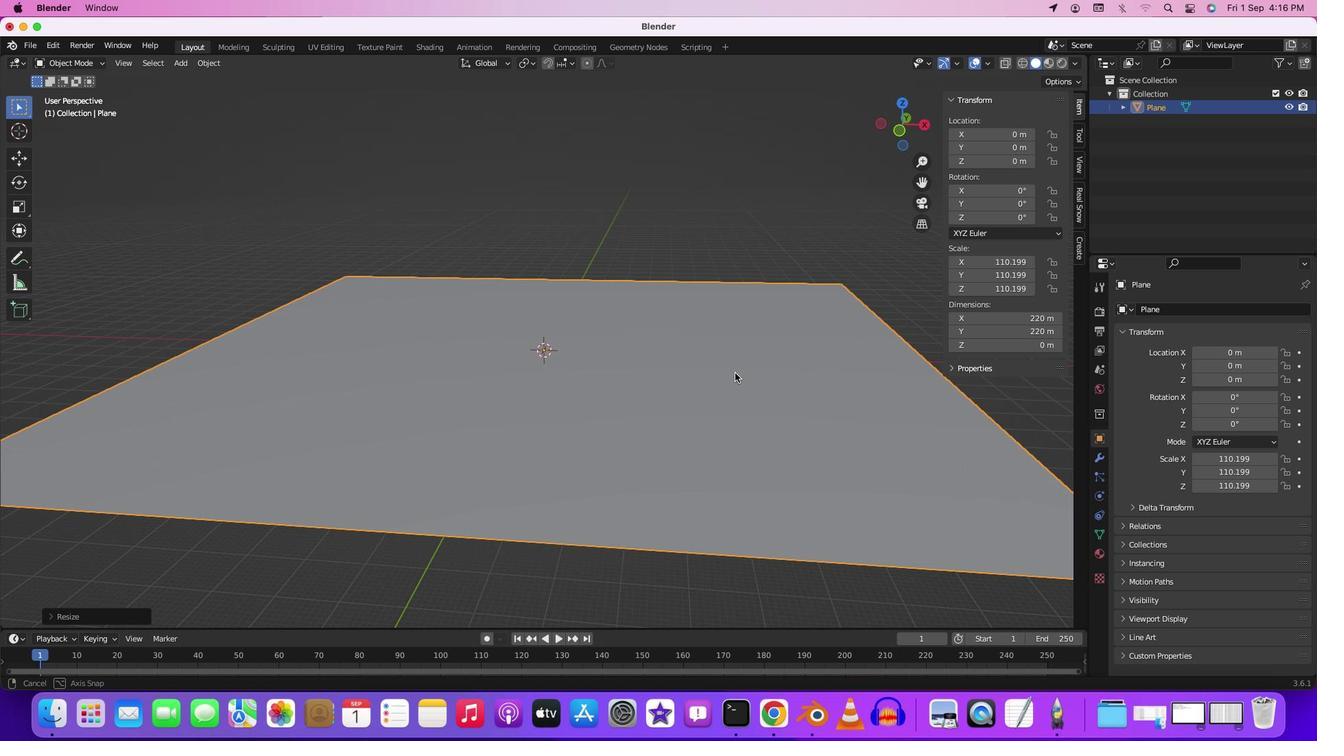 
Action: Mouse moved to (781, 411)
Screenshot: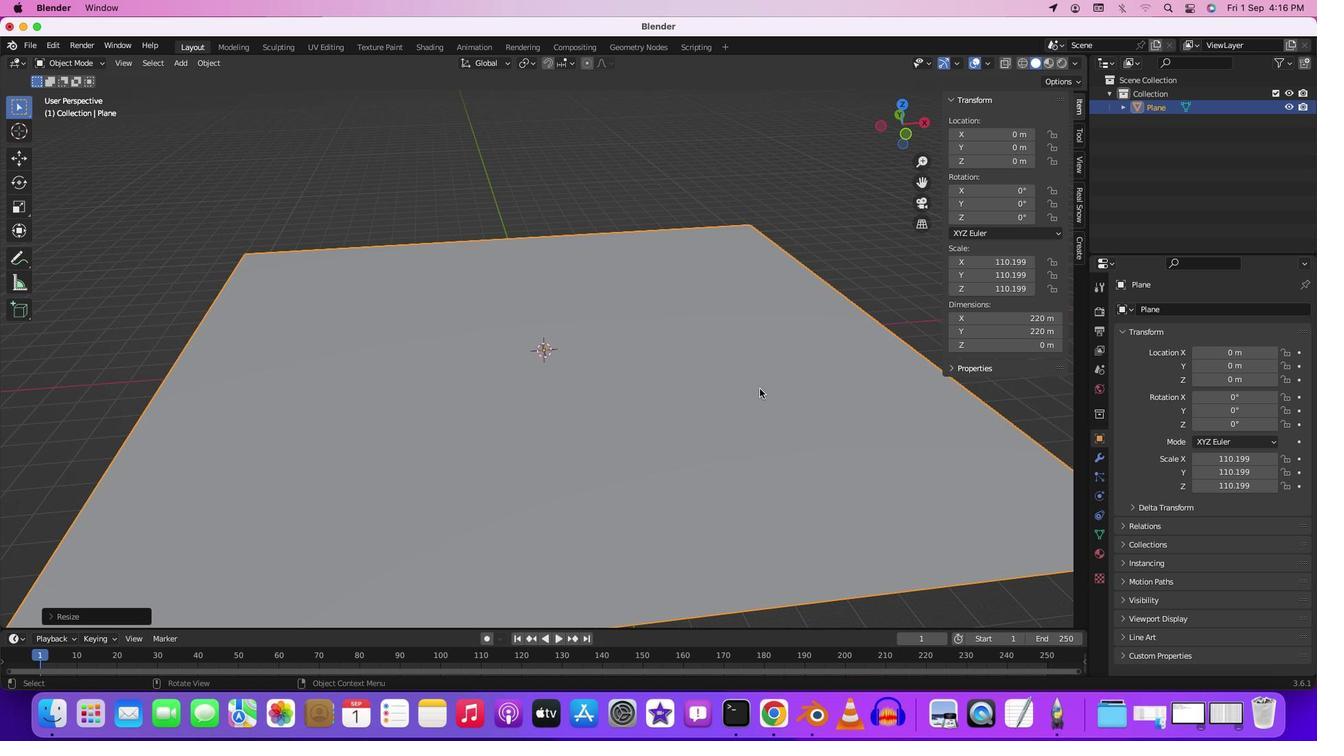 
Action: Mouse scrolled (781, 411) with delta (21, 22)
Screenshot: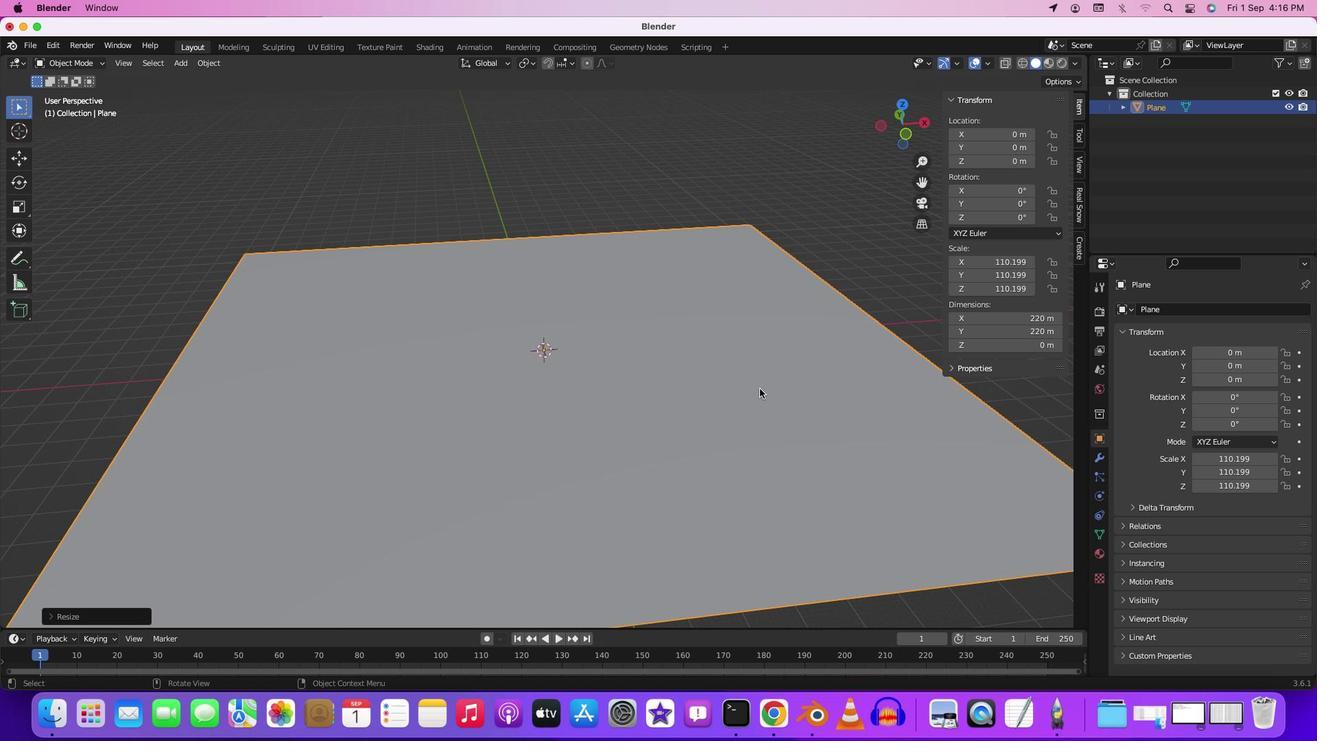 
Action: Mouse scrolled (781, 411) with delta (21, 22)
Screenshot: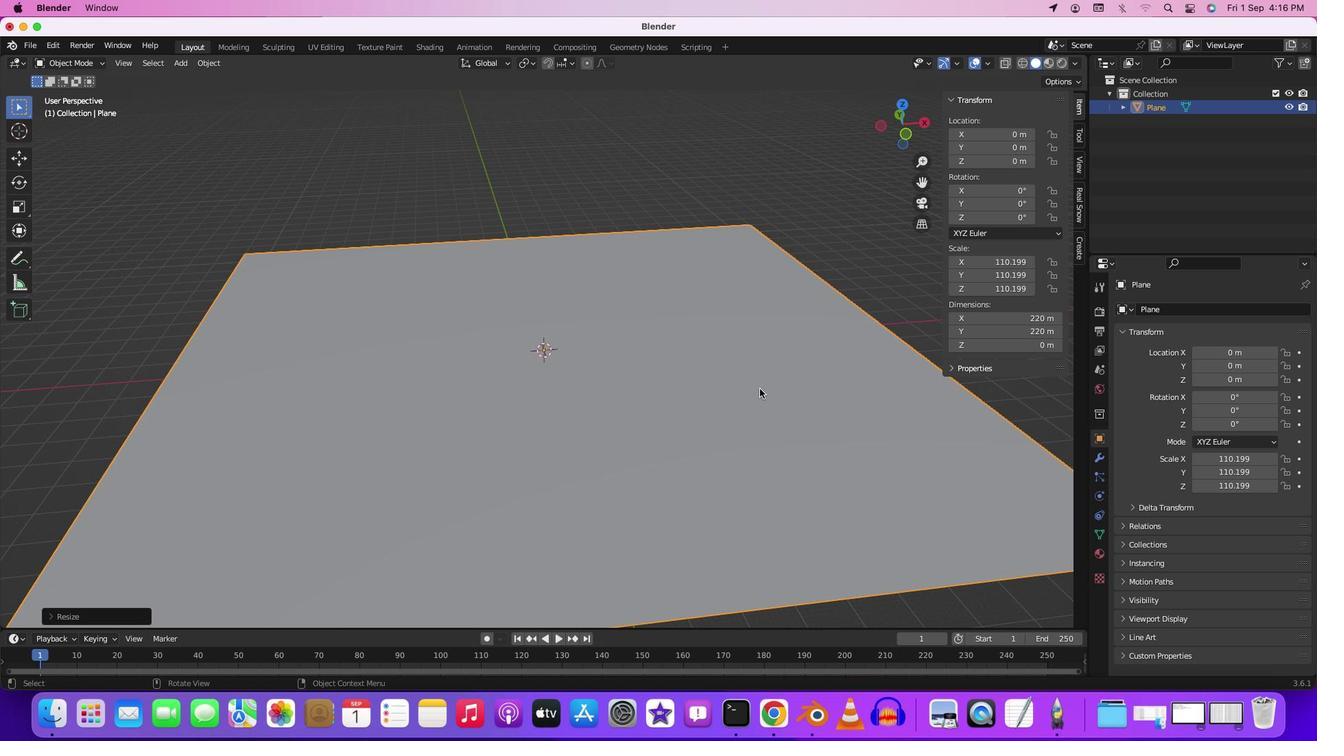 
Action: Mouse scrolled (781, 411) with delta (21, 24)
Screenshot: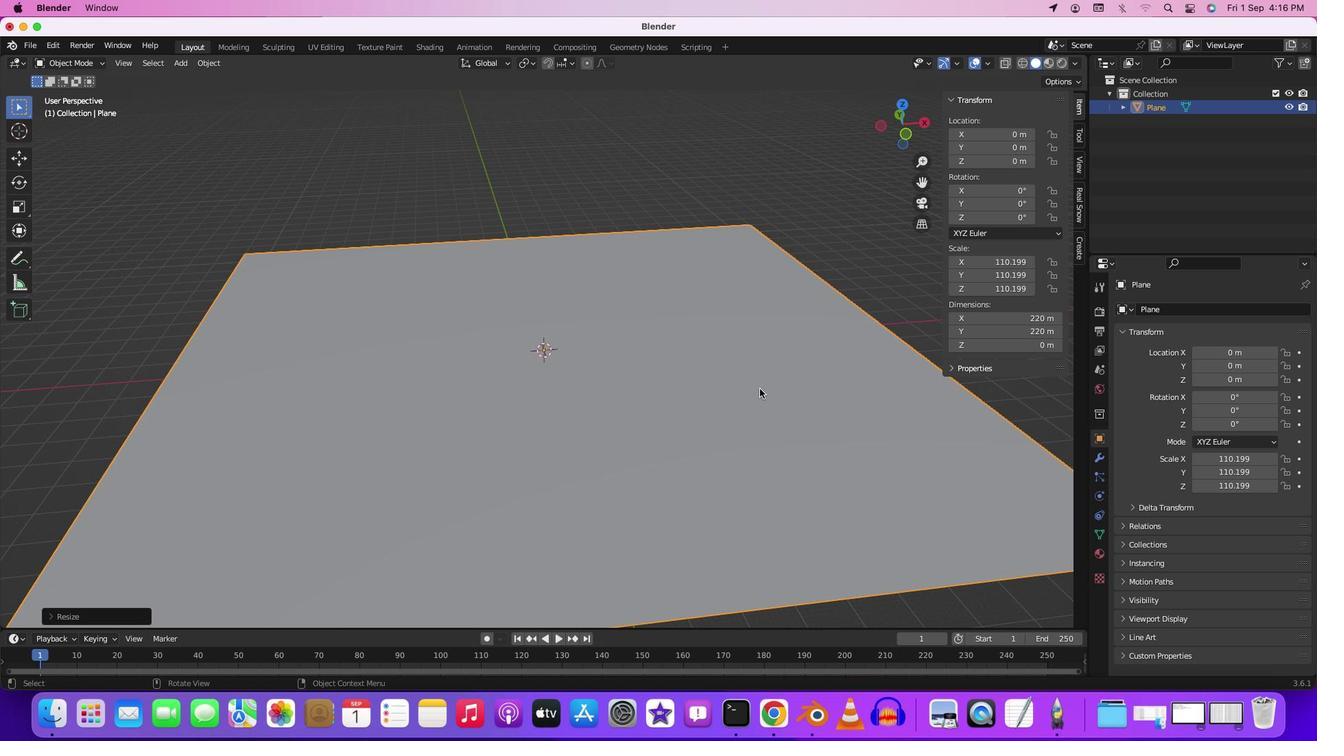 
Action: Mouse scrolled (781, 411) with delta (21, 25)
Screenshot: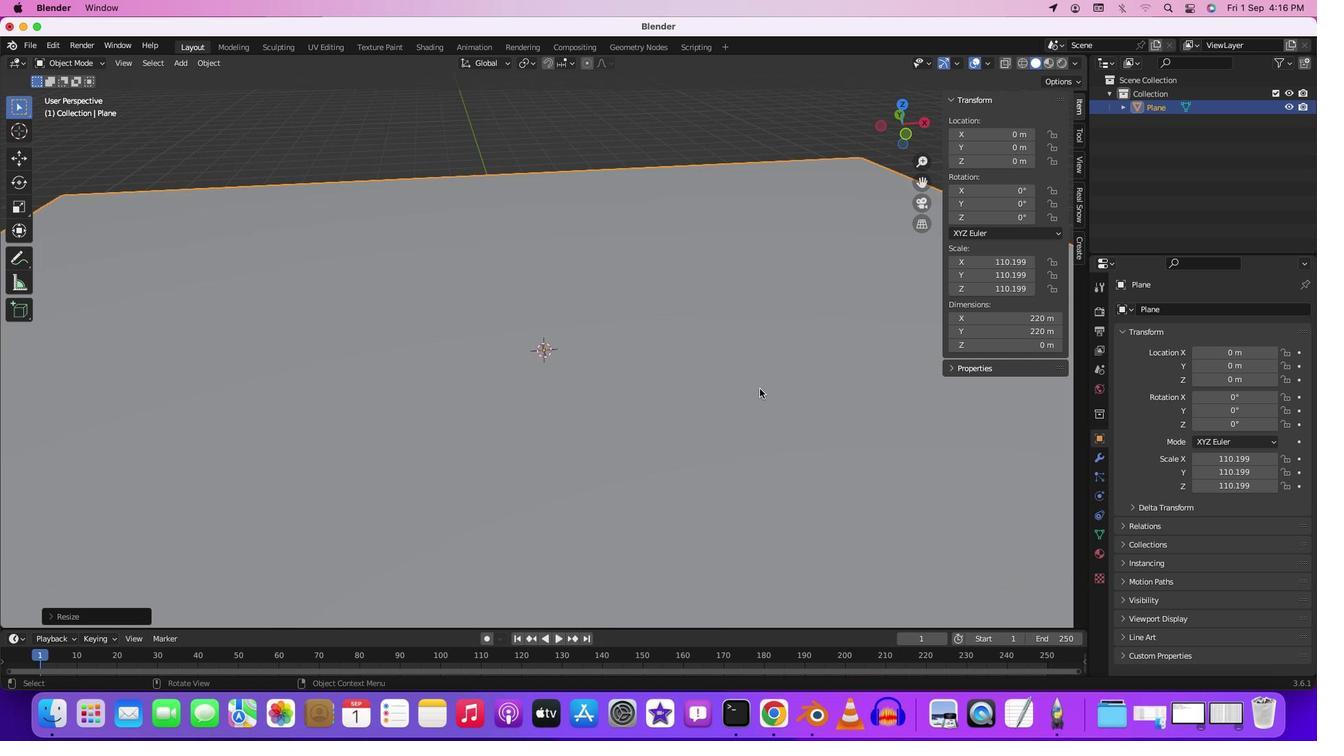 
Action: Mouse scrolled (781, 411) with delta (21, 21)
Screenshot: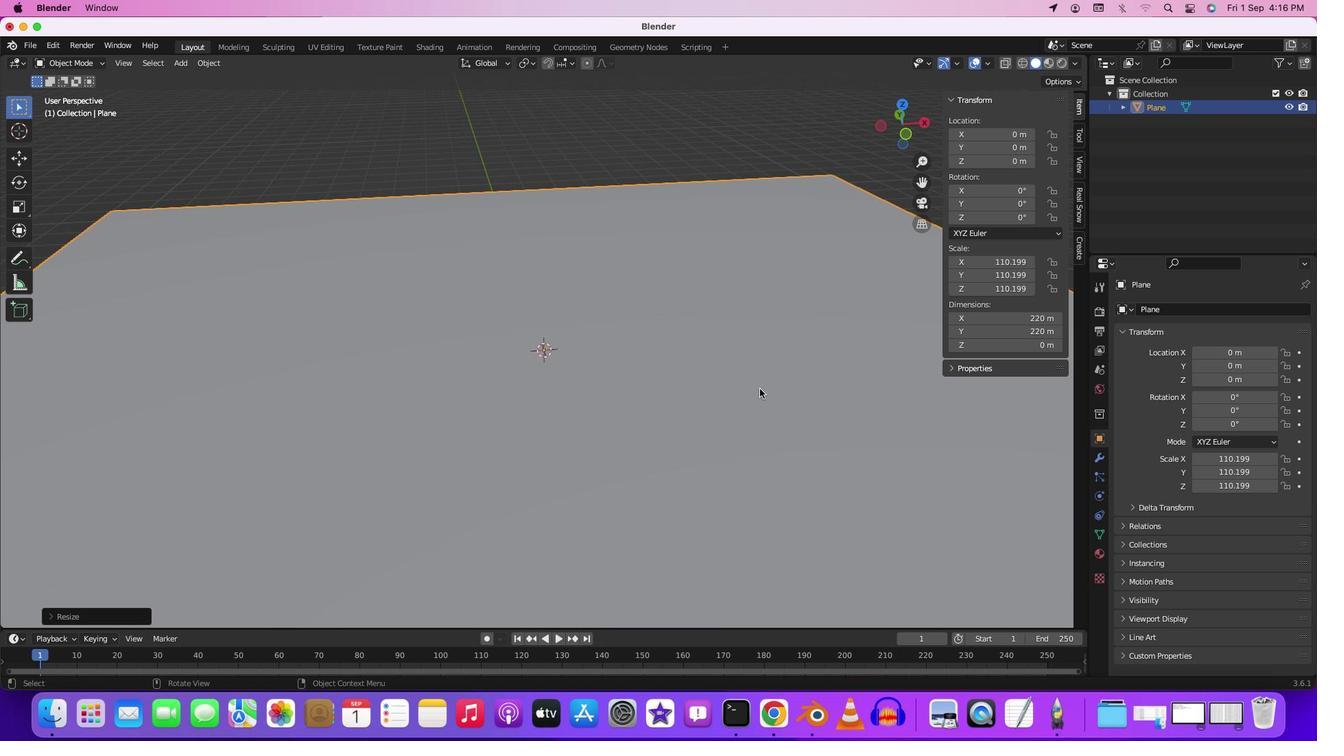 
Action: Mouse scrolled (781, 411) with delta (21, 21)
Screenshot: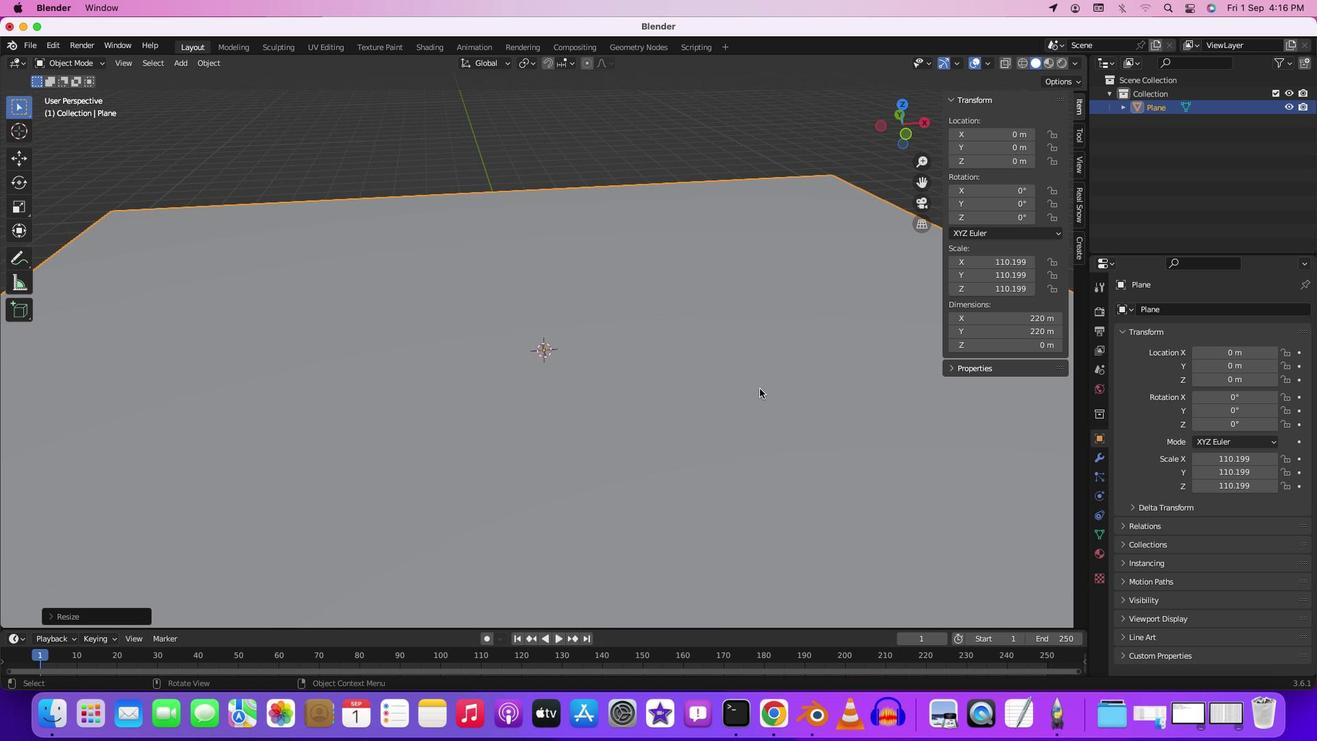 
Action: Mouse scrolled (781, 411) with delta (21, 19)
Screenshot: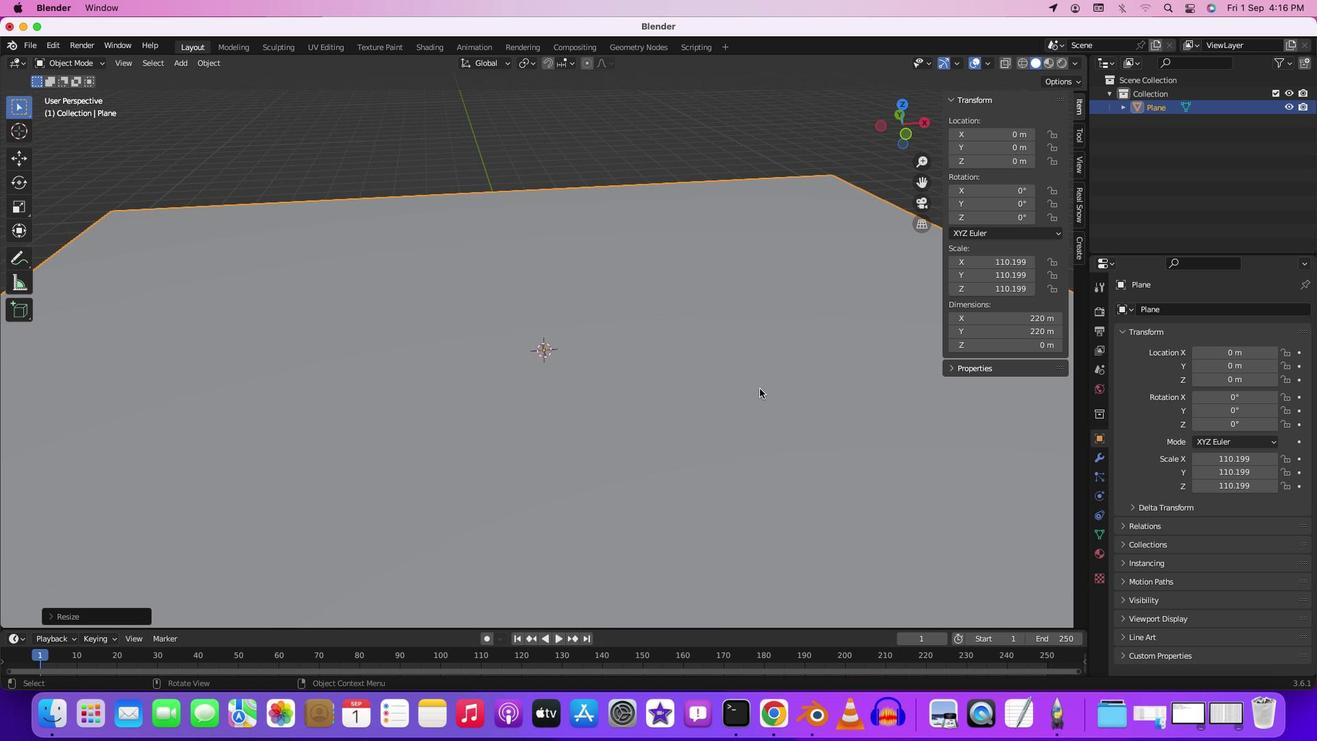 
Action: Mouse scrolled (781, 411) with delta (21, 18)
Screenshot: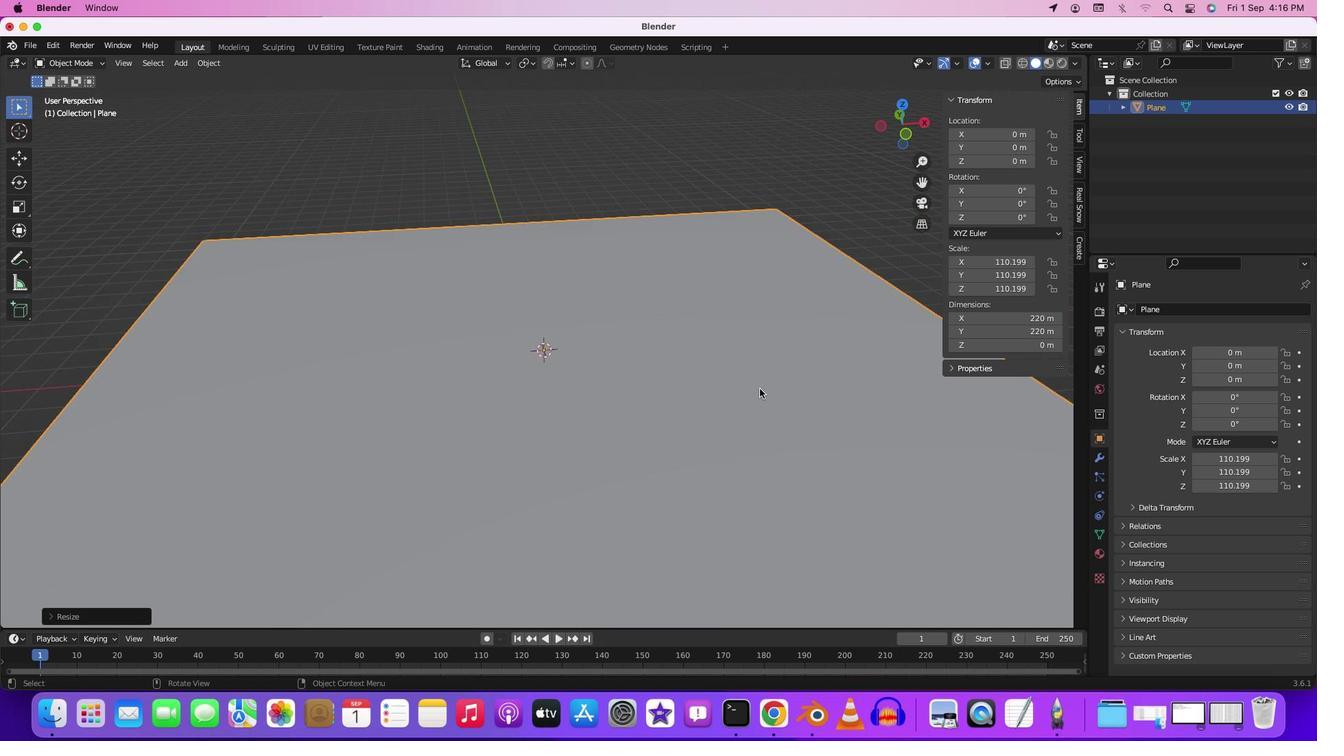 
Action: Mouse scrolled (781, 411) with delta (21, 17)
Screenshot: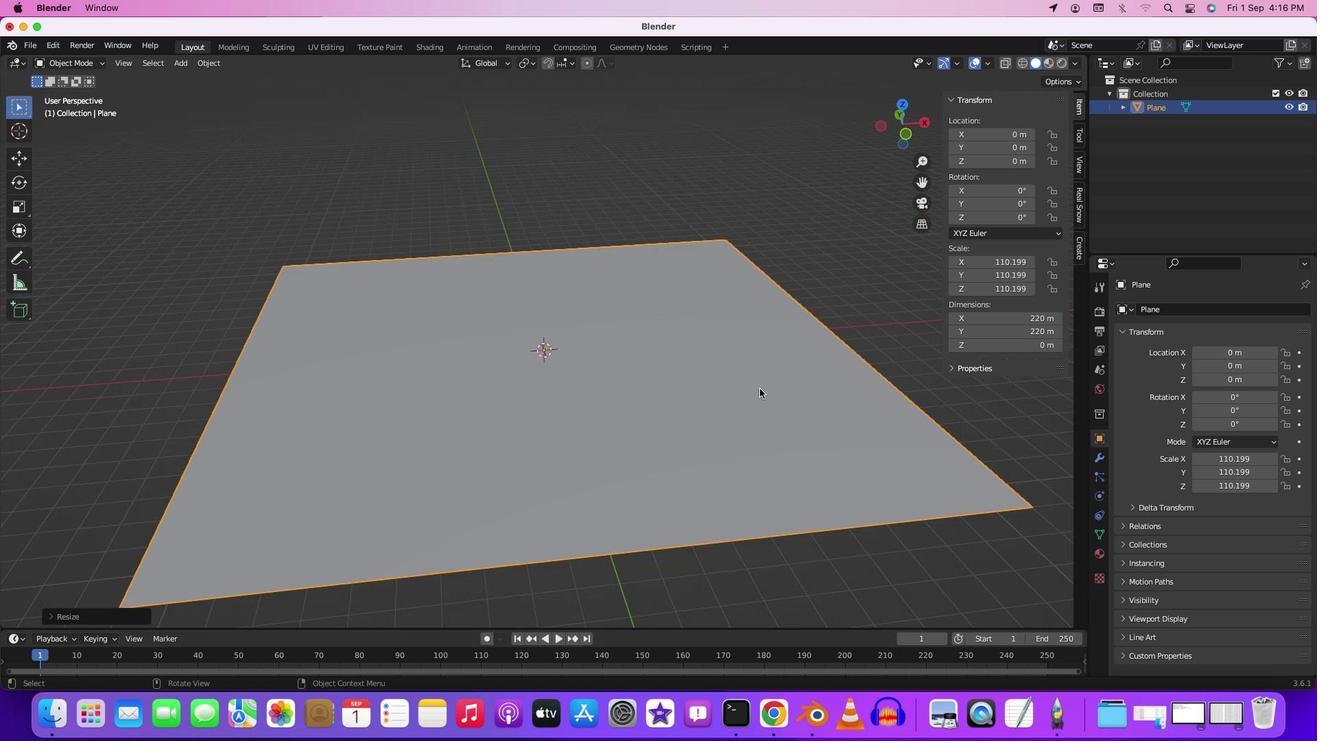 
Action: Mouse moved to (783, 411)
Screenshot: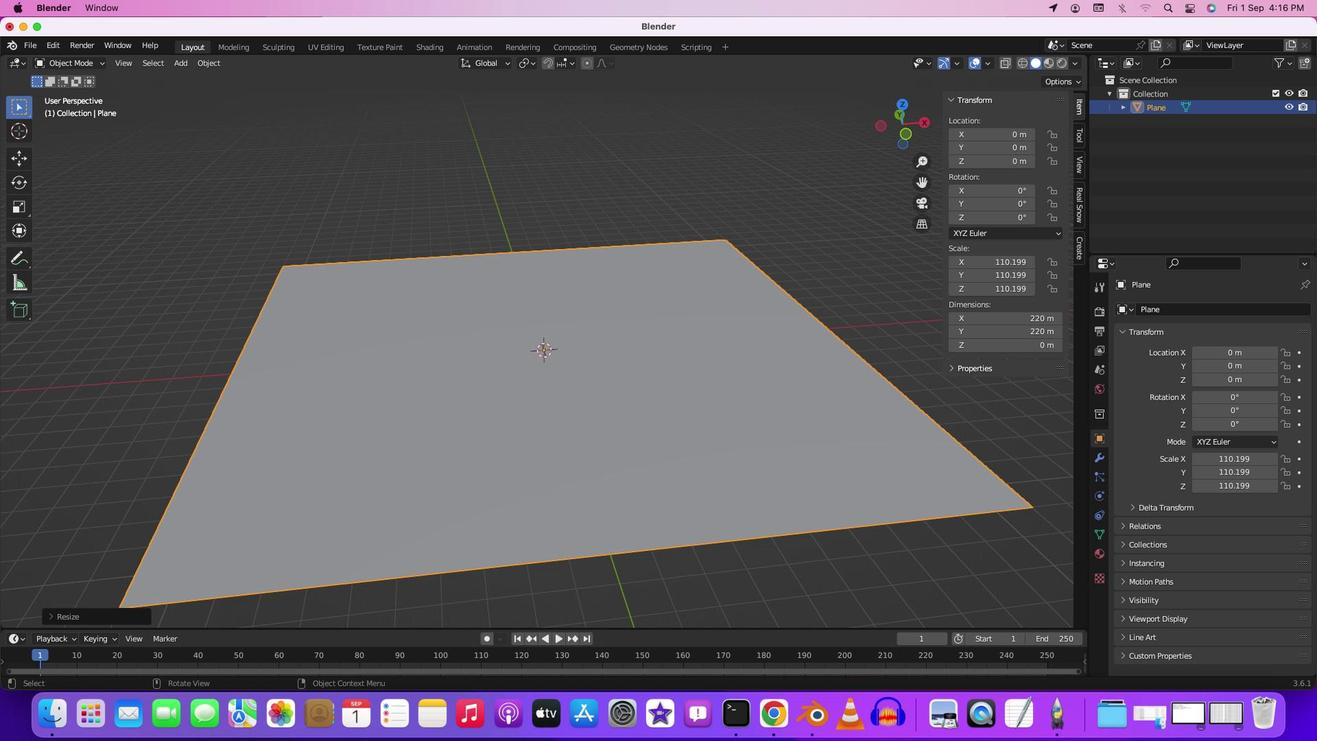 
Action: Key pressed 's'
Screenshot: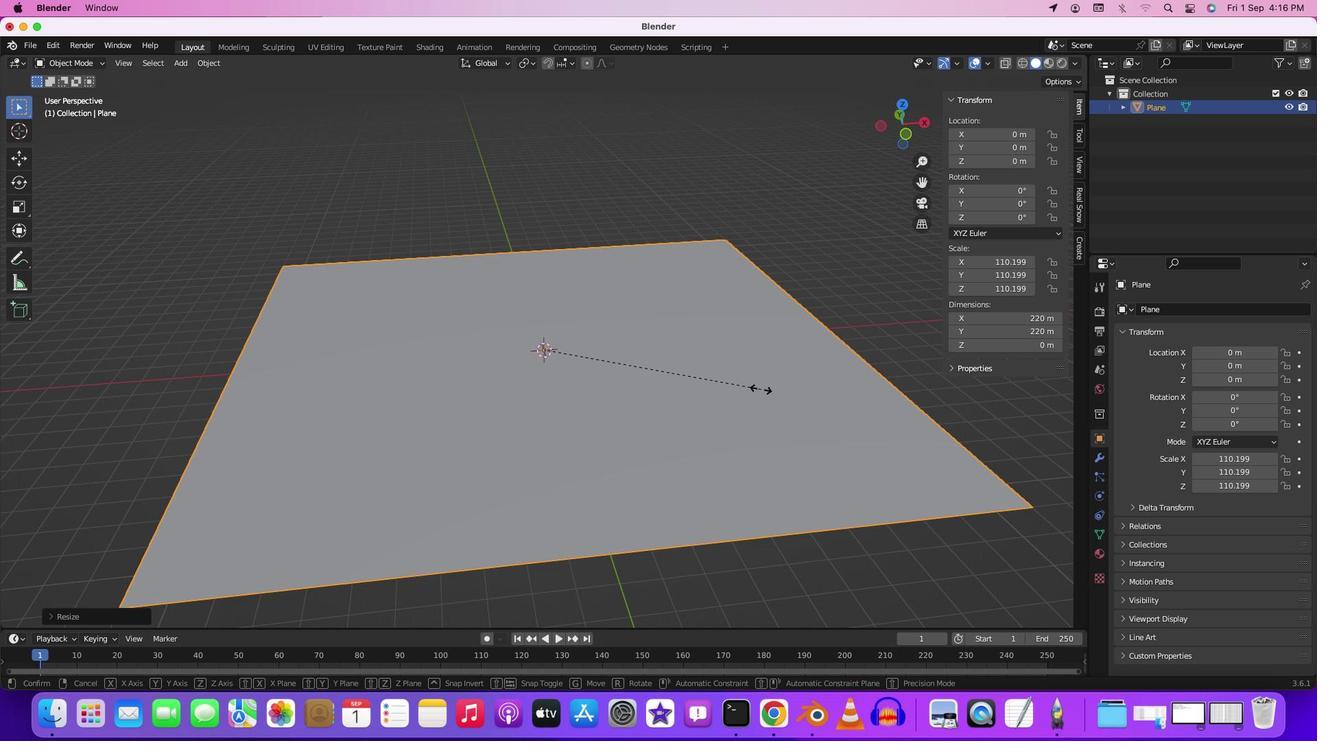 
Action: Mouse moved to (764, 396)
Screenshot: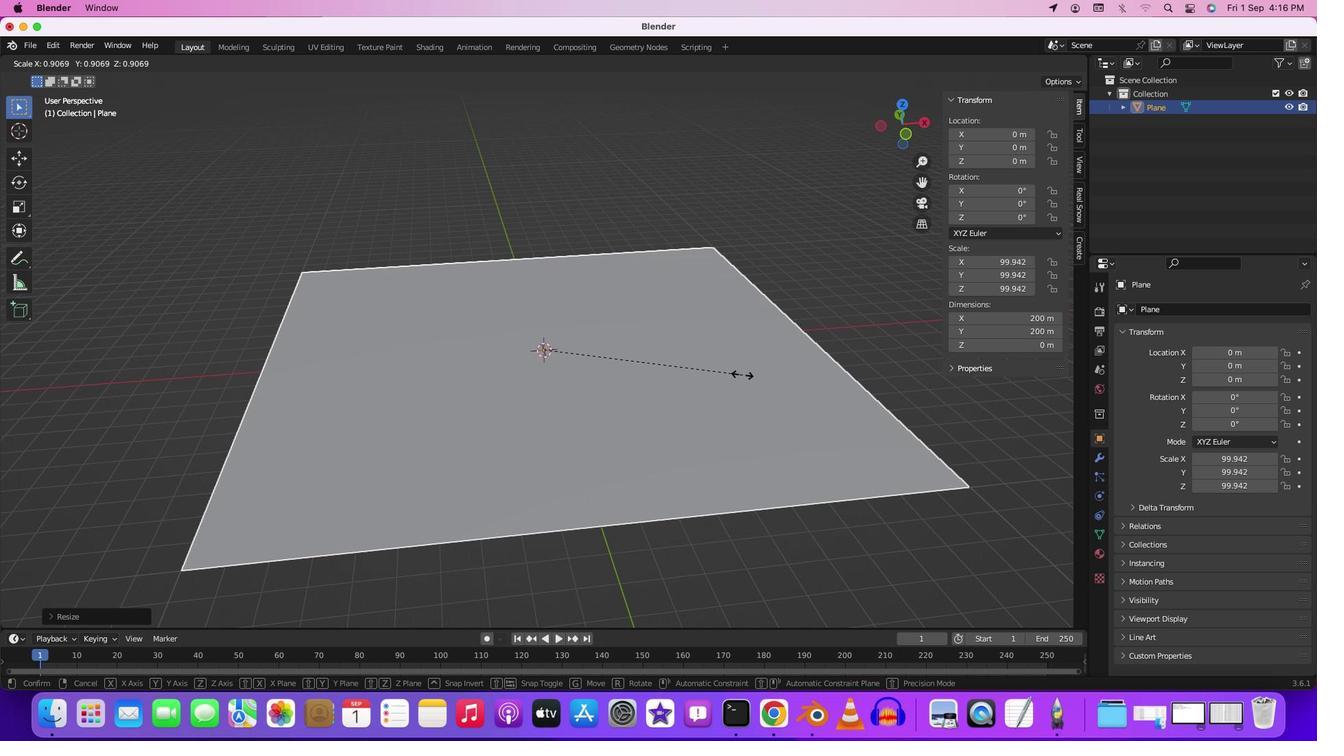 
Action: Mouse pressed left at (764, 396)
Screenshot: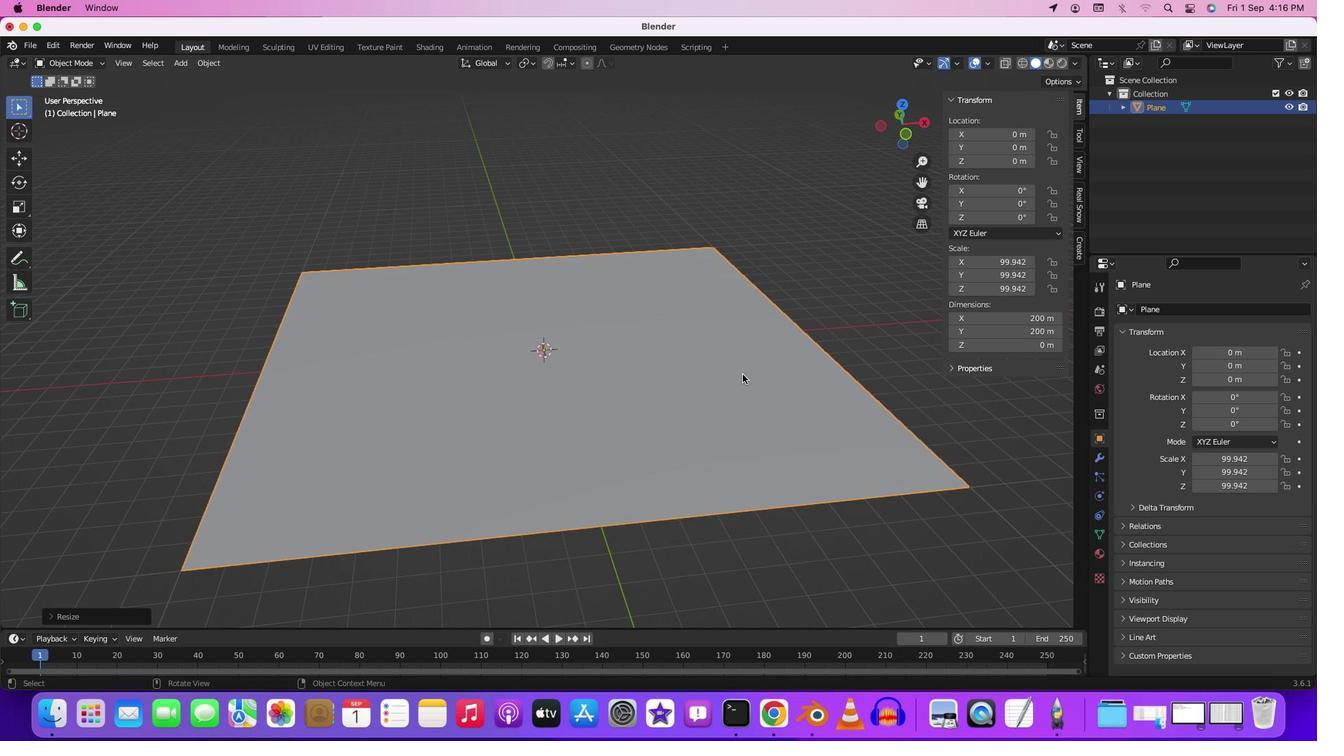
Action: Mouse moved to (813, 374)
Screenshot: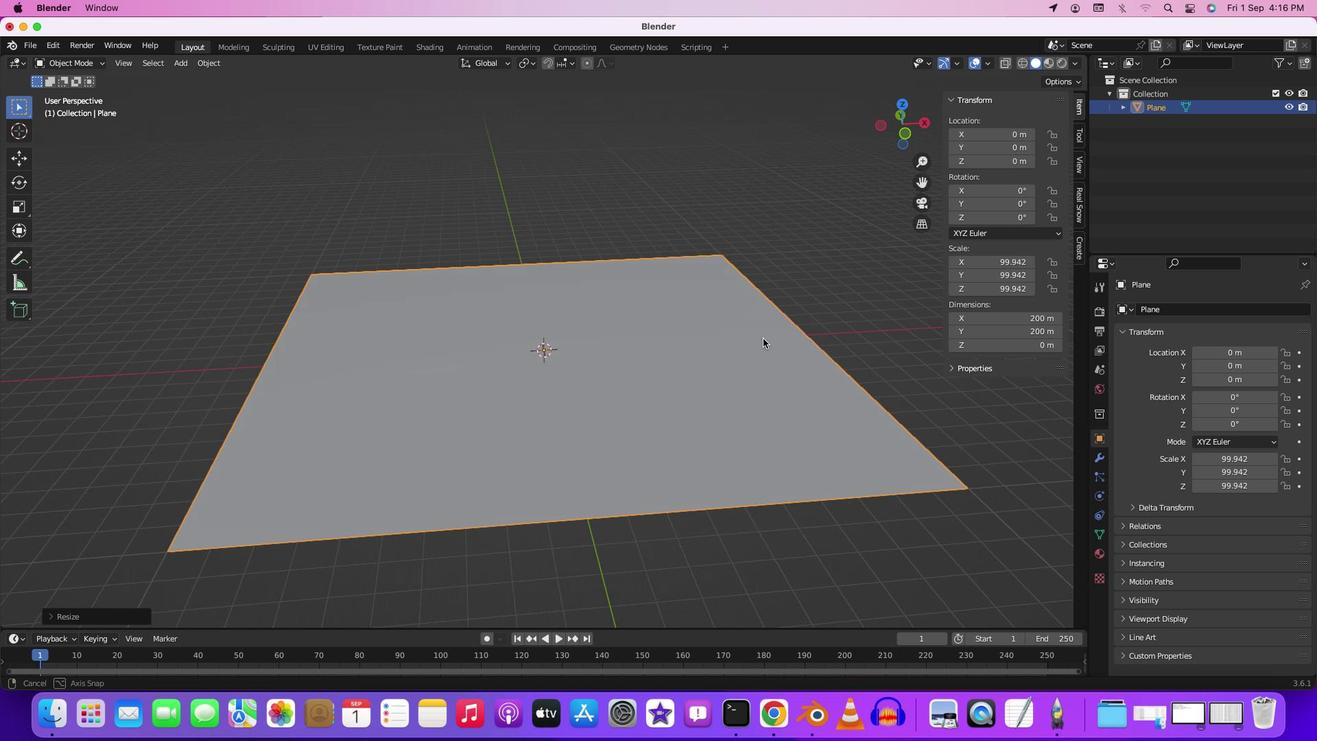 
Action: Mouse pressed middle at (813, 374)
Screenshot: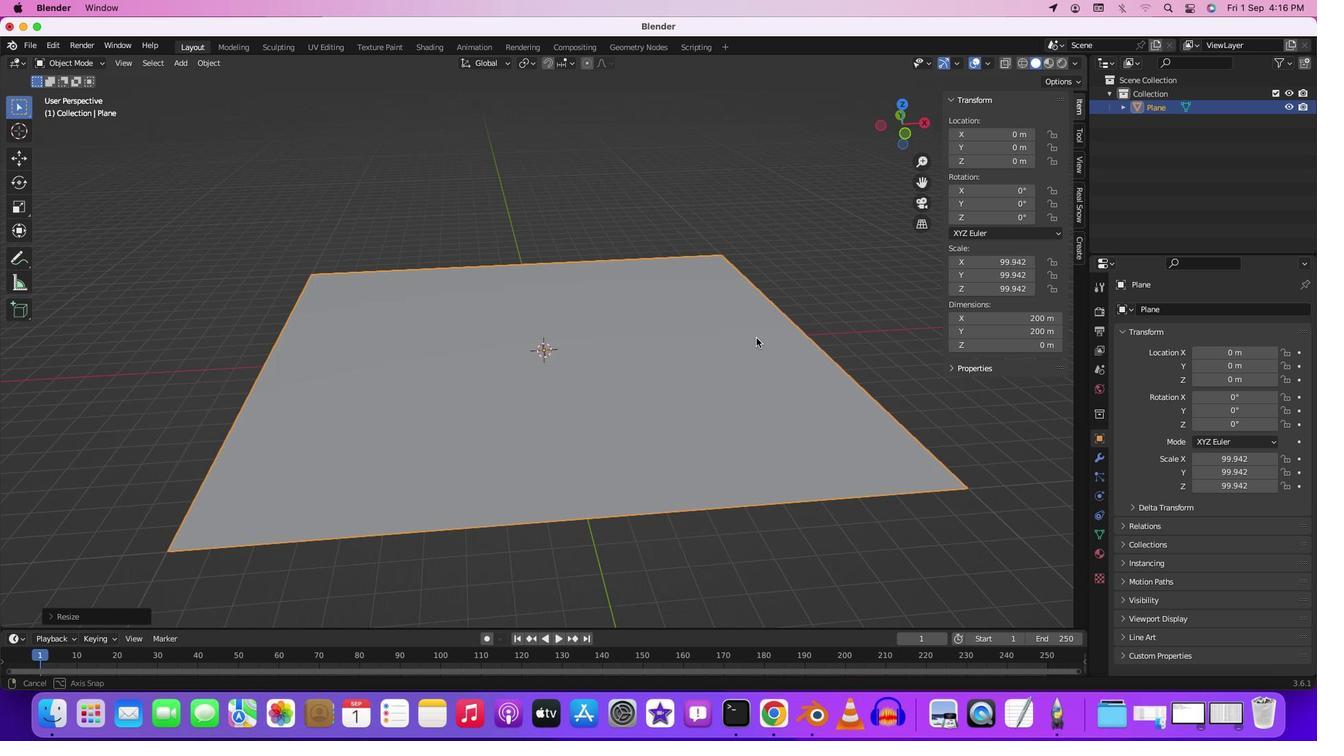 
Action: Mouse moved to (653, 358)
Screenshot: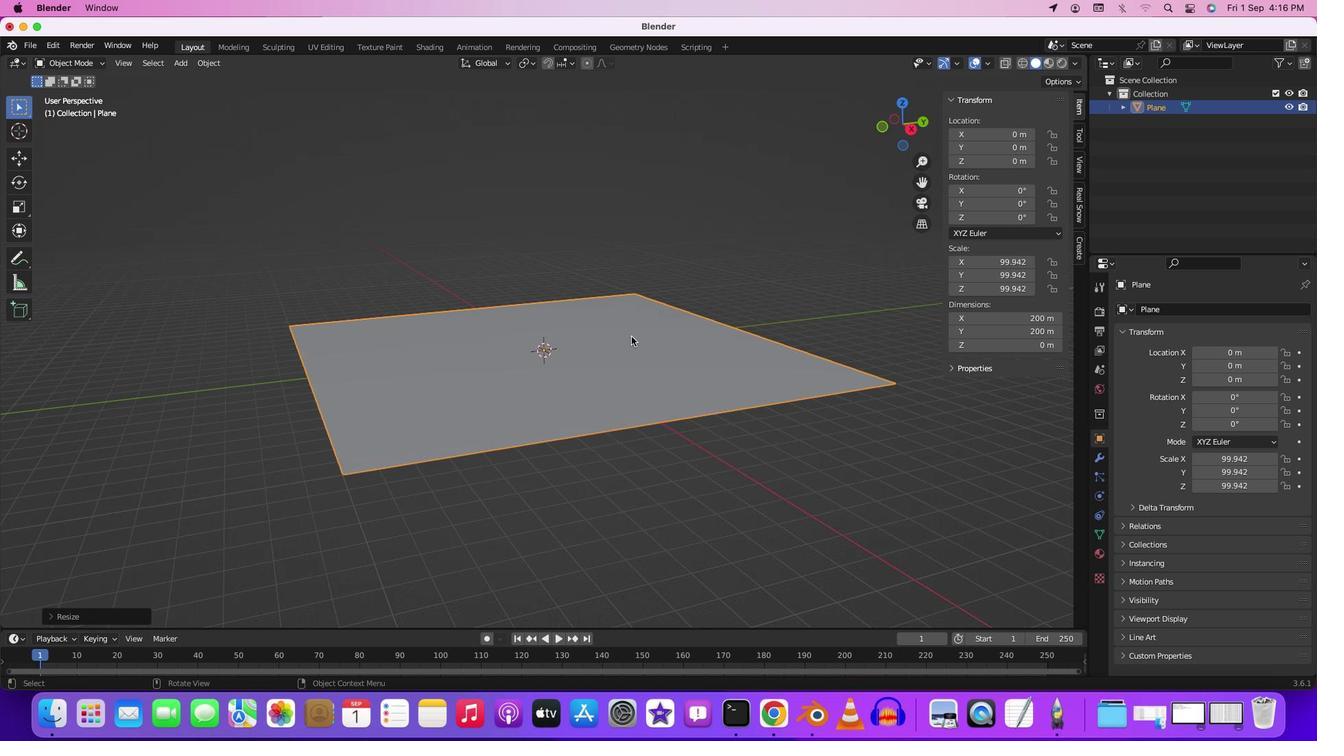 
Action: Mouse scrolled (653, 358) with delta (21, 21)
Screenshot: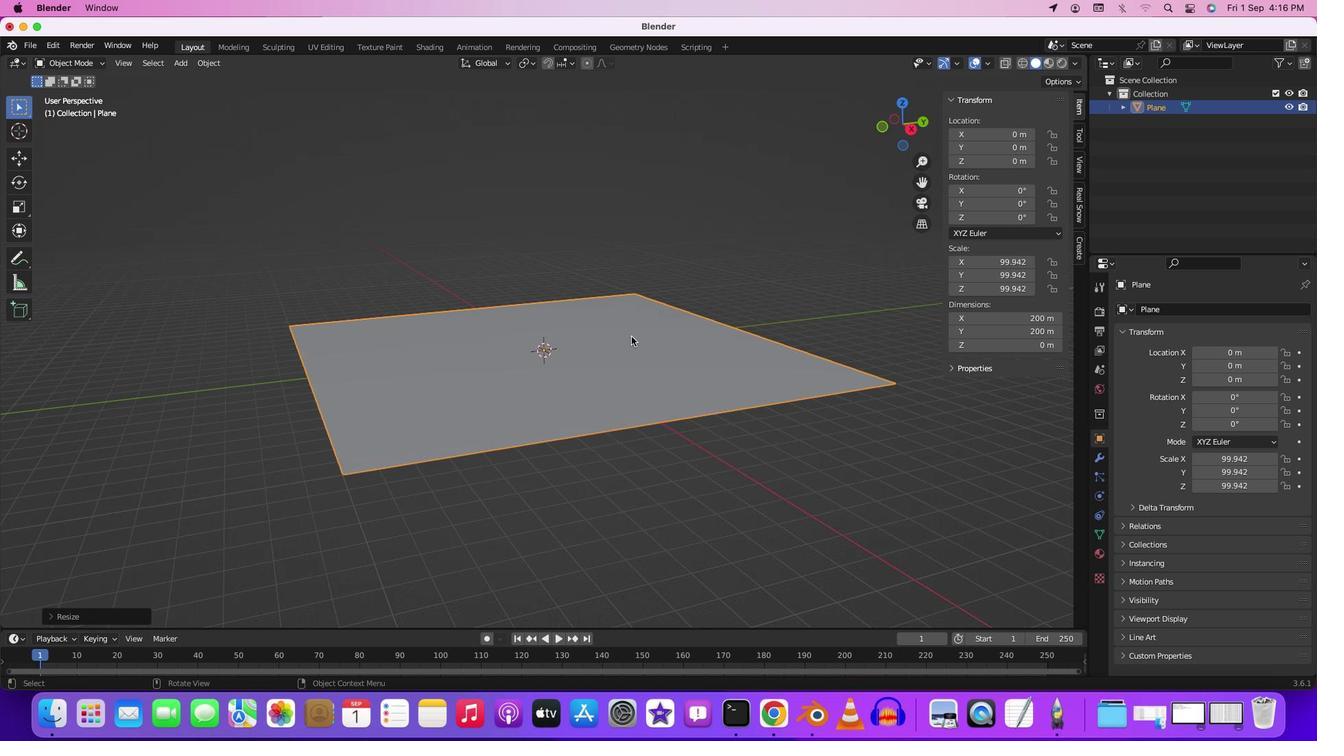 
Action: Mouse scrolled (653, 358) with delta (21, 21)
Screenshot: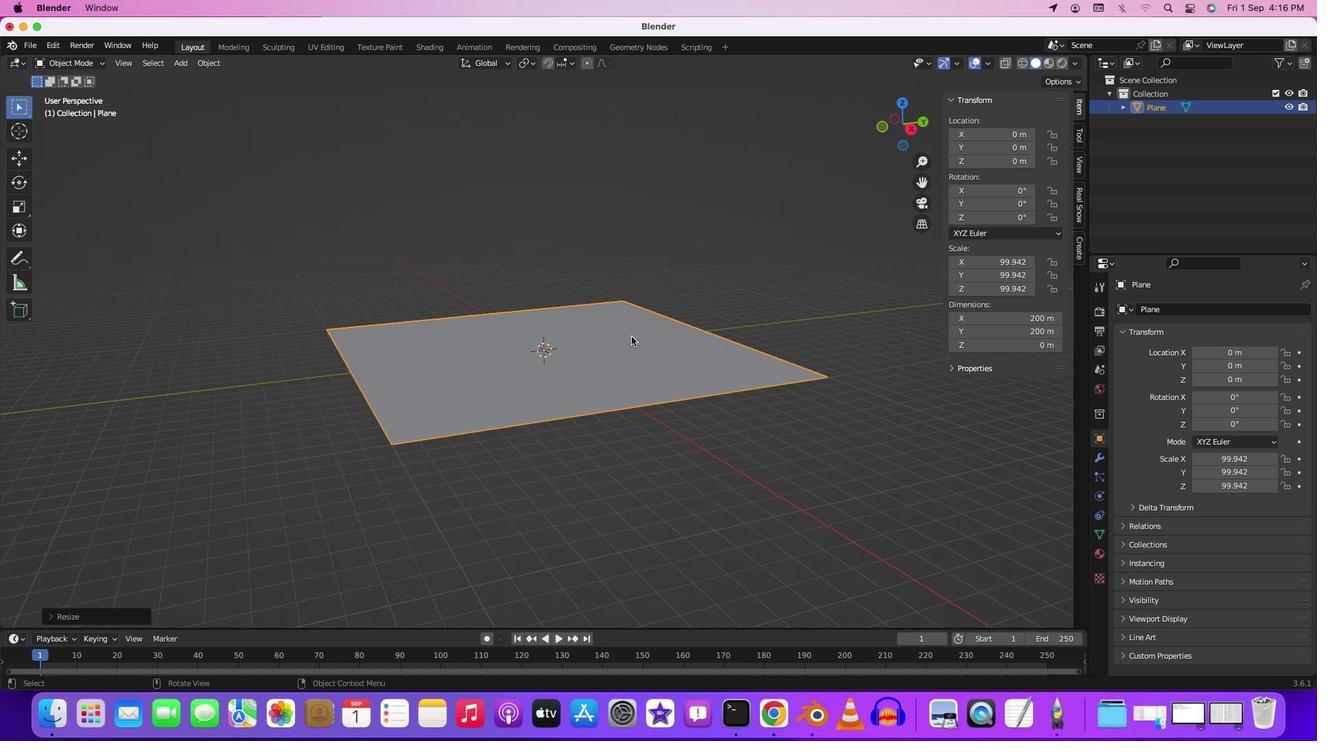
Action: Mouse moved to (653, 358)
Screenshot: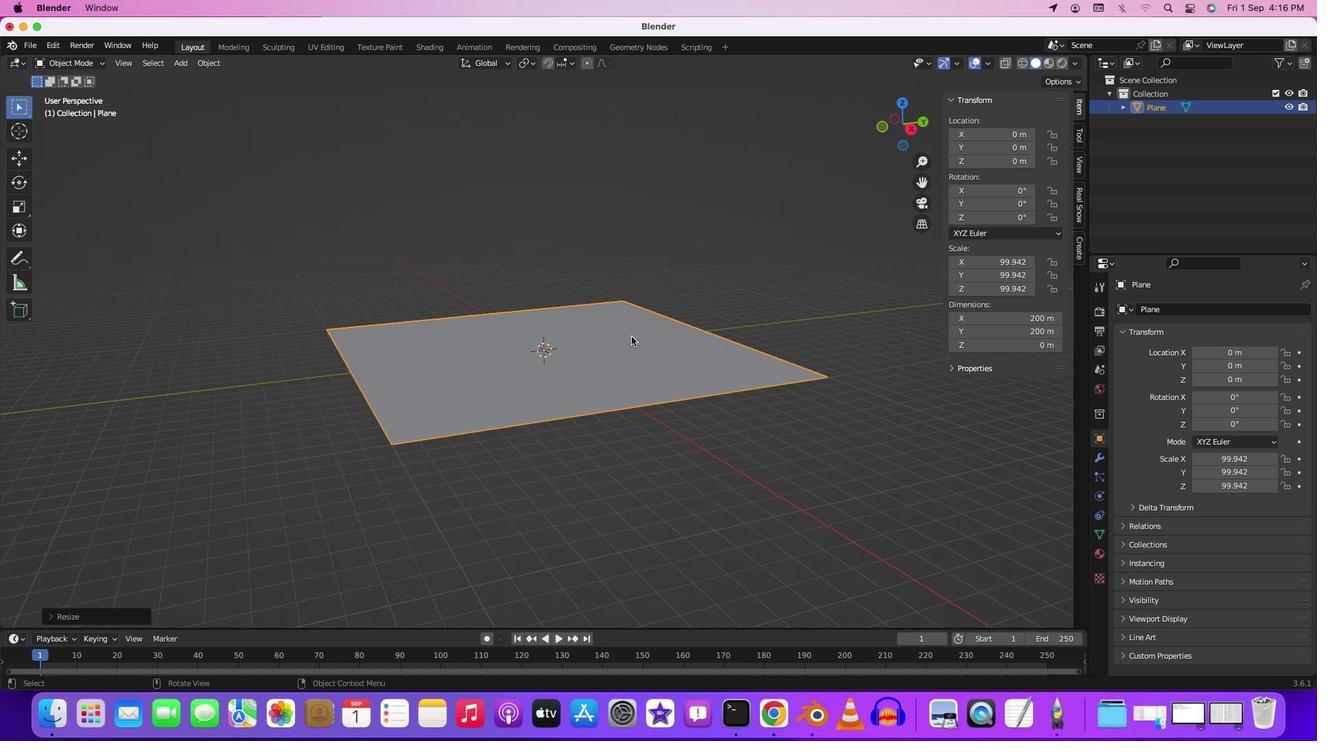 
Action: Mouse scrolled (653, 358) with delta (21, 21)
Screenshot: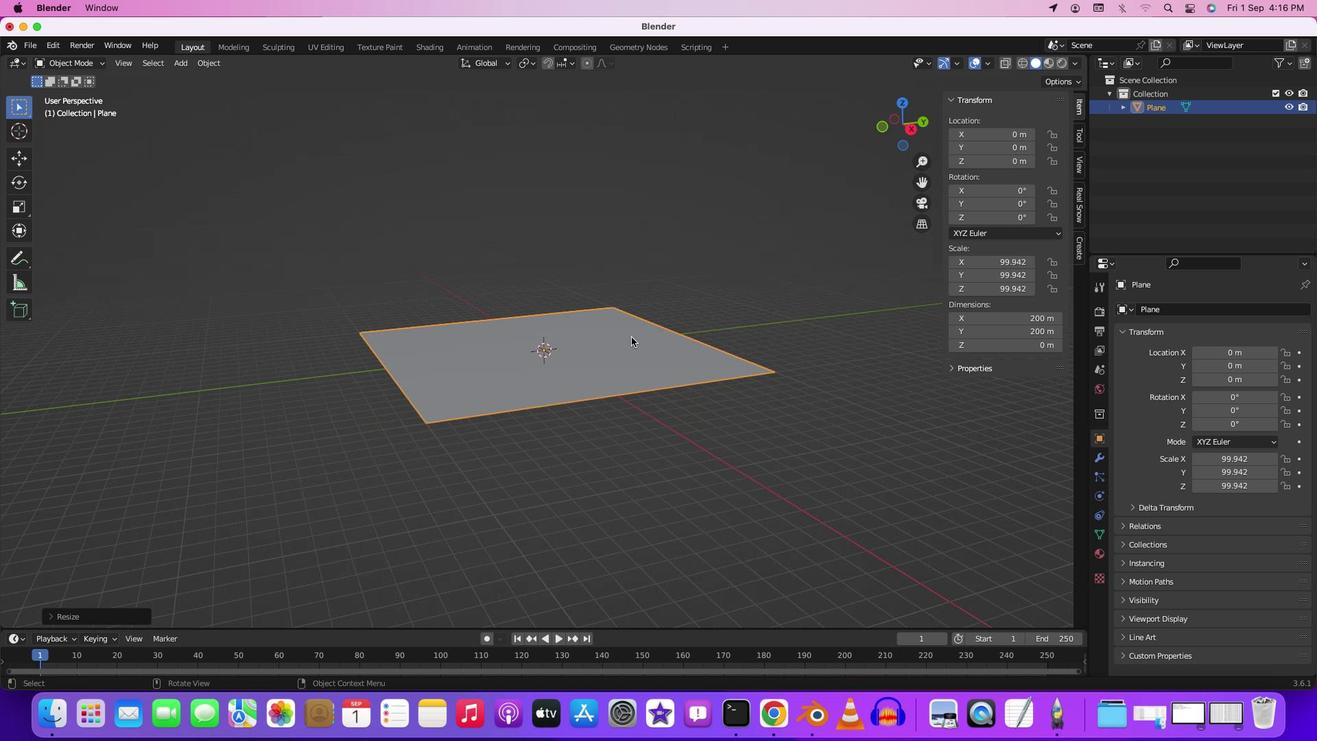 
Action: Mouse moved to (653, 358)
Screenshot: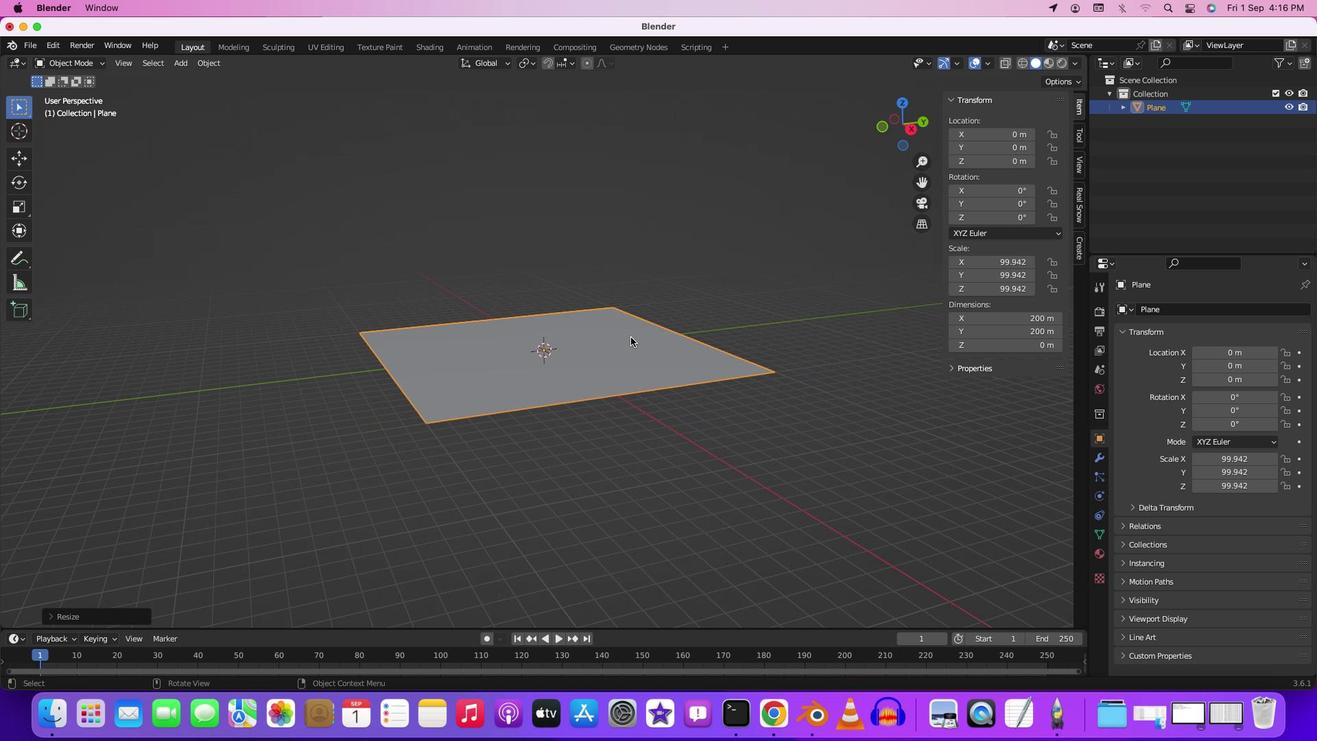 
Action: Mouse scrolled (653, 358) with delta (21, 20)
Screenshot: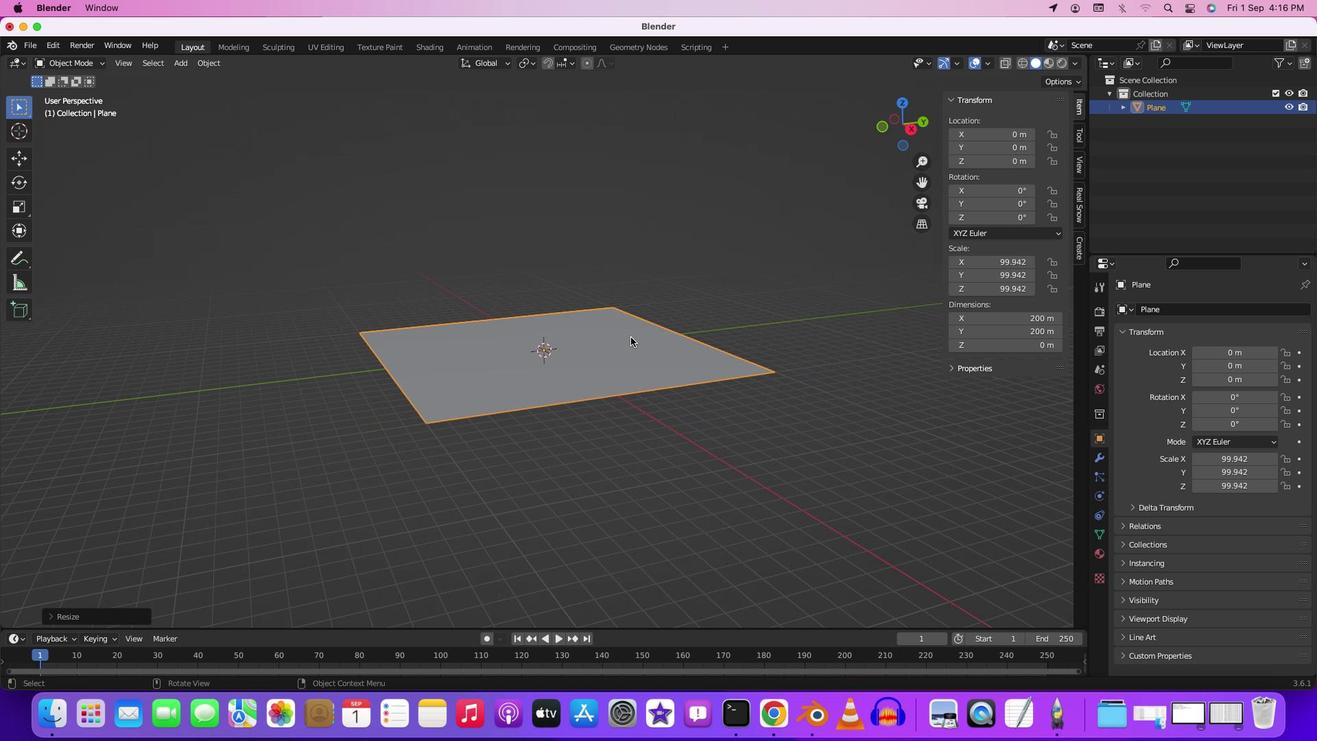 
Action: Mouse moved to (646, 367)
Screenshot: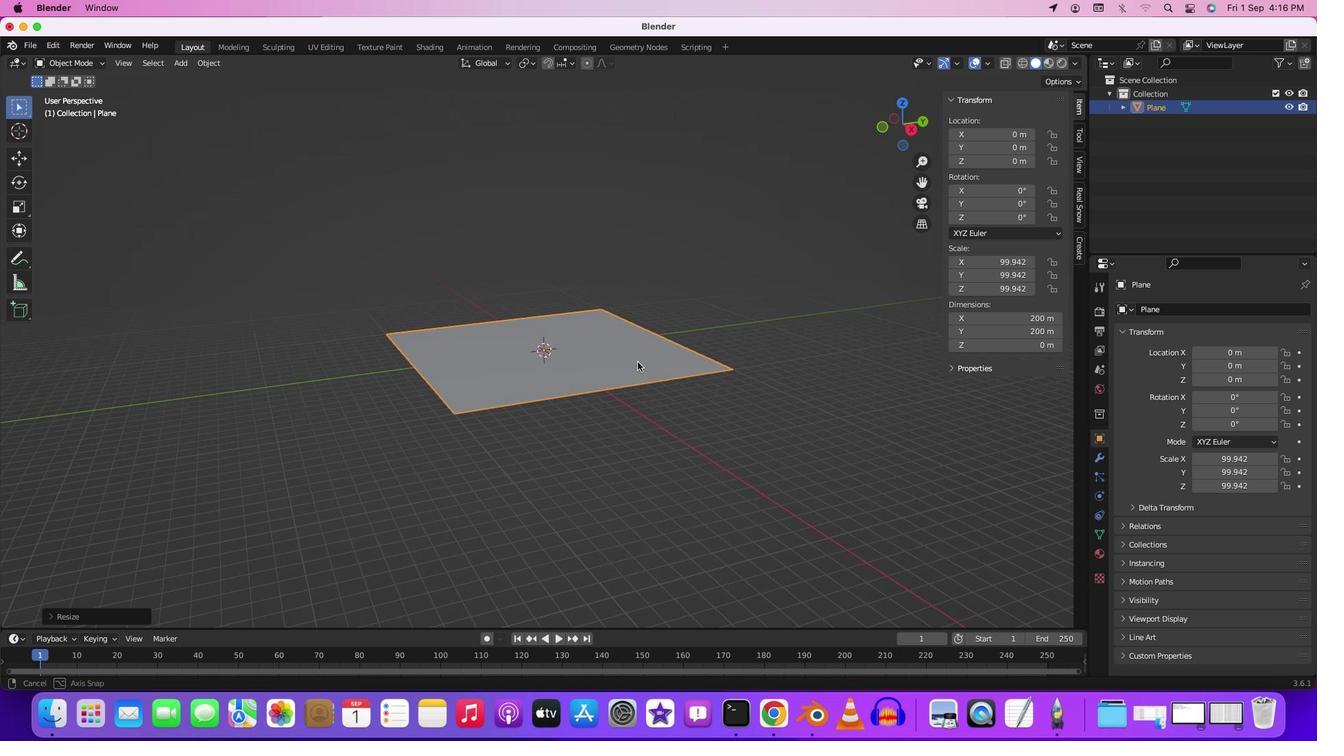
Action: Mouse pressed middle at (646, 367)
Screenshot: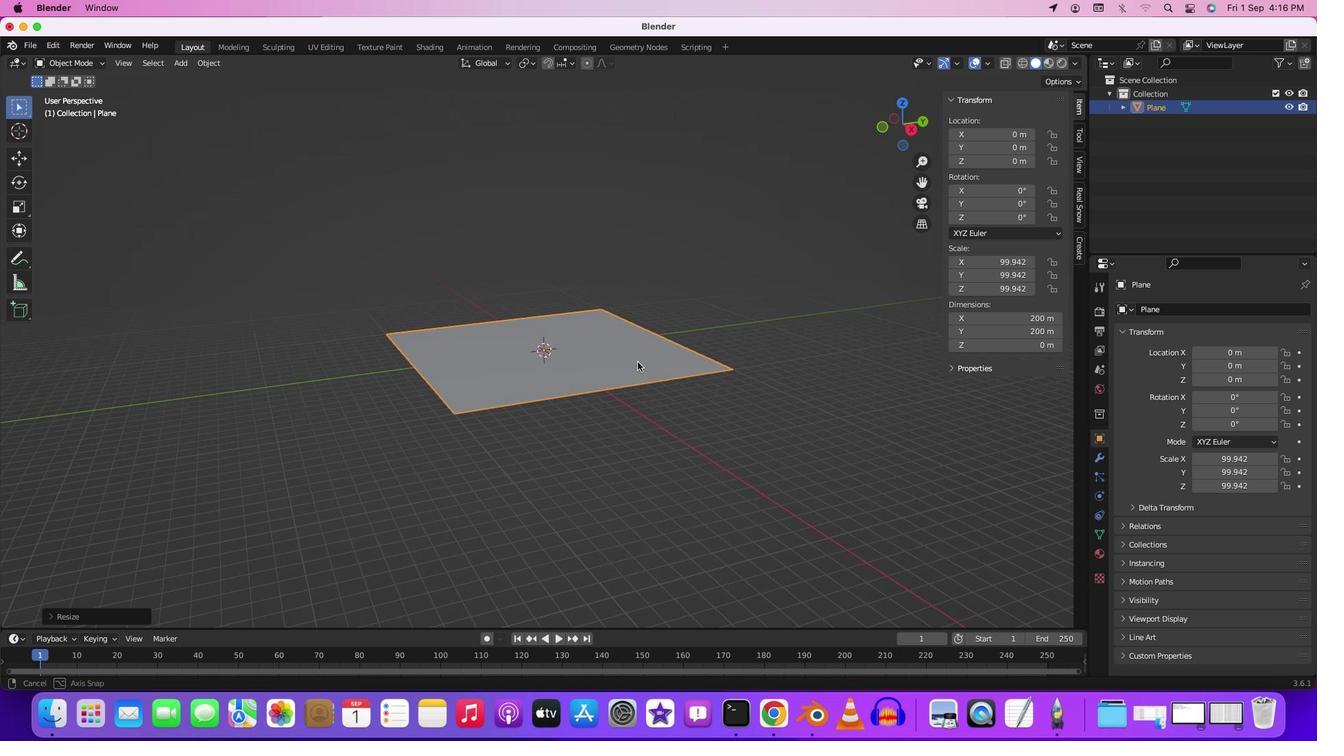 
Action: Mouse moved to (758, 452)
Screenshot: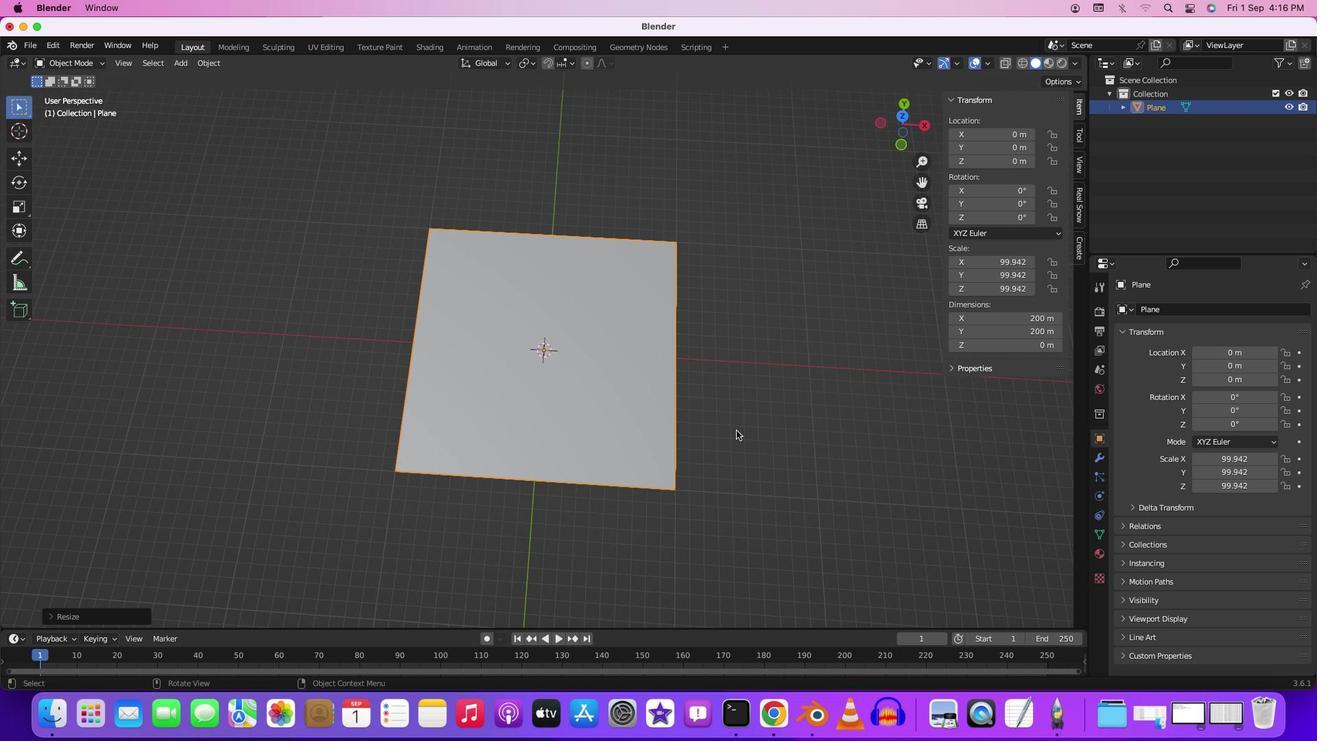 
Action: Mouse scrolled (758, 452) with delta (21, 22)
Screenshot: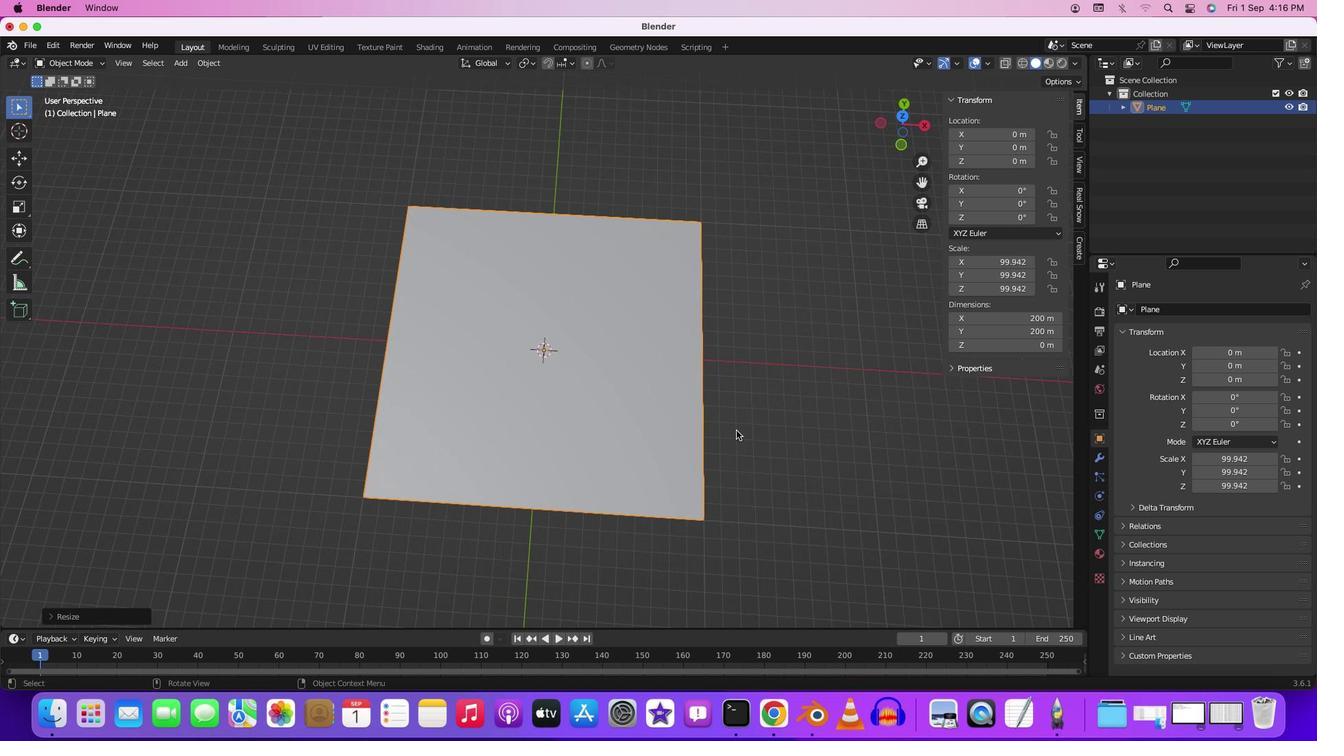 
Action: Mouse scrolled (758, 452) with delta (21, 22)
Screenshot: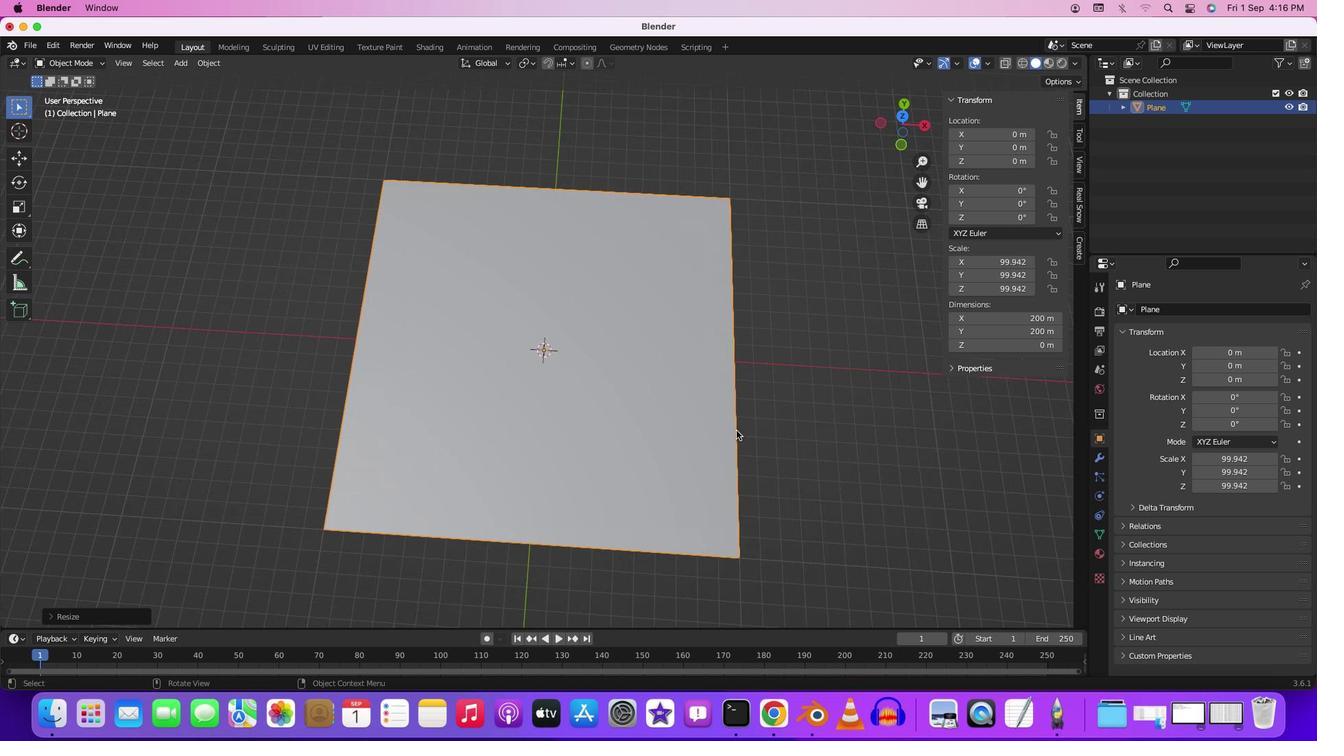 
Action: Mouse scrolled (758, 452) with delta (21, 23)
Screenshot: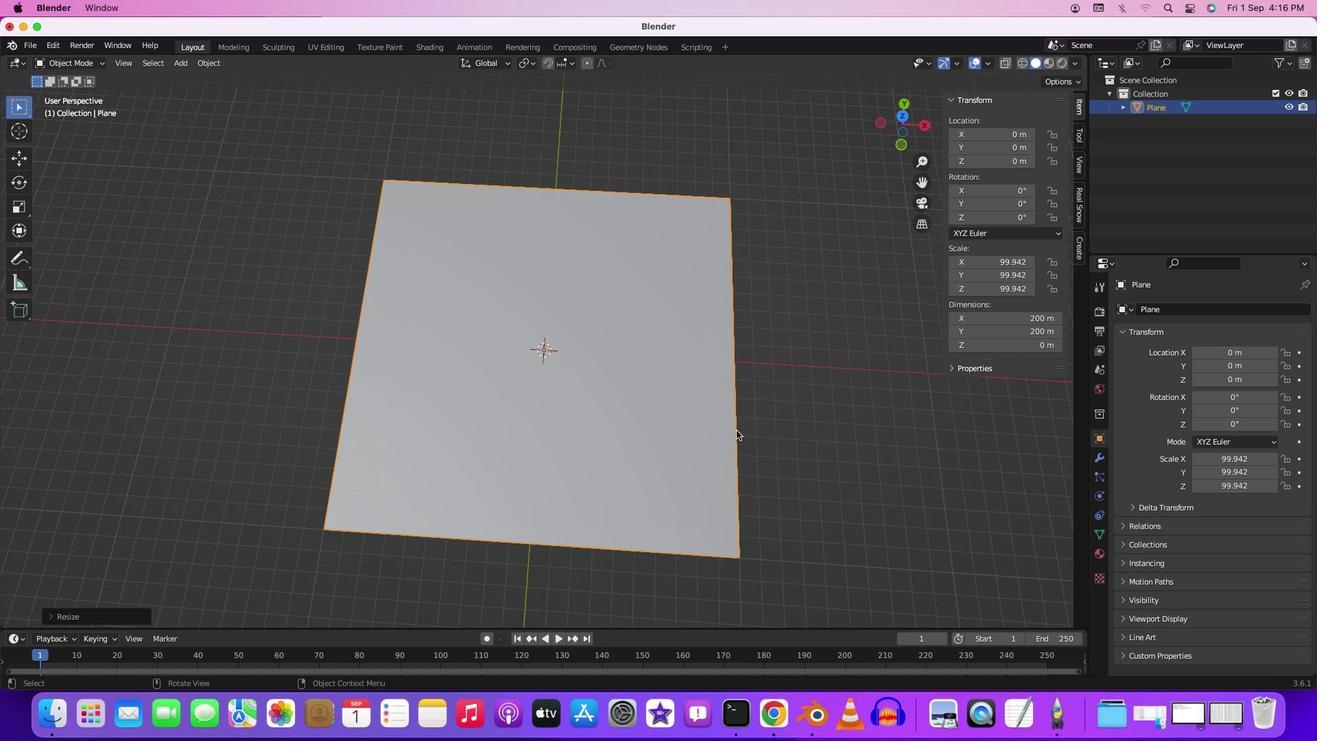 
Action: Mouse moved to (758, 452)
Screenshot: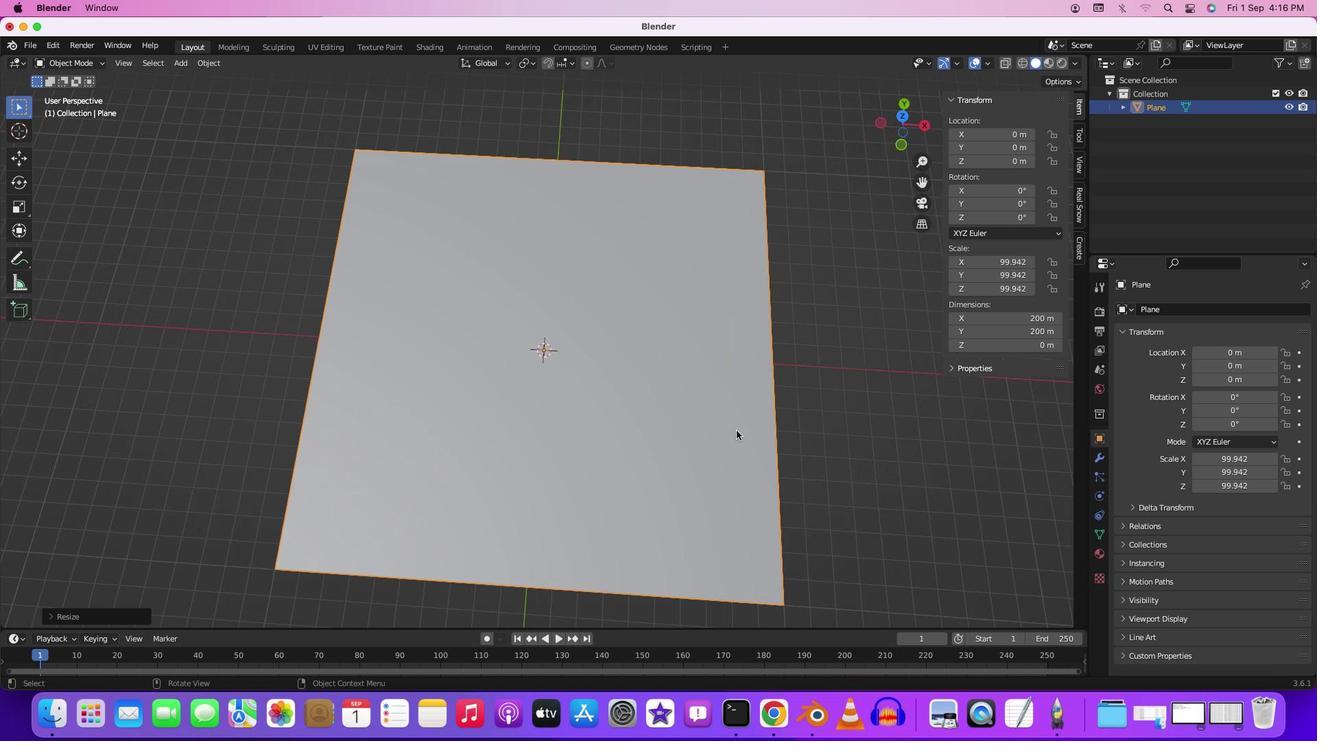 
Action: Mouse scrolled (758, 452) with delta (21, 24)
Screenshot: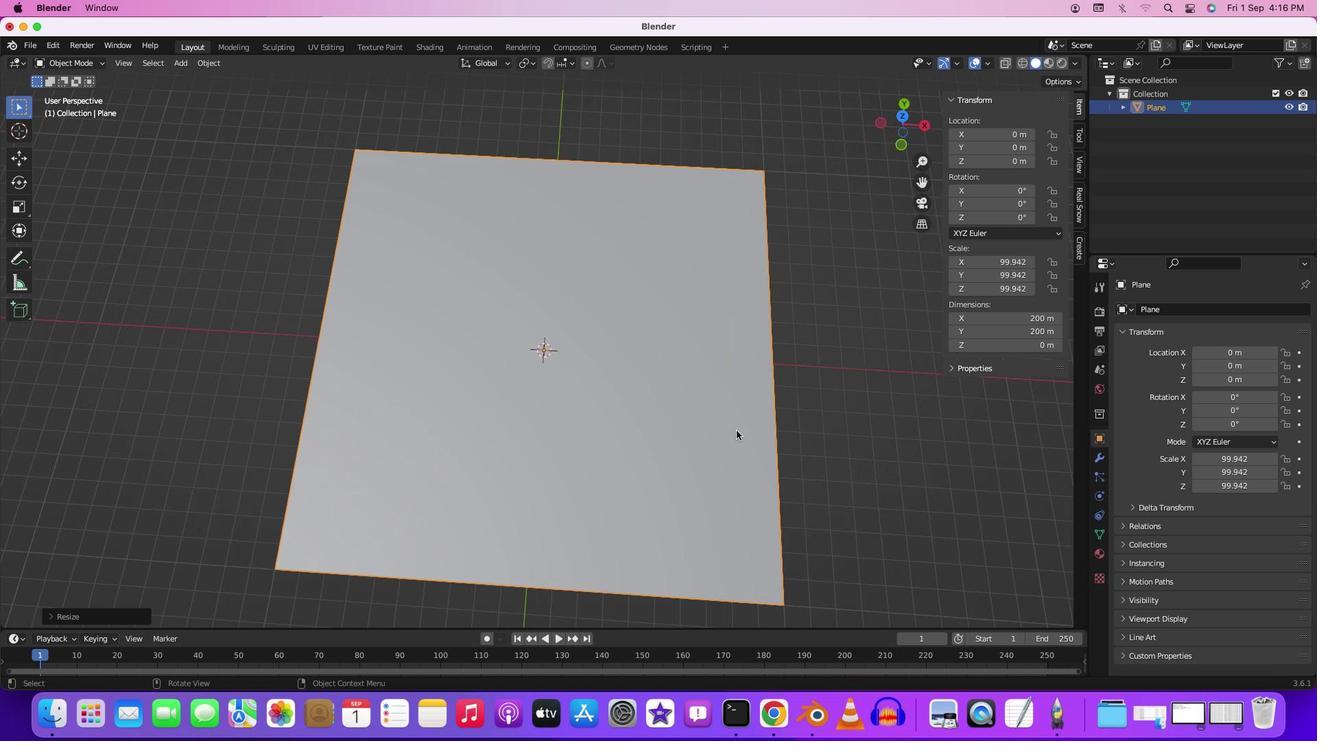 
Action: Mouse moved to (760, 441)
Screenshot: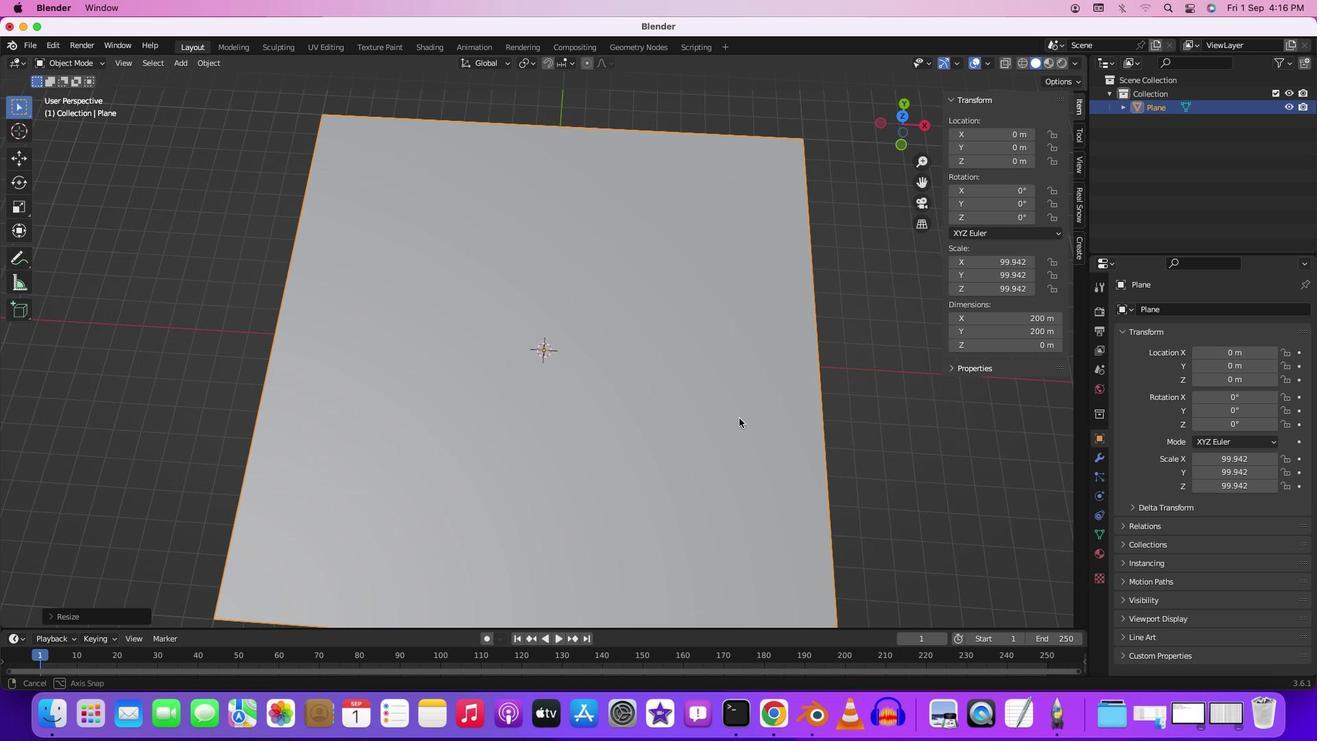 
Action: Mouse pressed middle at (760, 441)
Screenshot: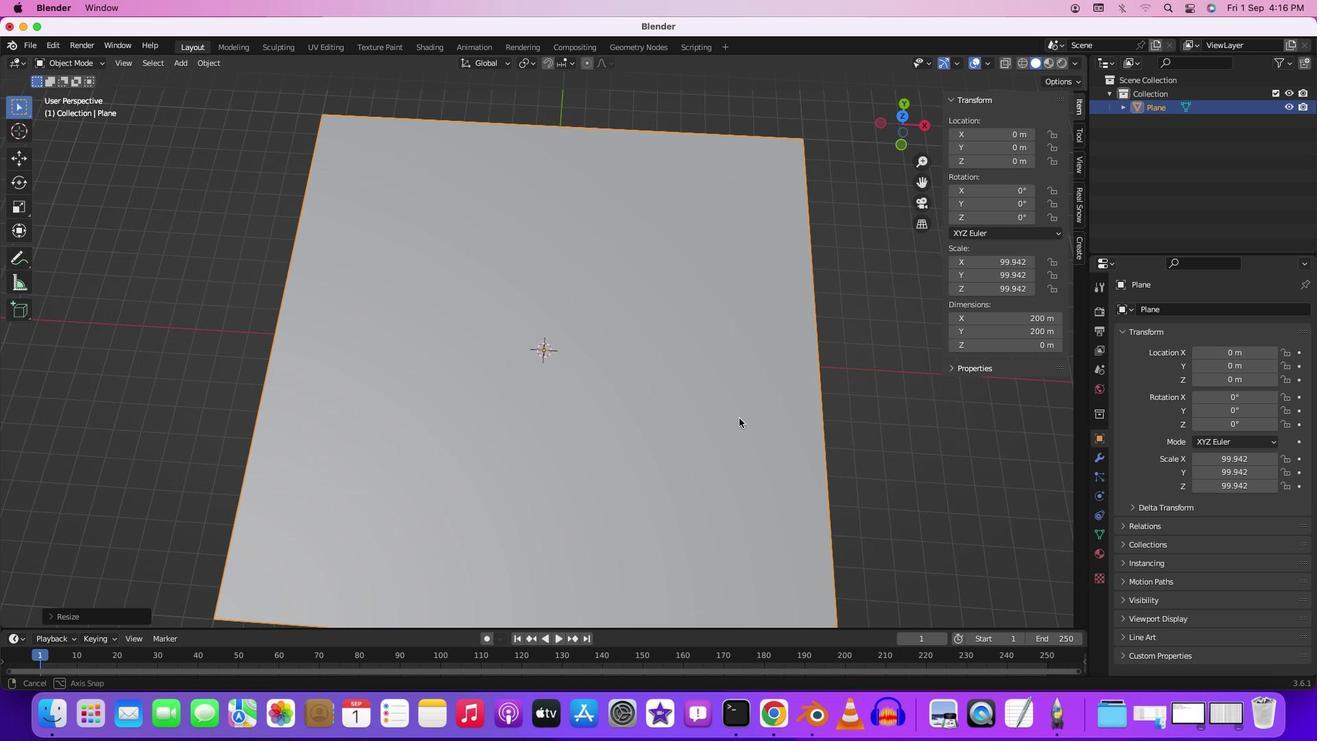 
Action: Mouse moved to (760, 409)
Screenshot: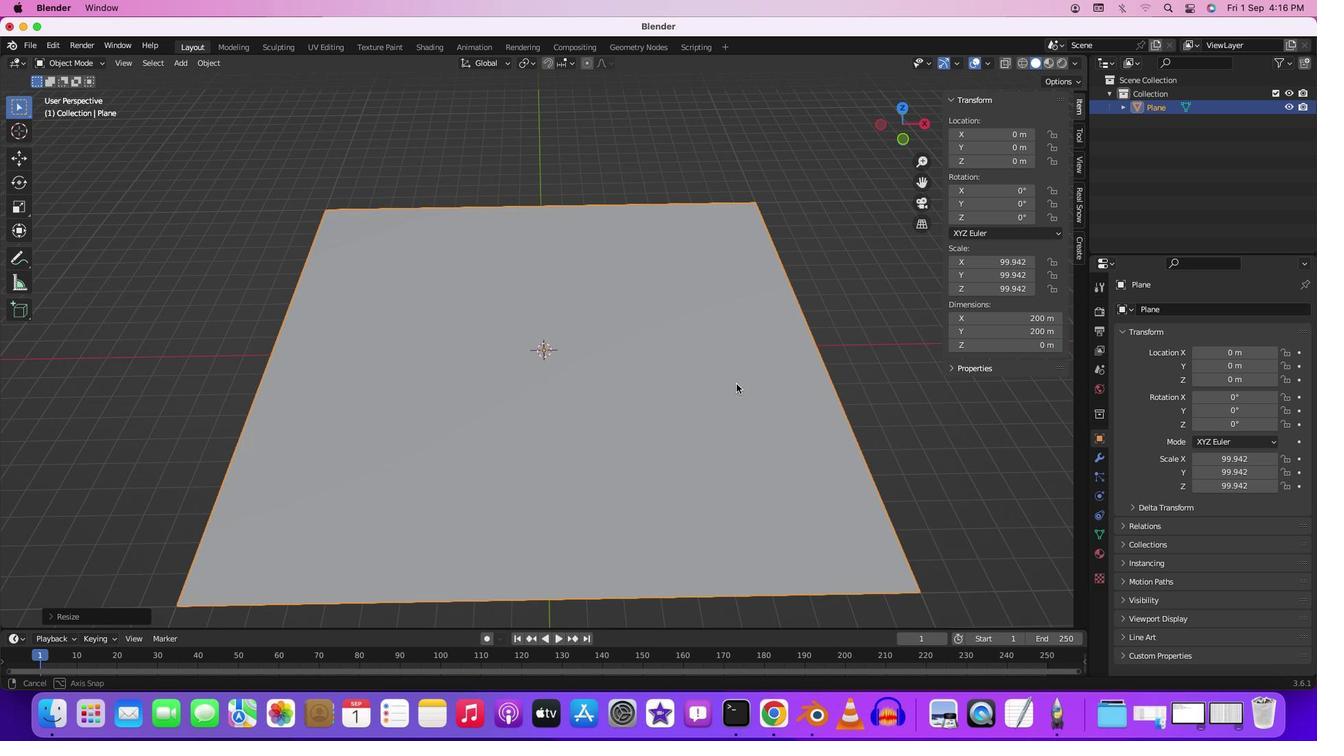 
Action: Mouse pressed middle at (760, 409)
Screenshot: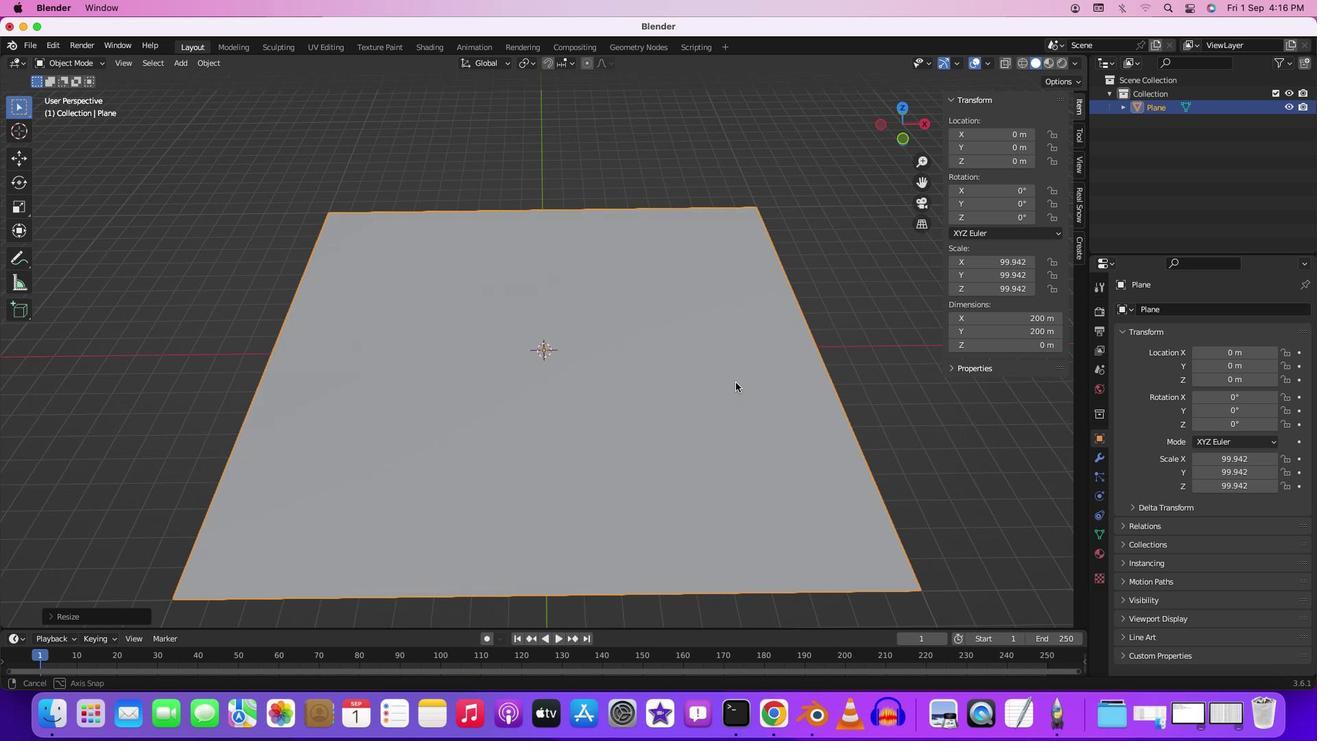 
Action: Mouse moved to (734, 416)
Screenshot: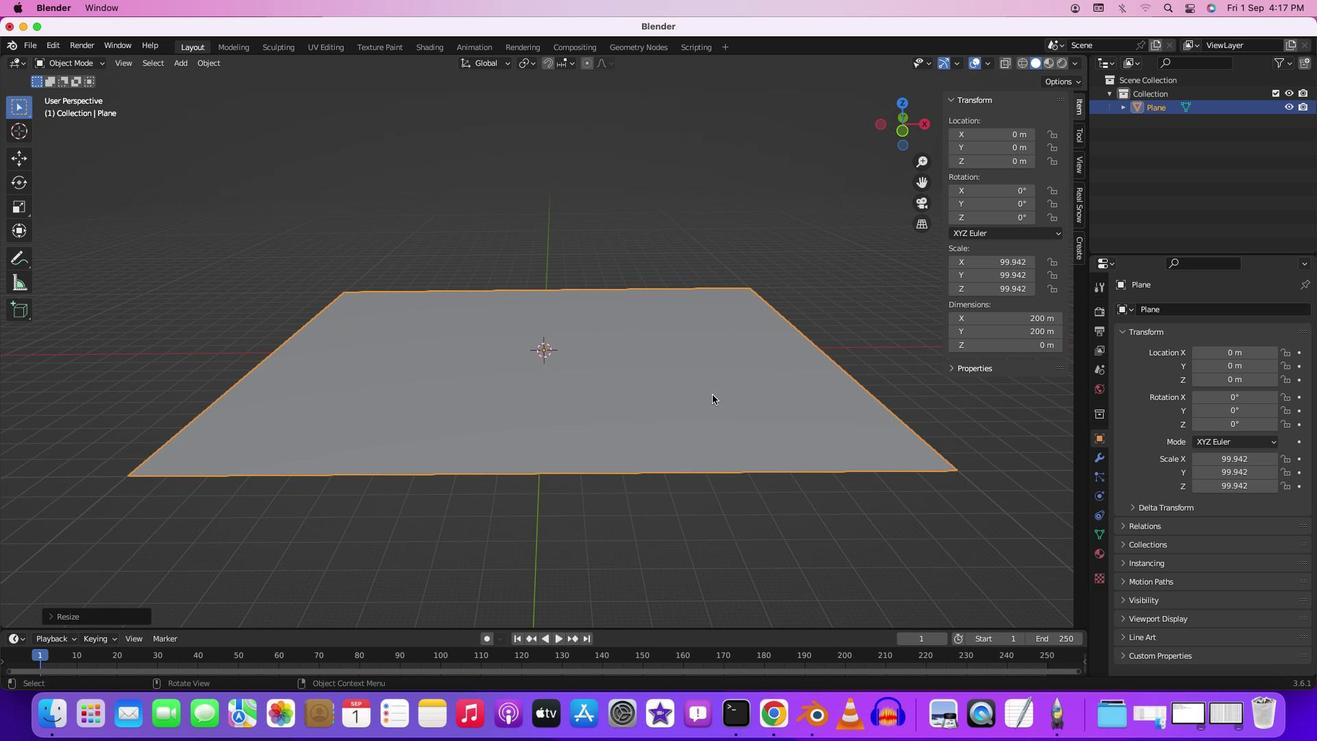 
Action: Mouse scrolled (734, 416) with delta (21, 21)
Screenshot: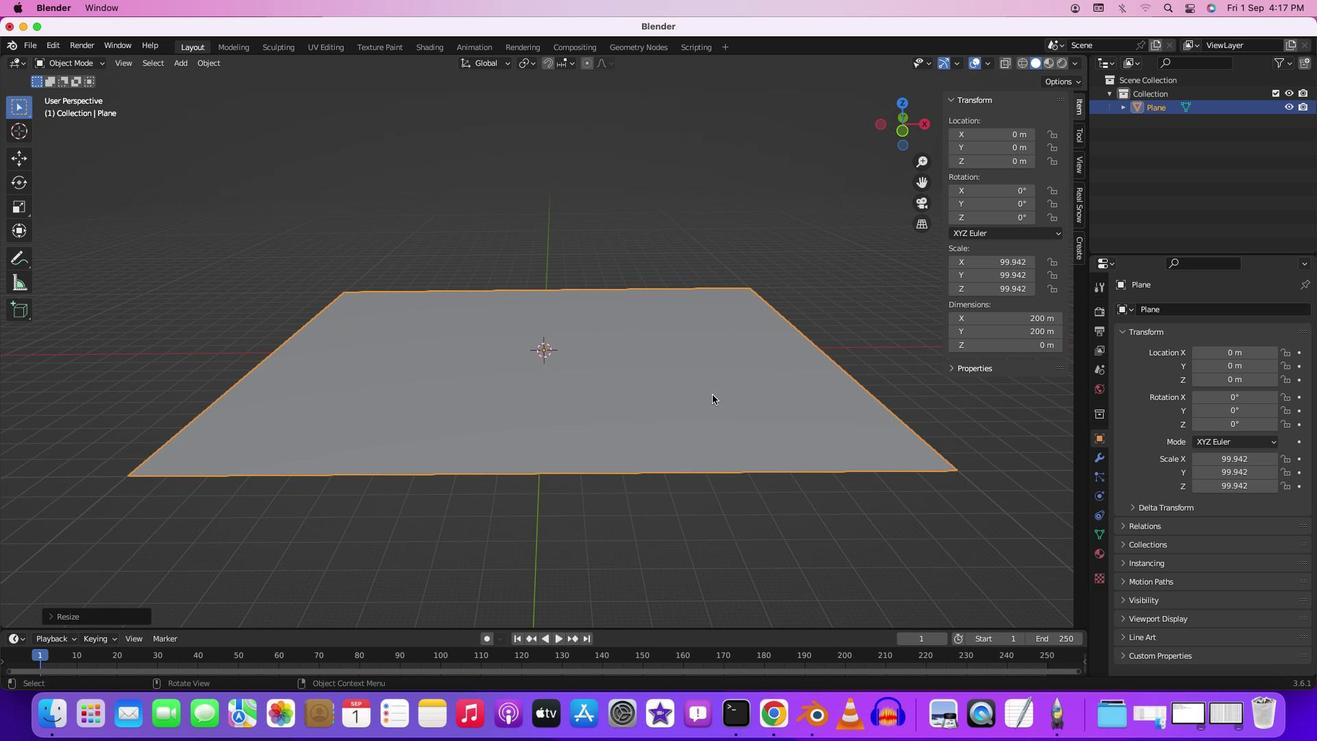 
Action: Mouse moved to (734, 416)
Screenshot: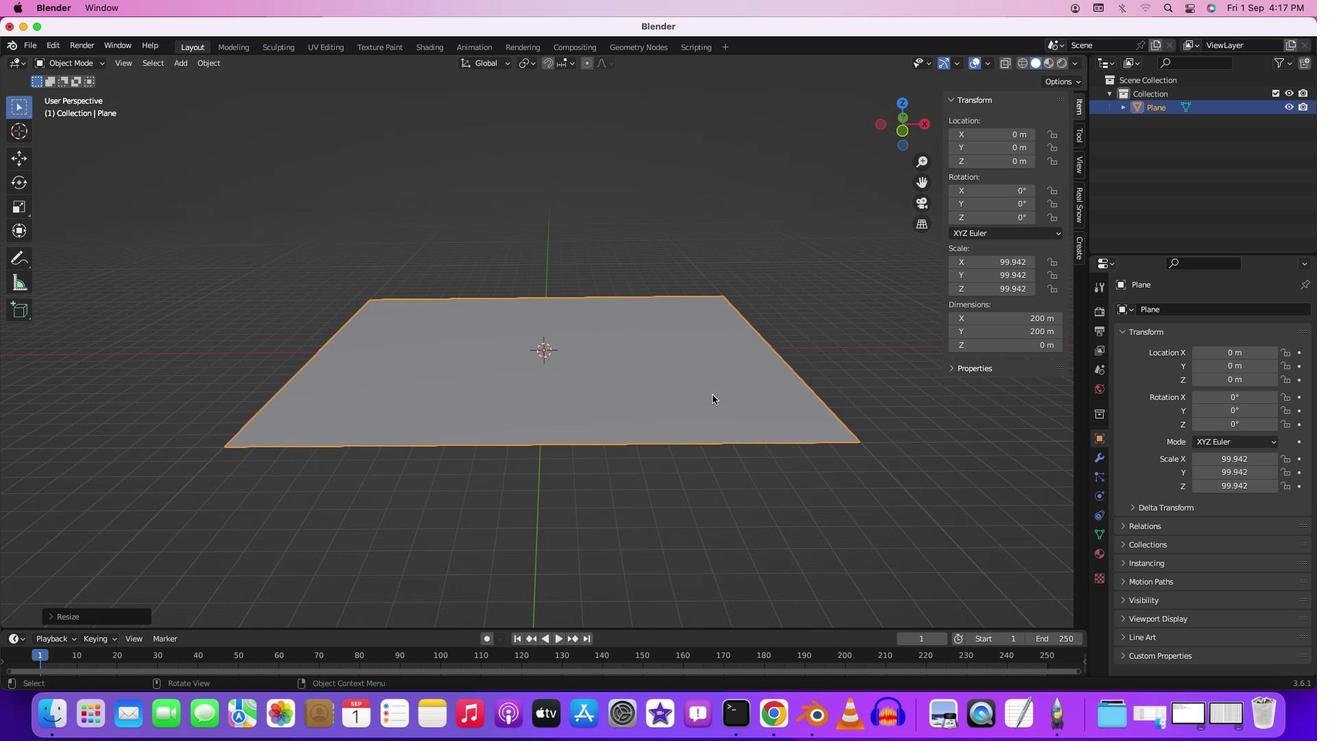 
Action: Mouse scrolled (734, 416) with delta (21, 21)
Screenshot: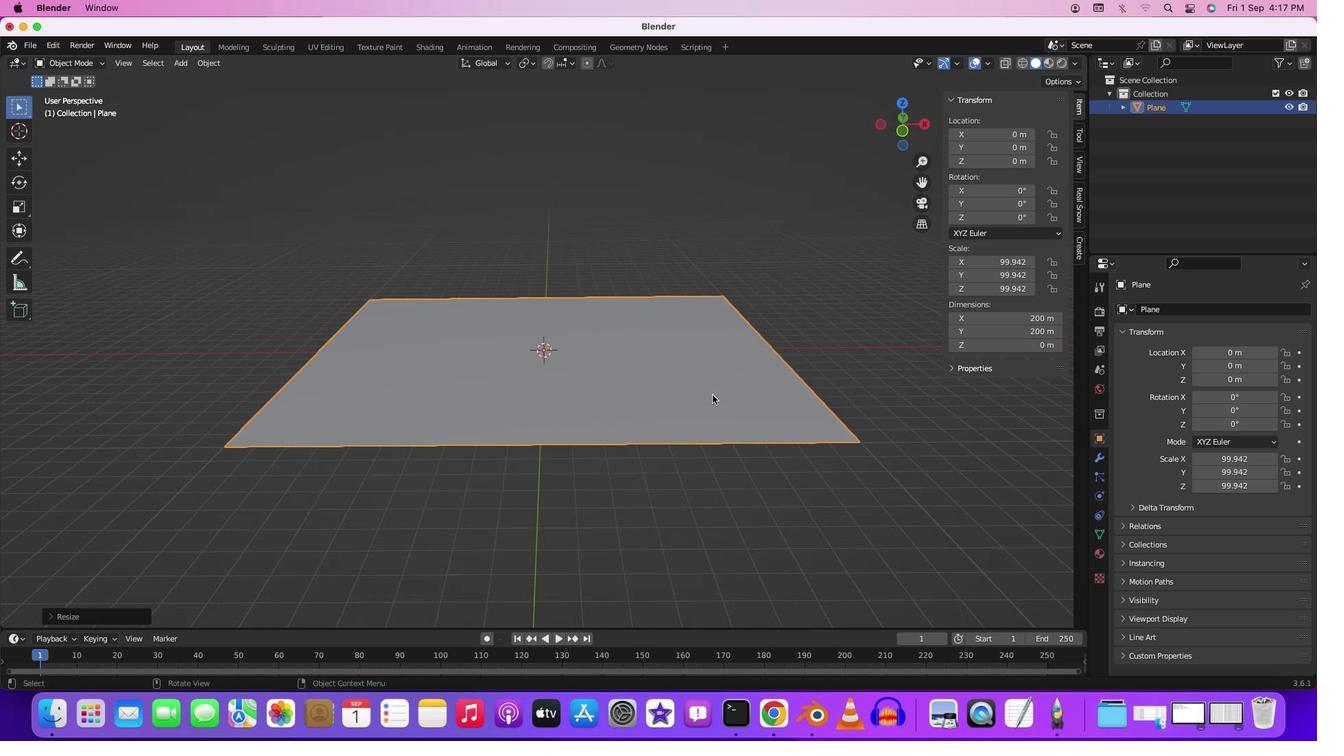 
Action: Mouse moved to (734, 417)
Screenshot: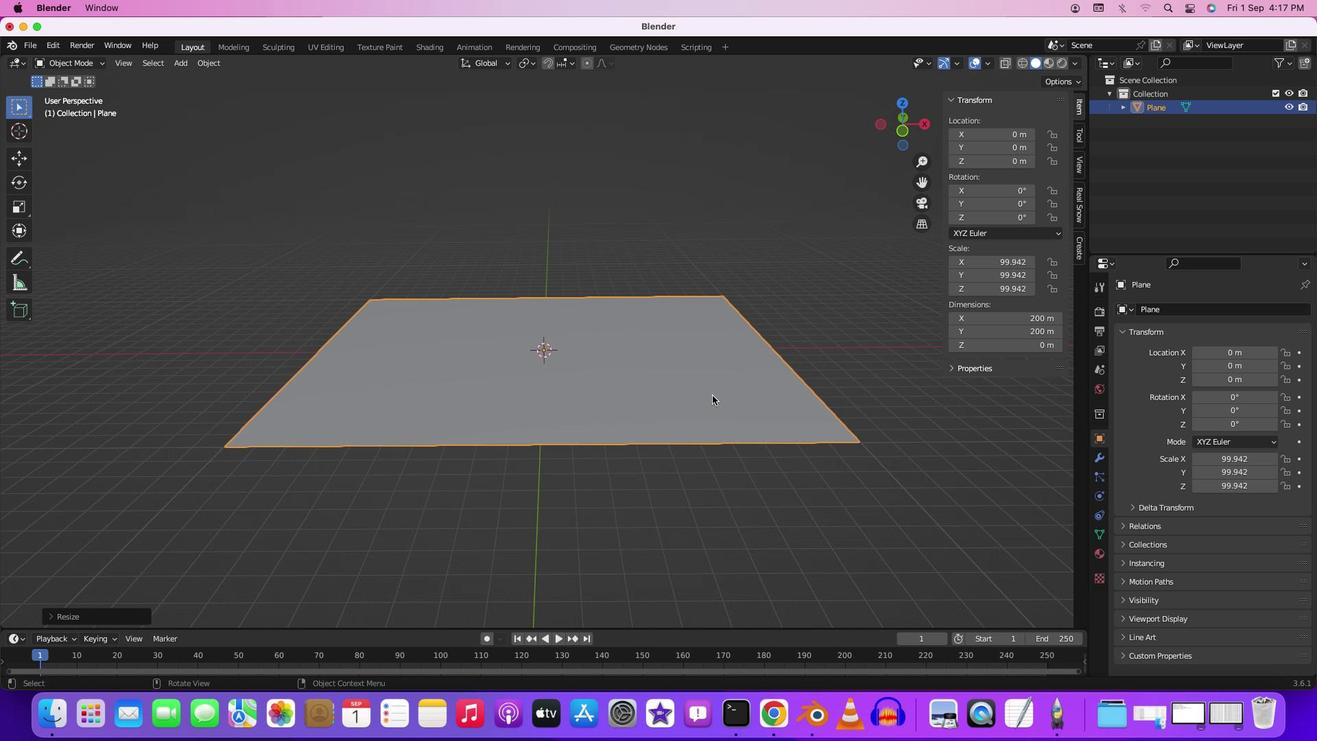 
Action: Mouse scrolled (734, 417) with delta (21, 20)
Screenshot: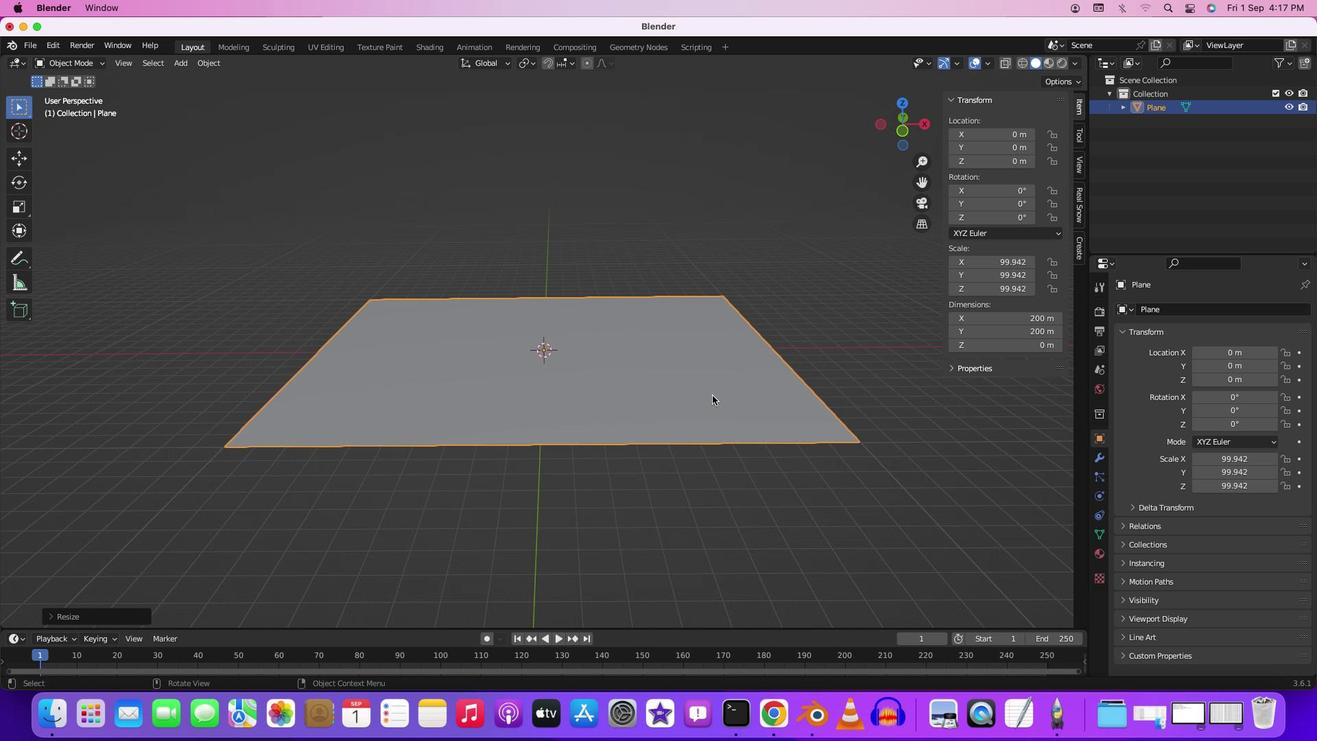
Action: Mouse moved to (675, 434)
Screenshot: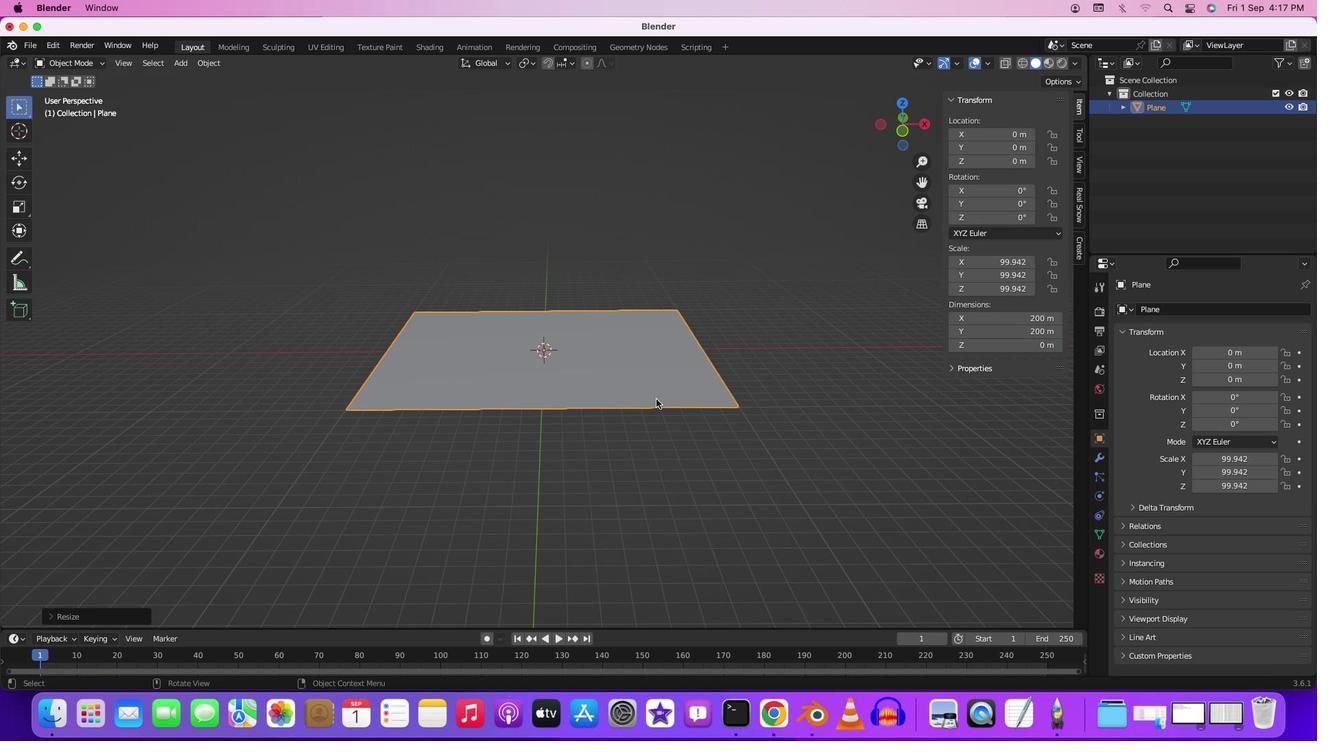 
Action: Mouse pressed middle at (675, 434)
Screenshot: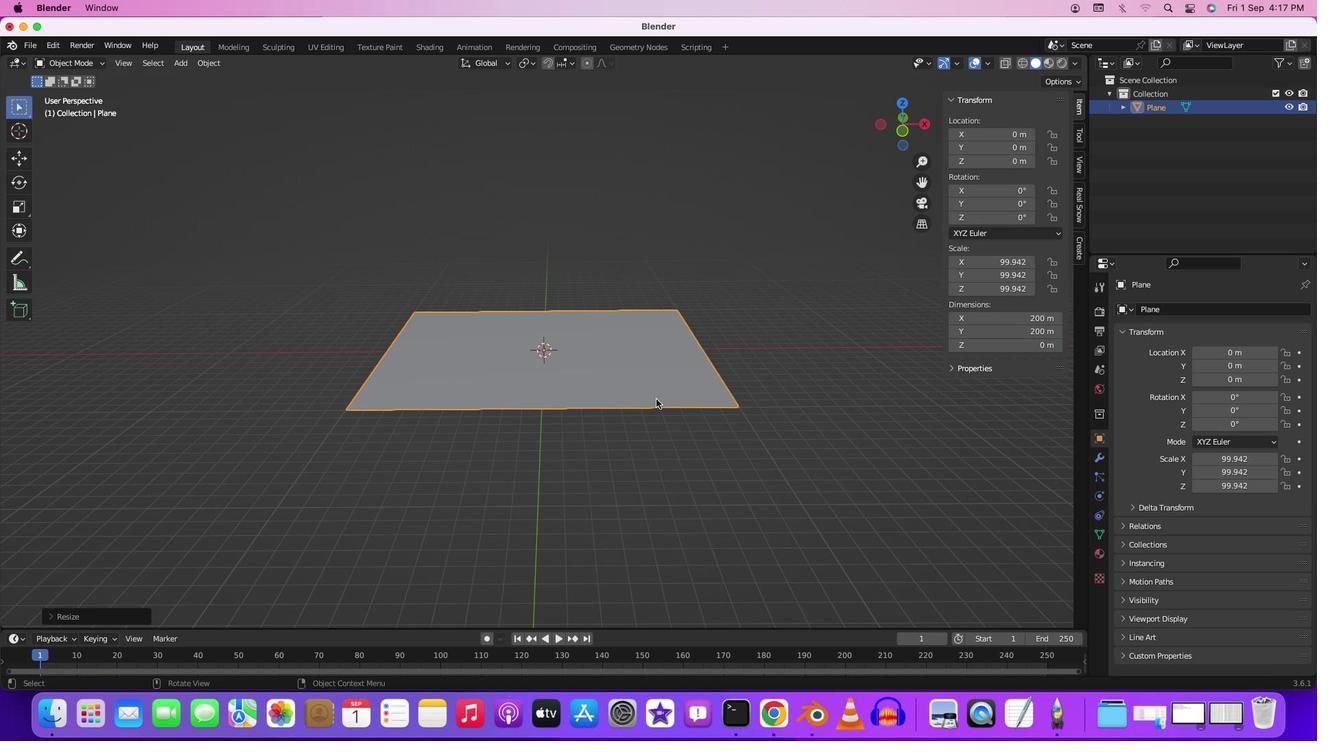 
Action: Mouse moved to (716, 406)
Screenshot: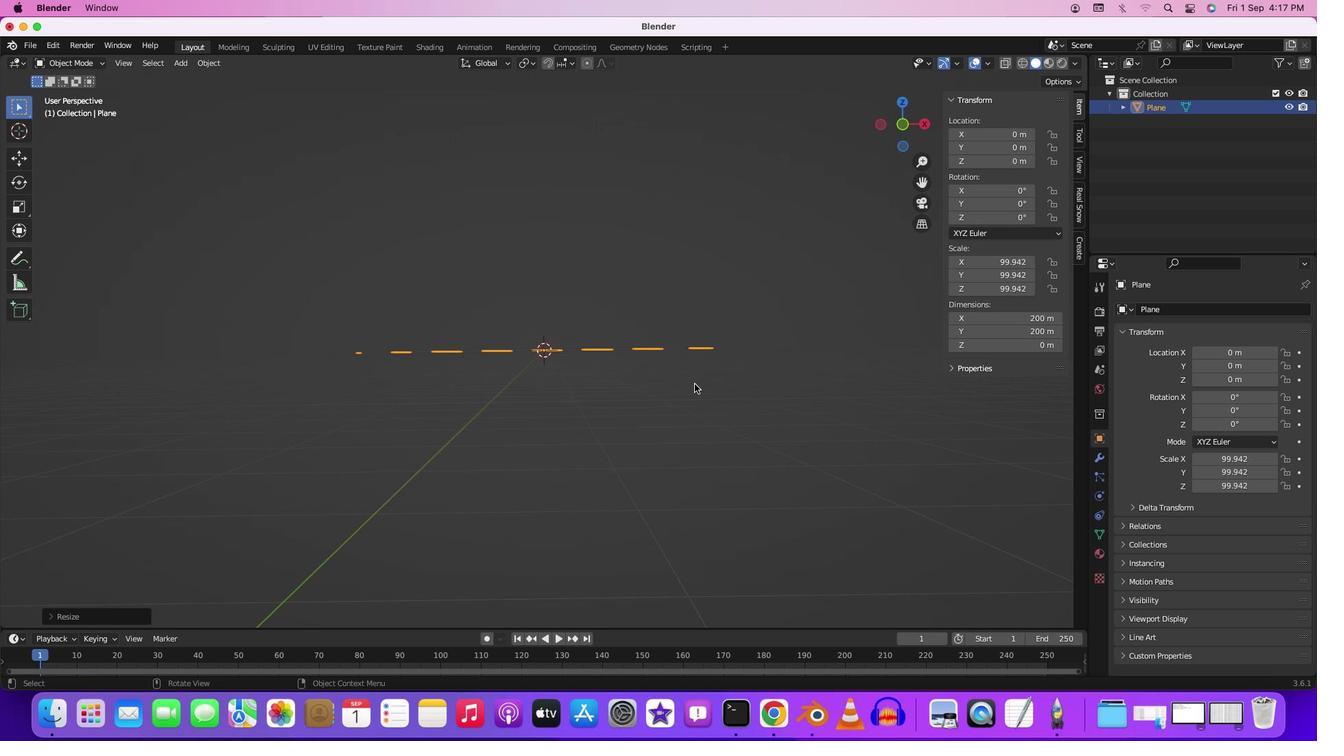 
Action: Key pressed '1''1''e'Key.tab'e'
Screenshot: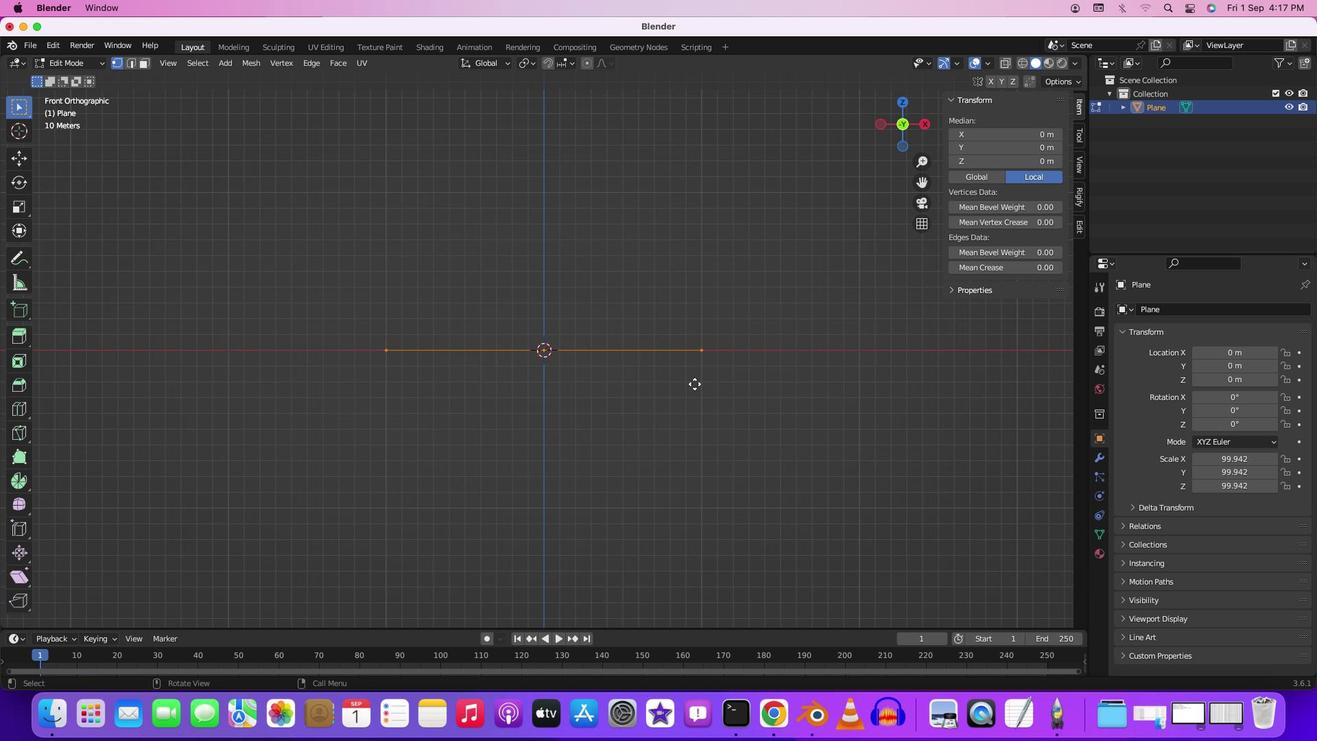 
Action: Mouse moved to (715, 412)
Screenshot: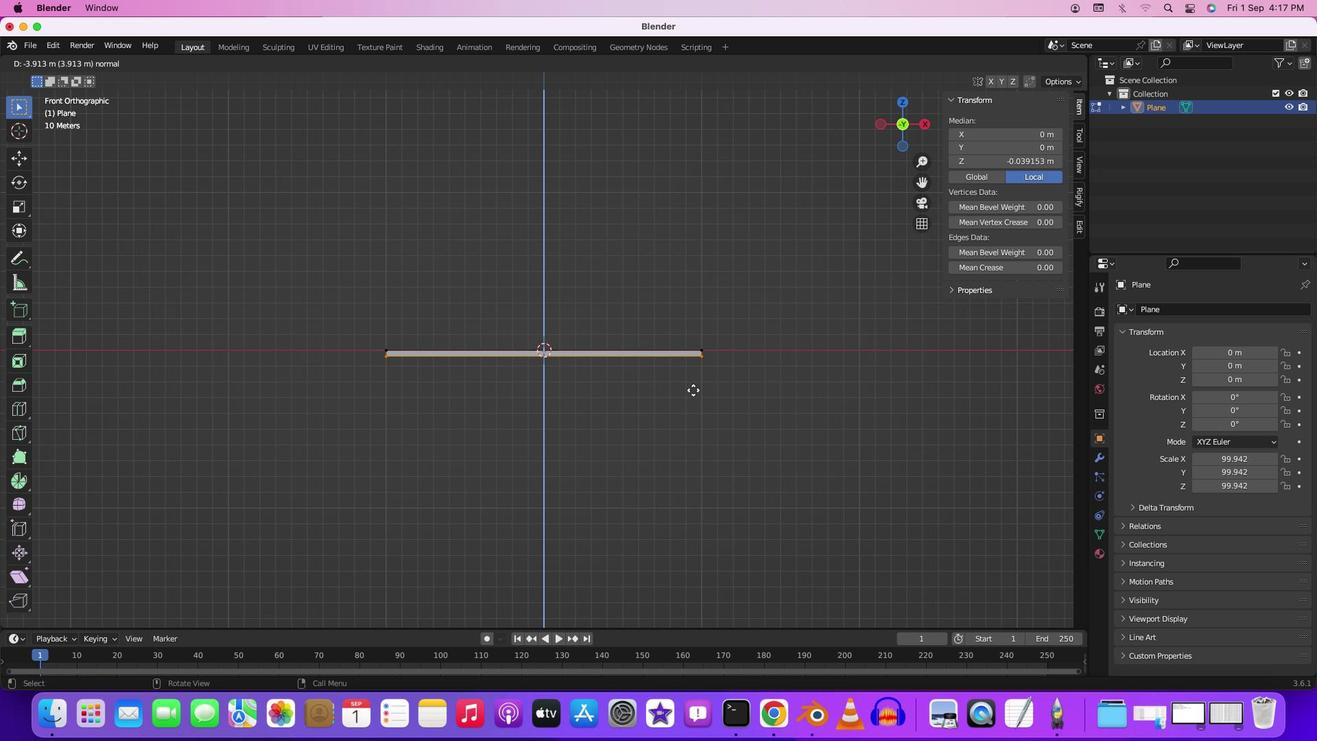 
Action: Mouse pressed left at (715, 412)
Screenshot: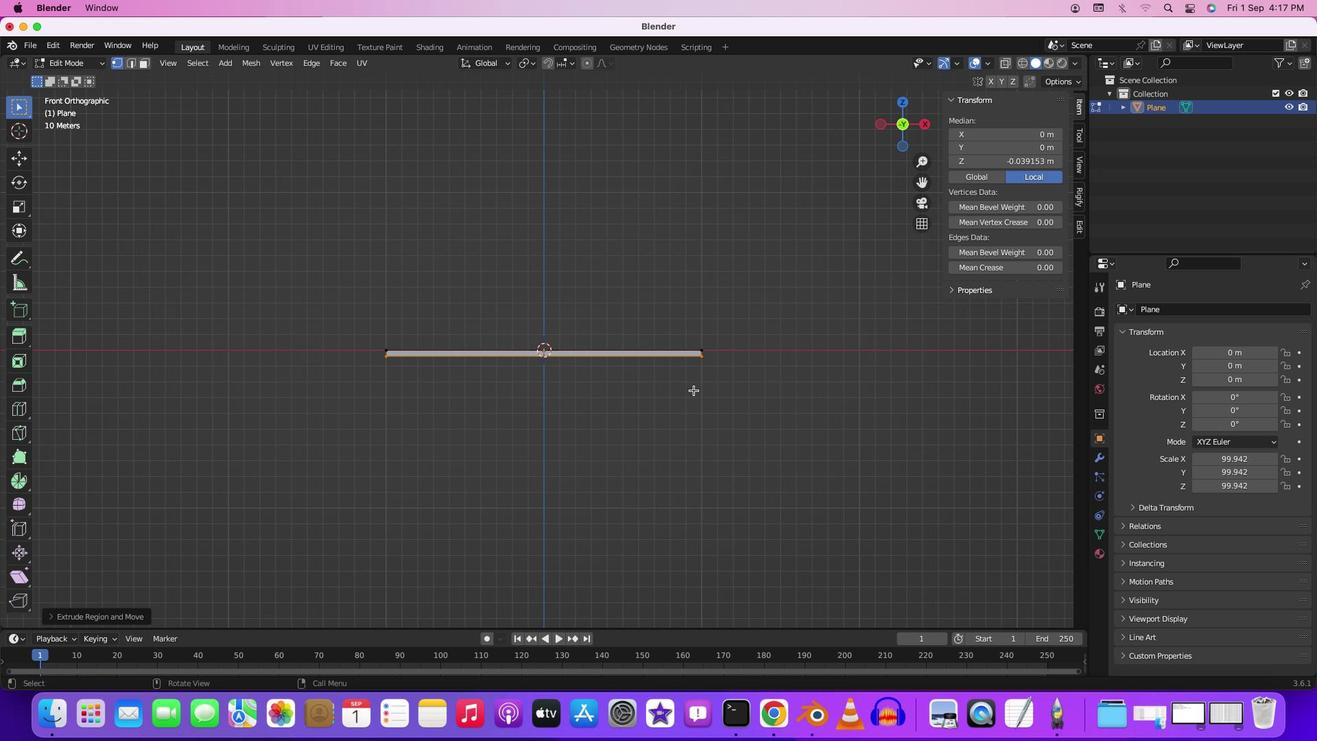 
Action: Mouse moved to (773, 391)
Screenshot: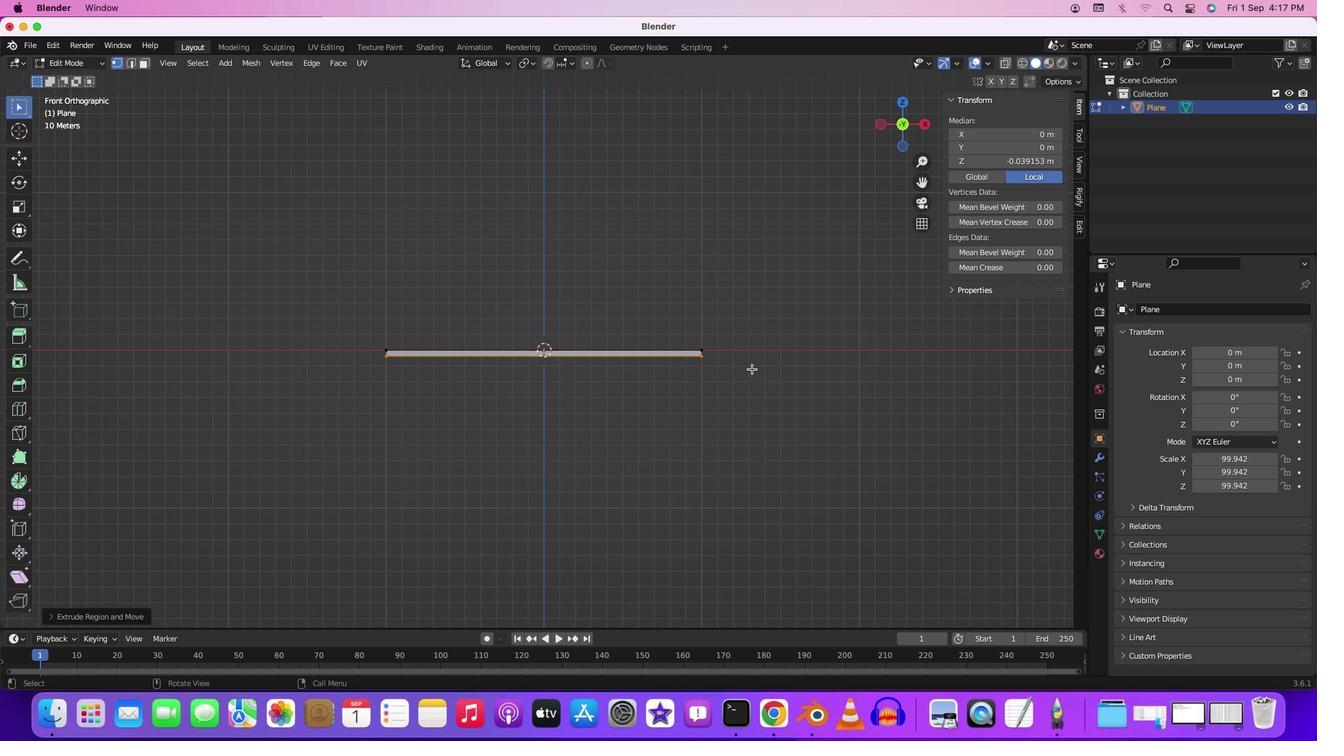 
Action: Mouse pressed left at (773, 391)
Screenshot: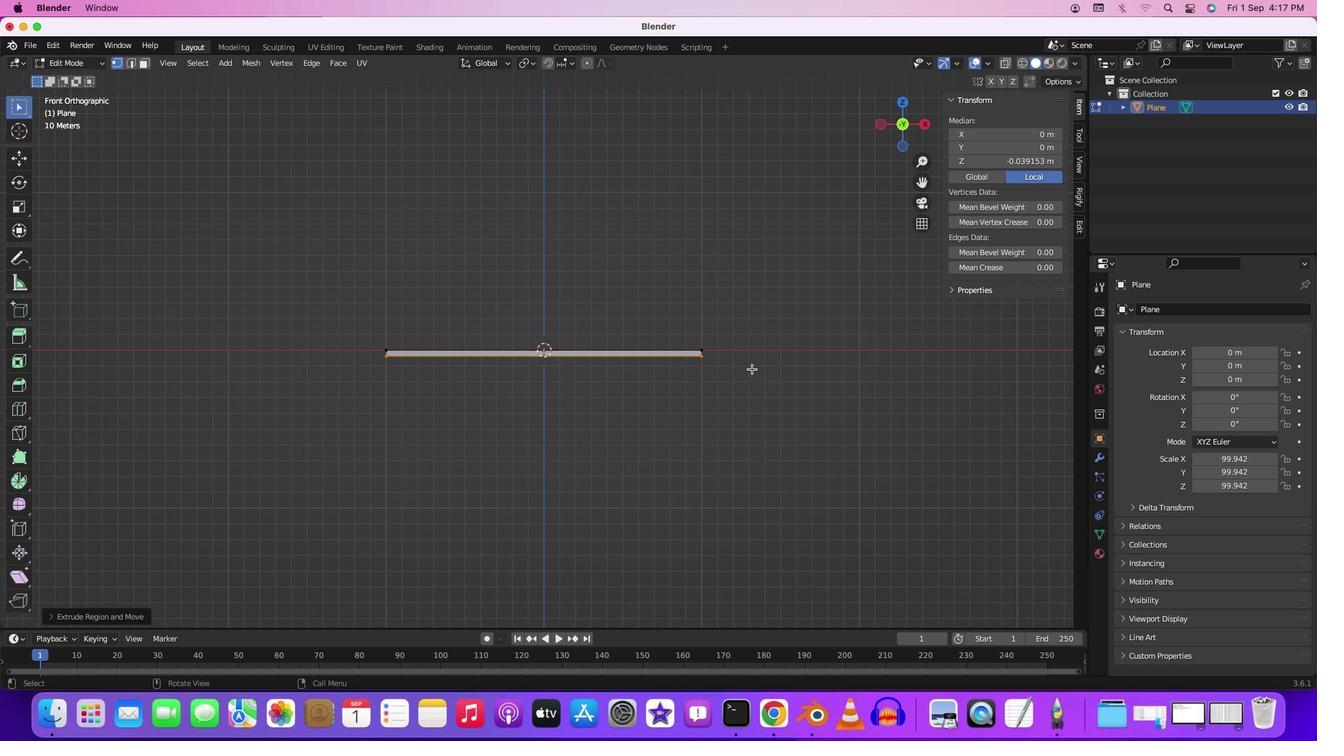 
Action: Mouse moved to (766, 391)
Screenshot: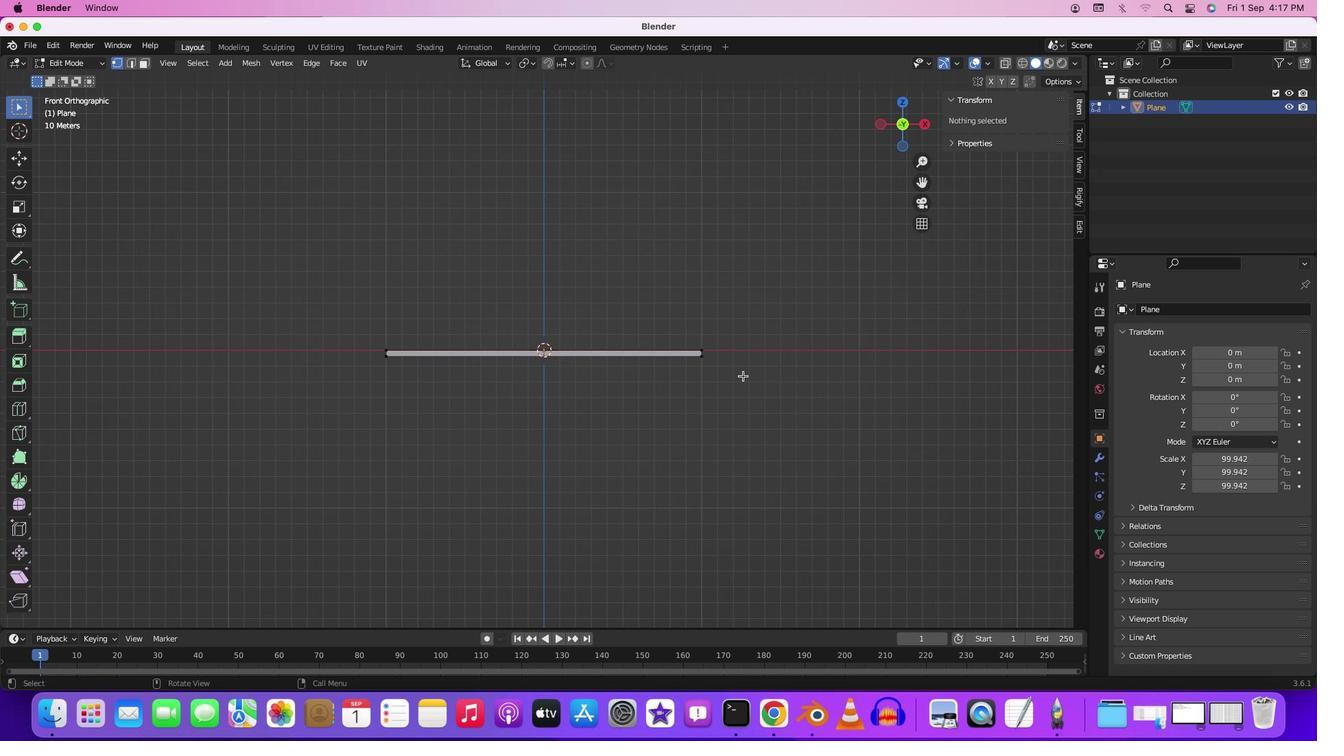
Action: Mouse pressed middle at (766, 391)
Screenshot: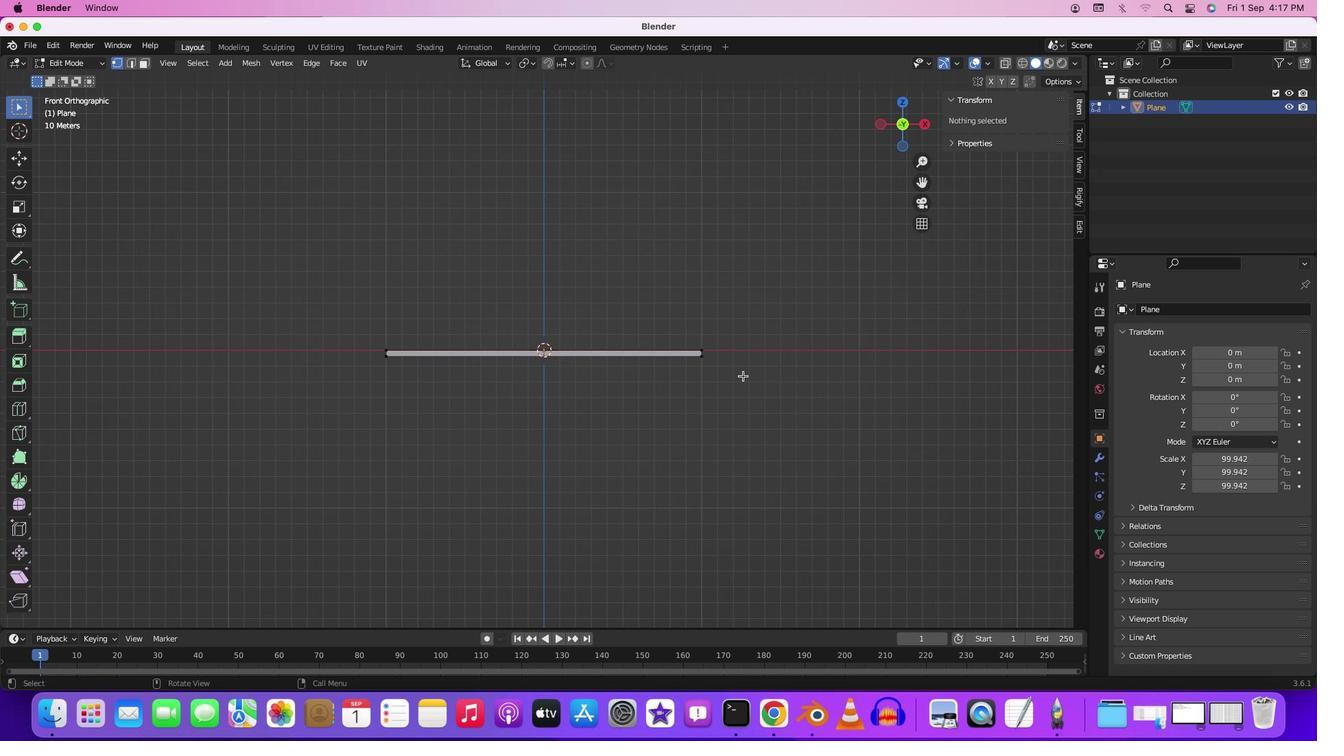 
Action: Mouse moved to (763, 410)
Screenshot: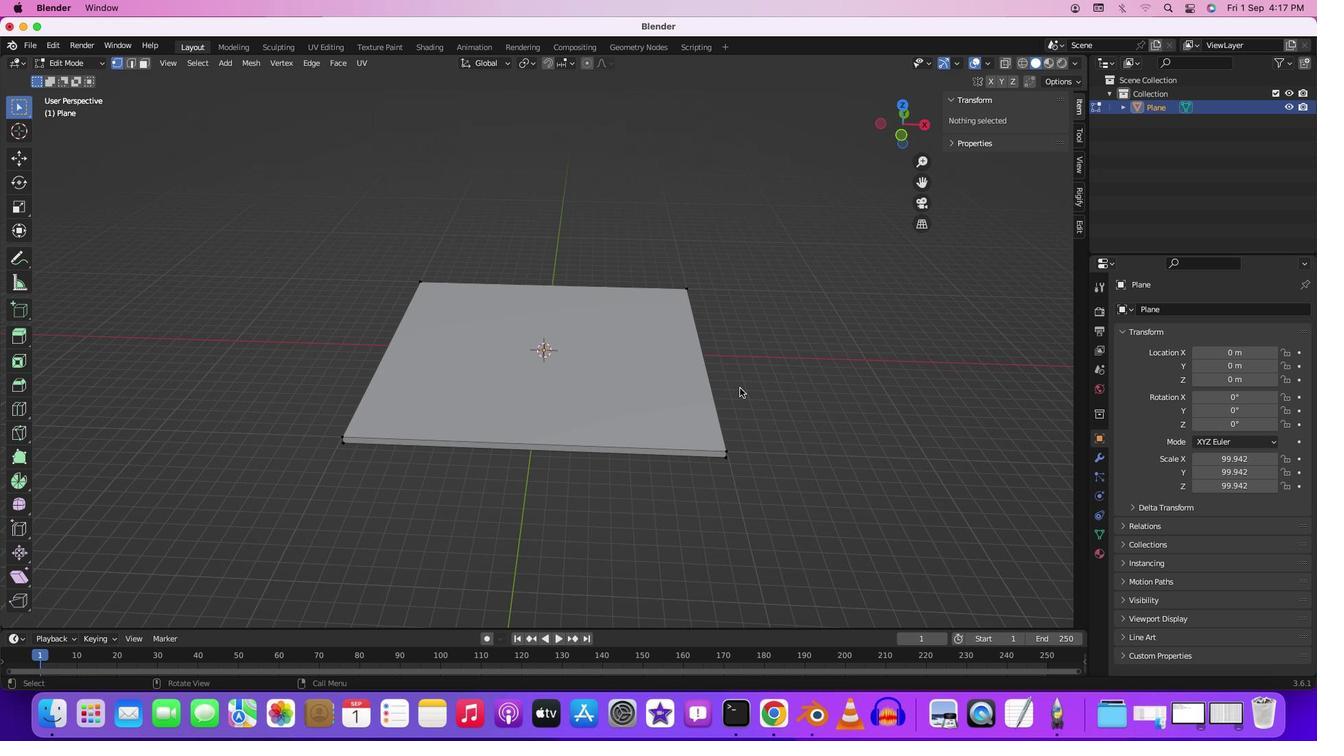 
Action: Key pressed Key.tab
Screenshot: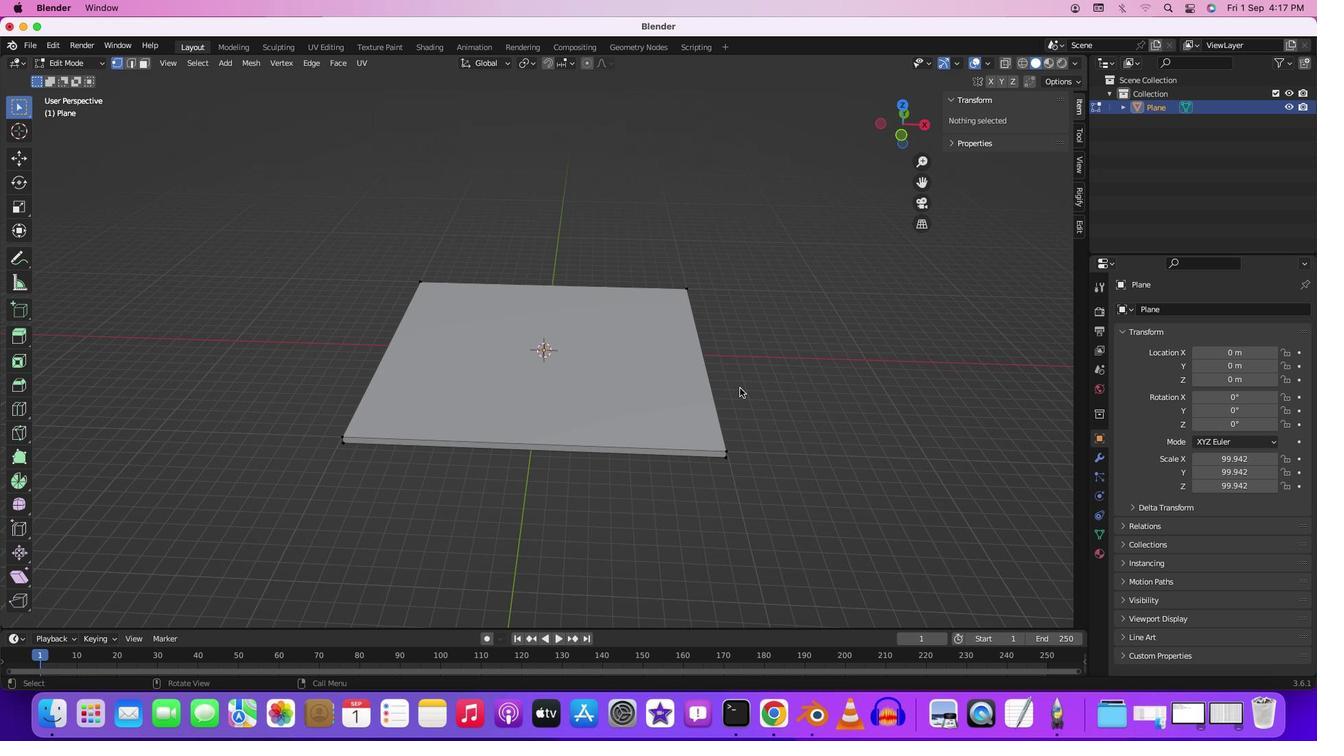 
Action: Mouse moved to (758, 413)
Screenshot: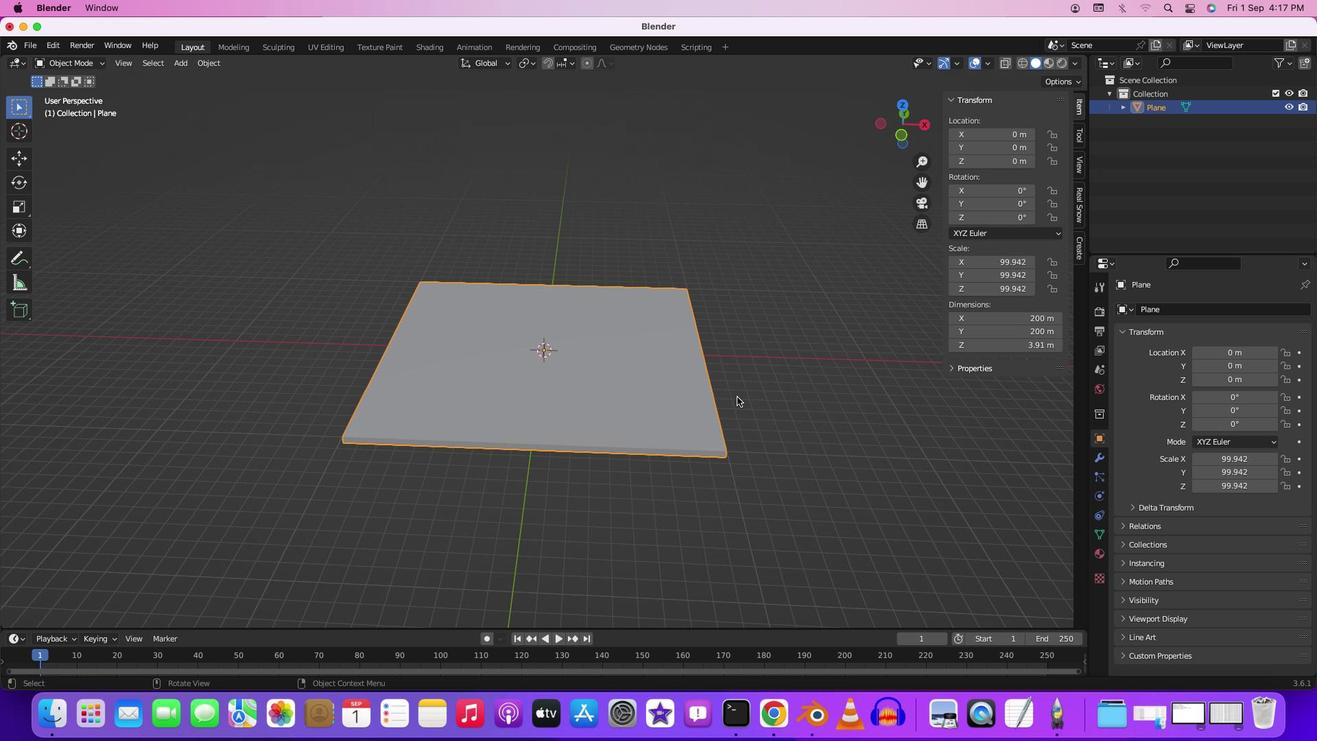 
Action: Mouse pressed middle at (758, 413)
Screenshot: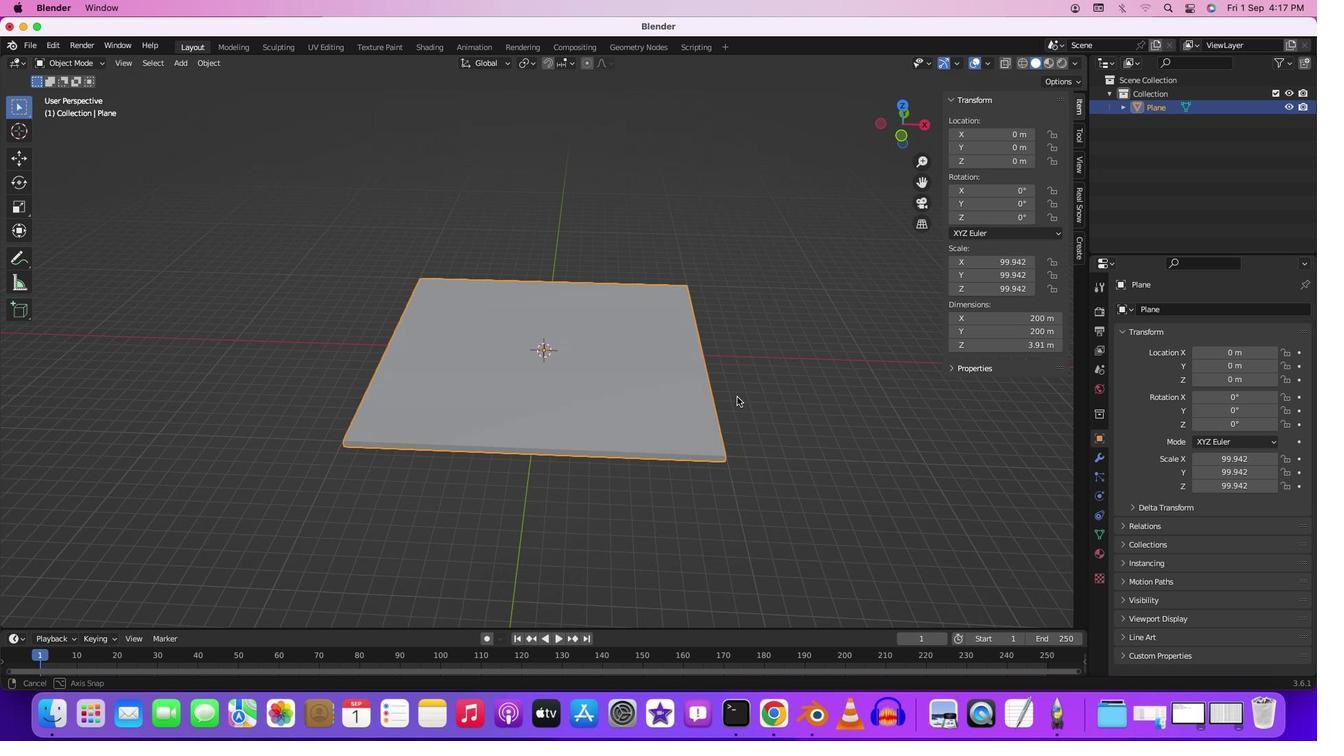 
Action: Mouse moved to (761, 424)
Screenshot: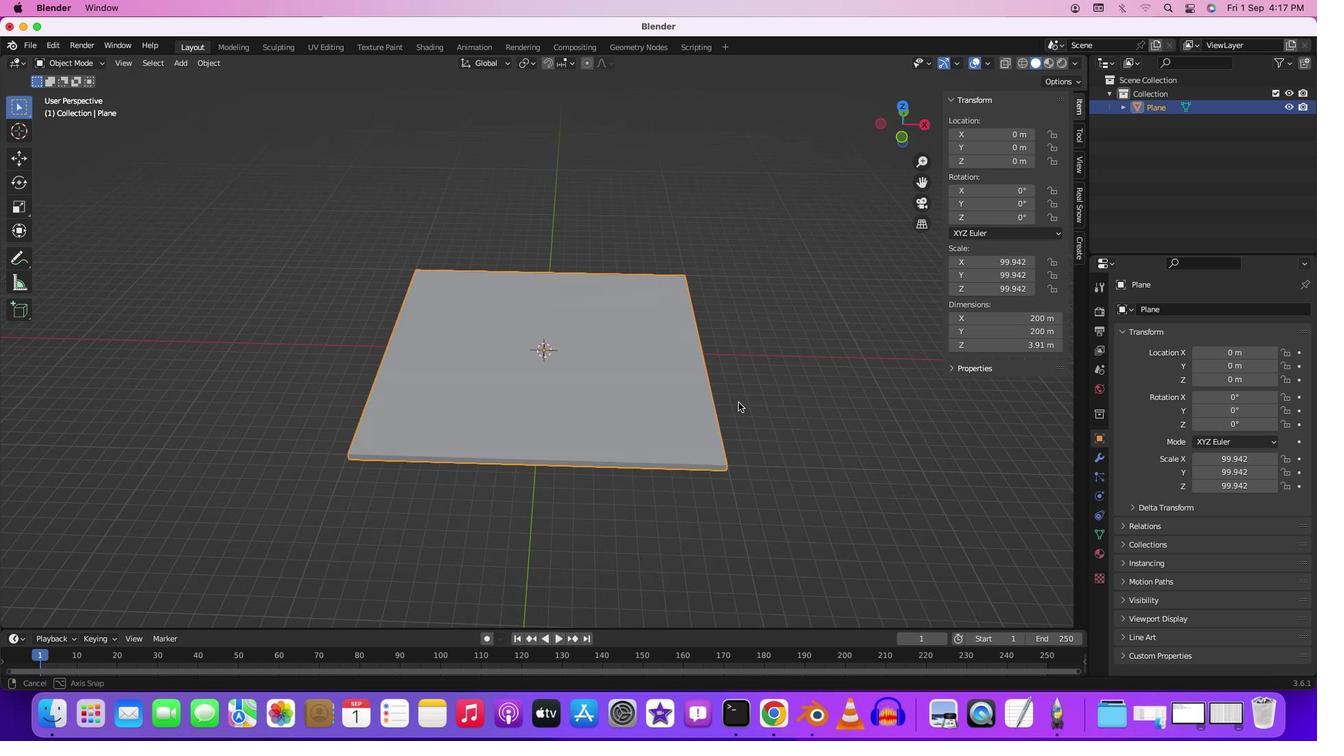 
Action: Key pressed '1''1''1''1'
Screenshot: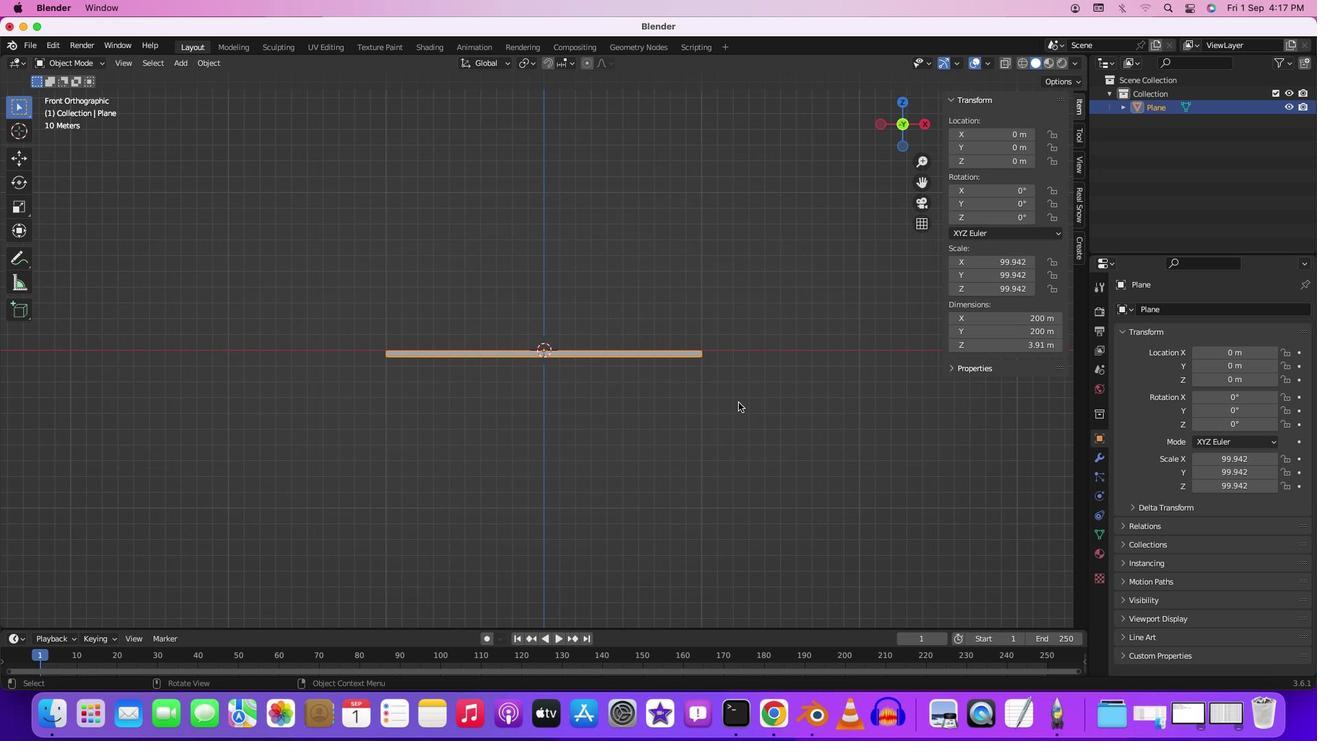 
Action: Mouse moved to (656, 380)
Screenshot: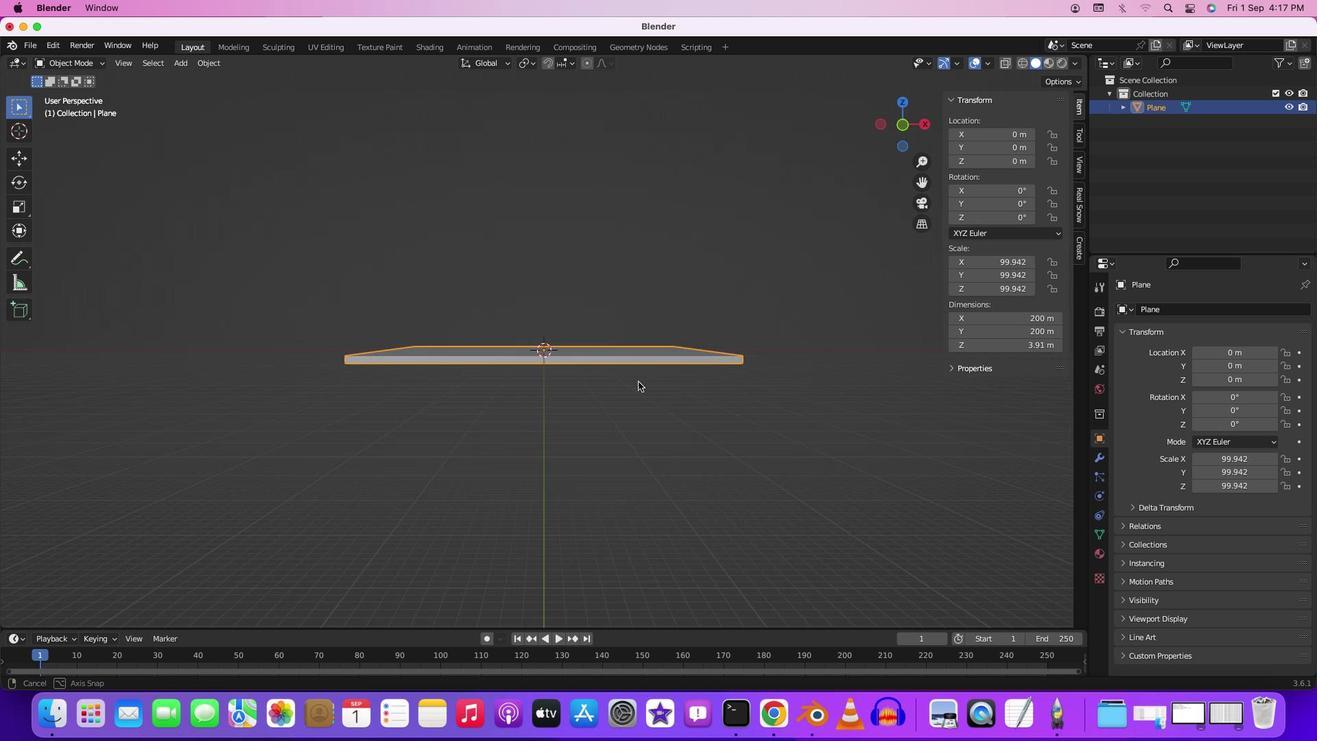 
Action: Mouse pressed middle at (656, 380)
Screenshot: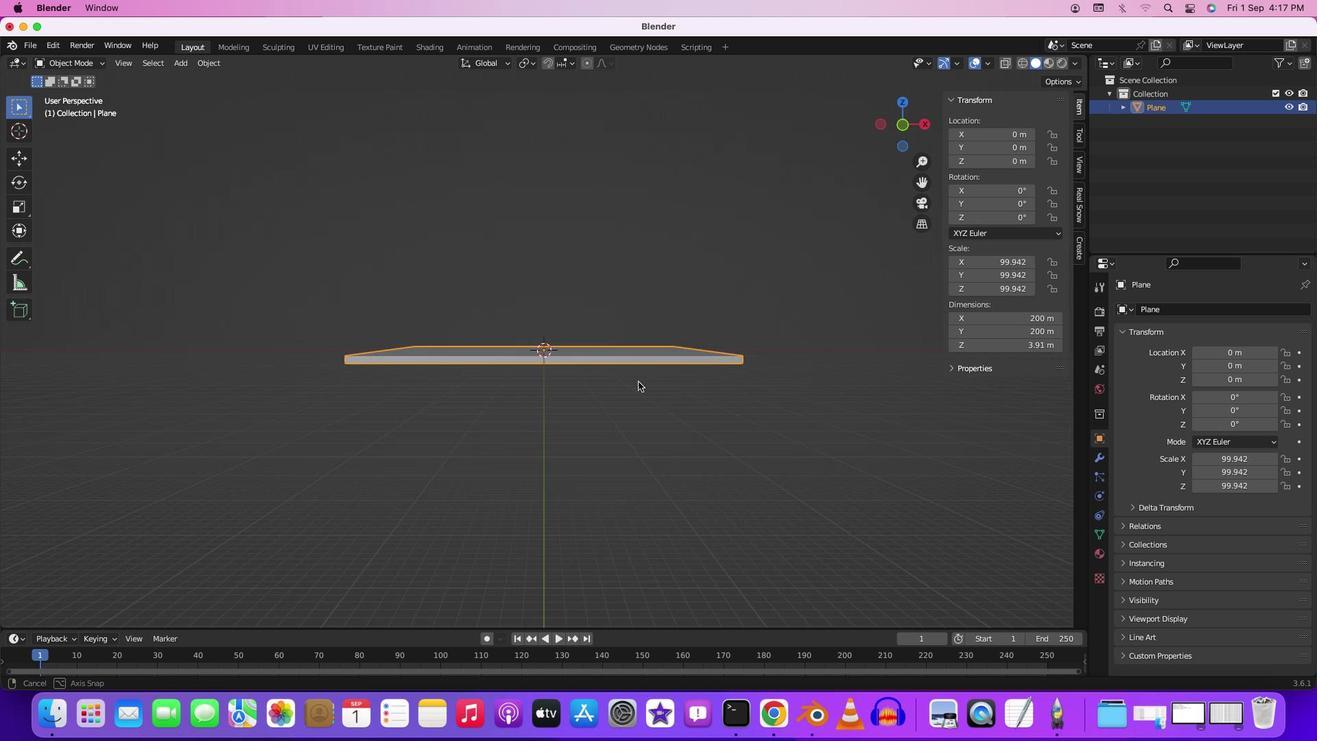 
Action: Mouse moved to (662, 519)
Screenshot: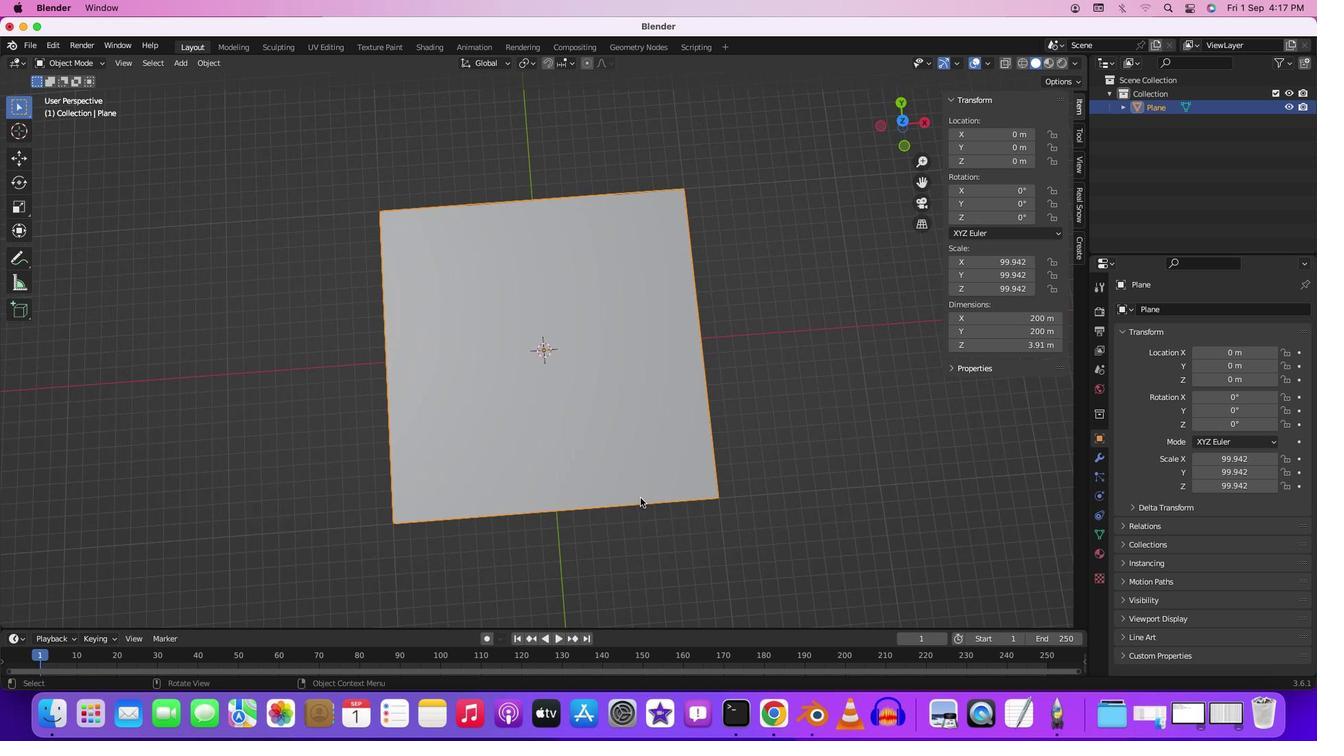
Action: Key pressed '7'
Screenshot: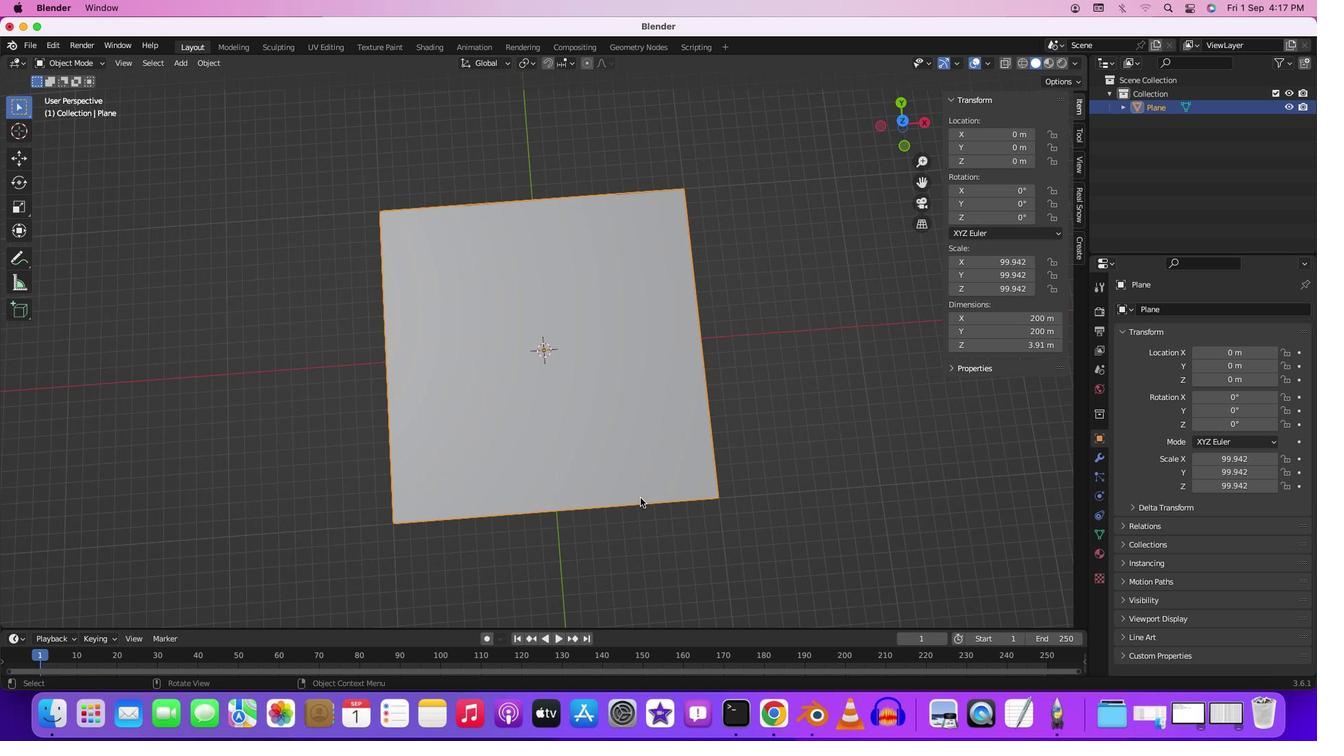 
Action: Mouse moved to (673, 458)
Screenshot: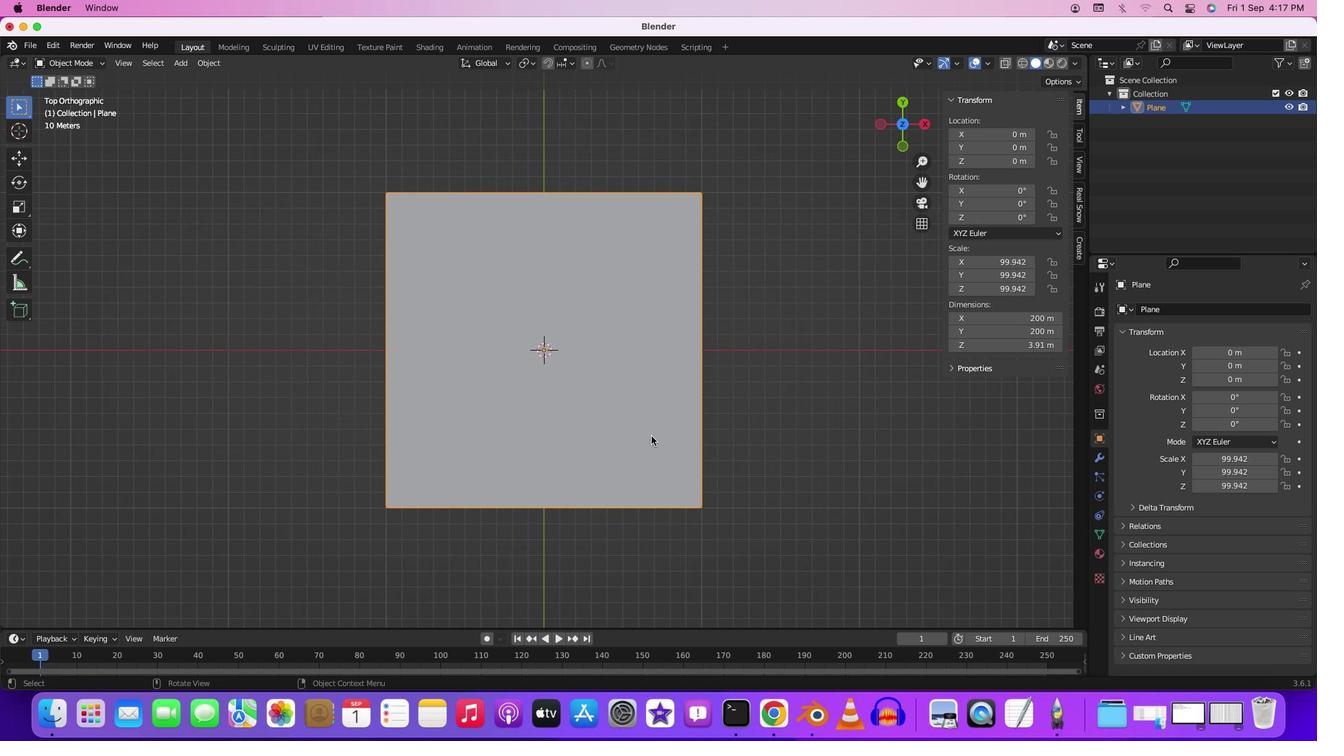 
Action: Key pressed Key.shift'A'
Screenshot: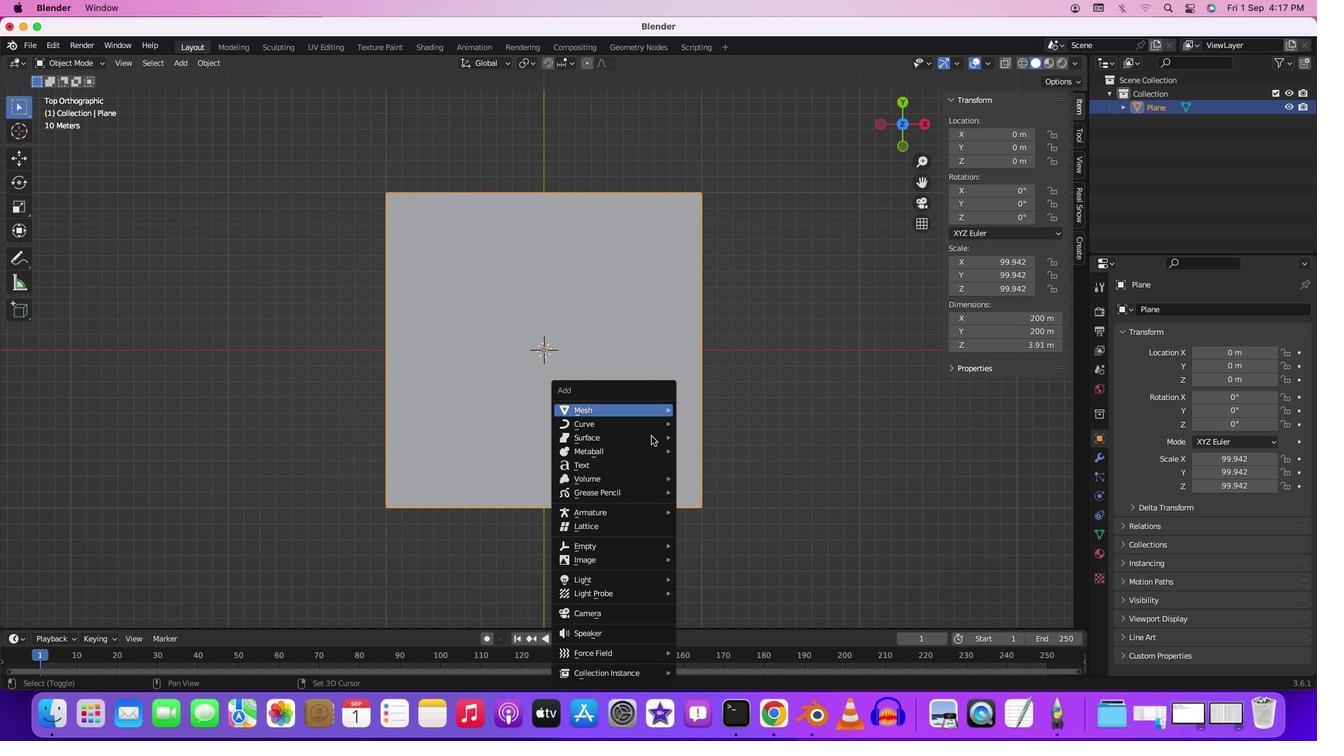 
Action: Mouse moved to (744, 129)
Screenshot: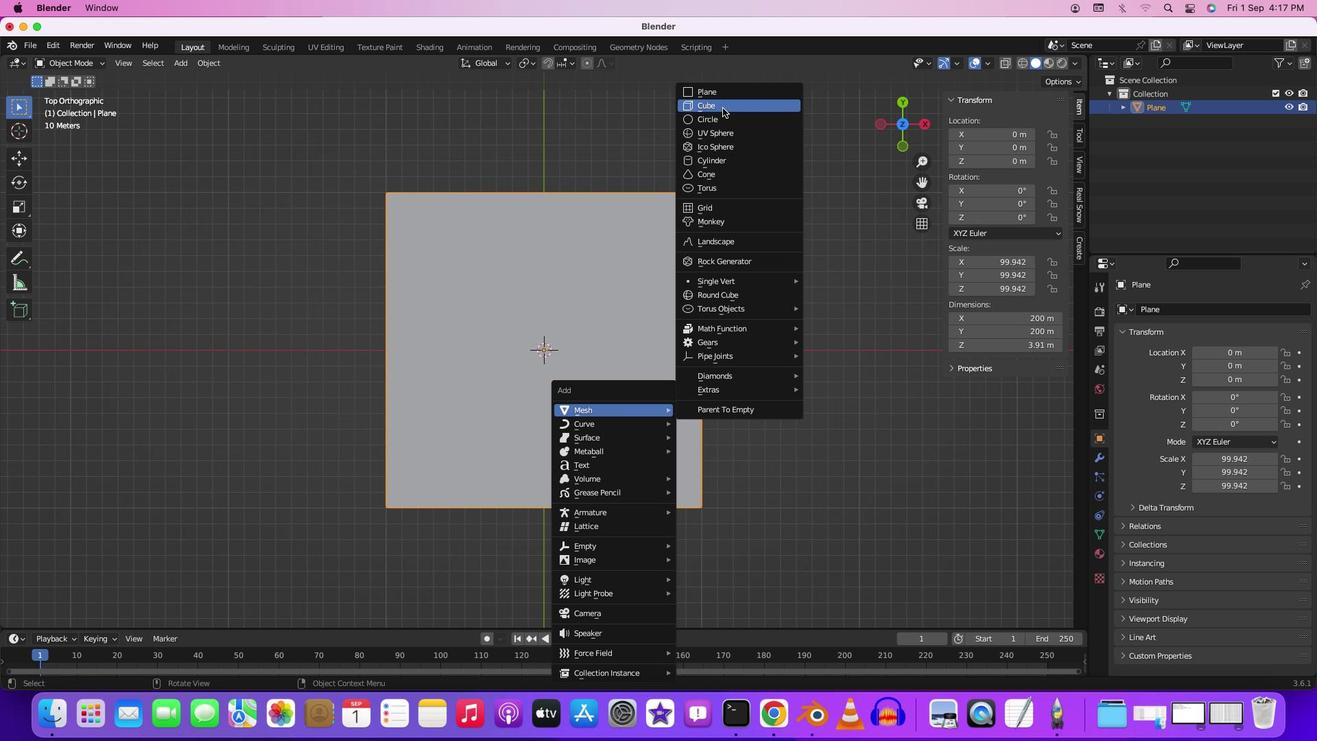 
Action: Mouse pressed left at (744, 129)
Screenshot: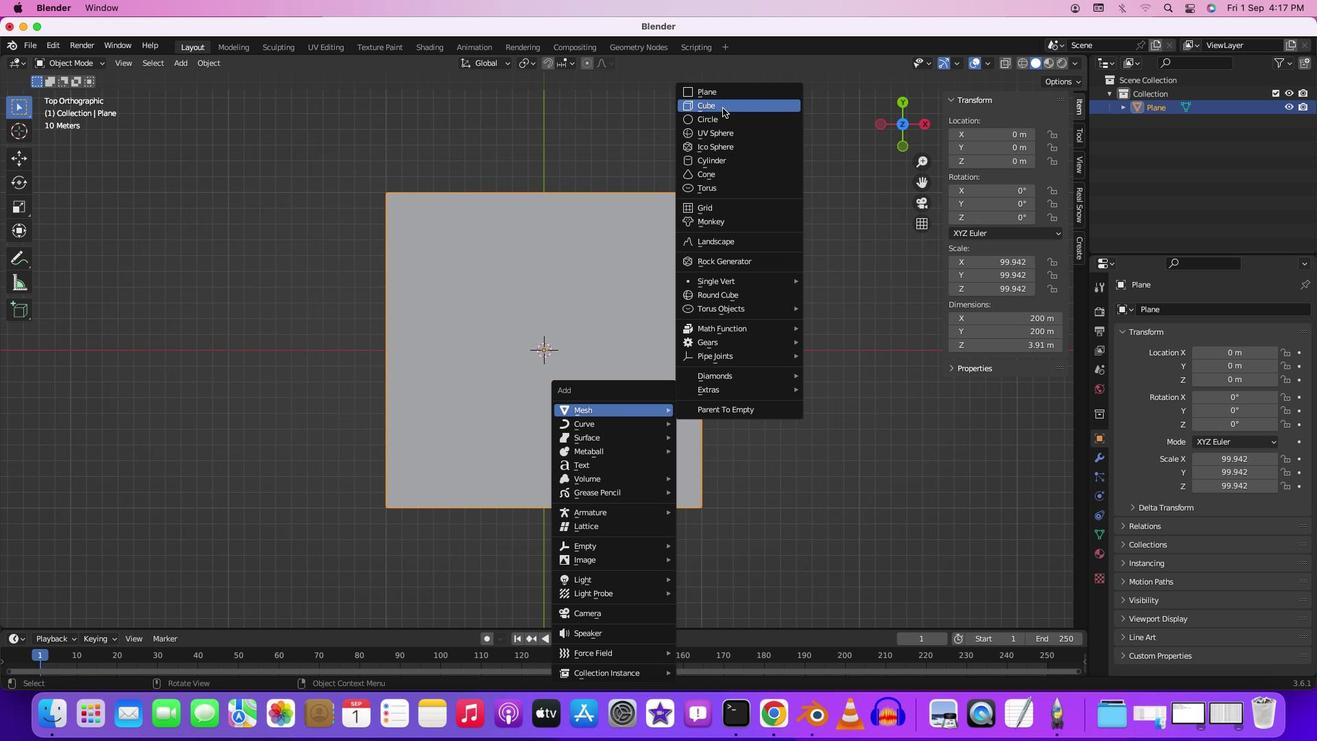 
Action: Mouse moved to (674, 358)
Screenshot: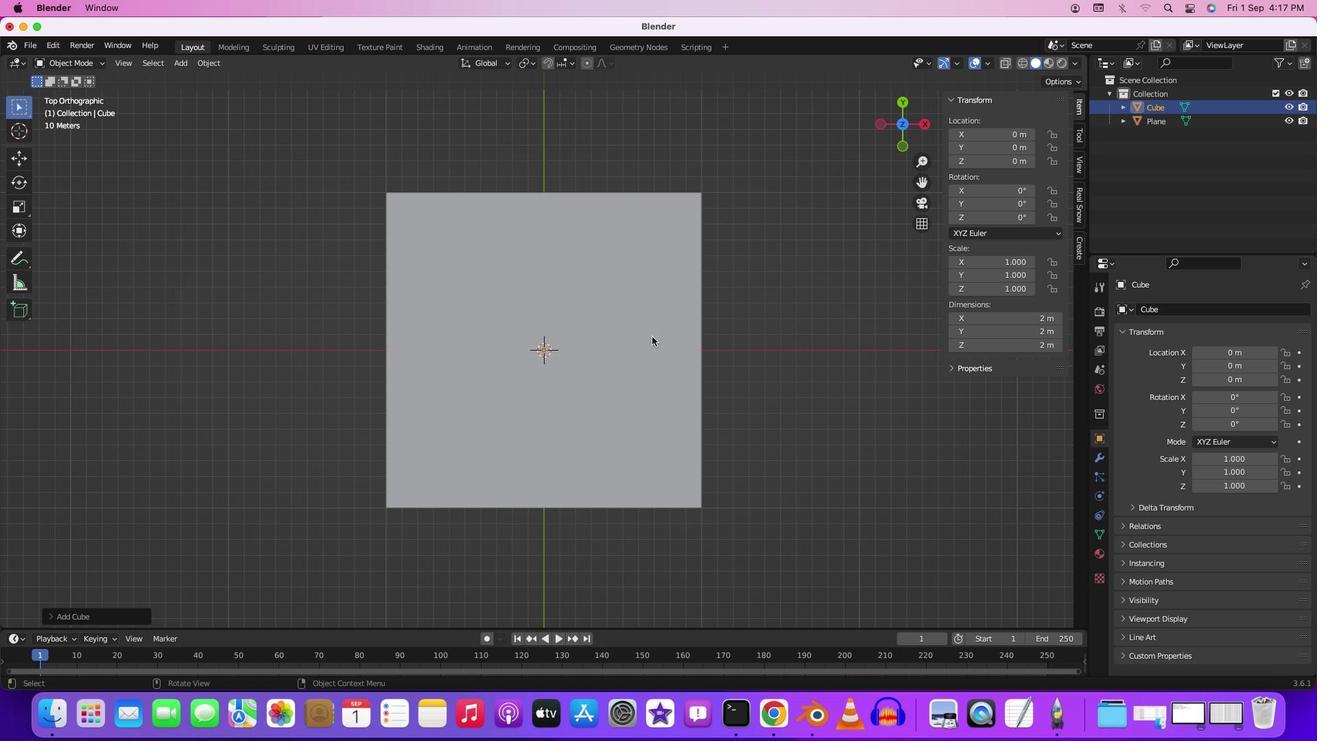 
Action: Key pressed 's'
Screenshot: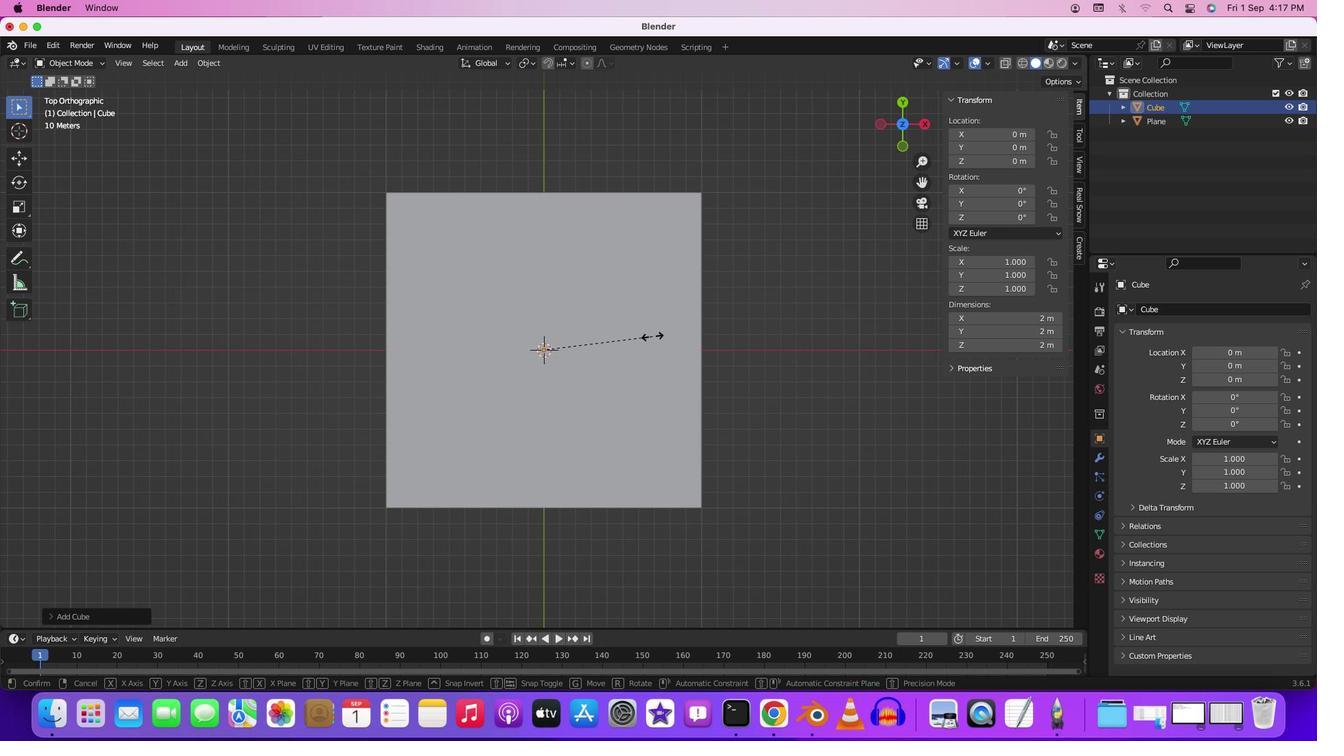 
Action: Mouse moved to (923, 411)
Screenshot: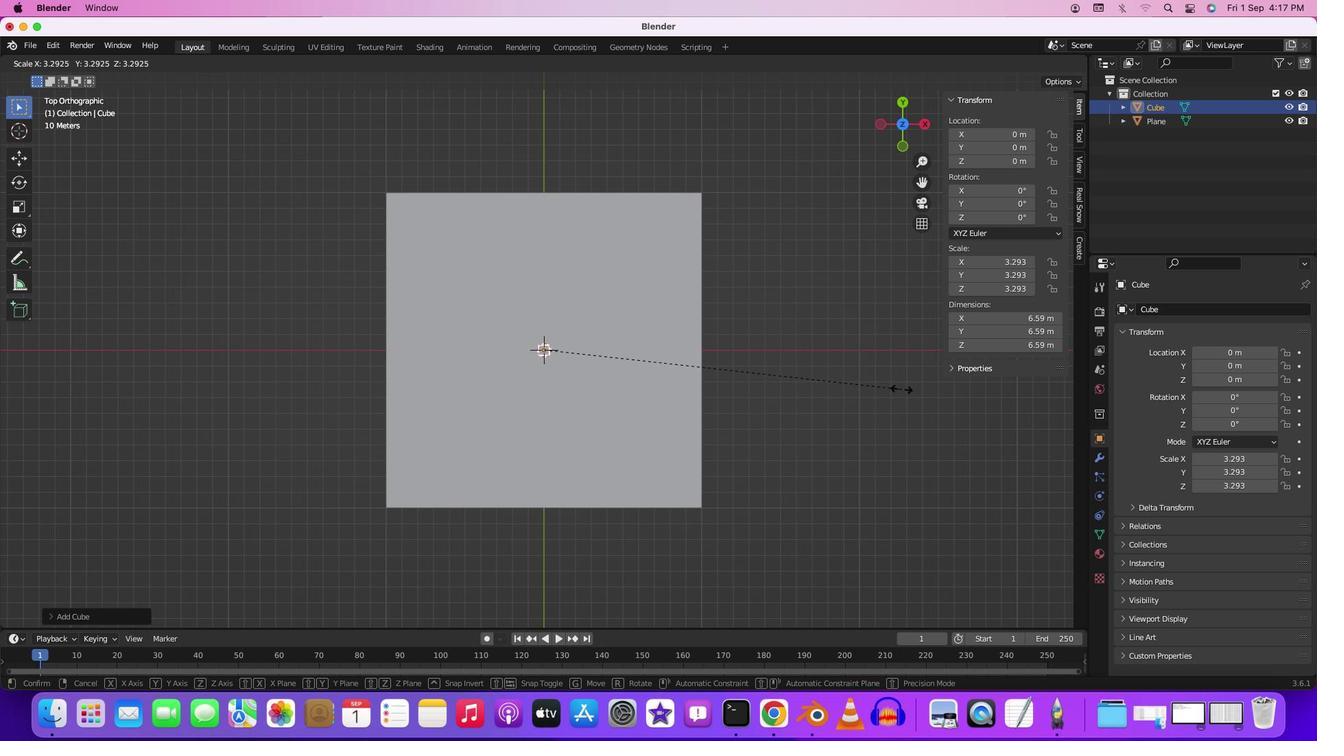 
Action: Mouse pressed left at (923, 411)
Screenshot: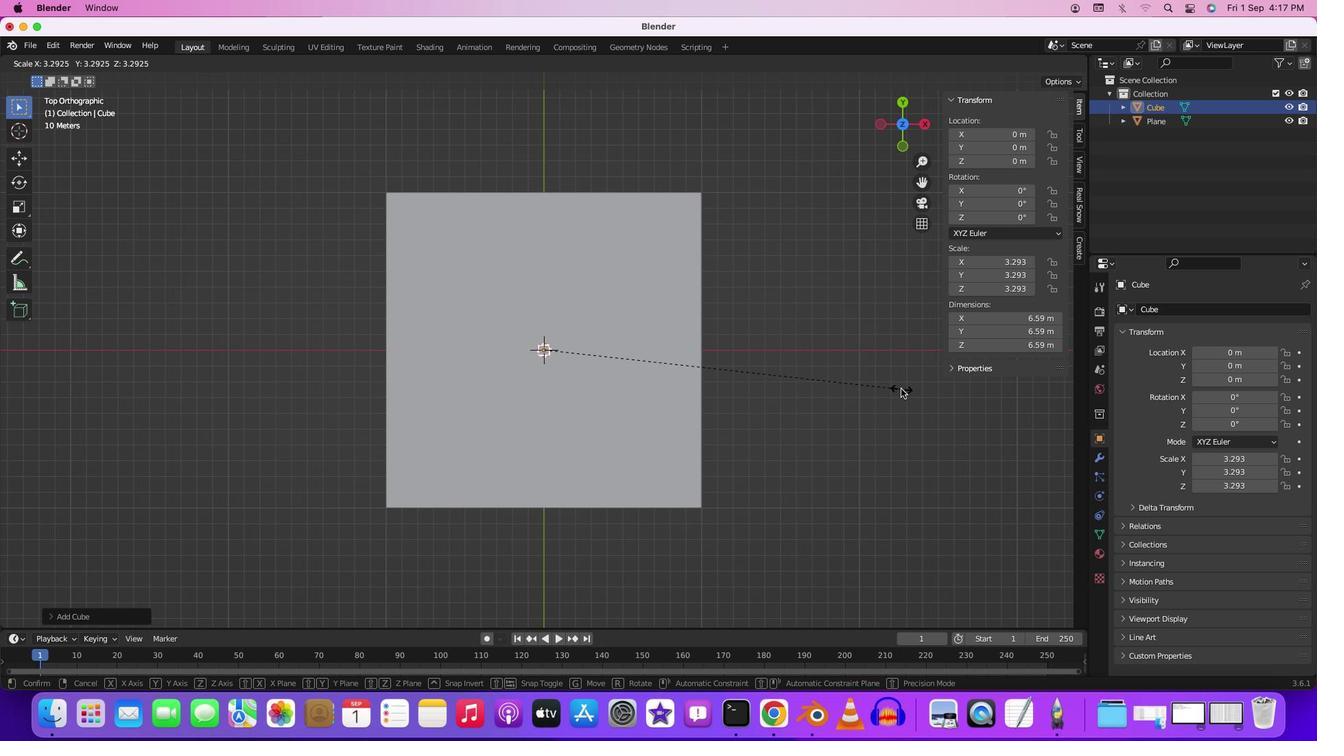 
Action: Mouse moved to (674, 383)
Screenshot: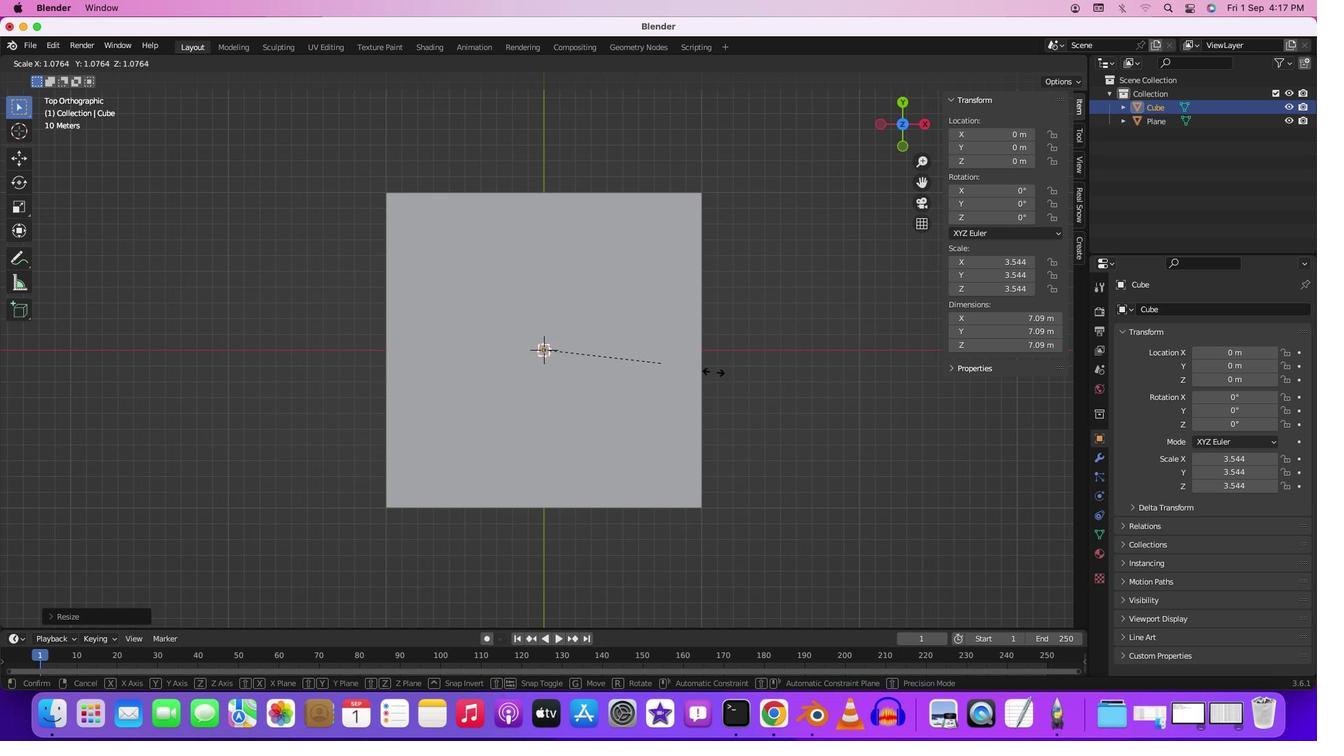 
Action: Key pressed 's'
Screenshot: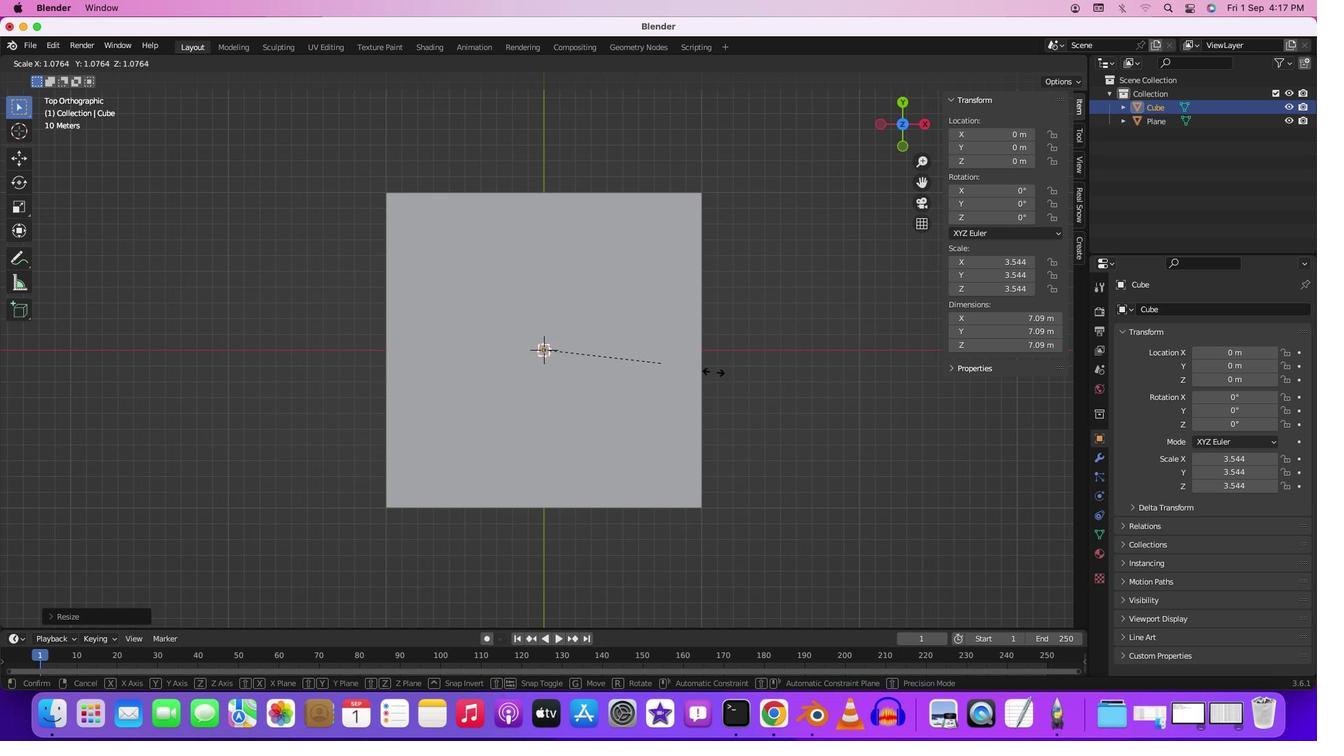
Action: Mouse moved to (903, 424)
Screenshot: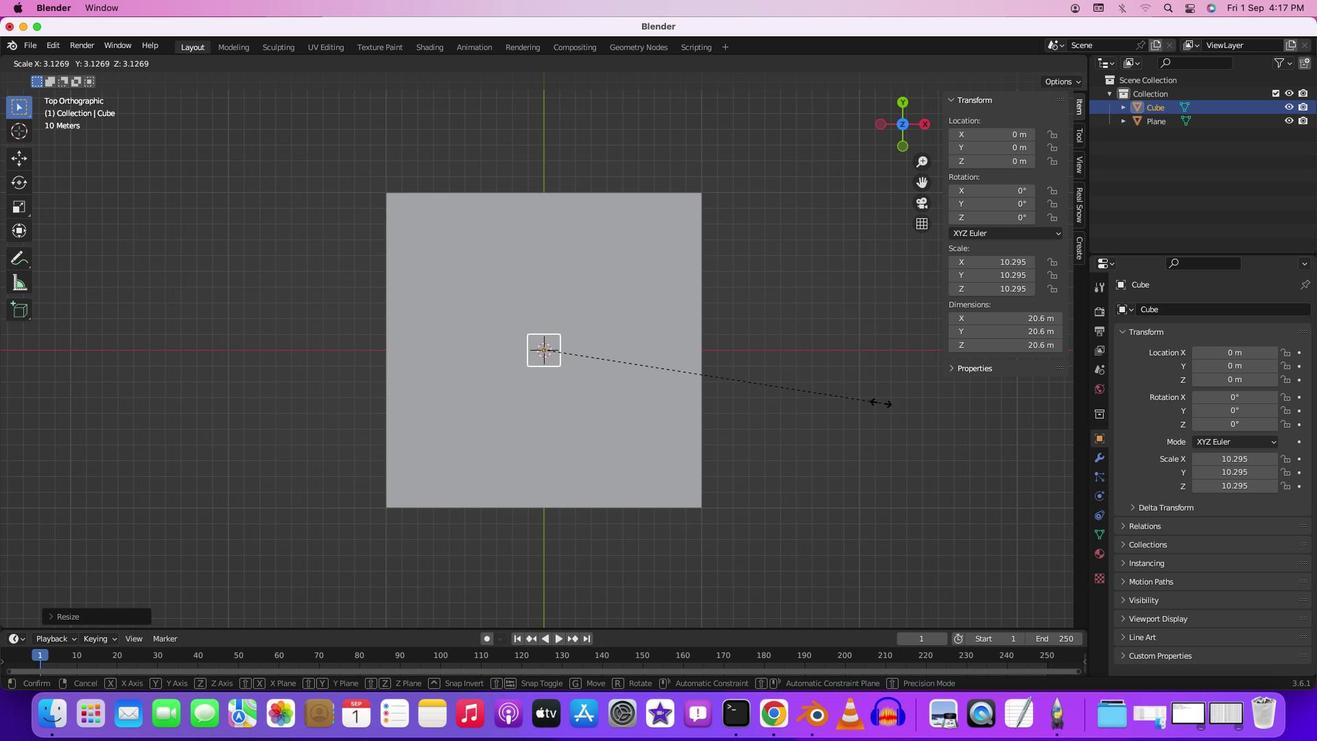 
Action: Mouse pressed left at (903, 424)
Screenshot: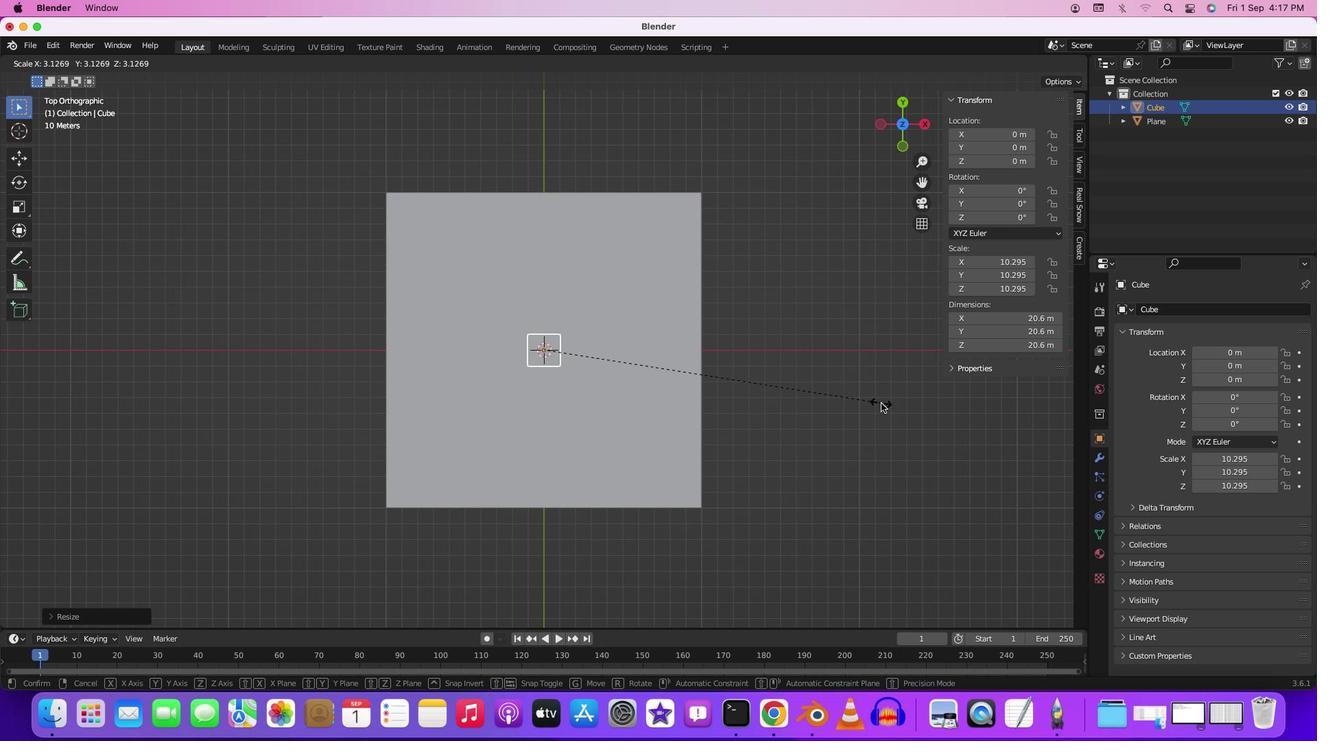 
Action: Mouse moved to (903, 424)
Screenshot: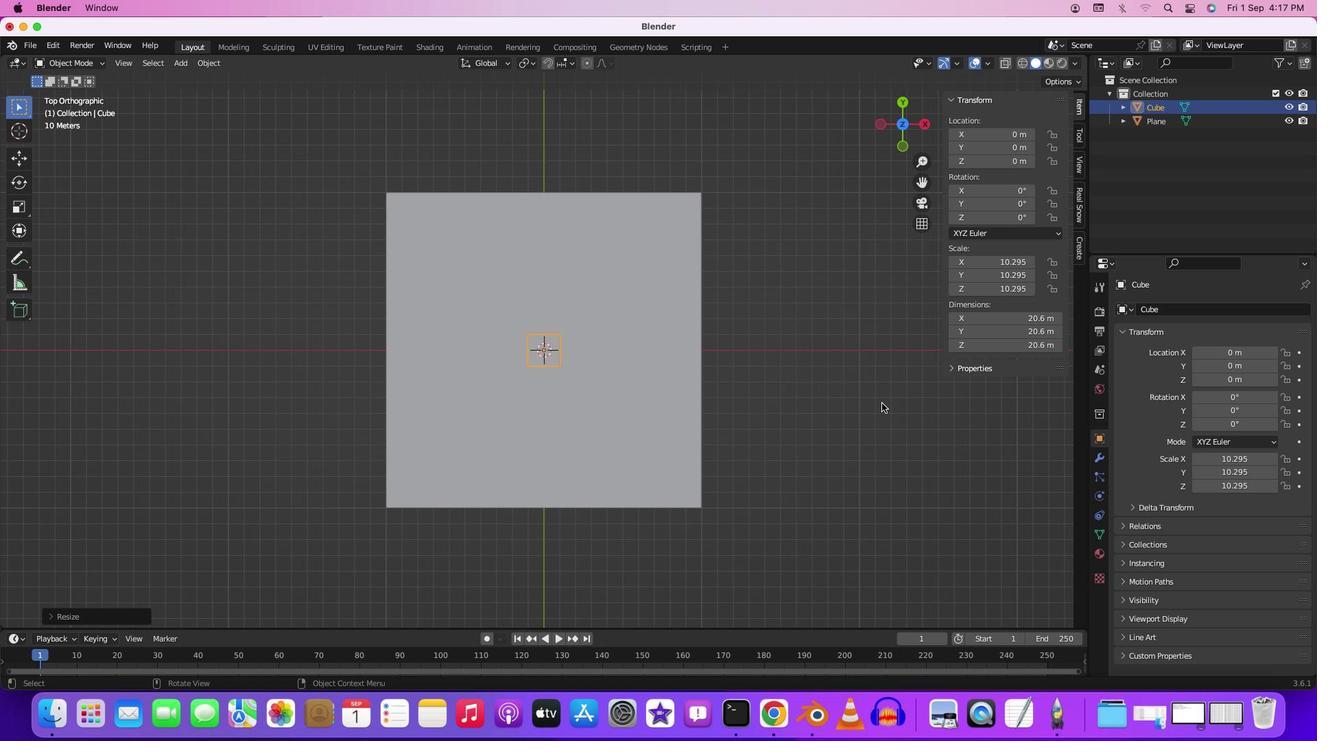 
Action: Key pressed '1''g''z'
Screenshot: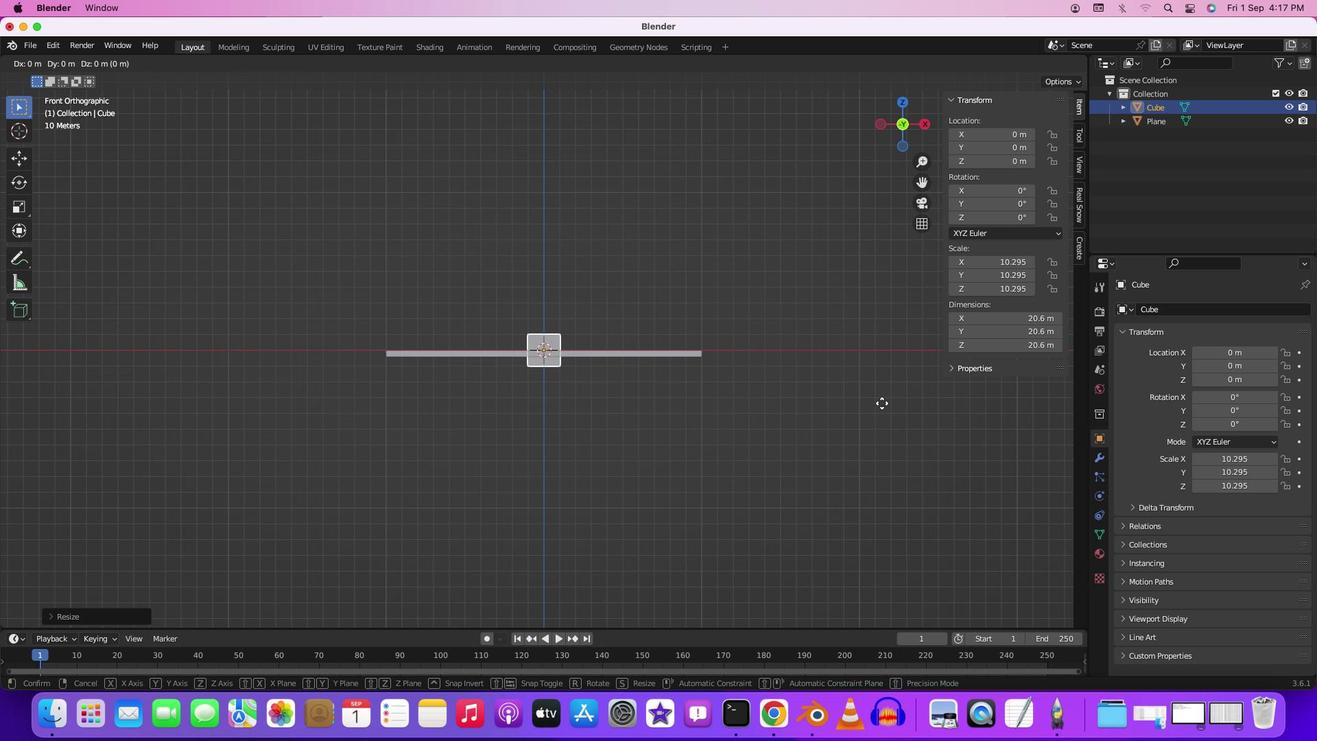 
Action: Mouse moved to (594, 415)
Screenshot: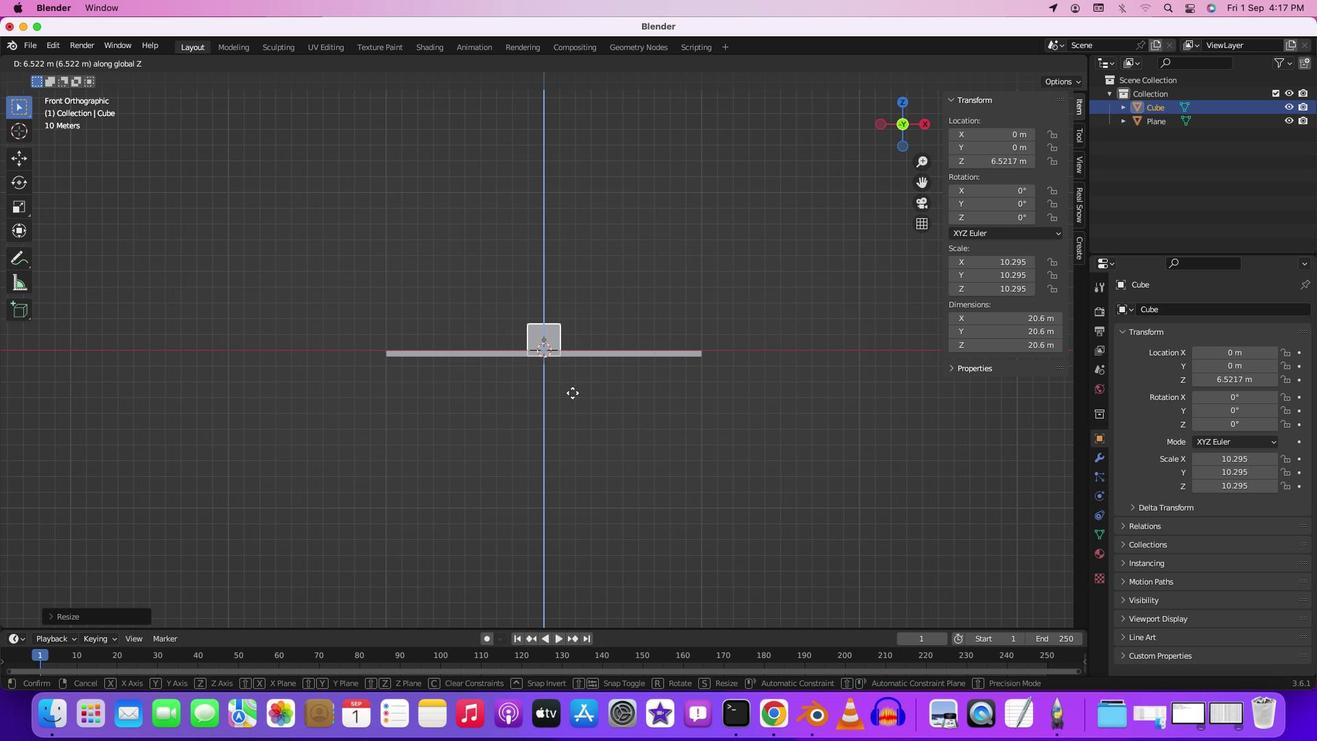 
Action: Mouse pressed left at (594, 415)
Screenshot: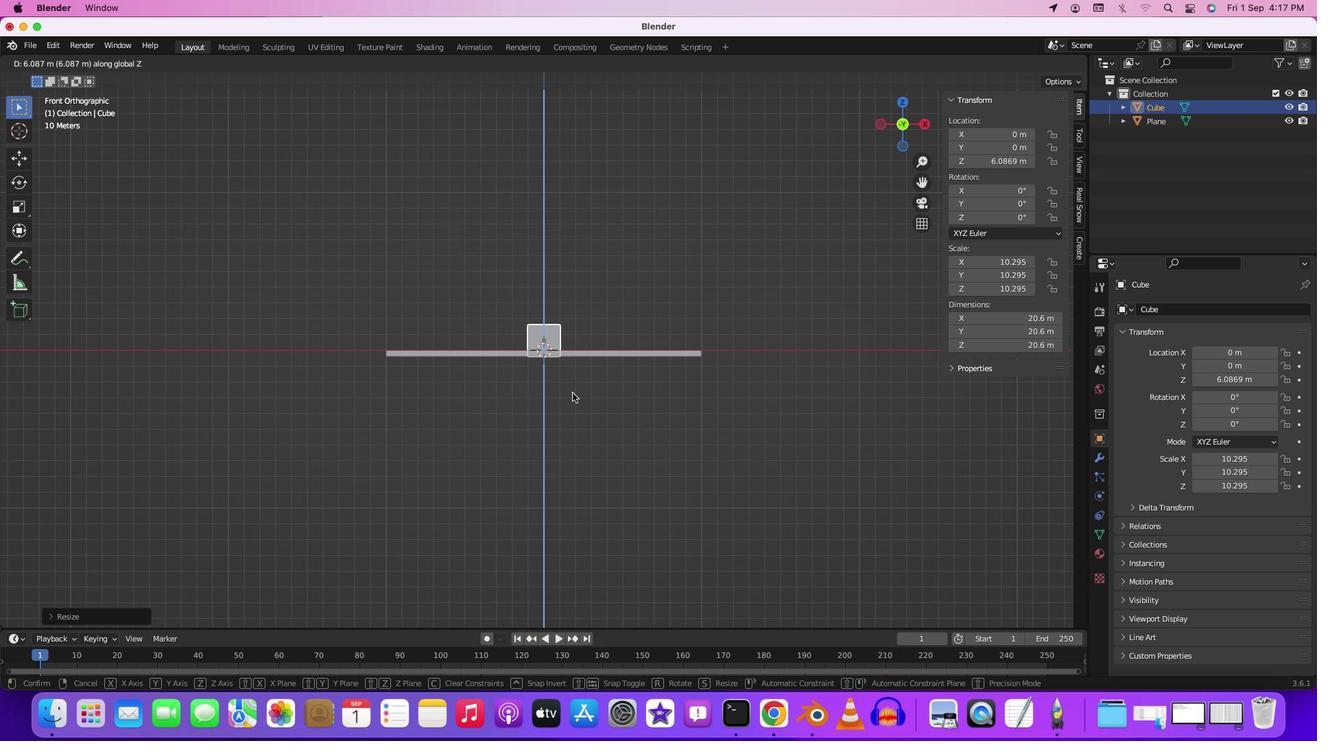 
Action: Mouse moved to (646, 399)
Screenshot: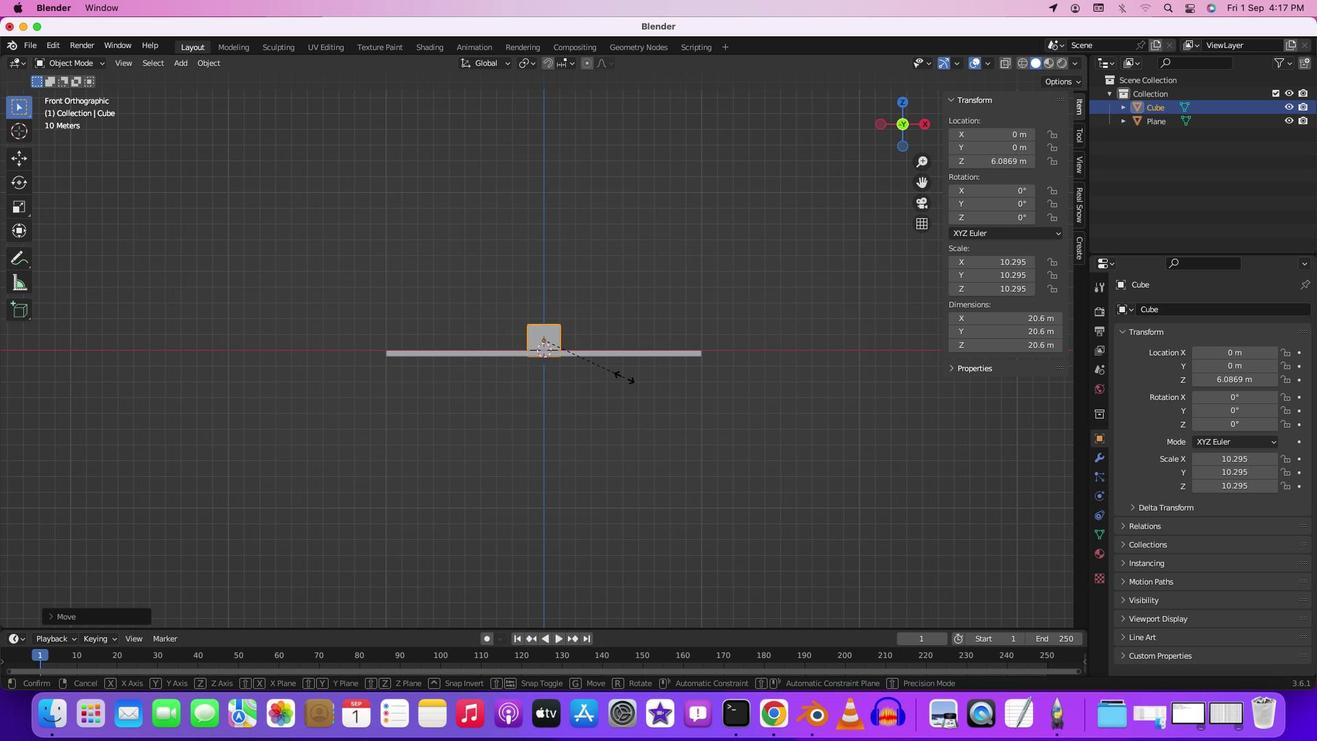 
Action: Key pressed 's'
Screenshot: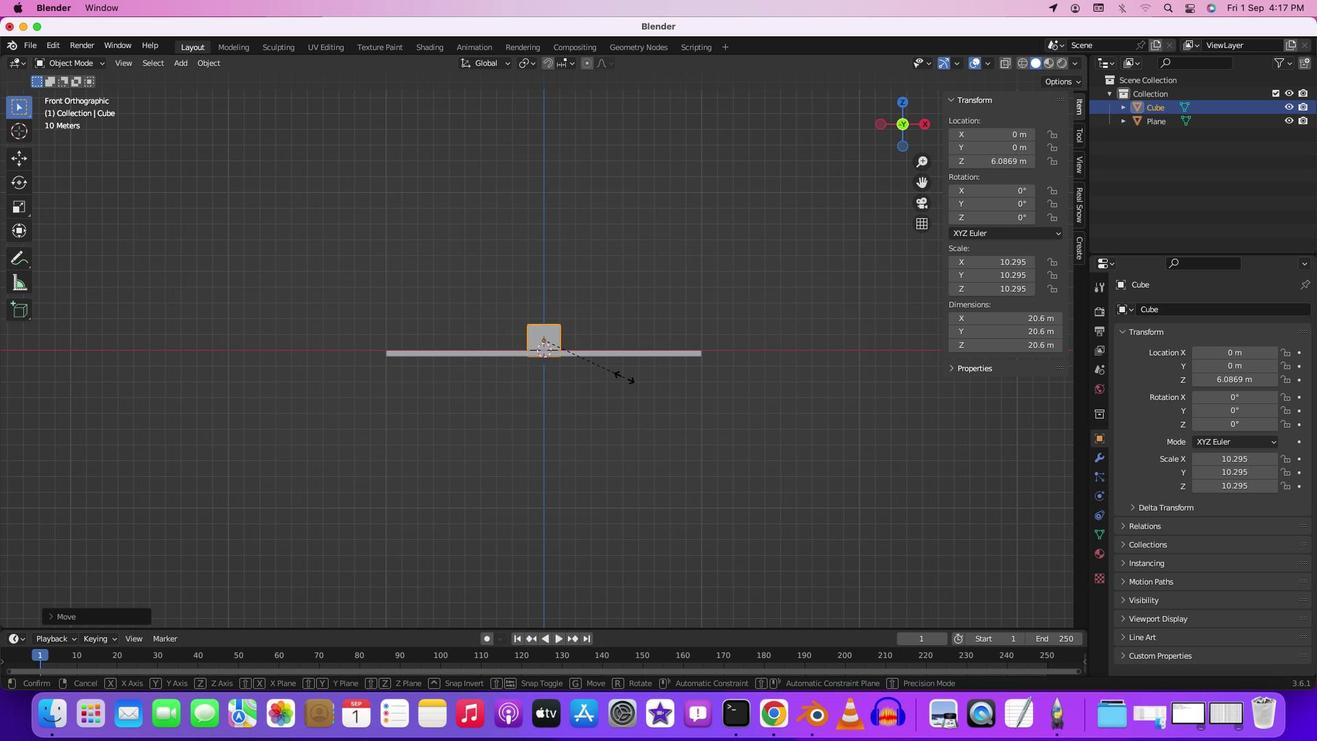 
Action: Mouse moved to (716, 398)
Screenshot: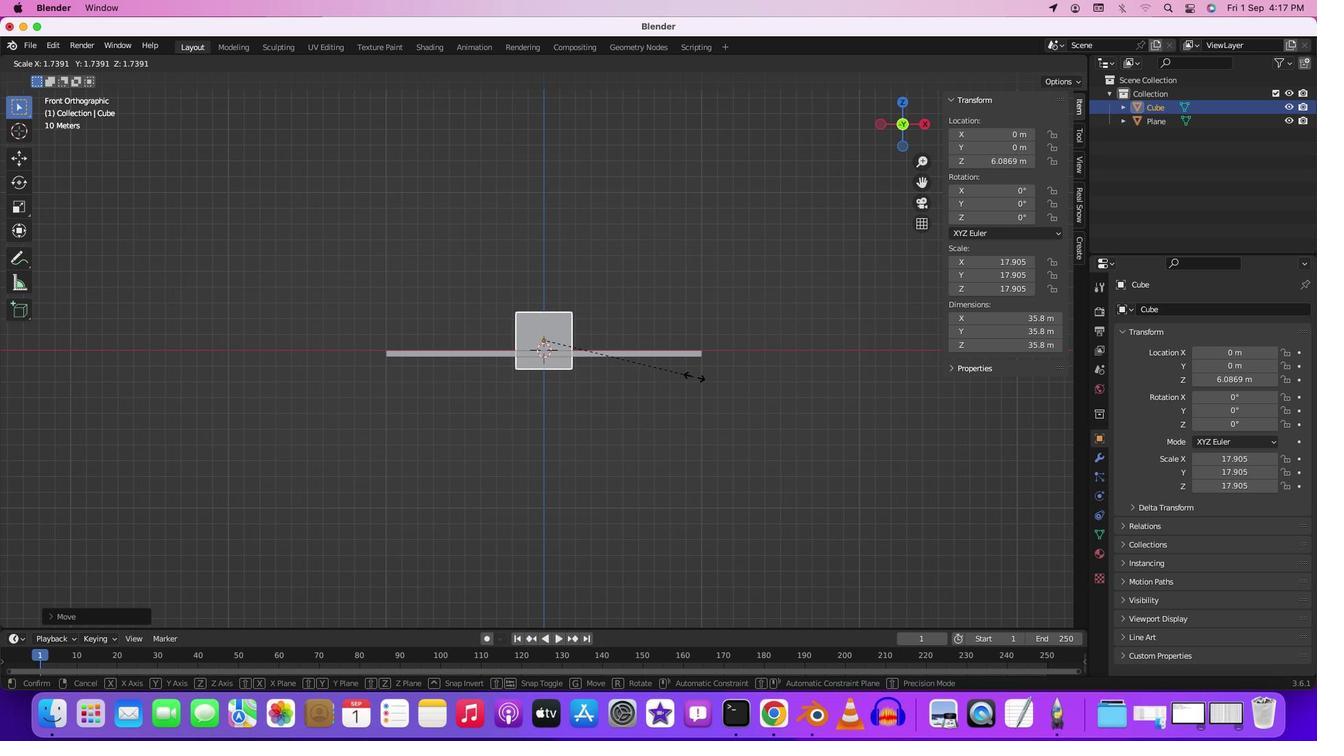 
Action: Mouse pressed left at (716, 398)
Screenshot: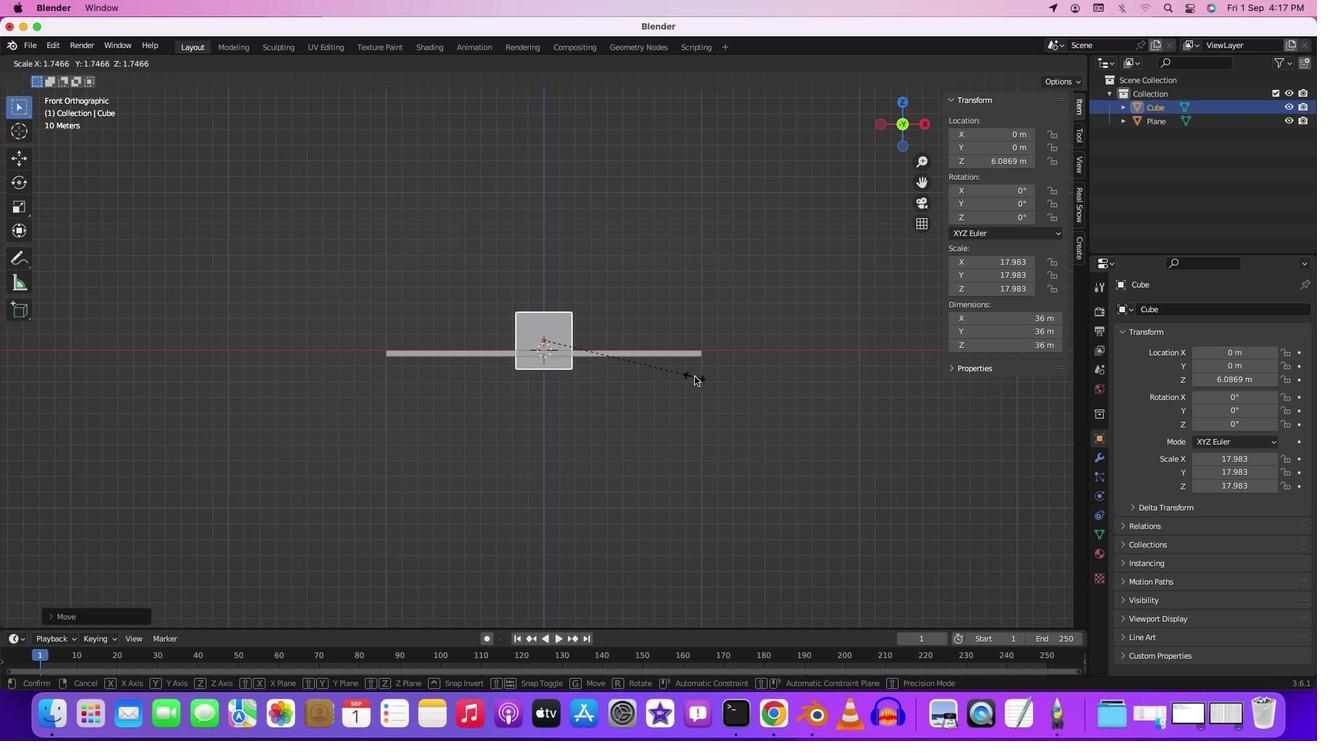 
Action: Mouse moved to (697, 400)
Screenshot: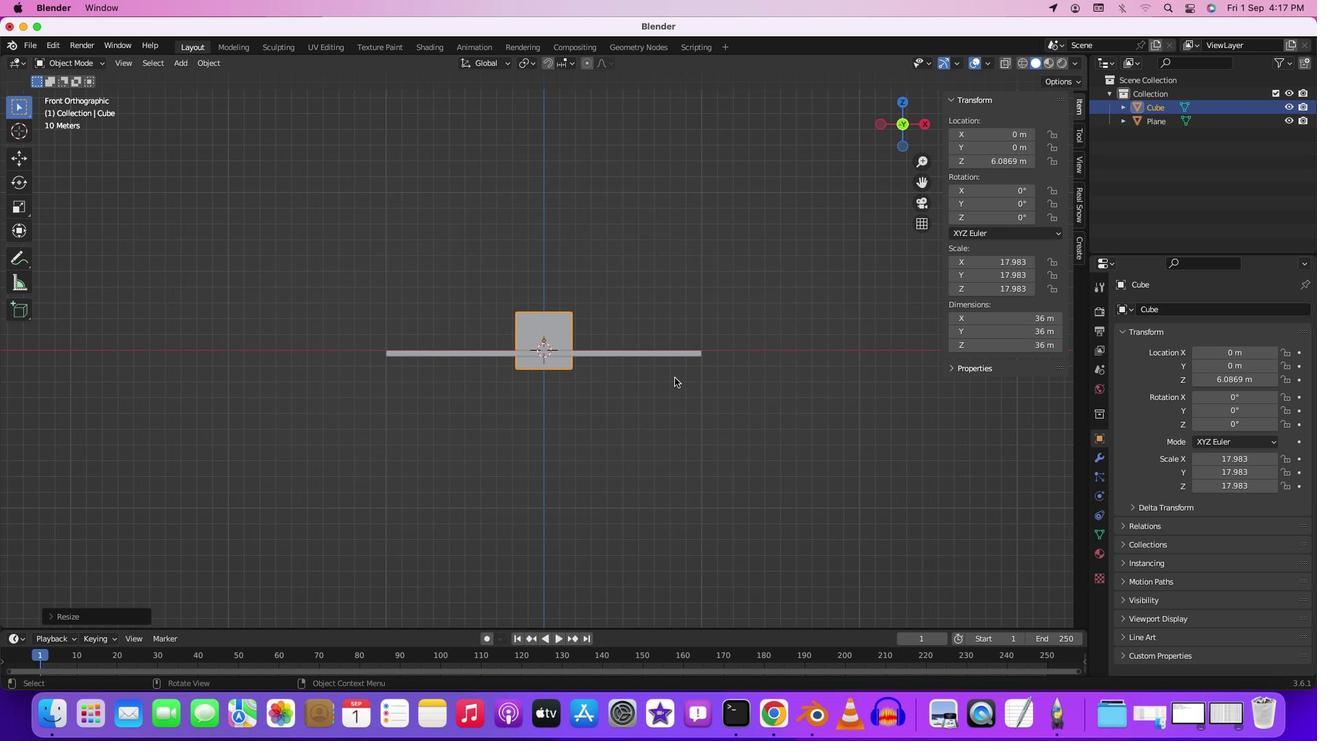 
Action: Key pressed 'g''z'
Screenshot: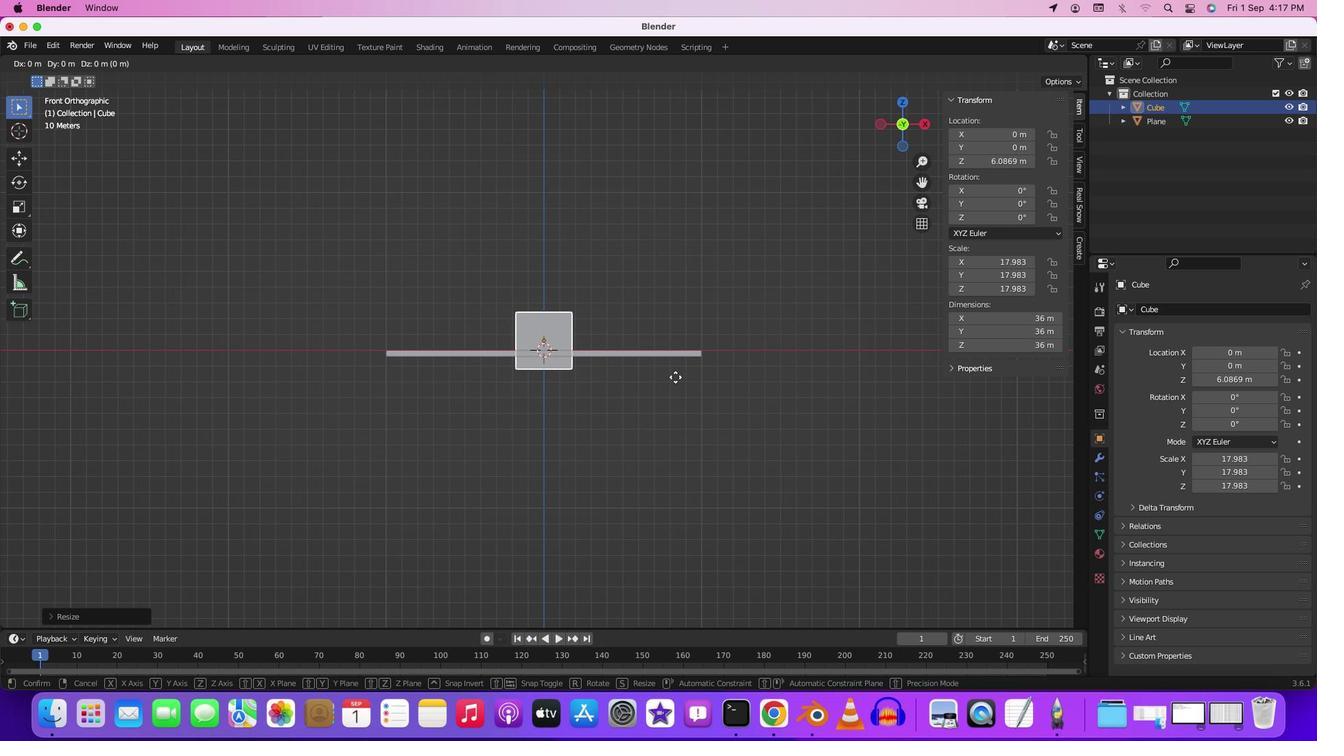 
Action: Mouse moved to (697, 387)
Screenshot: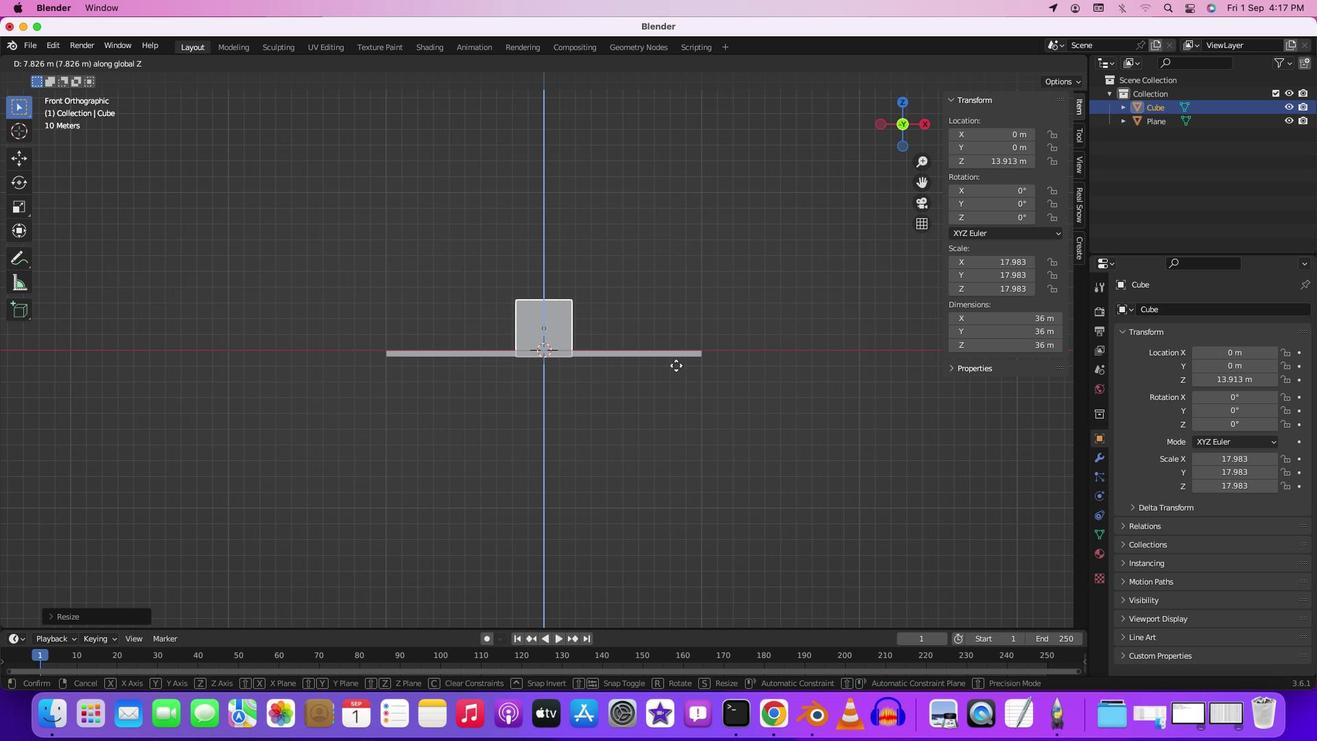 
Action: Mouse pressed left at (697, 387)
Screenshot: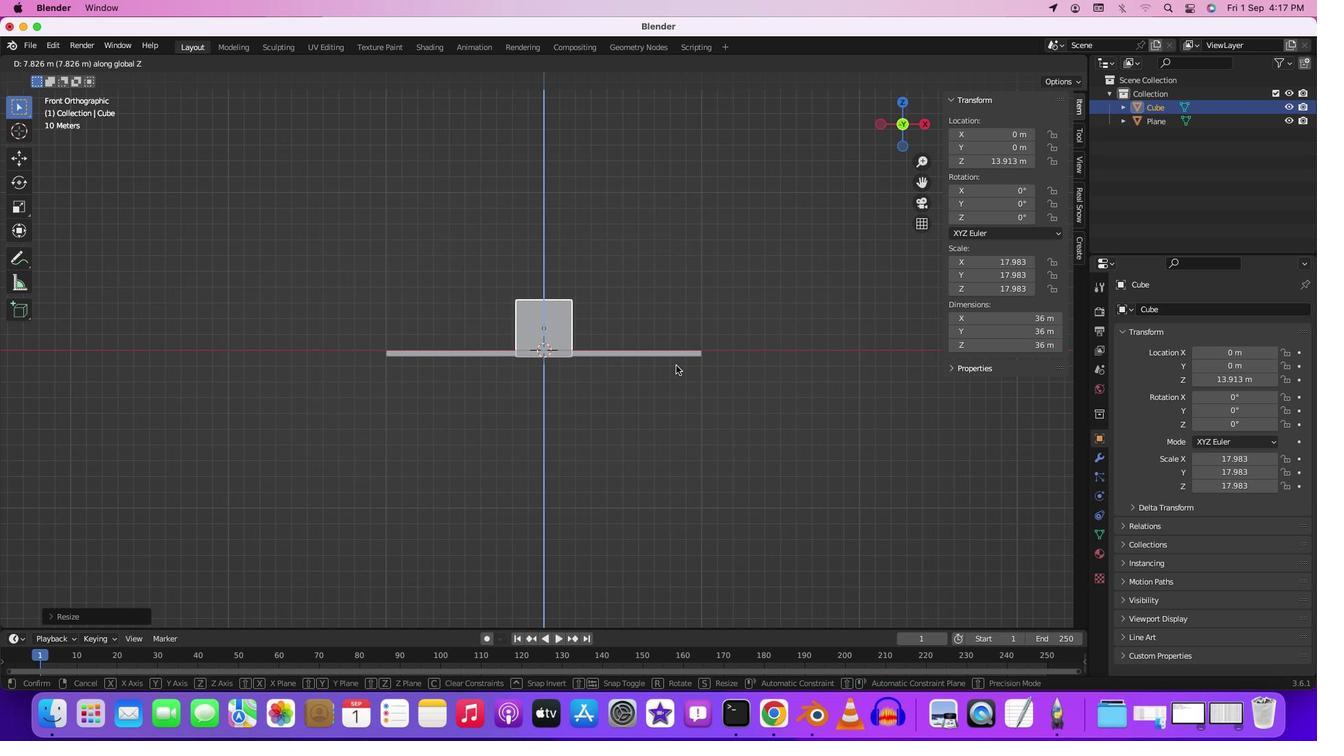 
Action: Mouse moved to (683, 390)
Screenshot: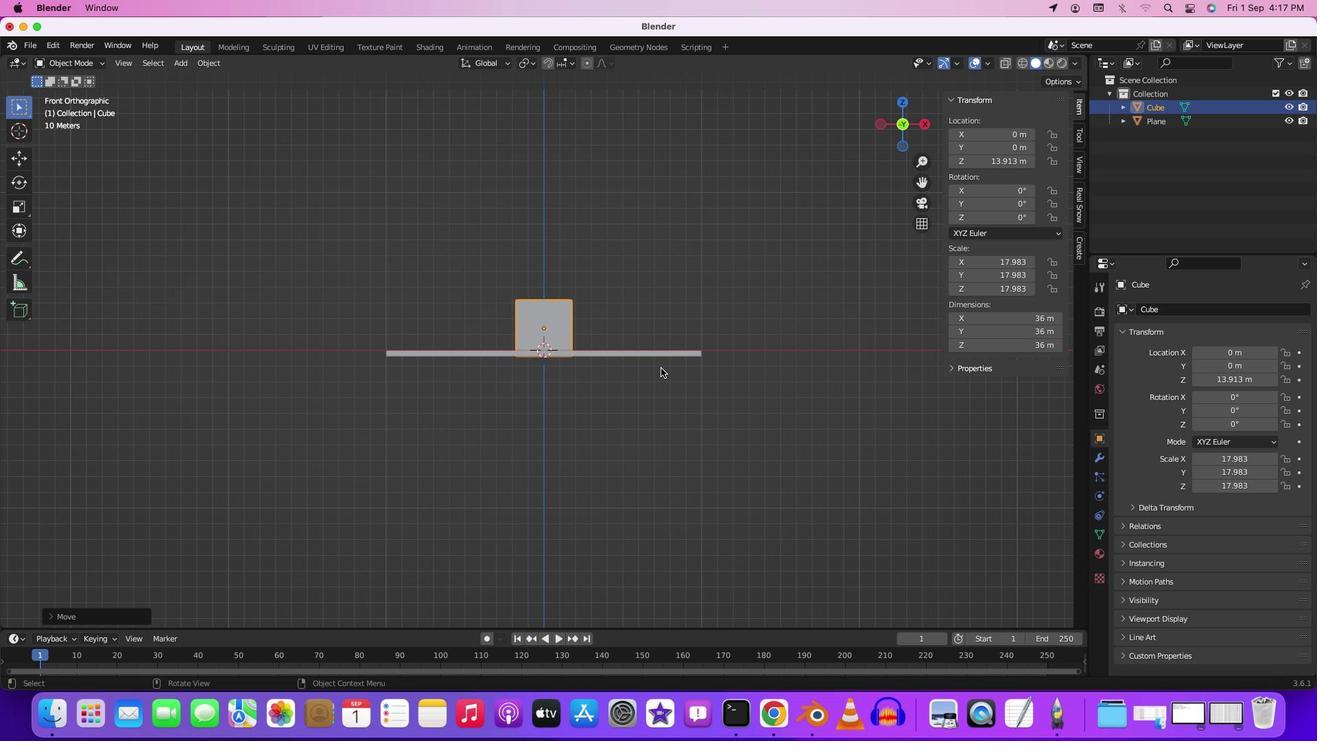 
Action: Key pressed '7'
Screenshot: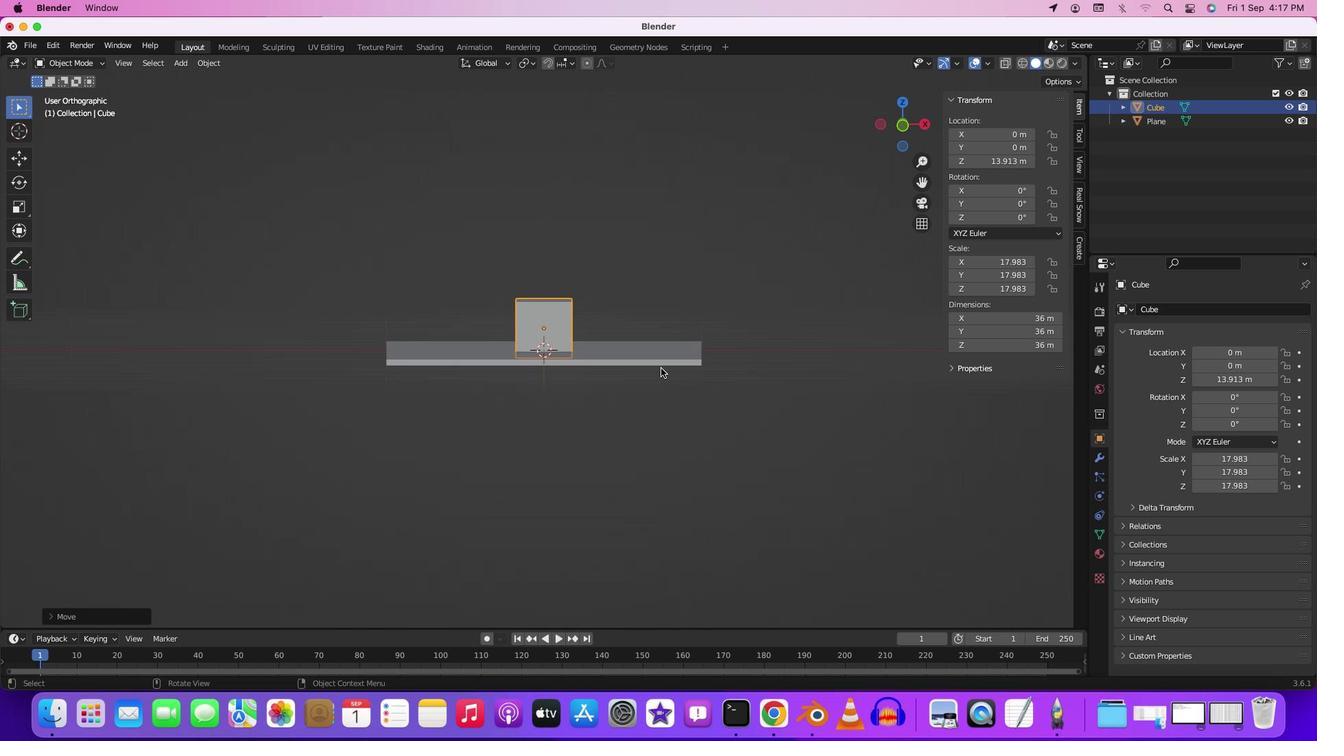 
Action: Mouse moved to (699, 395)
Screenshot: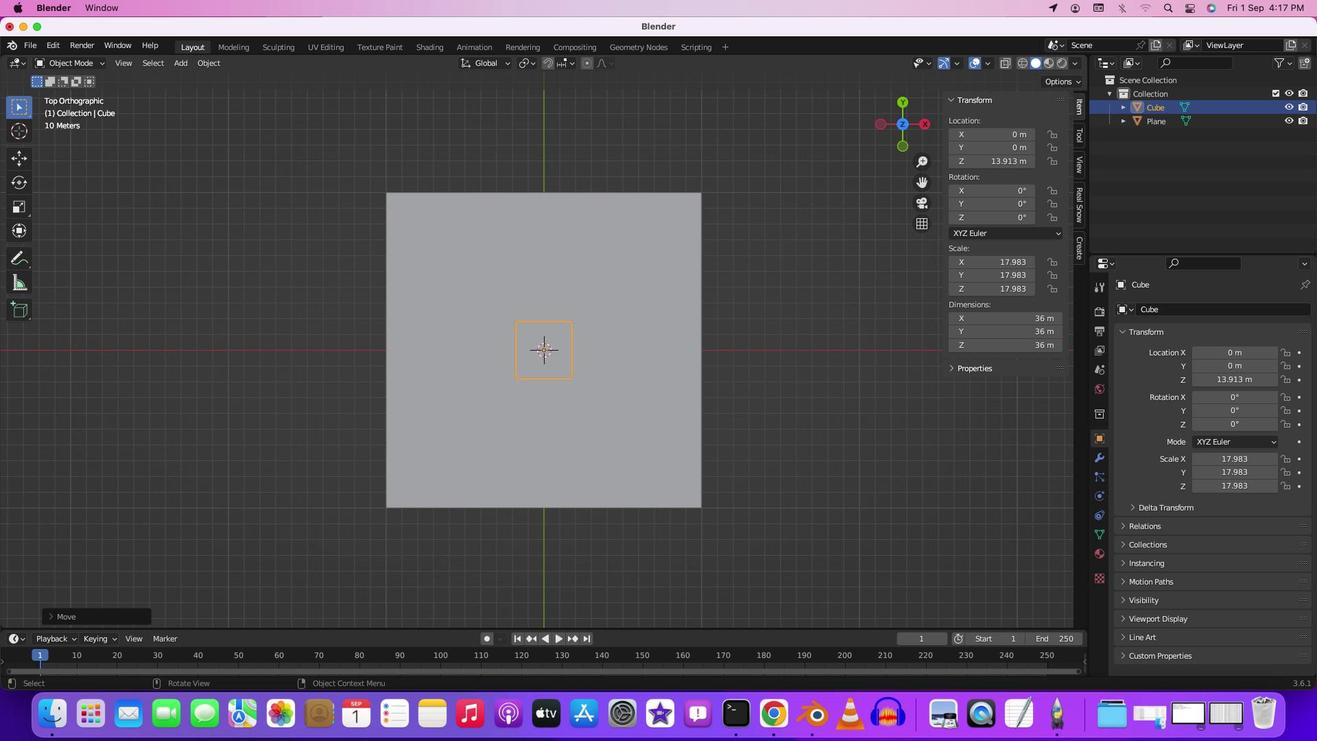 
Action: Key pressed 's'
Screenshot: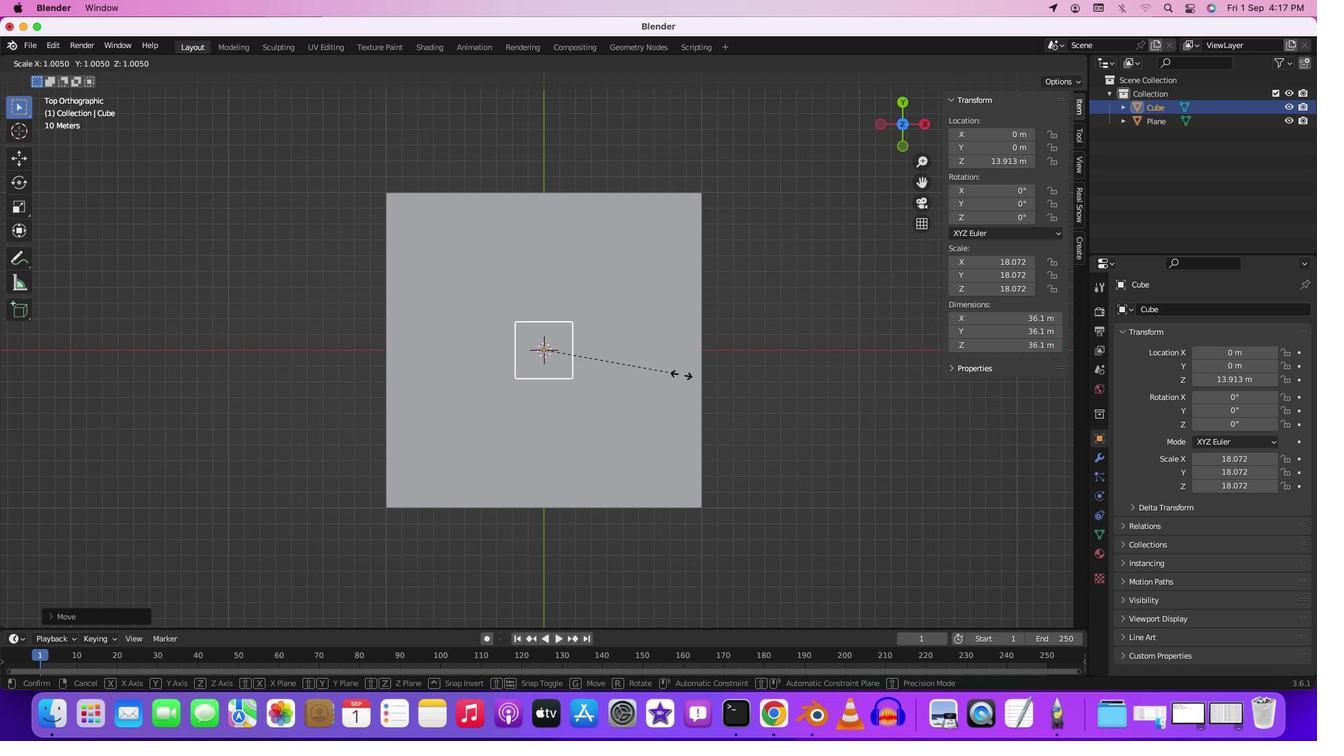 
Action: Mouse moved to (741, 398)
Screenshot: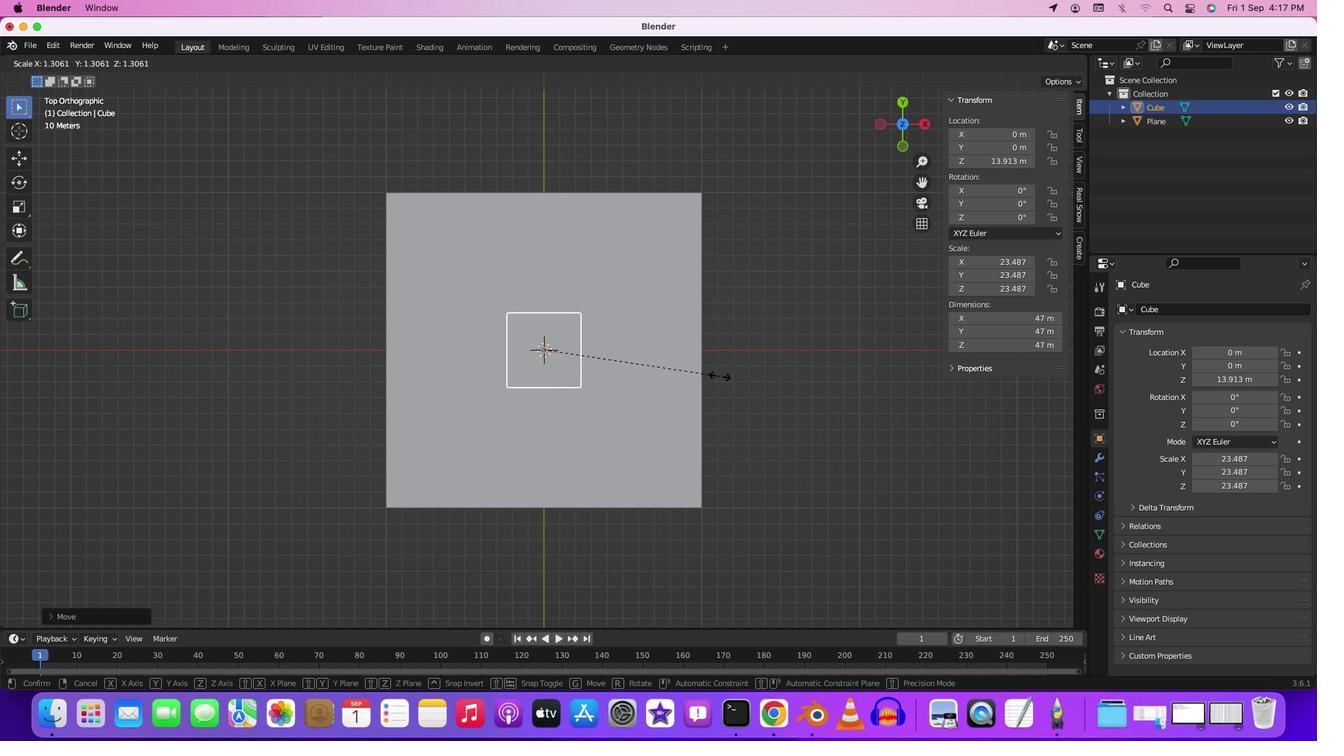 
Action: Mouse pressed left at (741, 398)
Screenshot: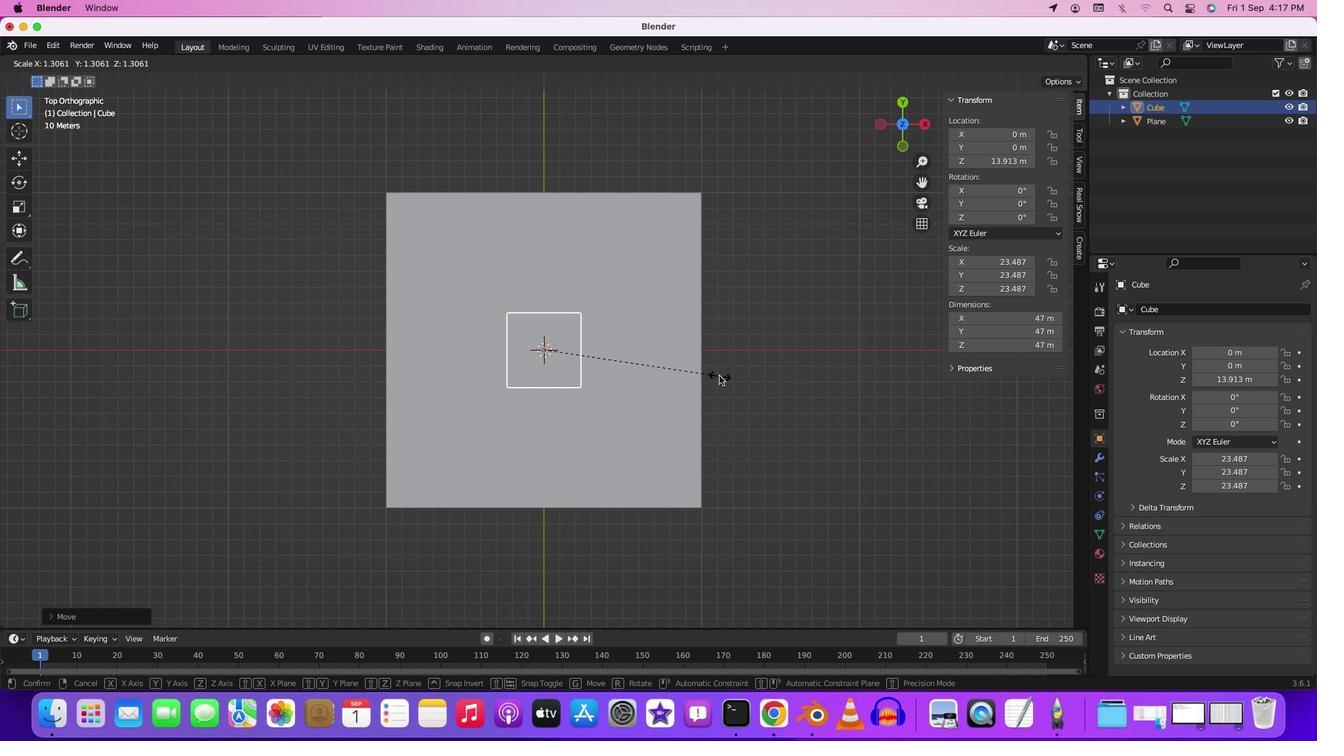 
Action: Key pressed 'g''x'
Screenshot: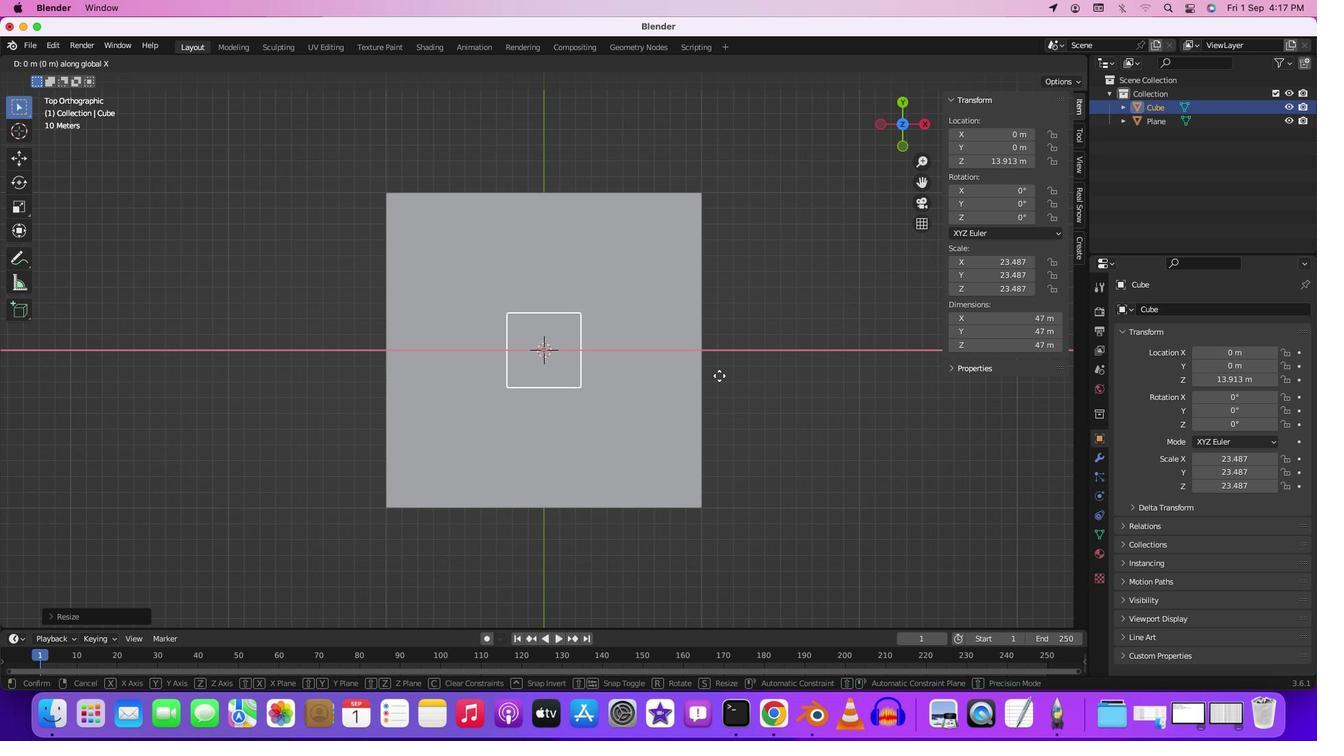 
Action: Mouse moved to (899, 413)
Screenshot: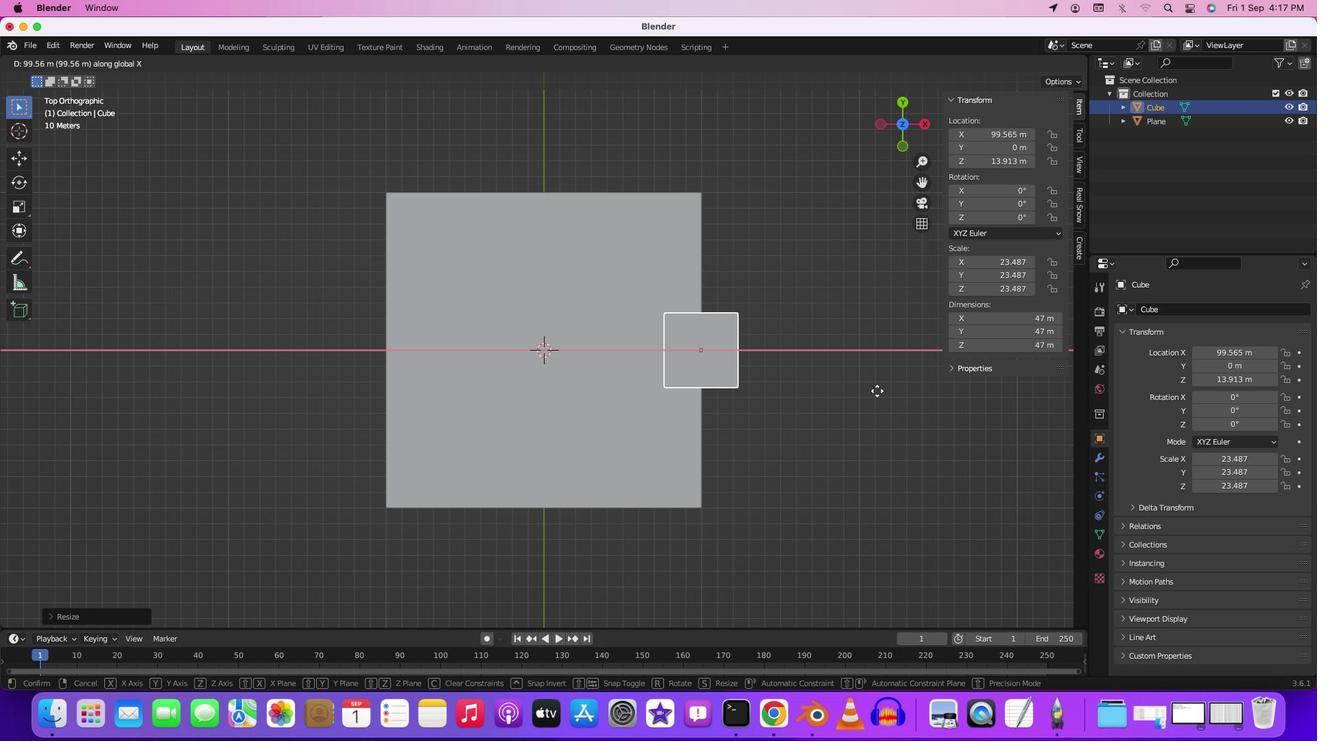 
Action: Mouse pressed left at (899, 413)
Screenshot: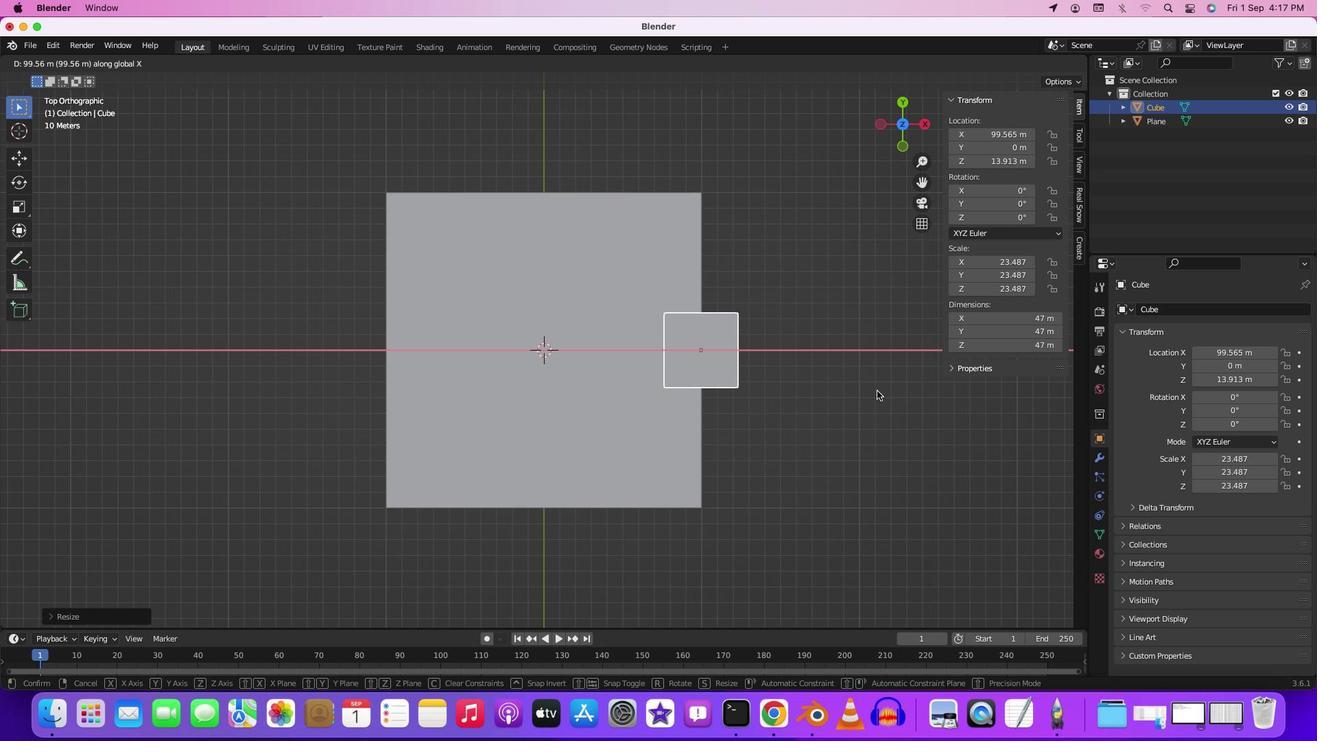 
Action: Key pressed 'g''y'
Screenshot: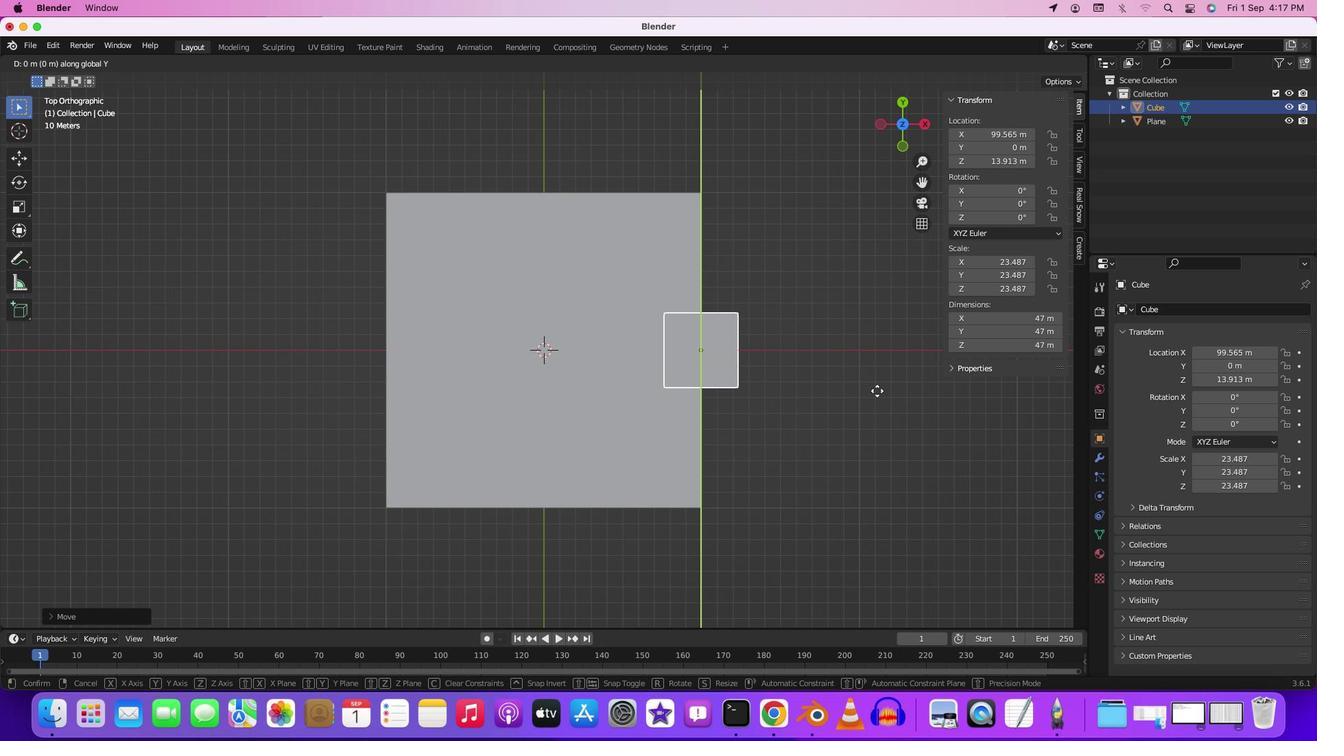 
Action: Mouse moved to (888, 570)
Screenshot: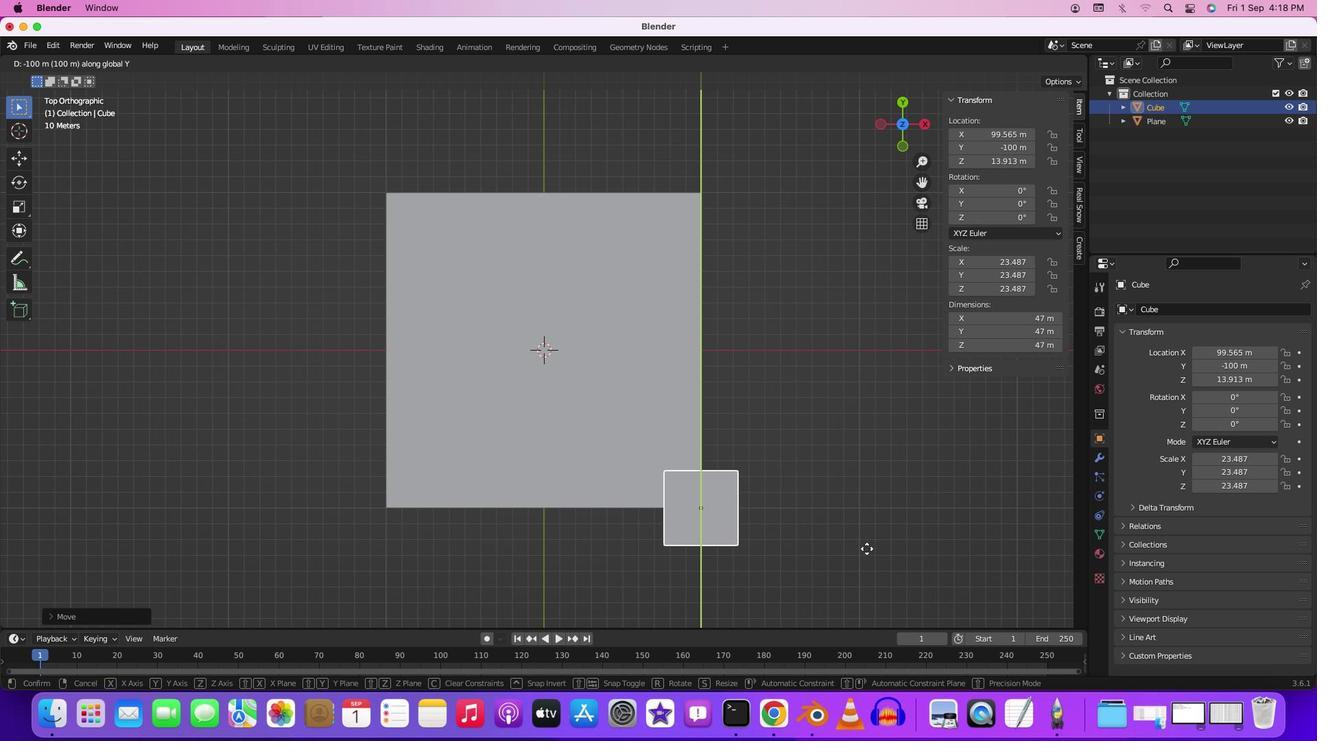 
Action: Mouse pressed left at (888, 570)
Screenshot: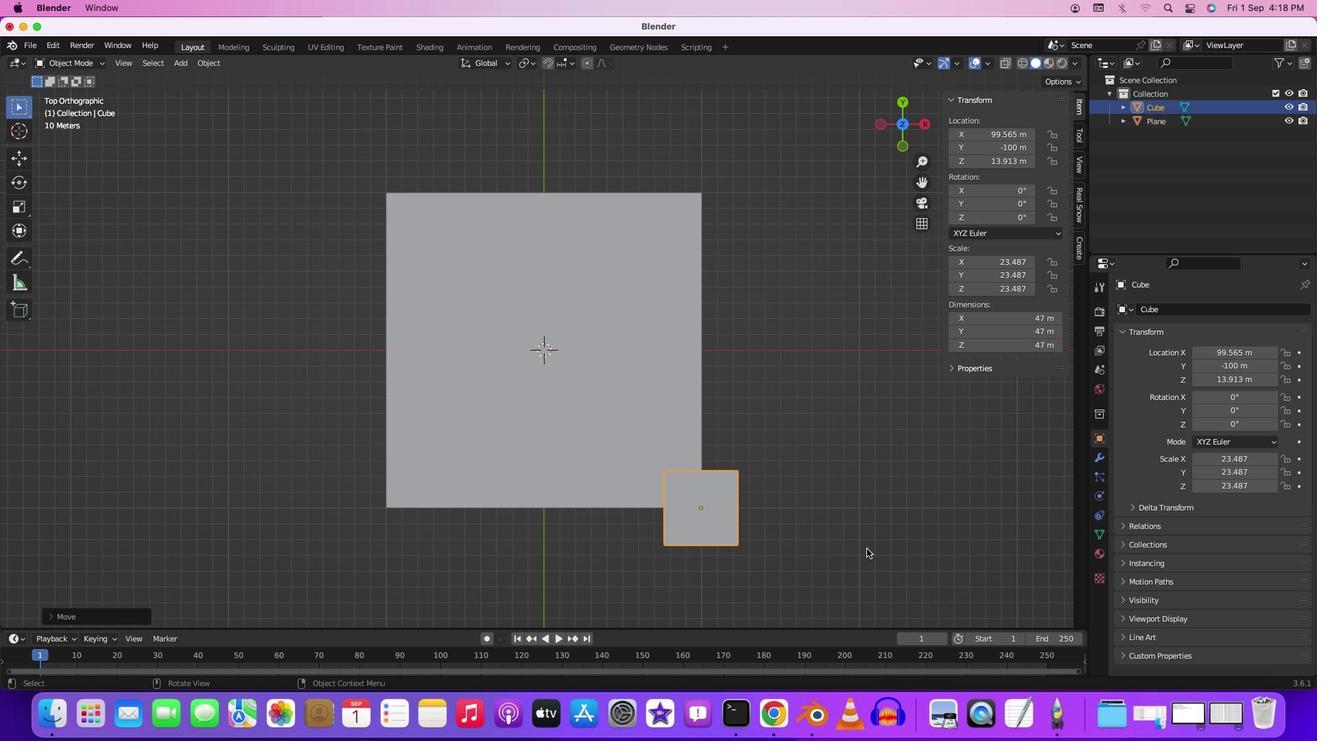 
Action: Mouse moved to (914, 566)
Screenshot: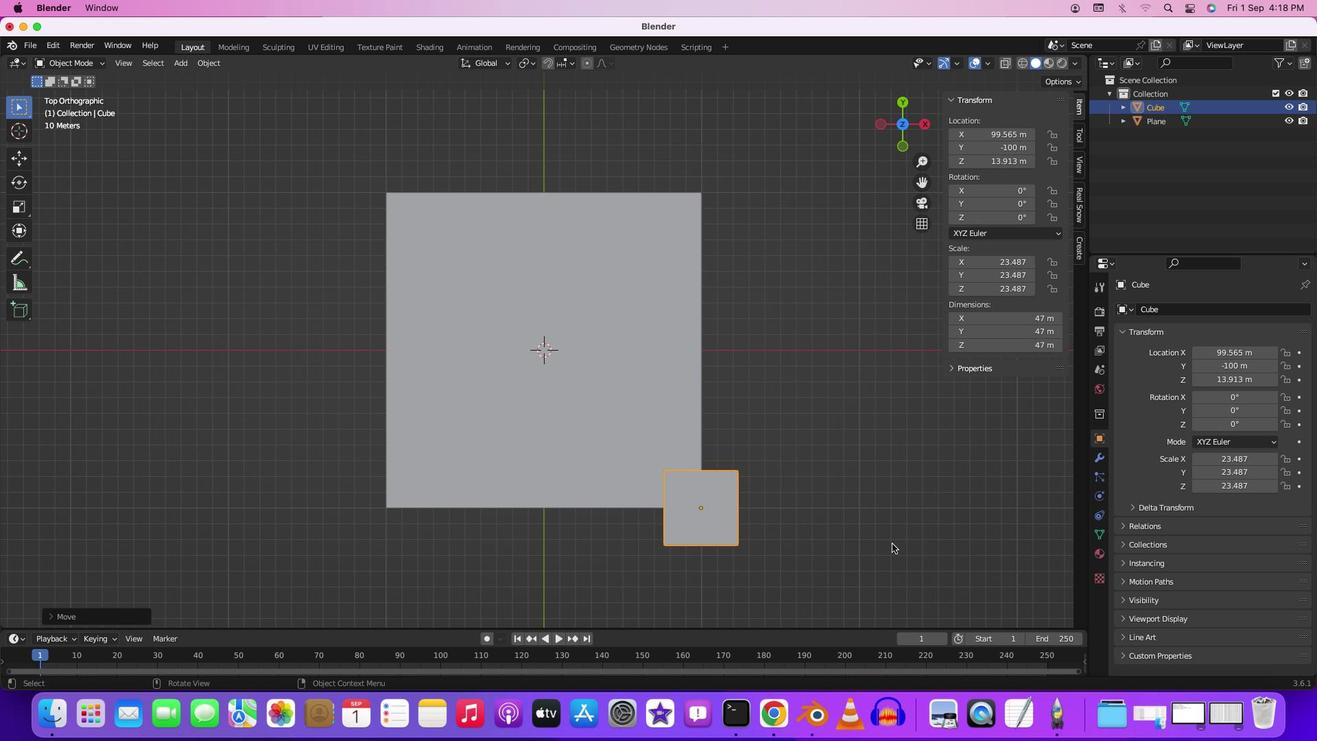 
Action: Mouse pressed left at (914, 566)
Screenshot: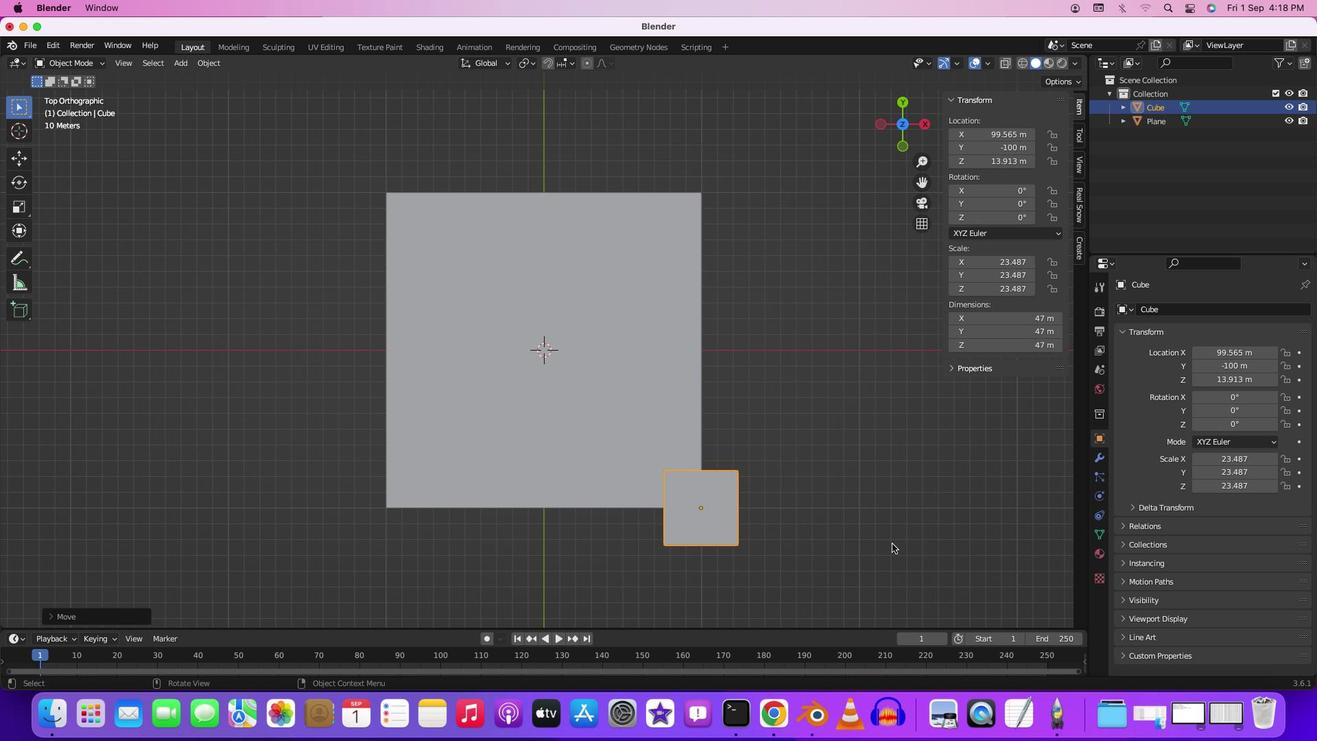 
Action: Mouse moved to (839, 511)
Screenshot: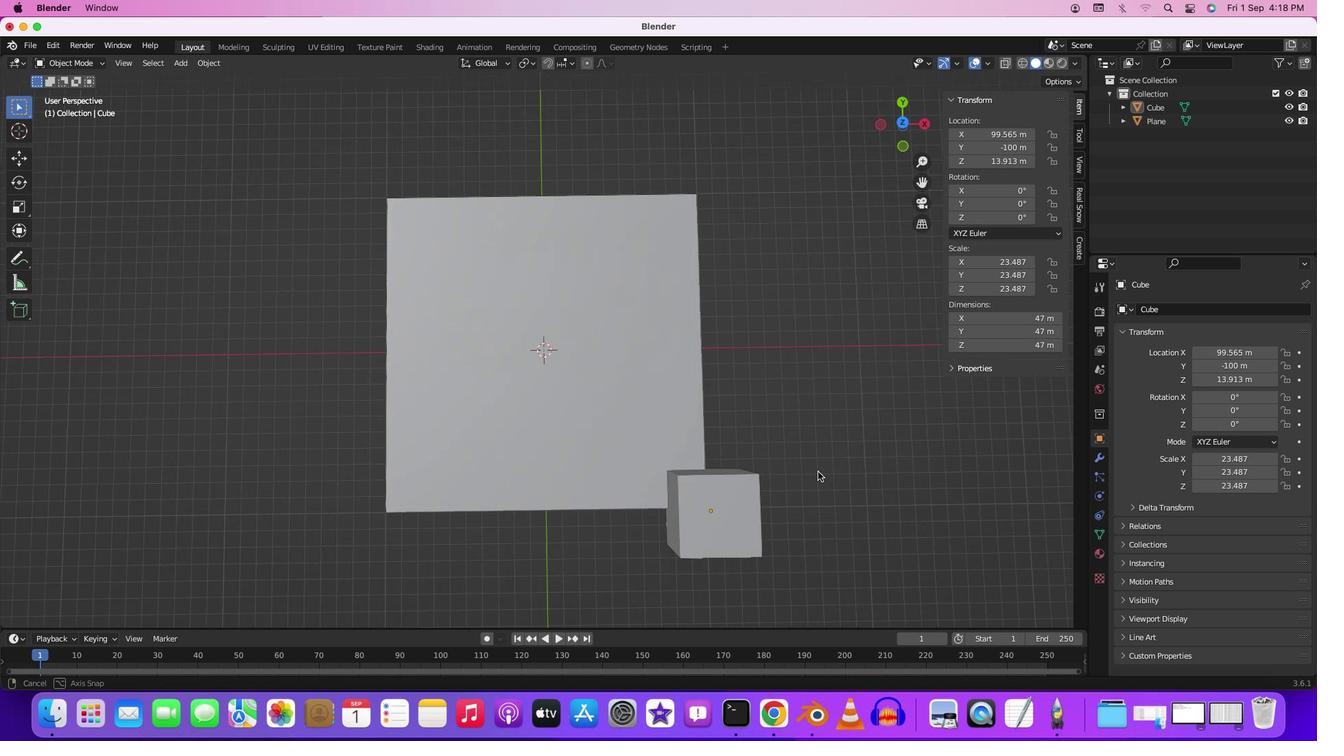 
Action: Mouse pressed middle at (839, 511)
Screenshot: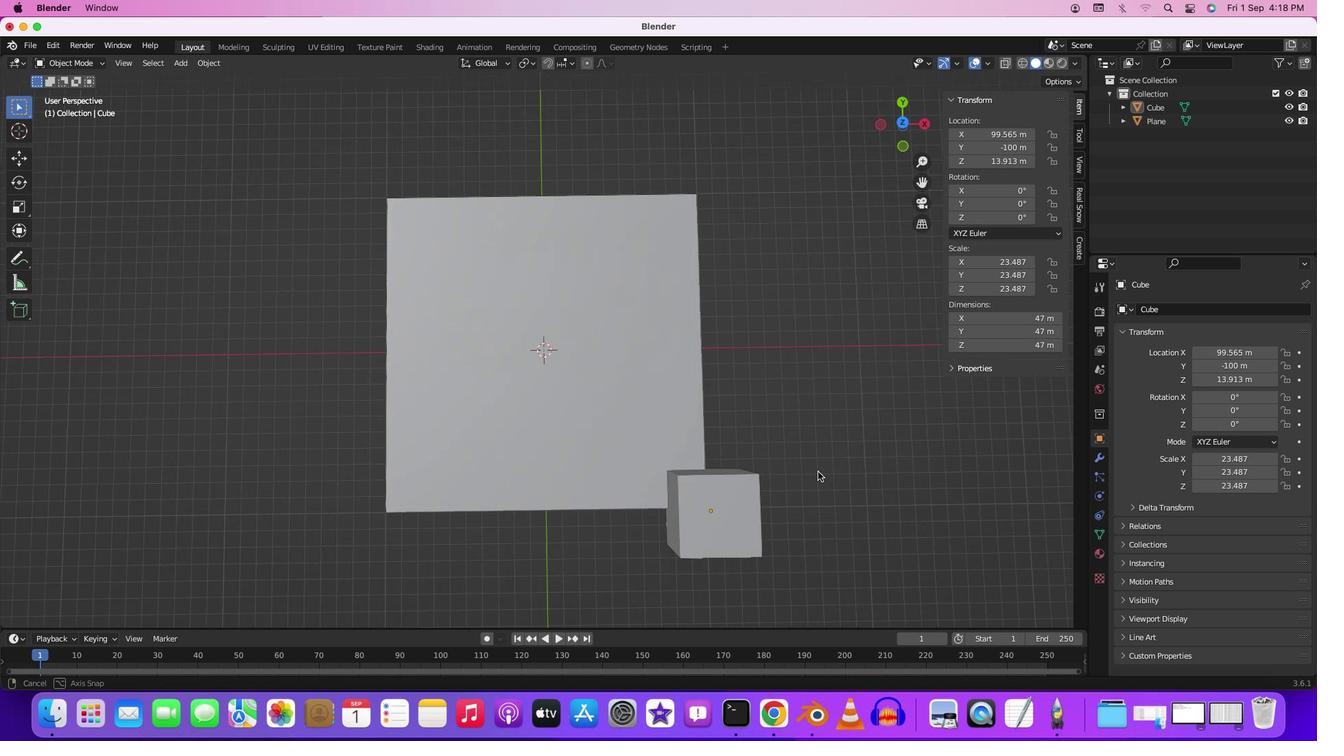 
Action: Mouse moved to (827, 374)
Screenshot: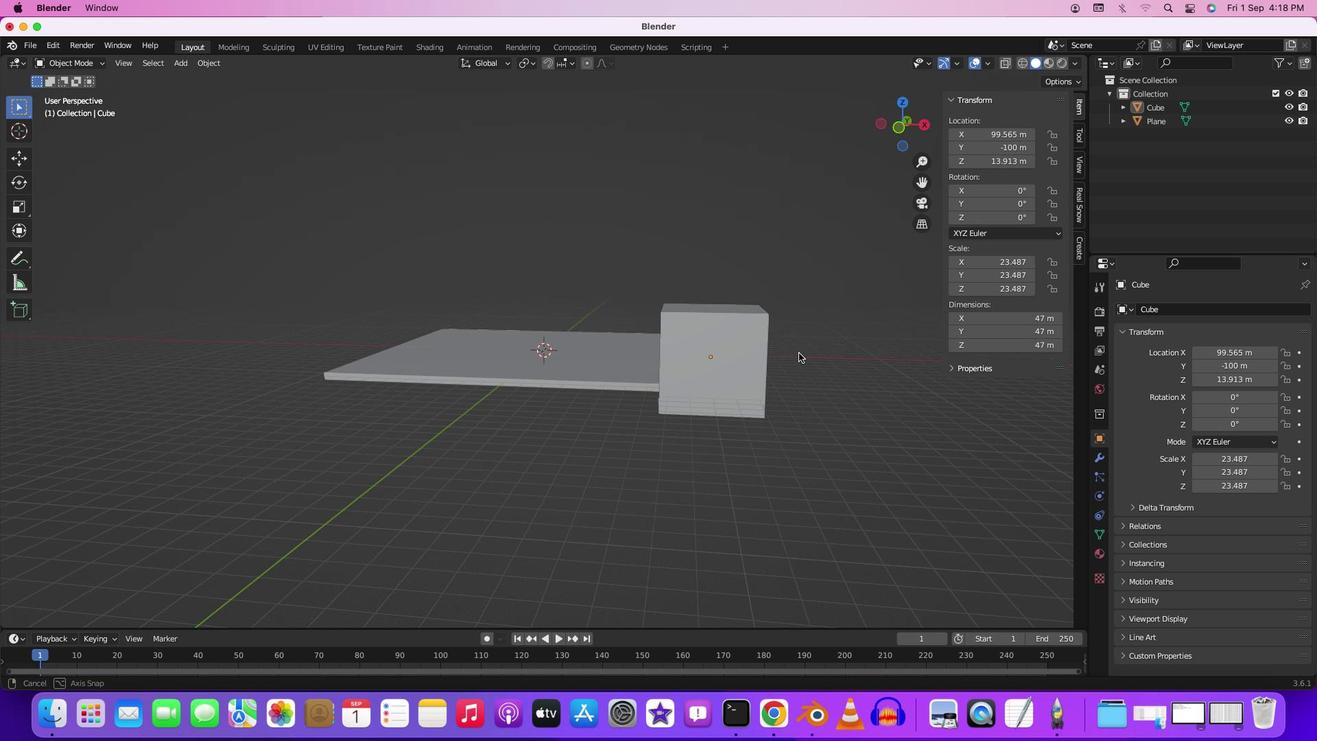 
Action: Mouse pressed middle at (827, 374)
Screenshot: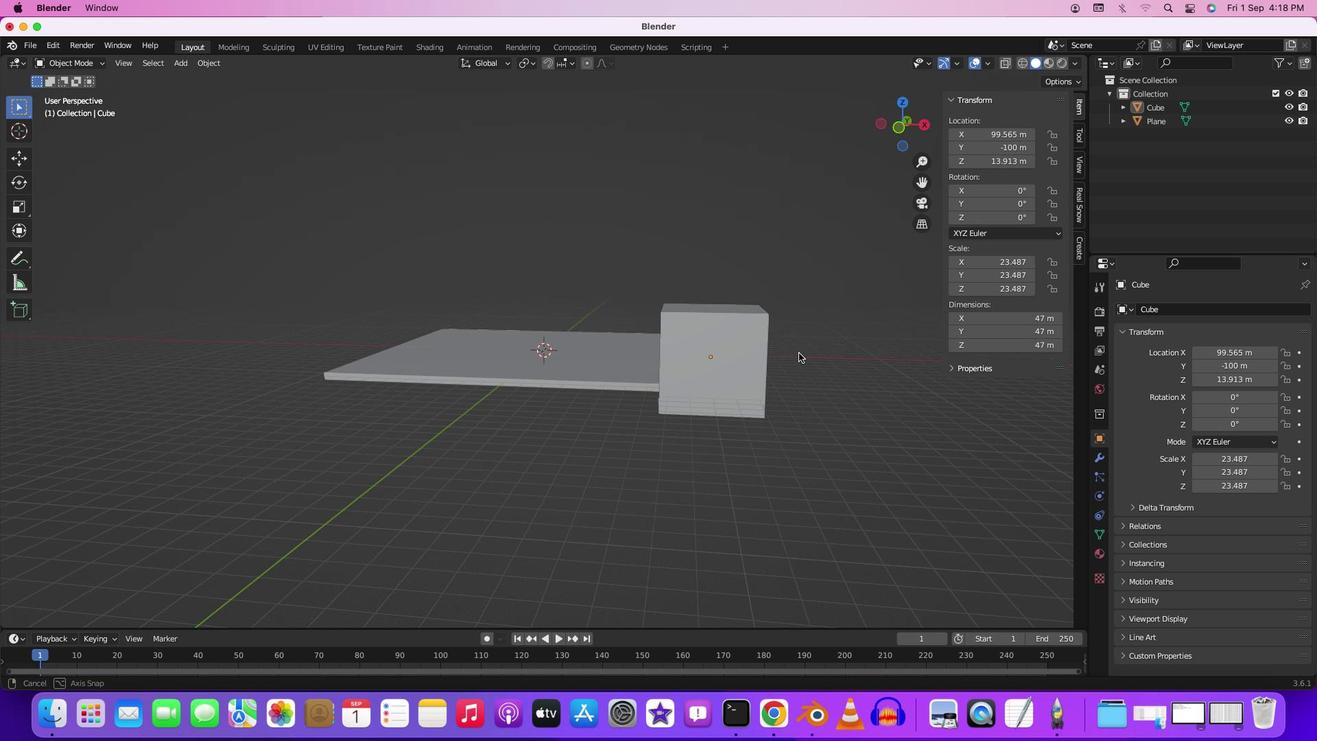 
Action: Mouse moved to (573, 395)
Screenshot: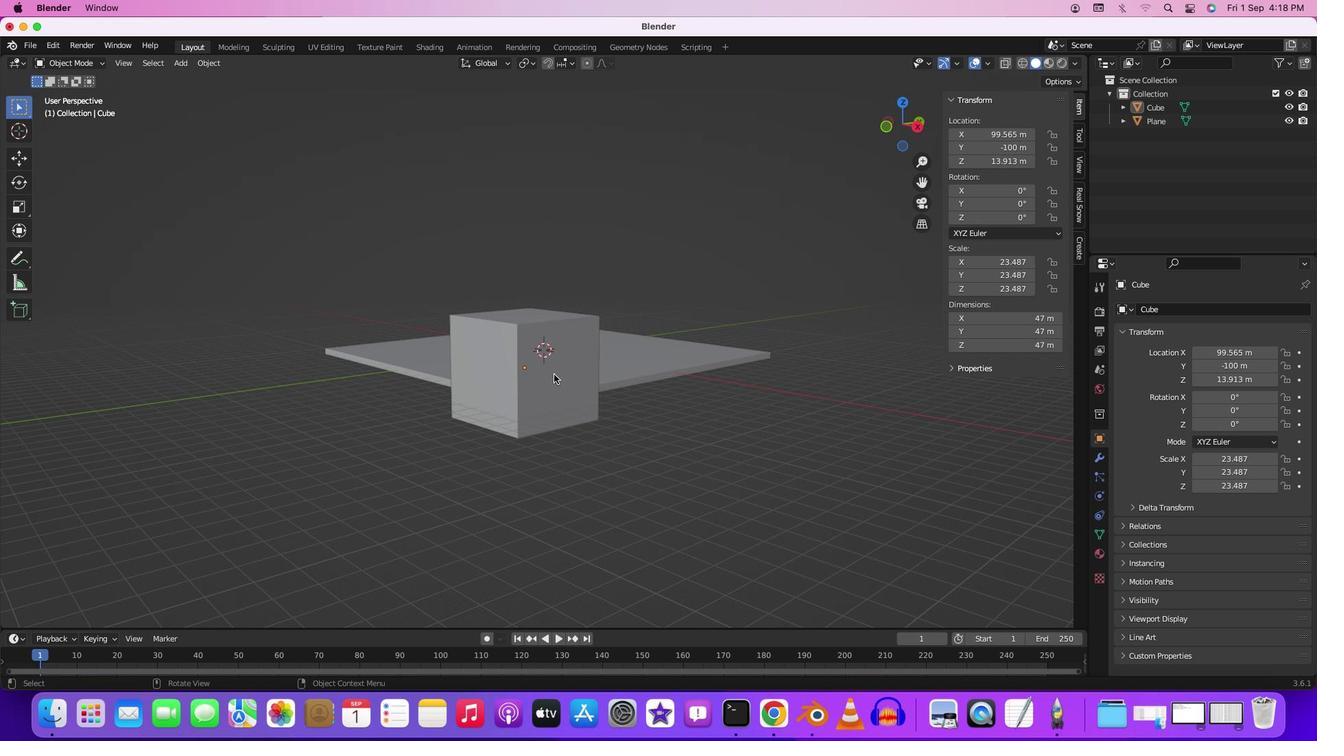 
Action: Mouse pressed middle at (573, 395)
Screenshot: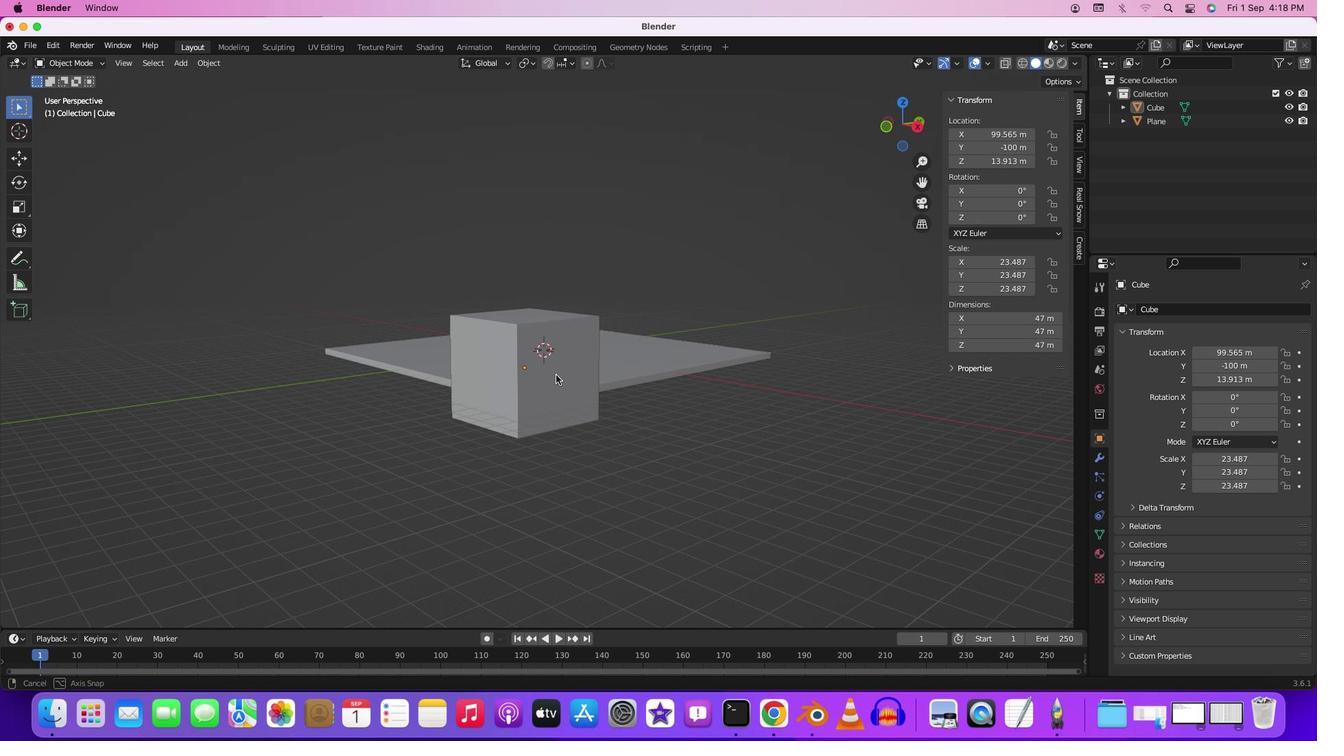
Action: Mouse moved to (649, 402)
Screenshot: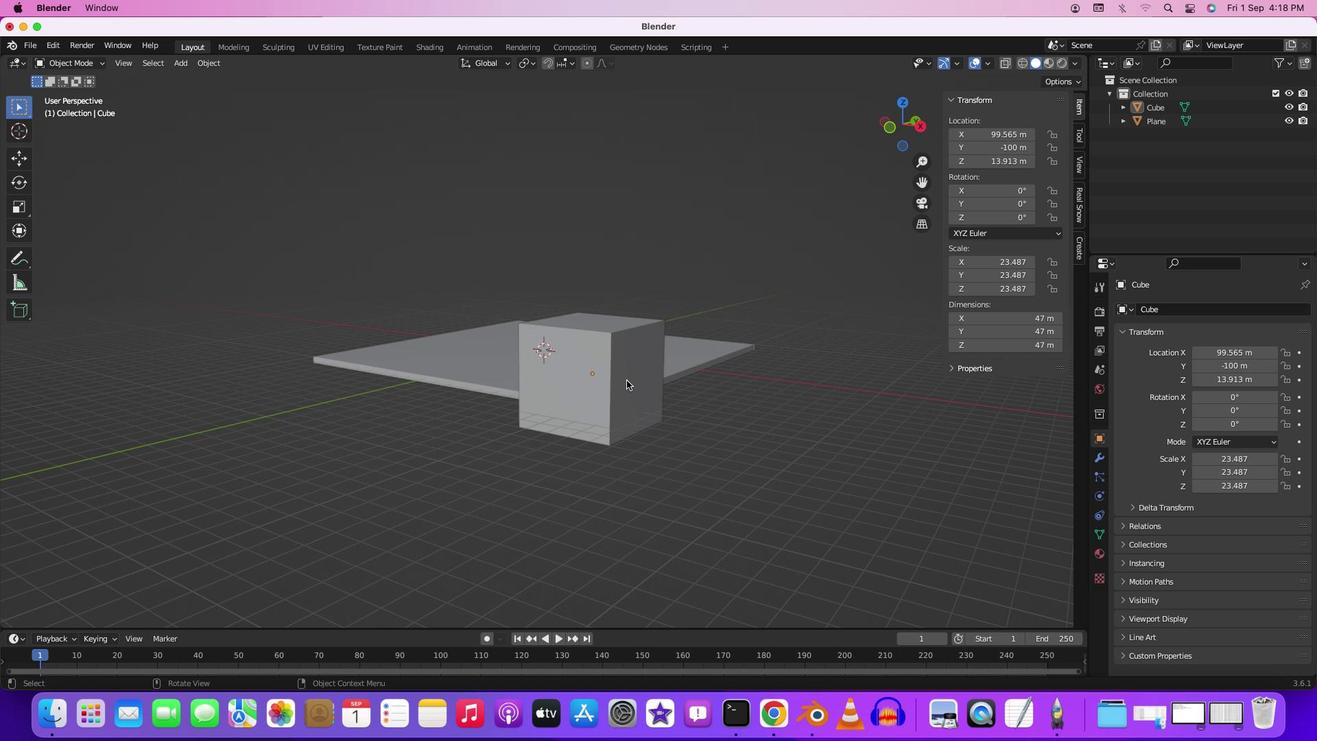 
Action: Mouse pressed left at (649, 402)
Screenshot: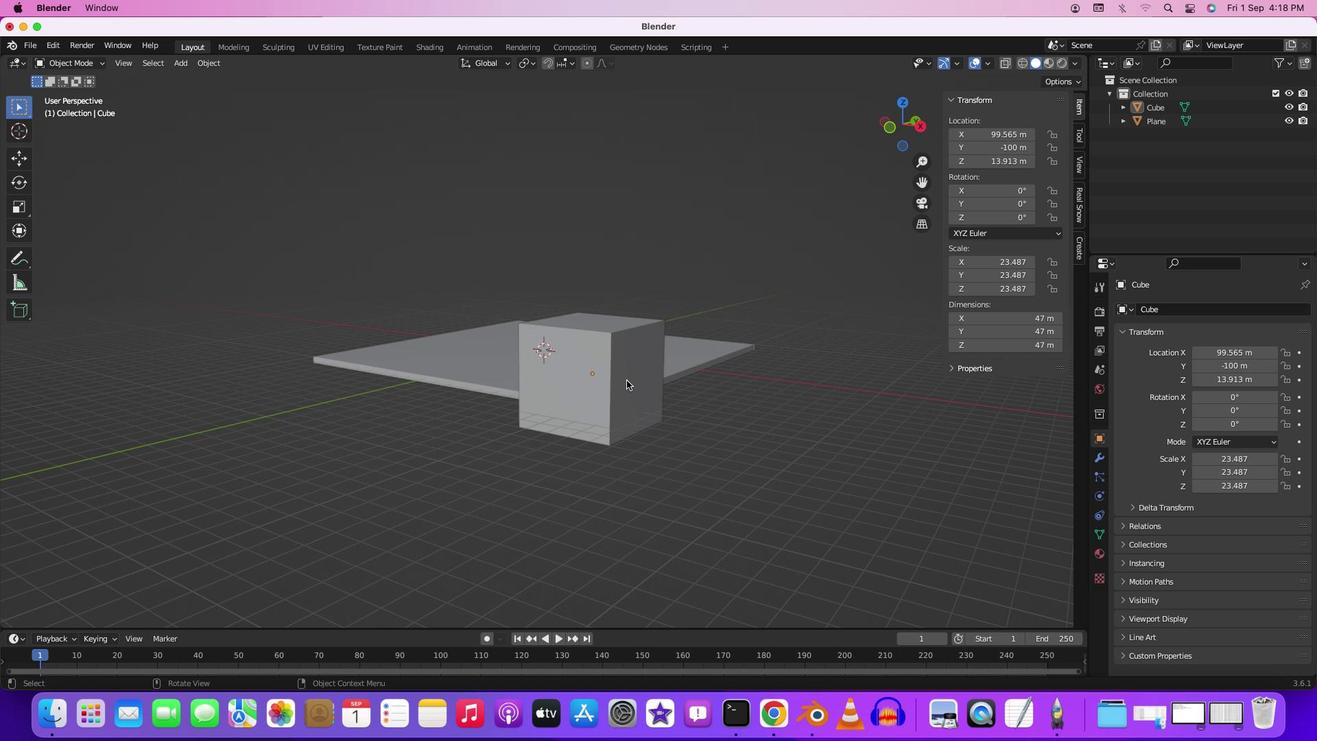 
Action: Mouse moved to (691, 473)
Screenshot: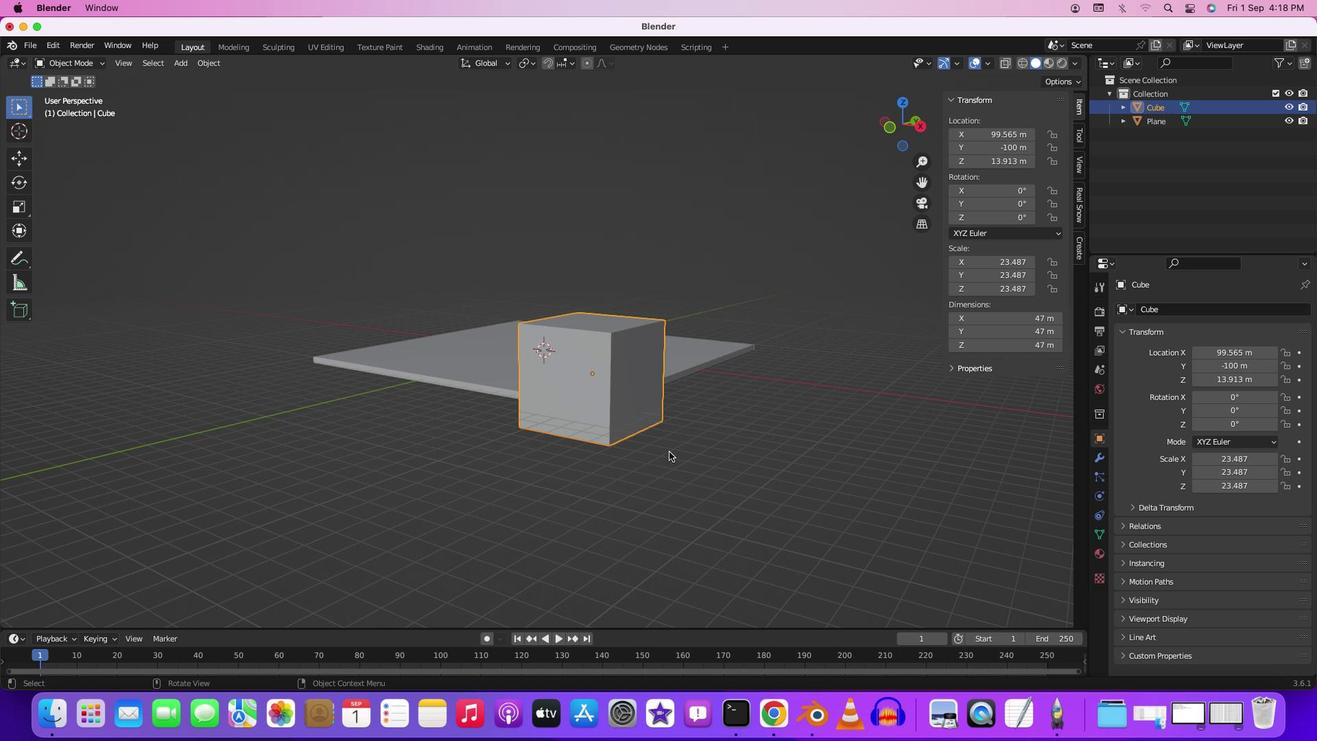 
Action: Key pressed 'g''z'
Screenshot: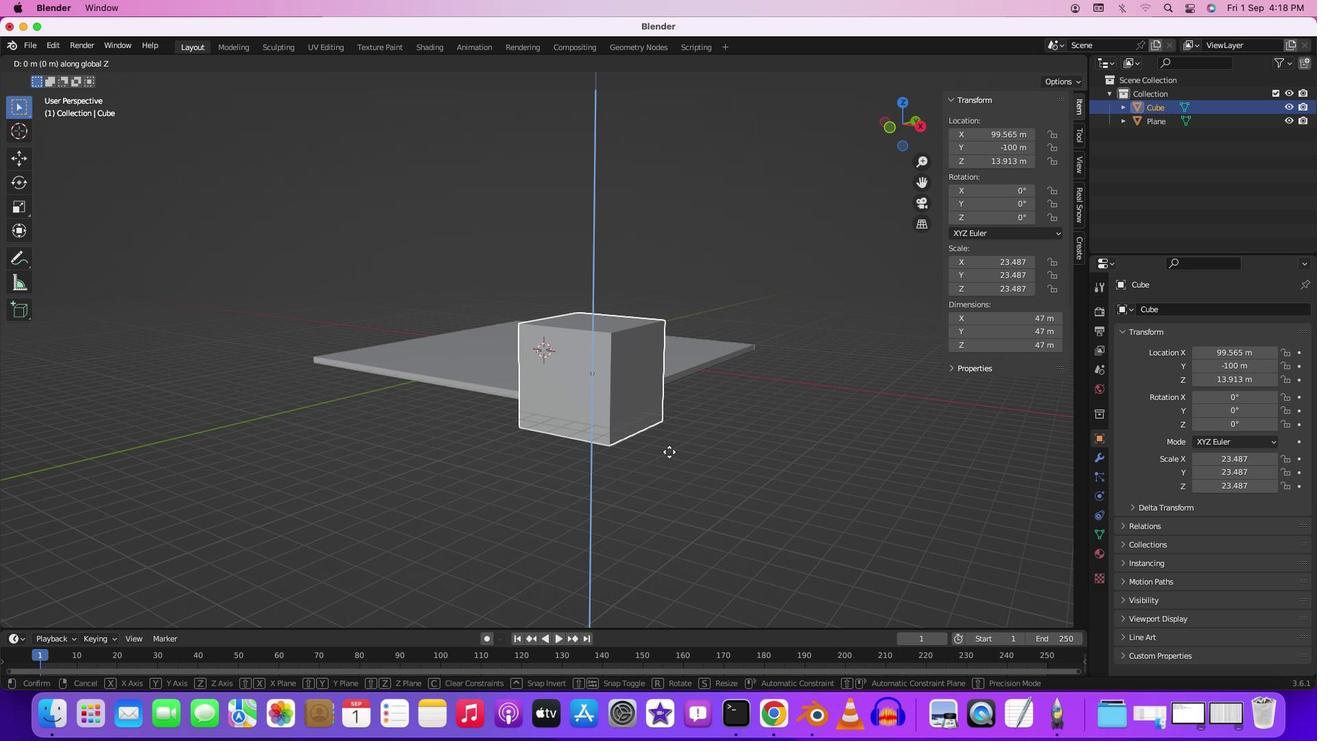 
Action: Mouse moved to (691, 464)
